 Task: Create a PowerPoint presentation on renewable energy technologies, including advancements and benefits. Use online resources to gather information and images.
Action: Key pressed <Key.shift>Rene<Key.backspace><Key.backspace><Key.backspace><Key.backspace><Key.backspace><Key.backspace><Key.backspace><Key.backspace><Key.backspace>
Screenshot: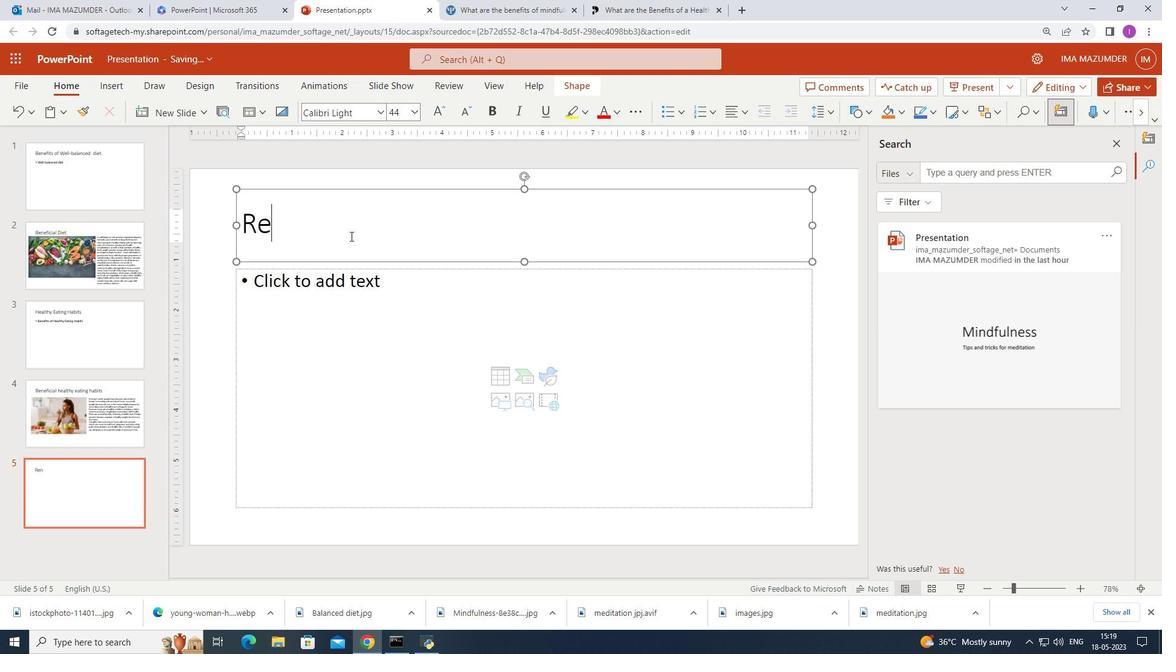 
Action: Mouse moved to (127, 186)
Screenshot: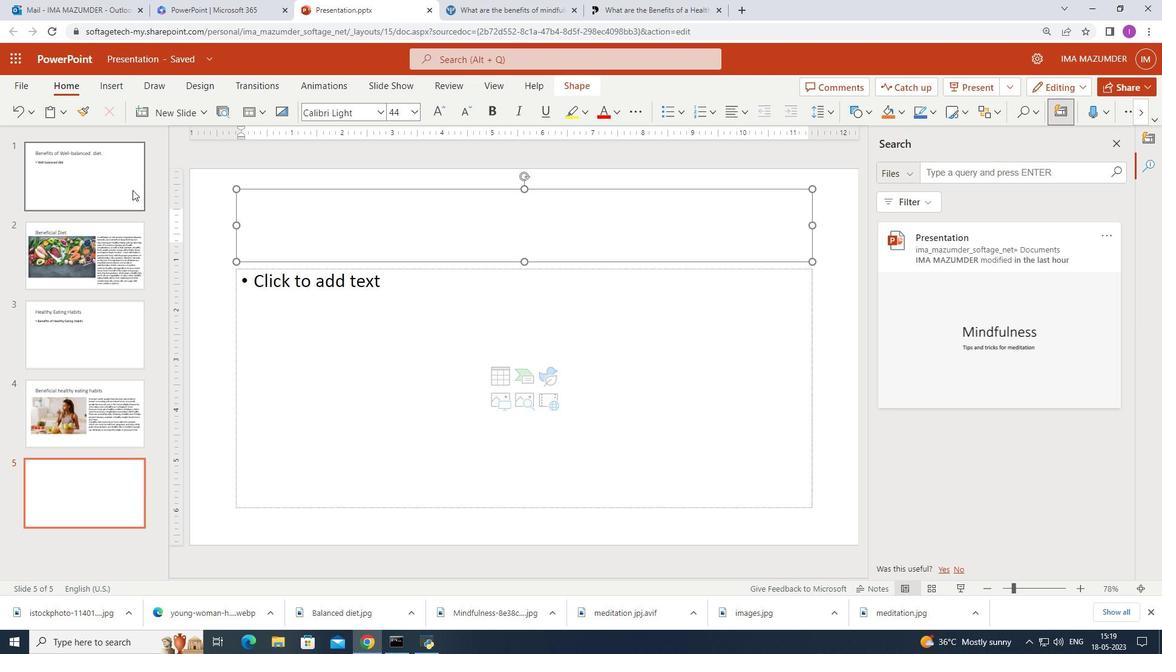 
Action: Mouse pressed right at (127, 186)
Screenshot: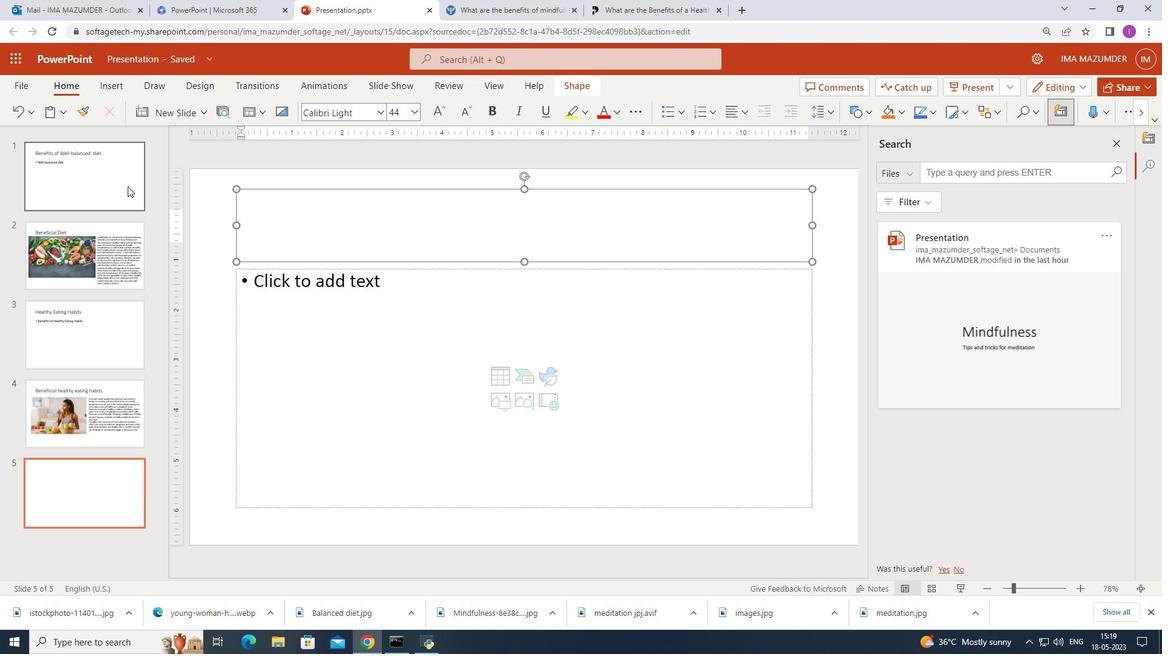 
Action: Mouse moved to (195, 362)
Screenshot: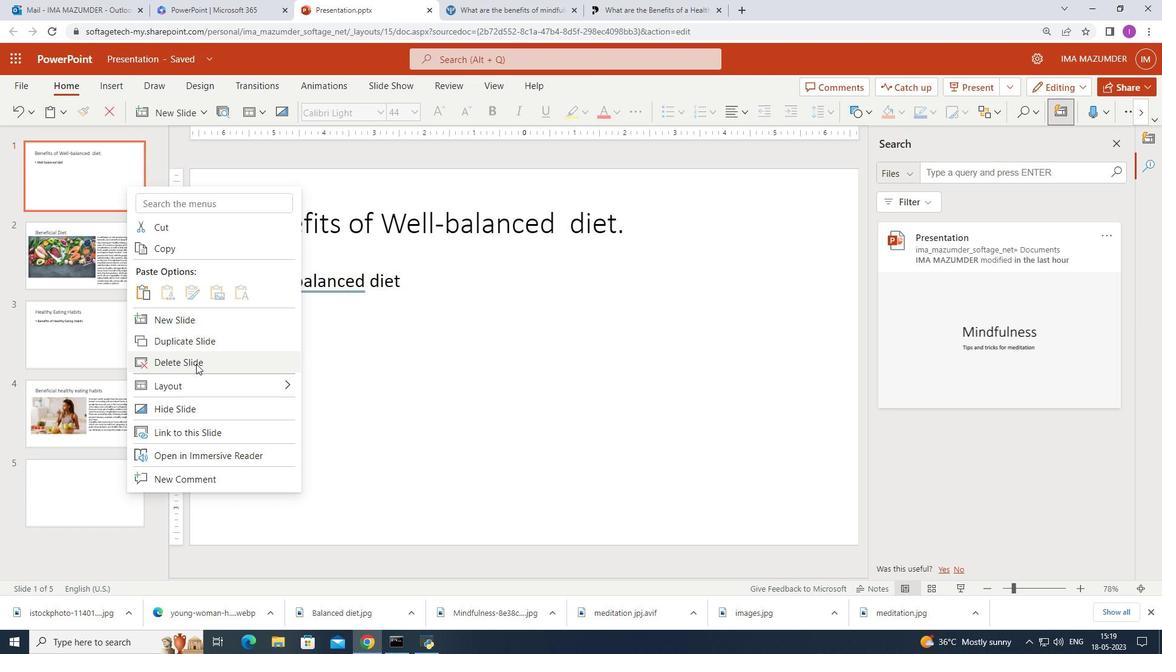 
Action: Mouse pressed left at (195, 362)
Screenshot: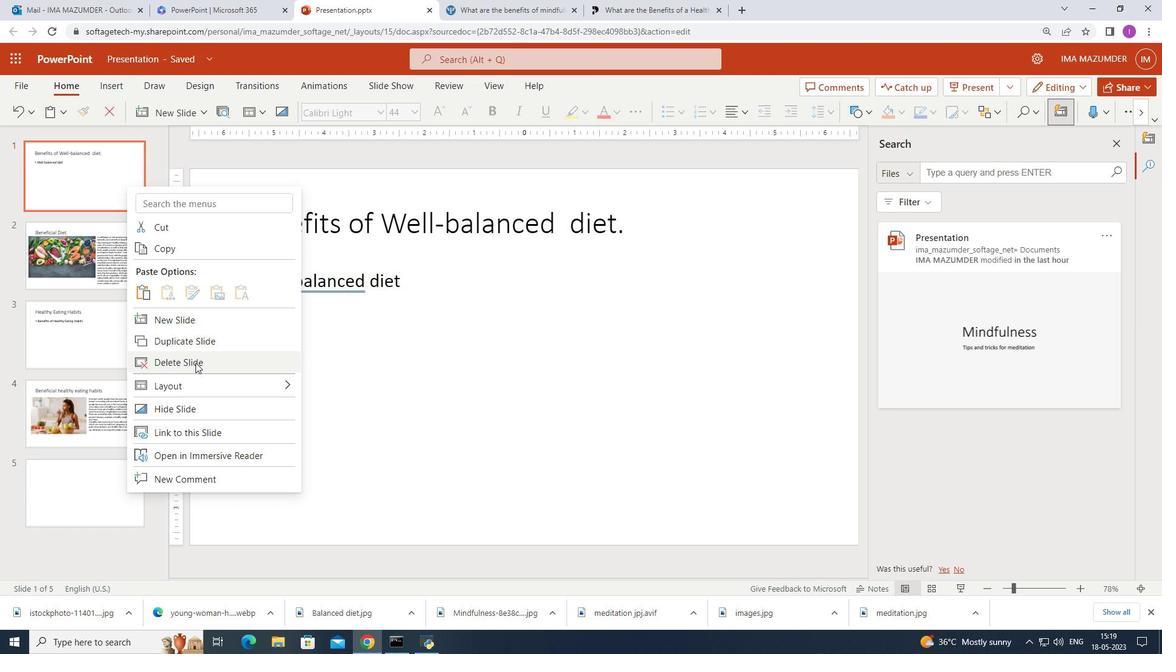 
Action: Mouse moved to (89, 193)
Screenshot: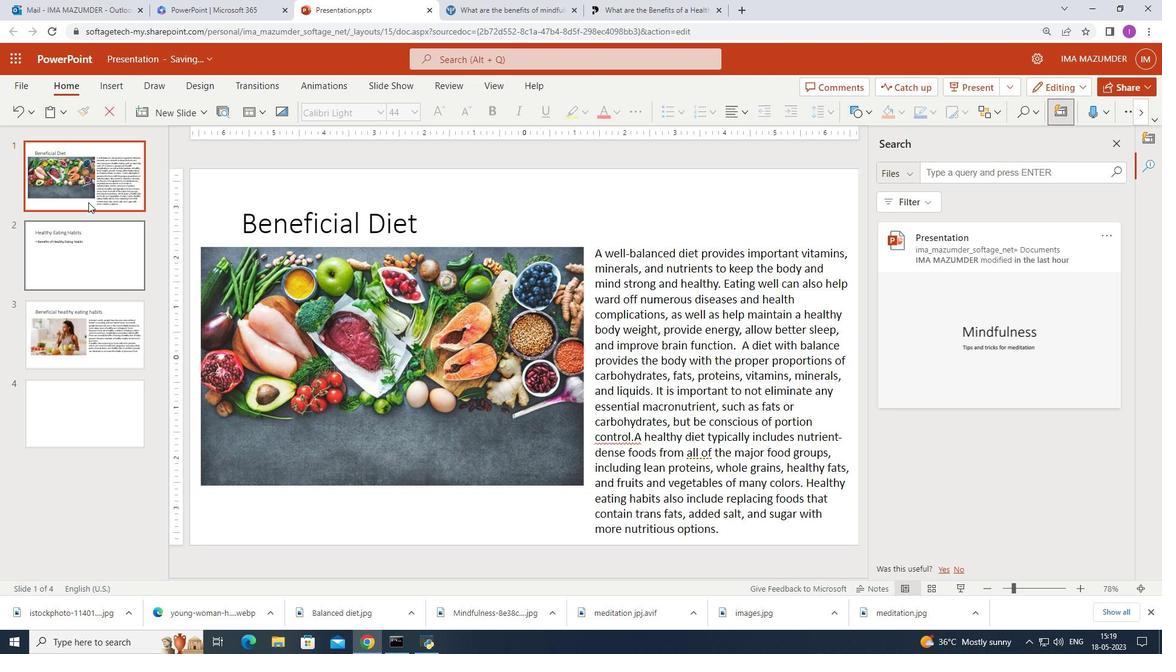 
Action: Mouse pressed left at (89, 193)
Screenshot: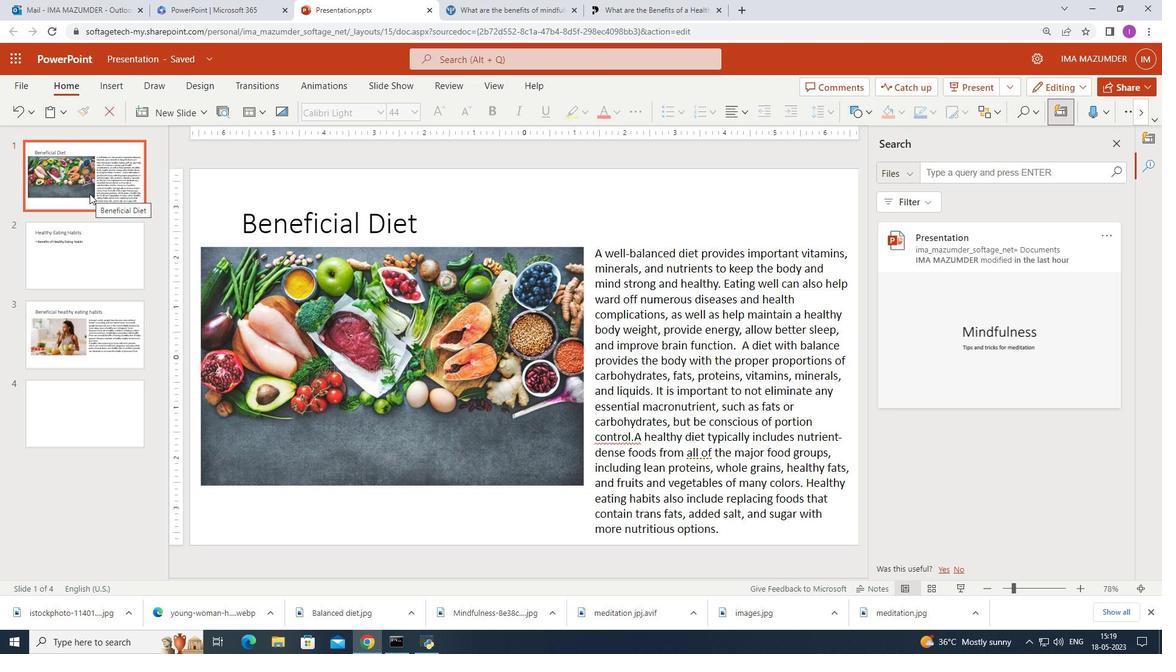 
Action: Mouse pressed right at (89, 193)
Screenshot: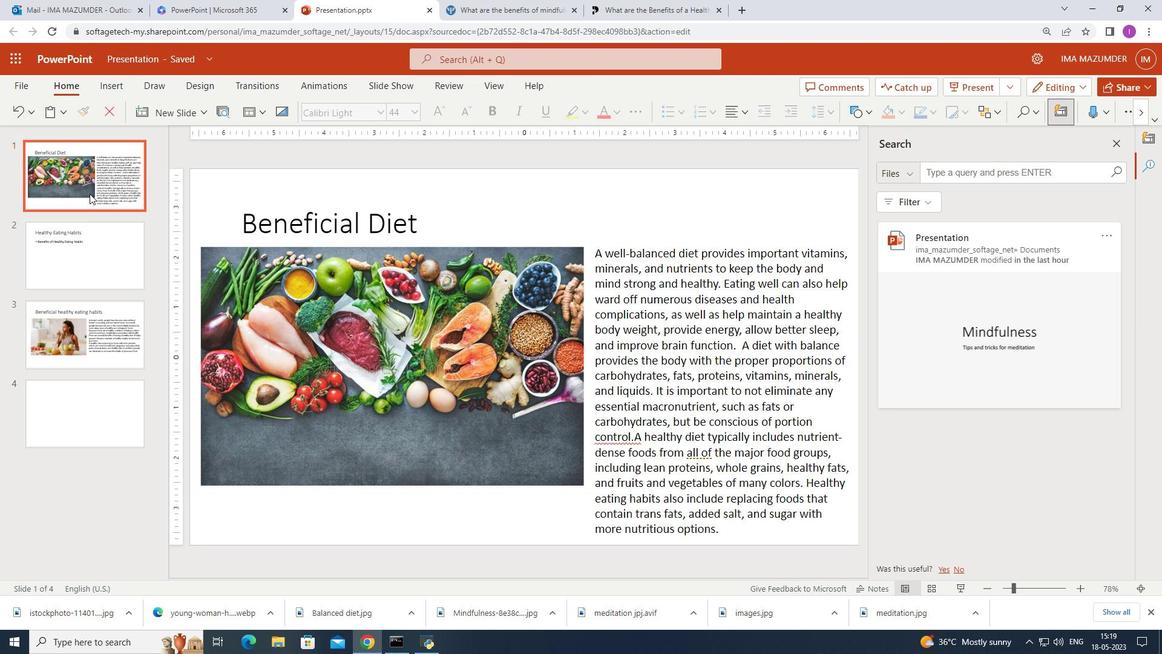 
Action: Mouse moved to (145, 371)
Screenshot: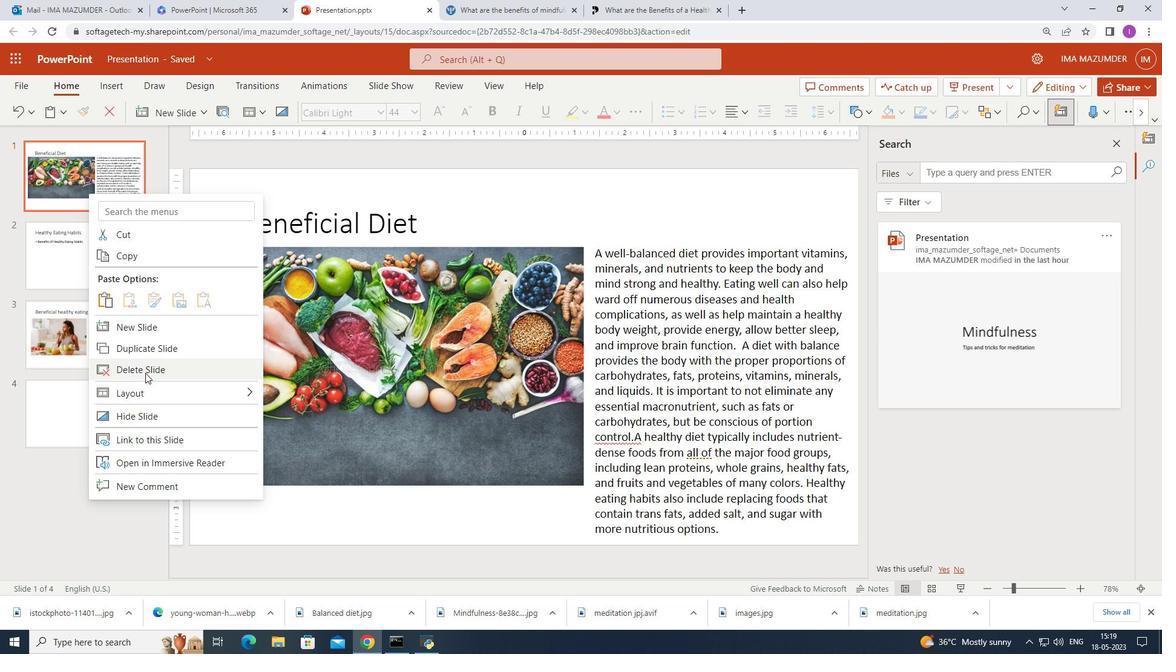 
Action: Mouse pressed left at (145, 371)
Screenshot: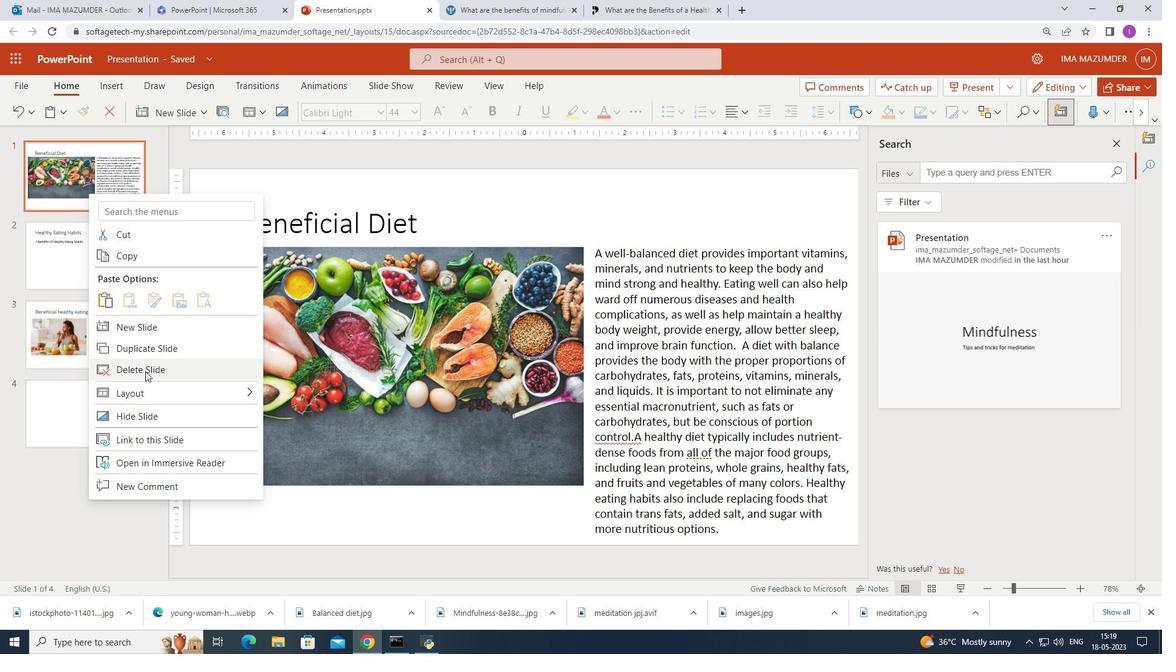 
Action: Mouse moved to (114, 196)
Screenshot: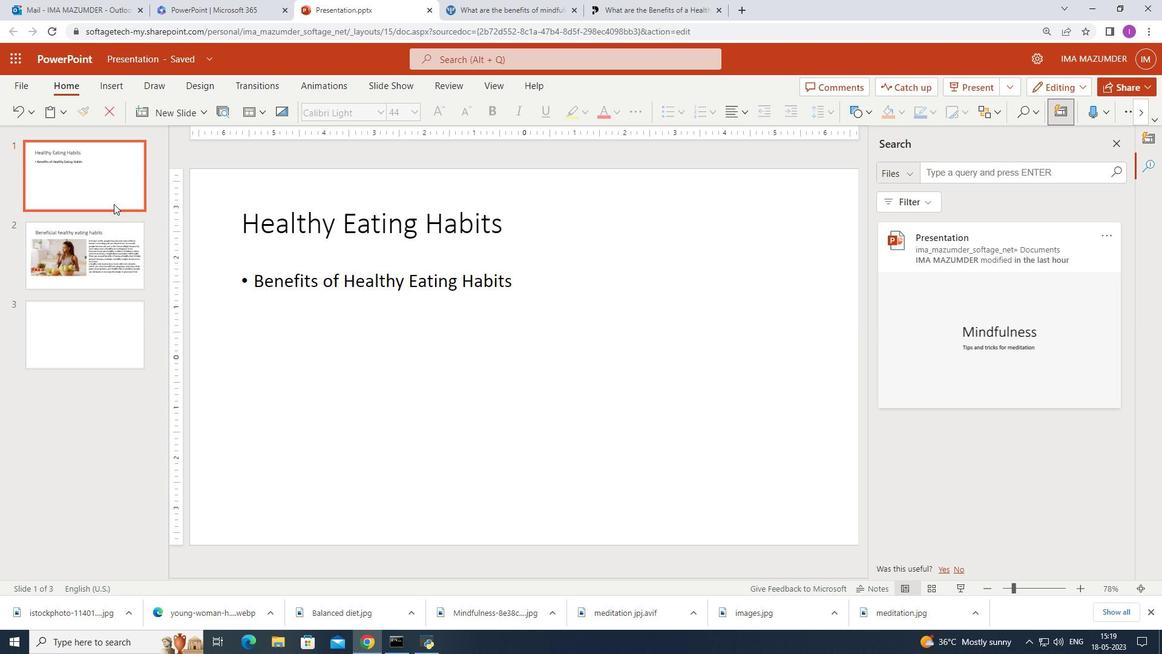 
Action: Mouse pressed right at (114, 196)
Screenshot: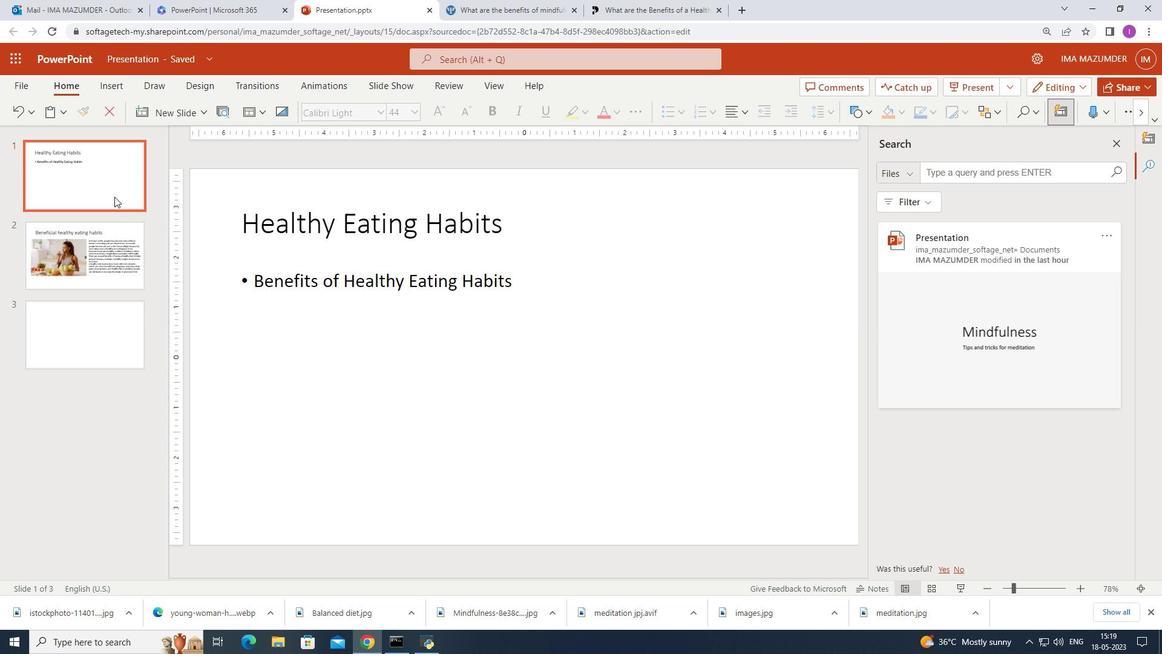 
Action: Mouse moved to (162, 366)
Screenshot: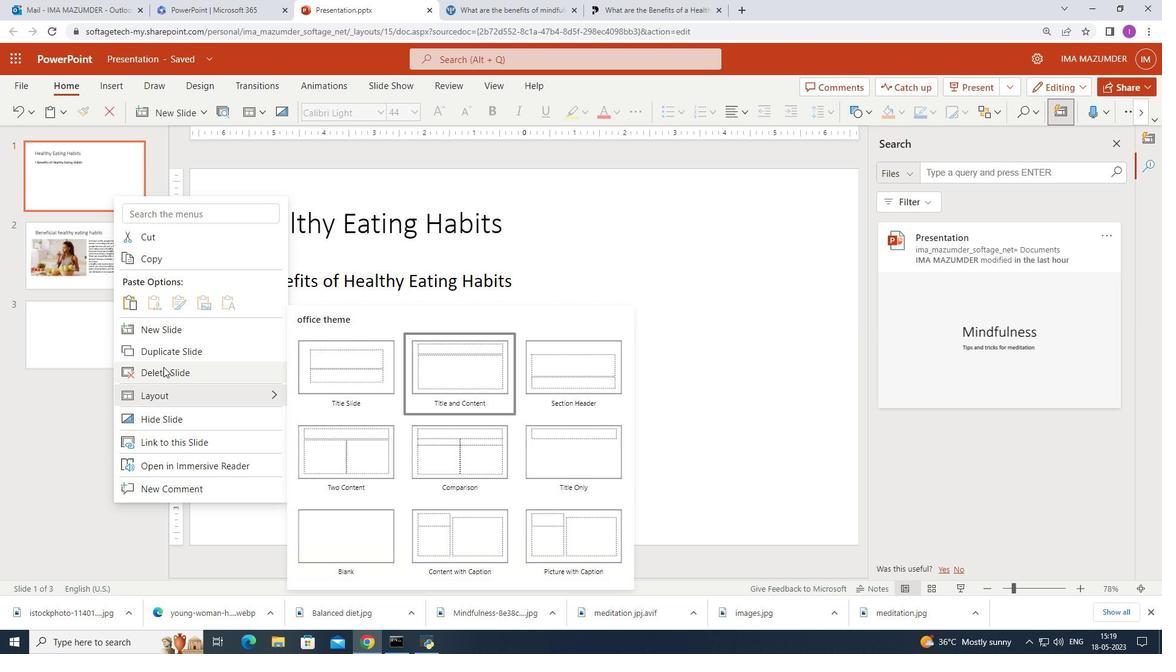 
Action: Mouse pressed left at (162, 366)
Screenshot: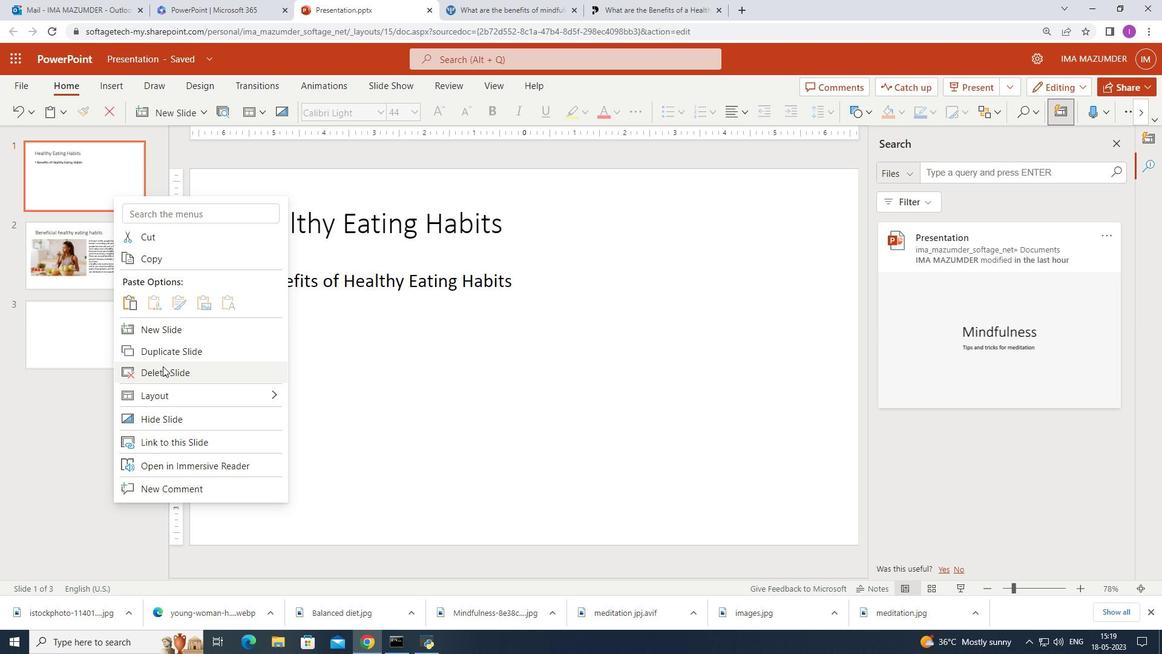 
Action: Mouse moved to (122, 201)
Screenshot: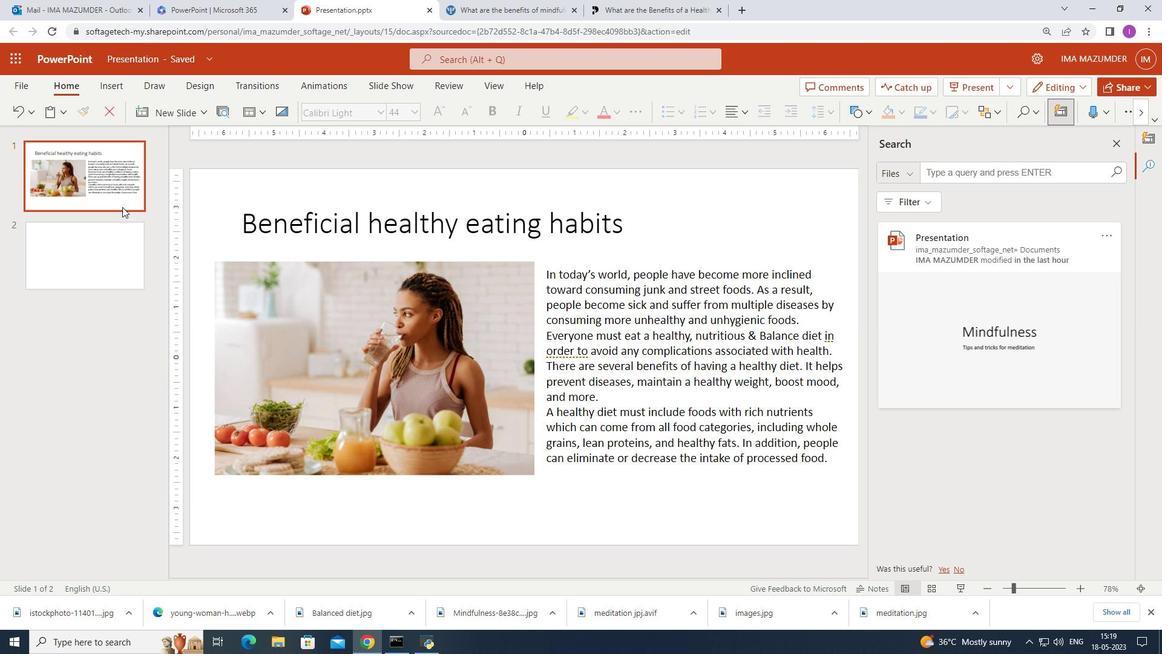 
Action: Mouse pressed right at (122, 201)
Screenshot: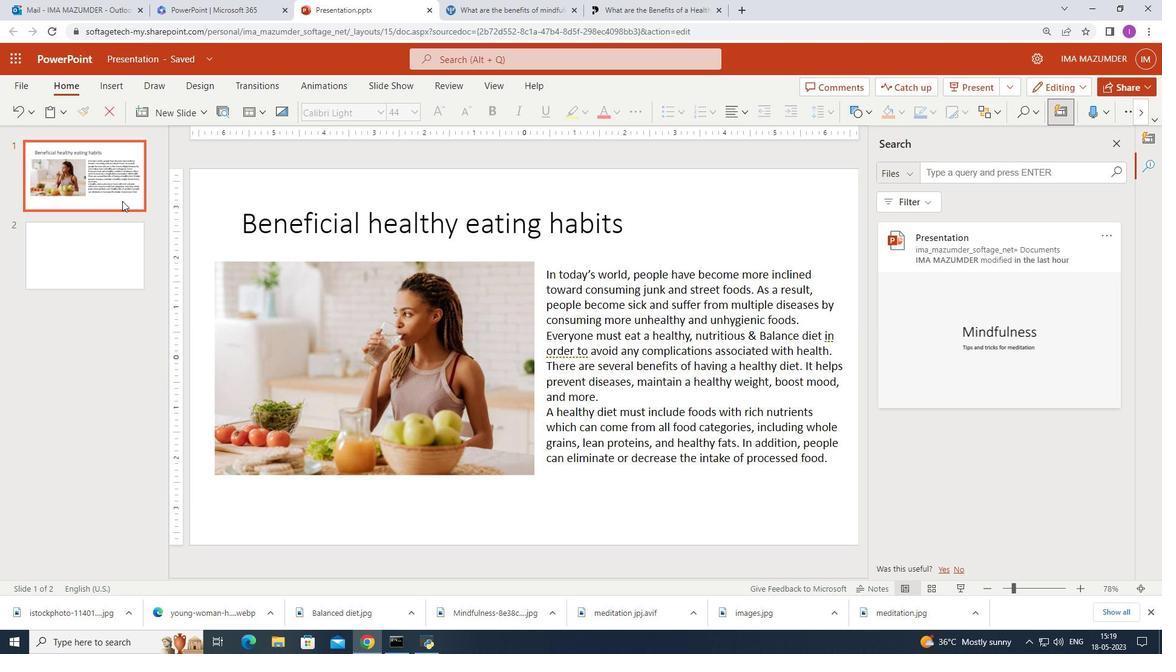 
Action: Mouse moved to (177, 376)
Screenshot: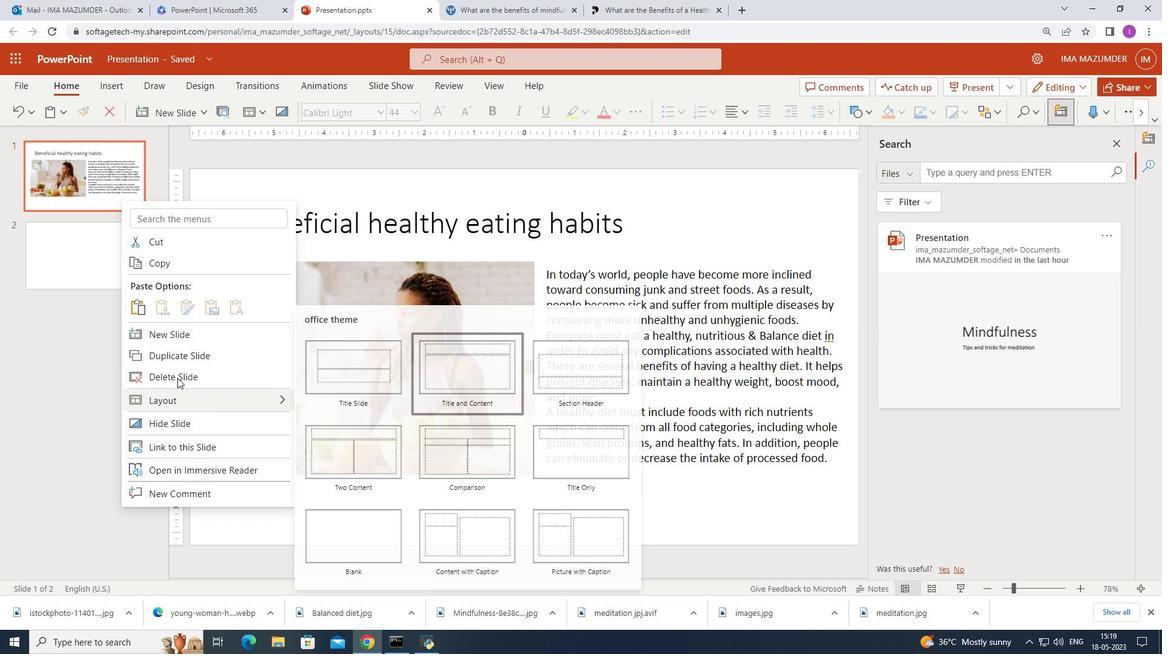 
Action: Mouse pressed left at (177, 376)
Screenshot: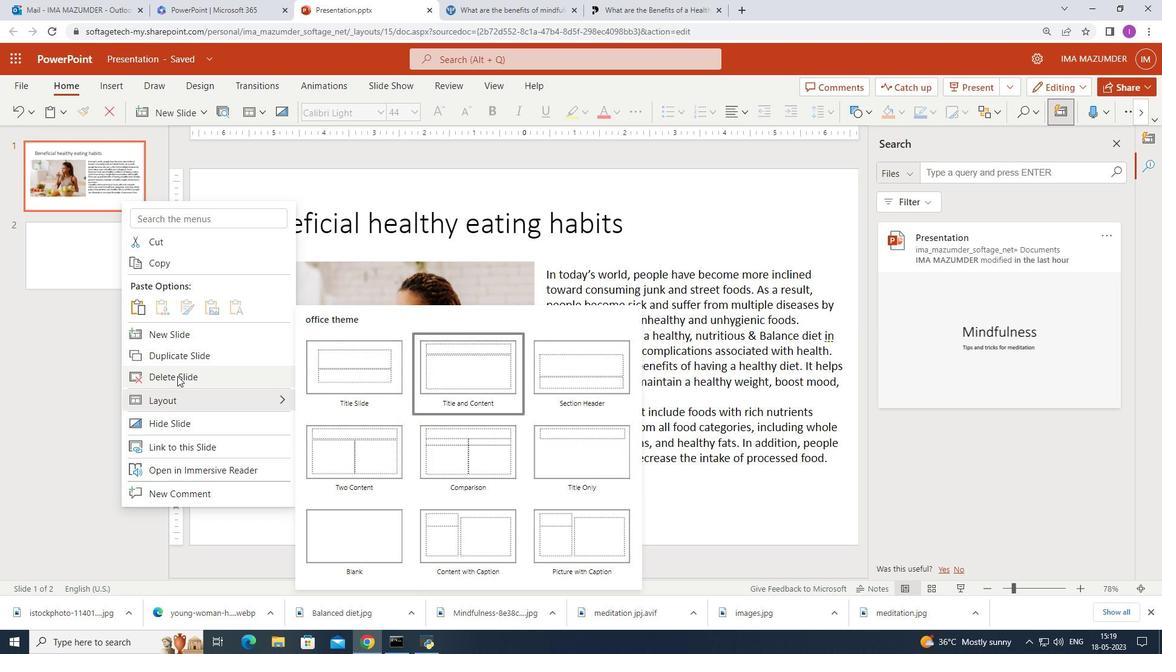 
Action: Mouse moved to (65, 85)
Screenshot: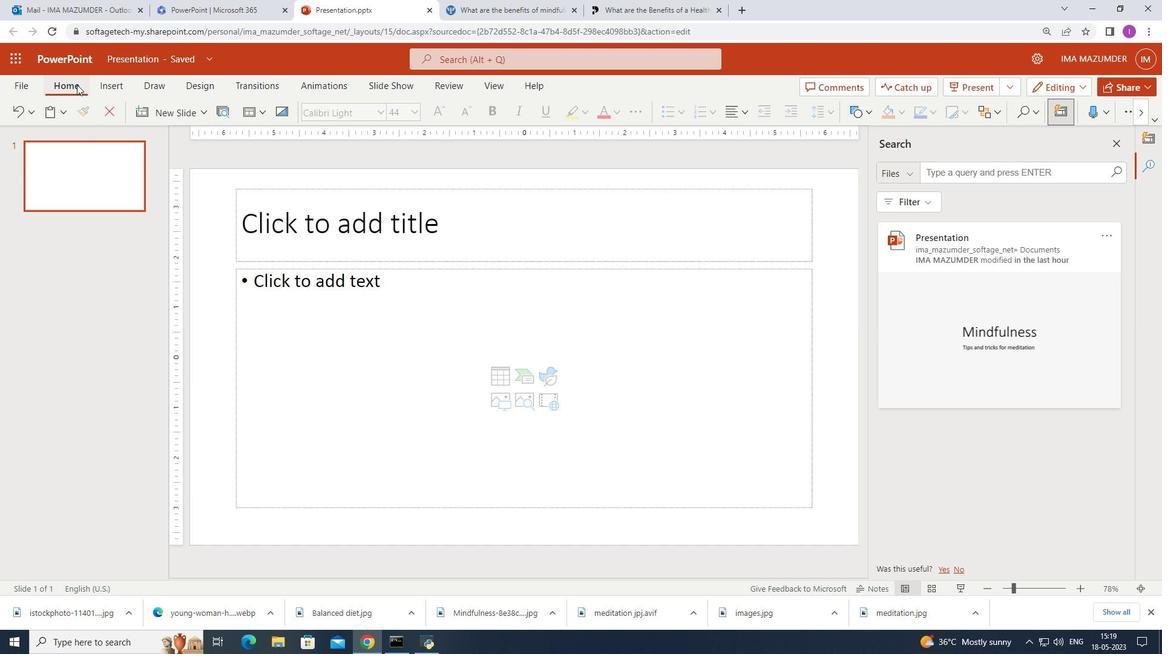 
Action: Mouse pressed left at (65, 85)
Screenshot: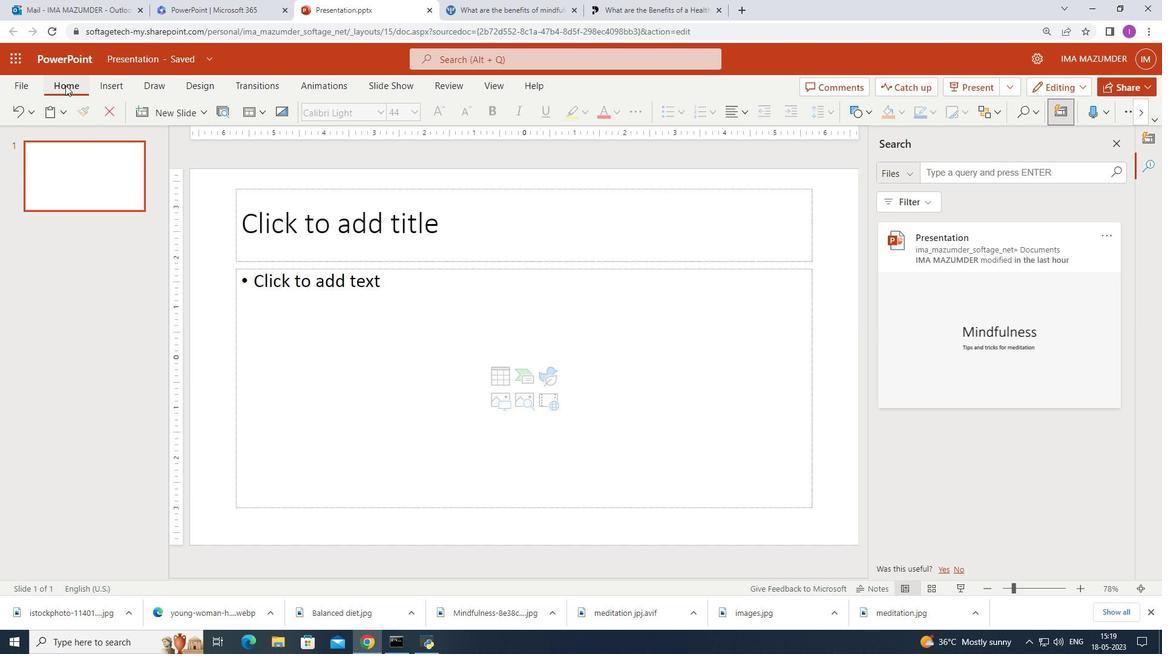 
Action: Mouse moved to (254, 228)
Screenshot: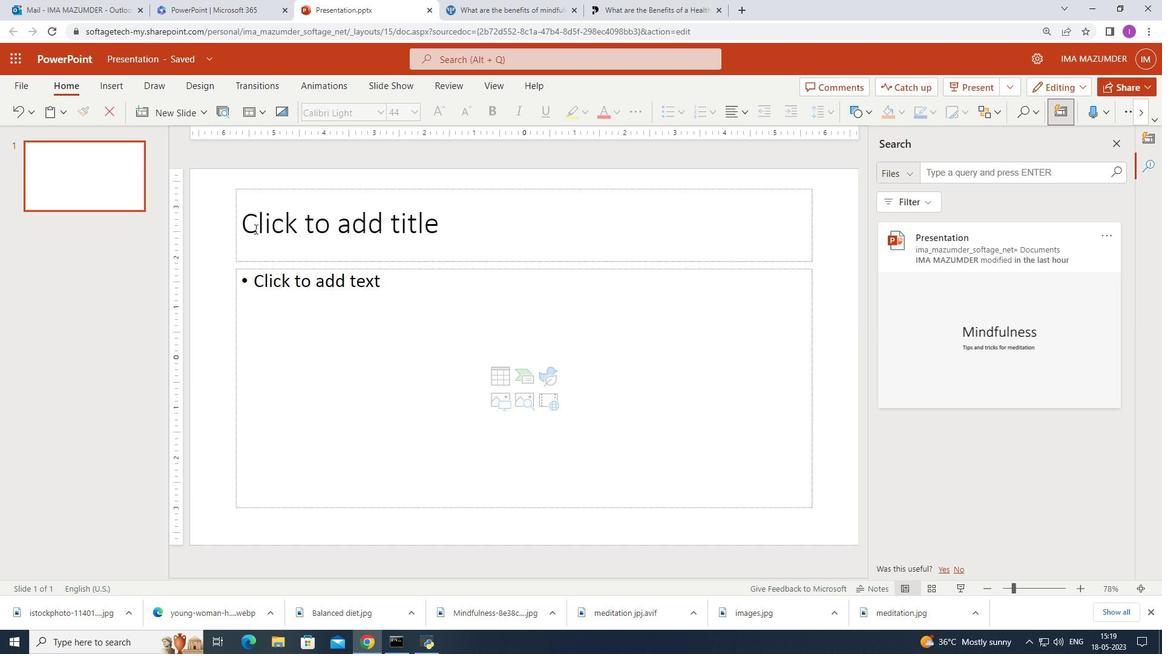 
Action: Mouse pressed left at (254, 228)
Screenshot: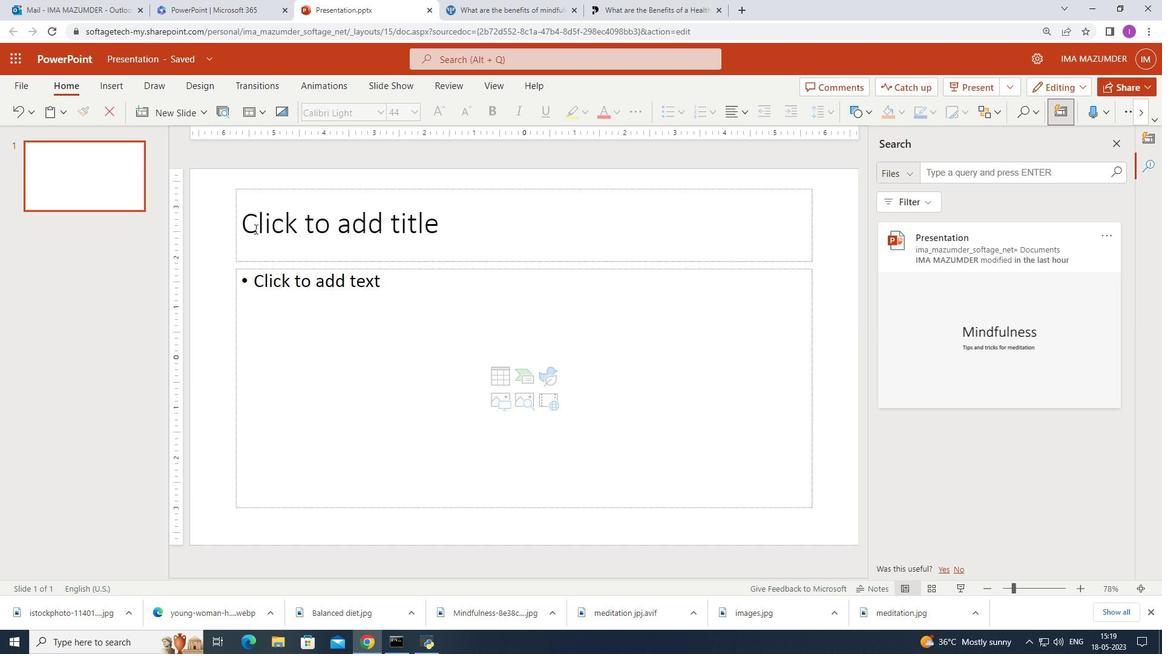 
Action: Mouse moved to (430, 220)
Screenshot: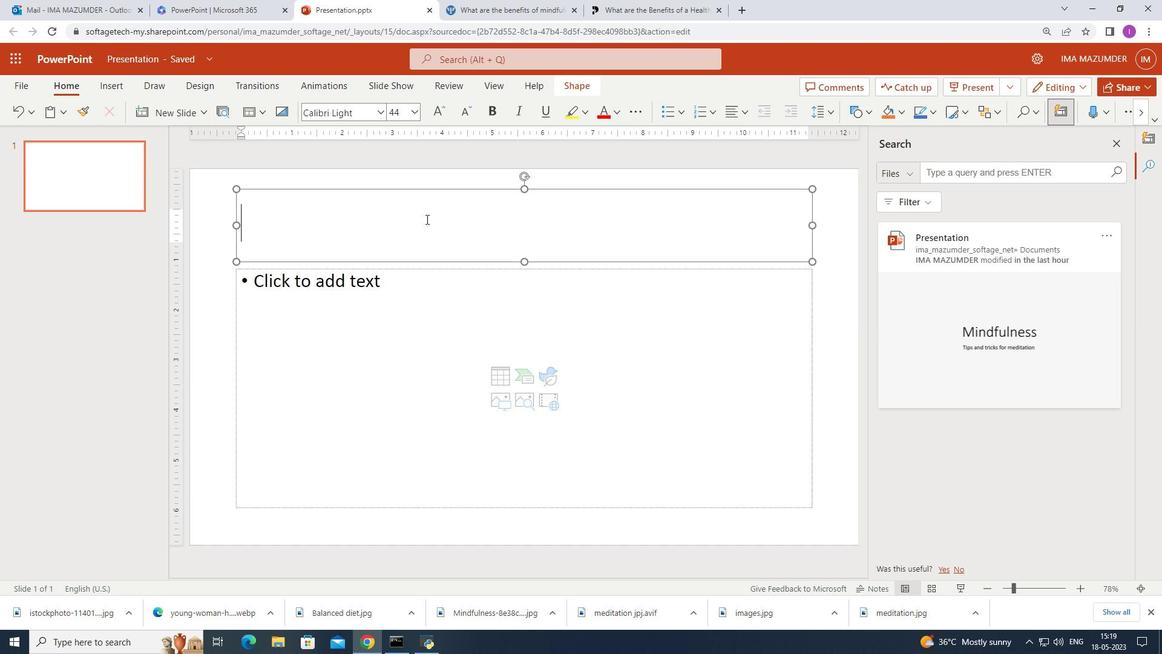 
Action: Key pressed <Key.shift>Renewable<Key.space>energy<Key.space>technologies
Screenshot: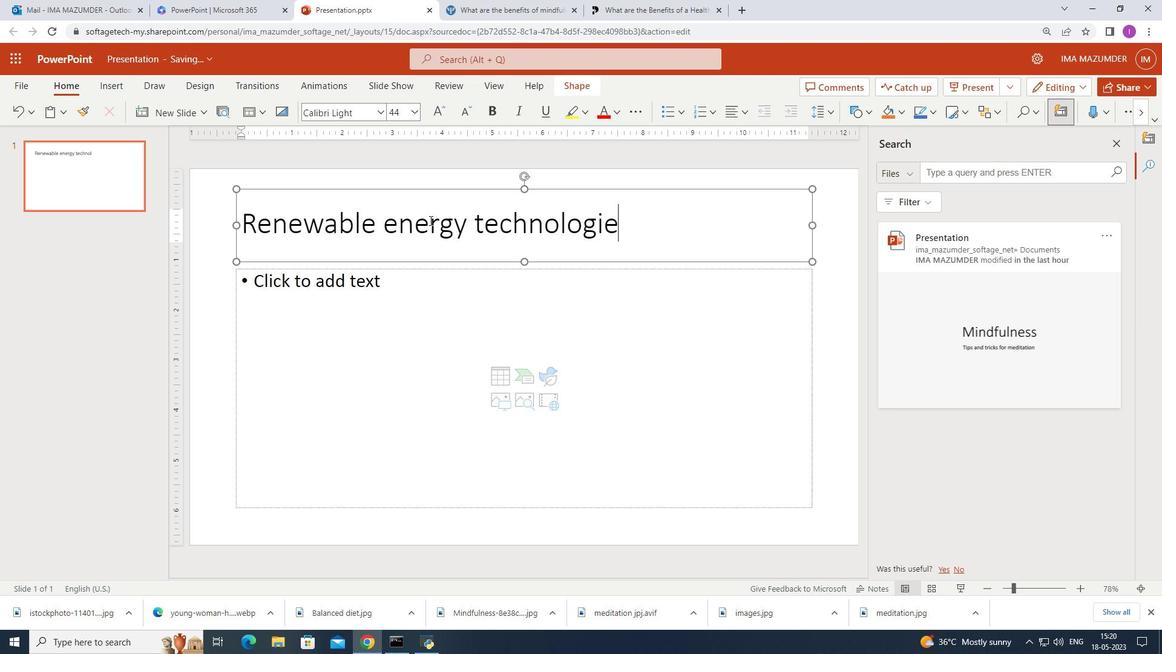 
Action: Mouse moved to (278, 294)
Screenshot: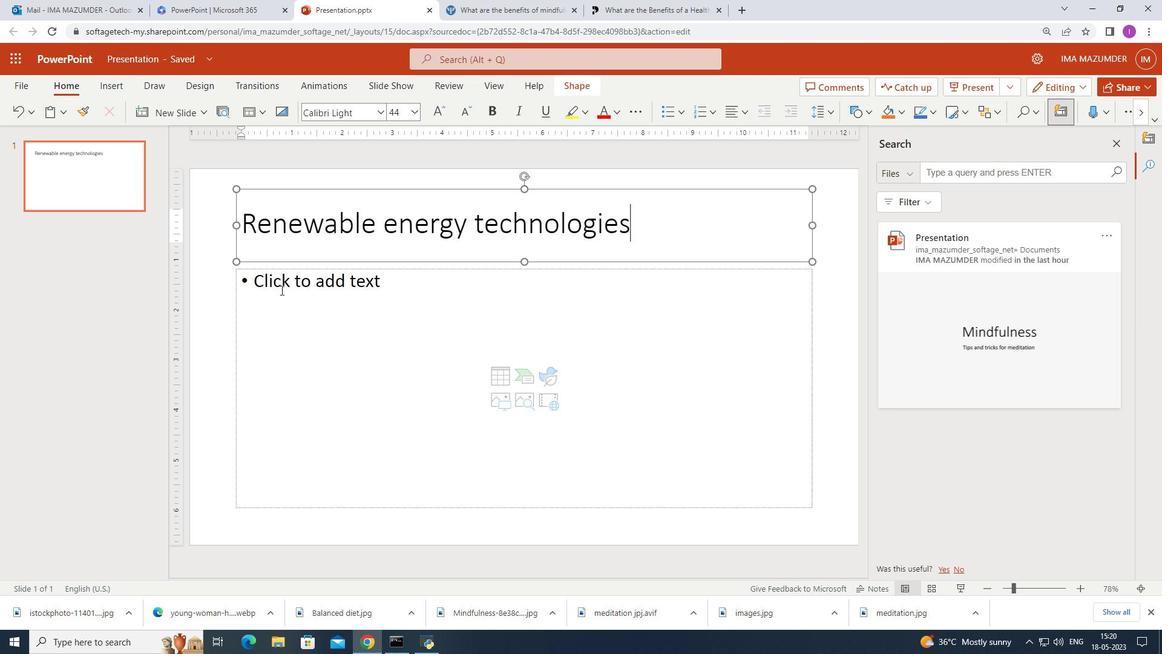 
Action: Mouse pressed left at (278, 294)
Screenshot: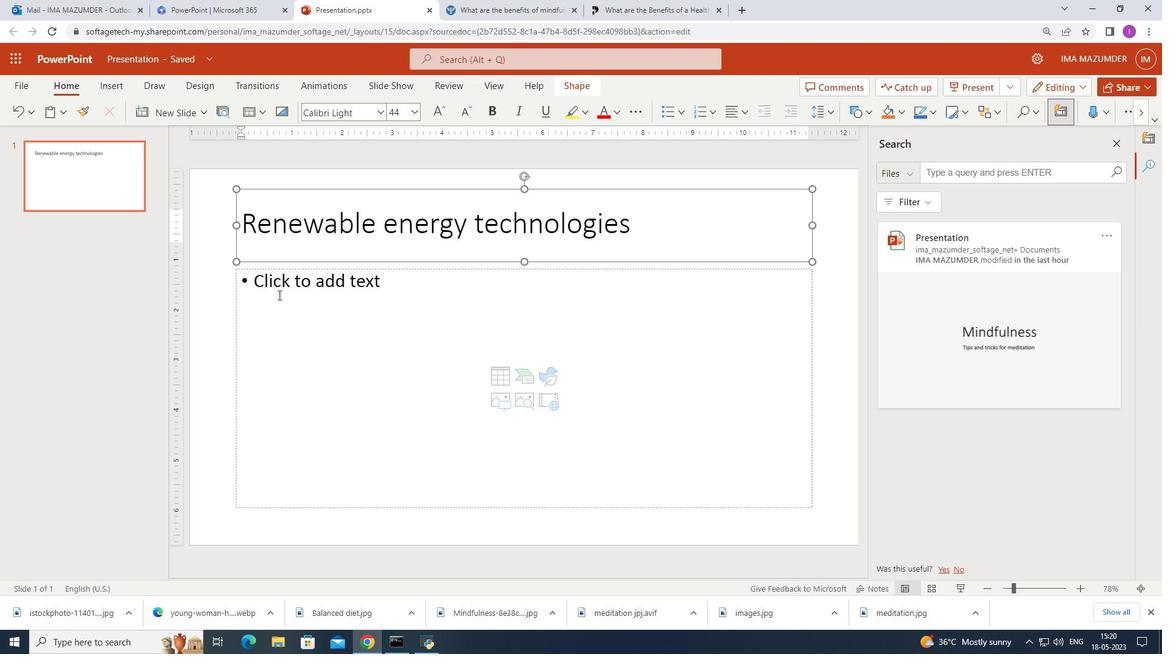 
Action: Mouse moved to (274, 285)
Screenshot: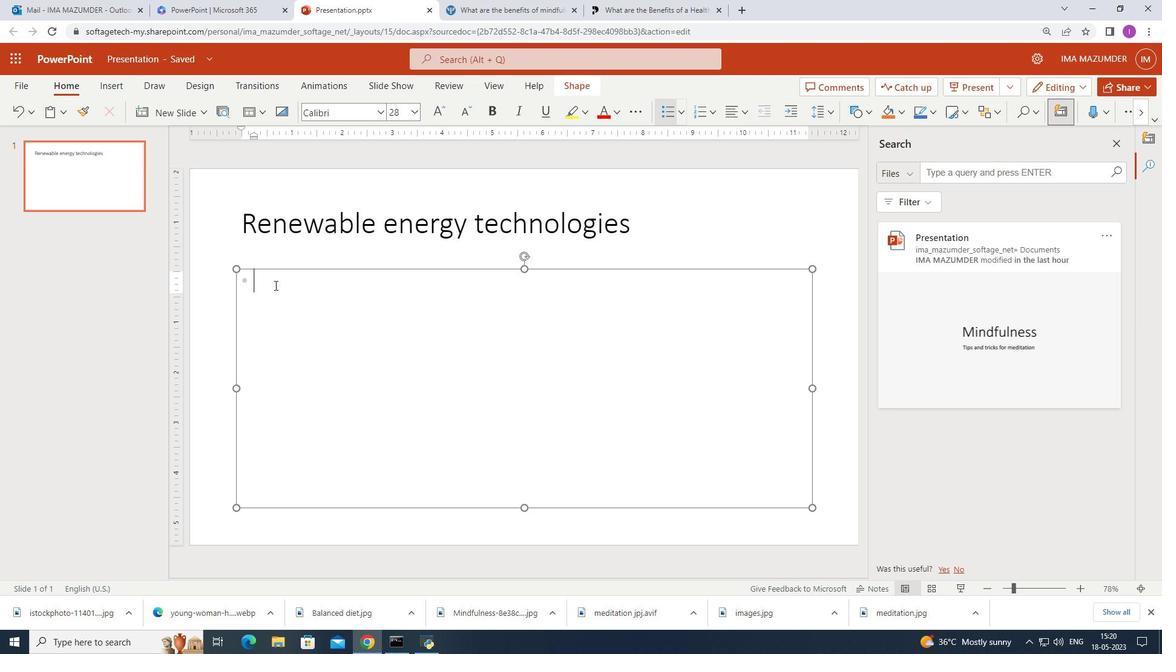 
Action: Mouse pressed left at (274, 285)
Screenshot: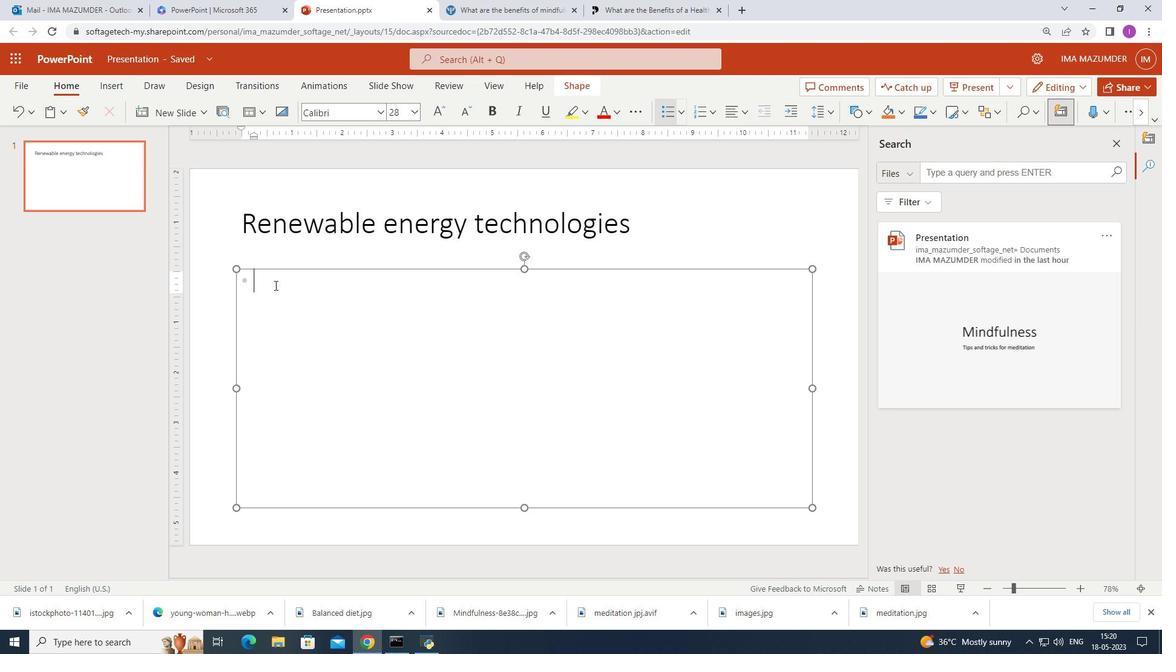 
Action: Mouse moved to (285, 282)
Screenshot: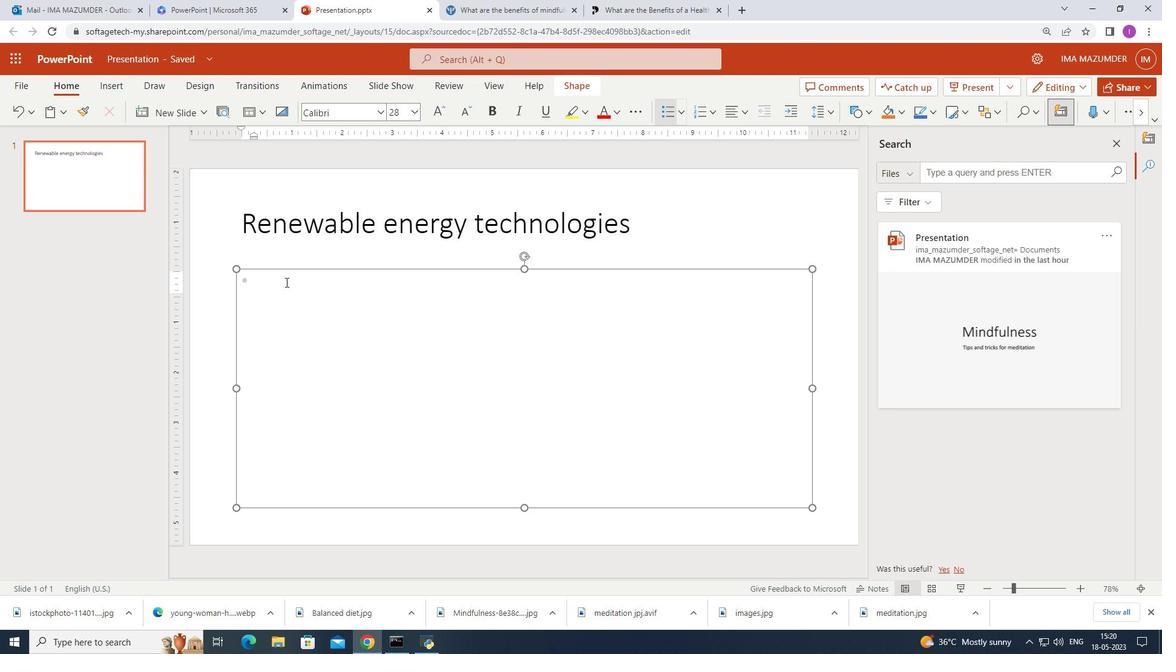 
Action: Key pressed <Key.shift><Key.shift><Key.shift><Key.shift>Advantage<Key.backspace><Key.backspace><Key.backspace><Key.backspace>cen<Key.backspace>ments<Key.space>in<Key.space>renewable<Key.space>enery<Key.backspace>gy<Key.space><Key.shift>Technologies
Screenshot: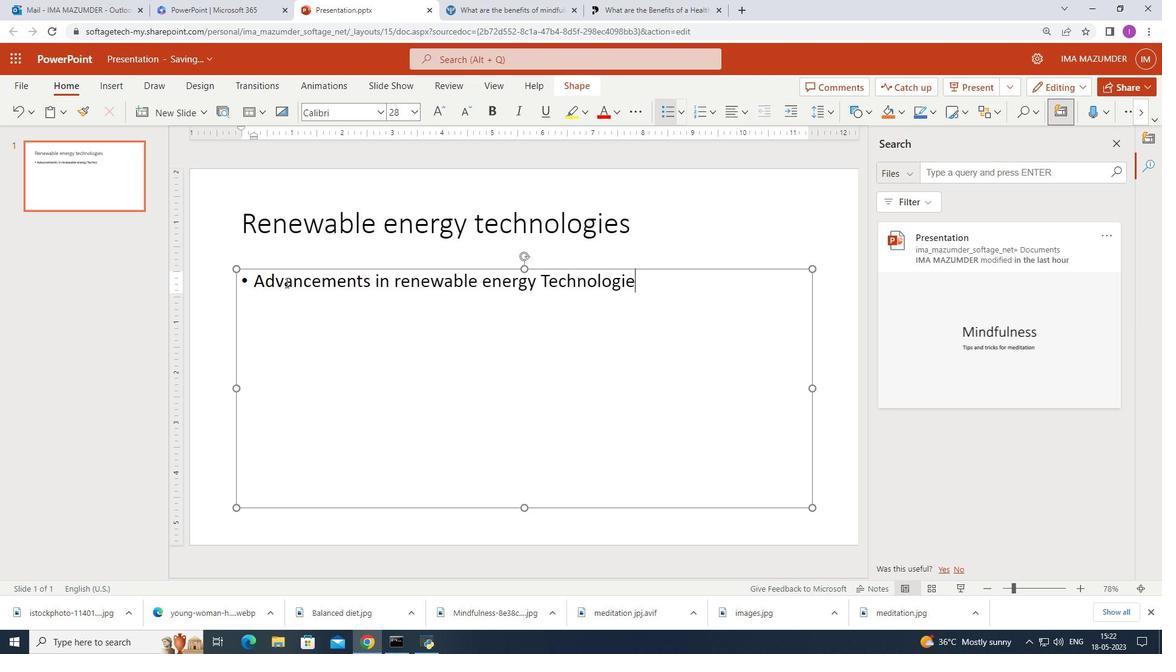 
Action: Mouse moved to (161, 118)
Screenshot: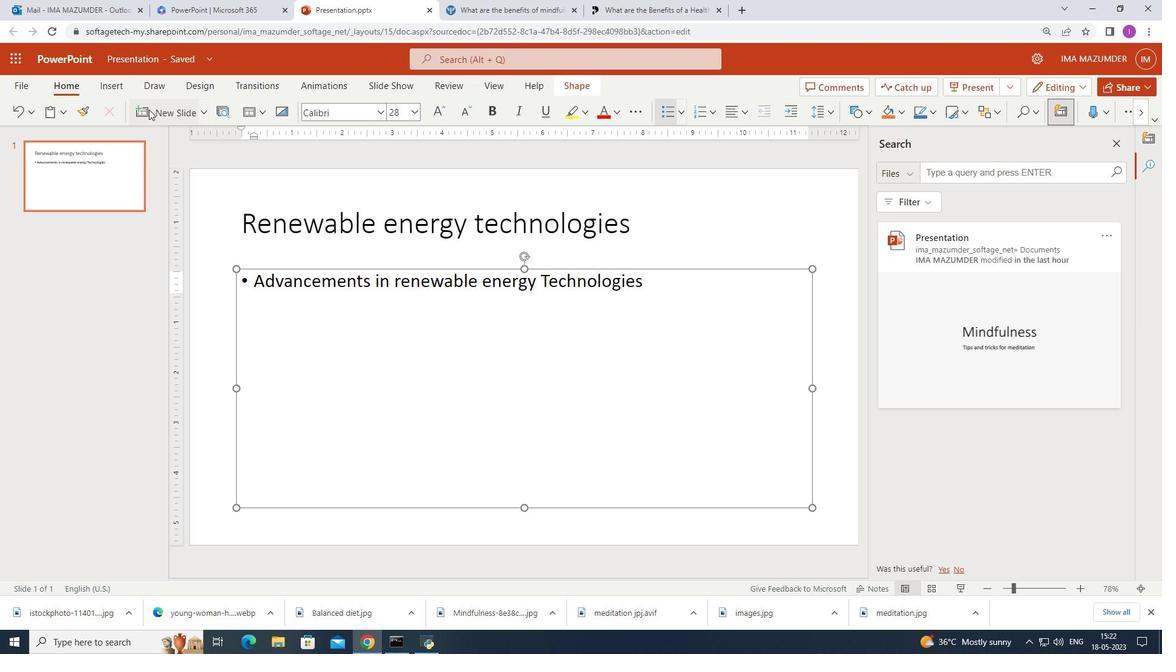 
Action: Mouse pressed left at (161, 118)
Screenshot: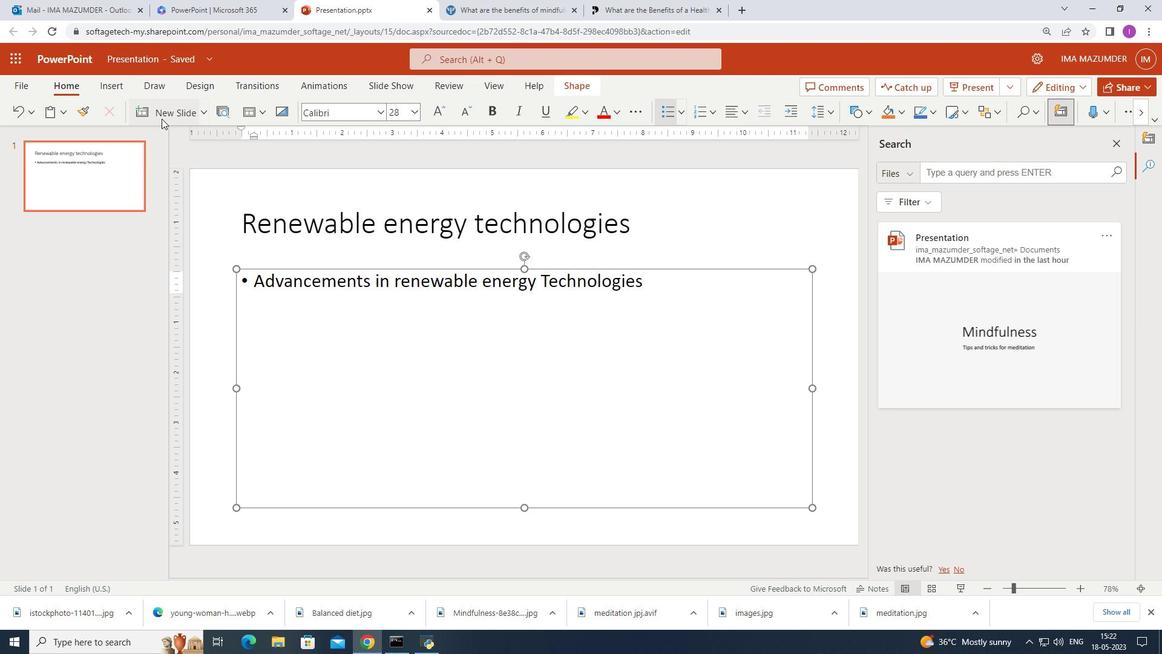 
Action: Mouse moved to (270, 235)
Screenshot: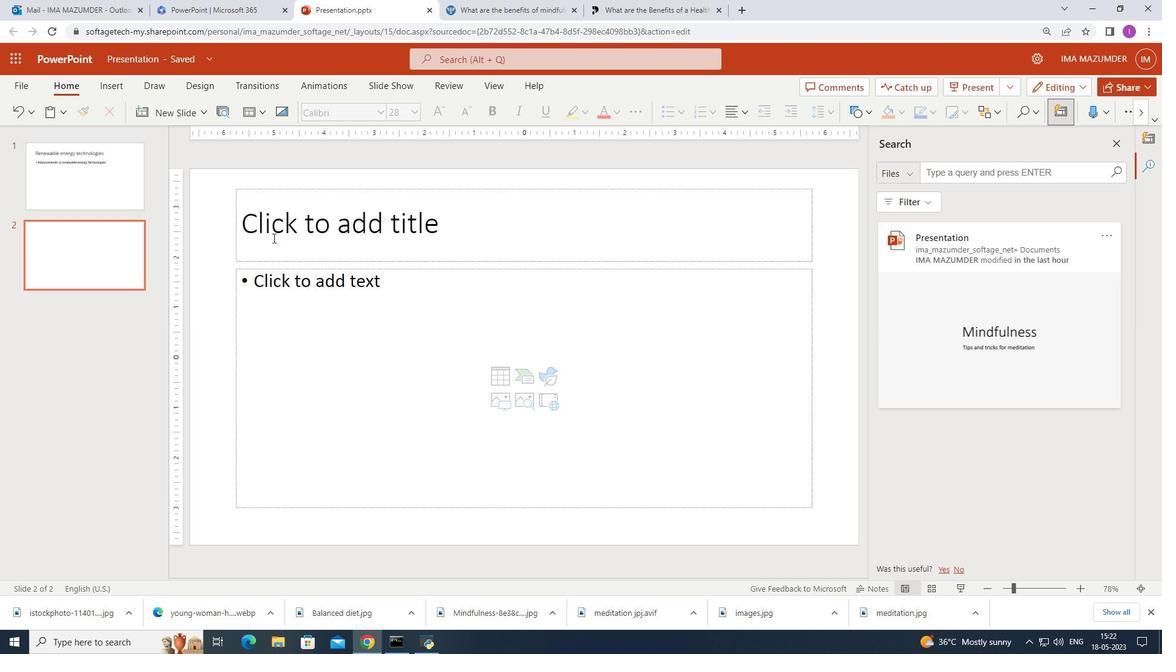 
Action: Mouse pressed left at (270, 235)
Screenshot: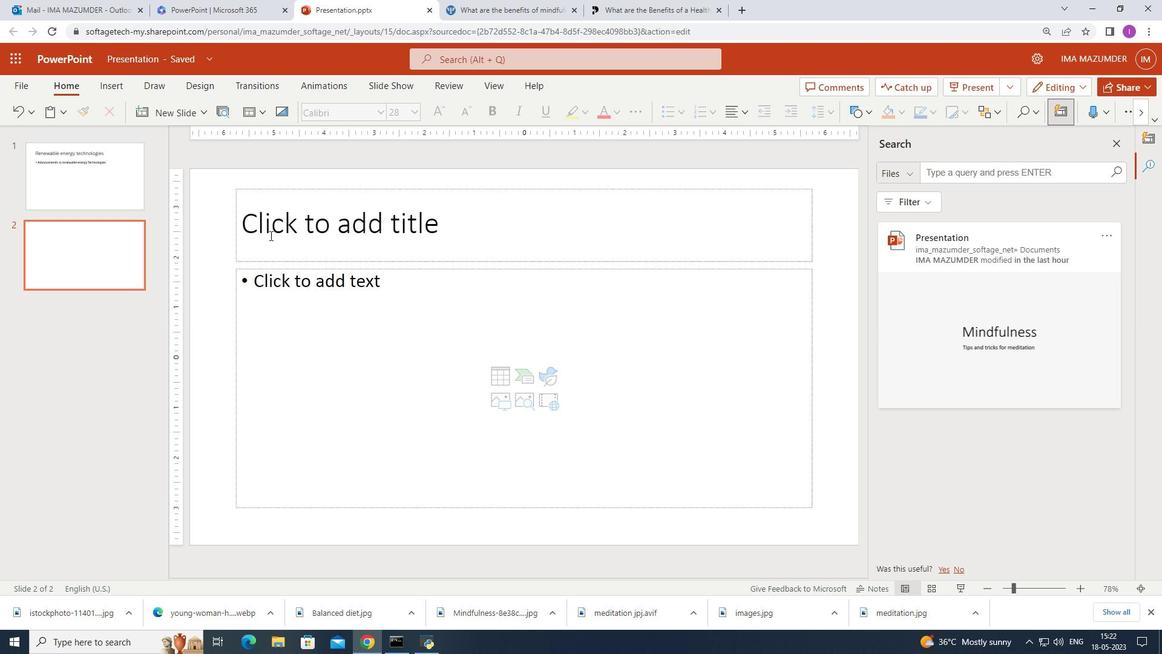 
Action: Mouse moved to (520, 213)
Screenshot: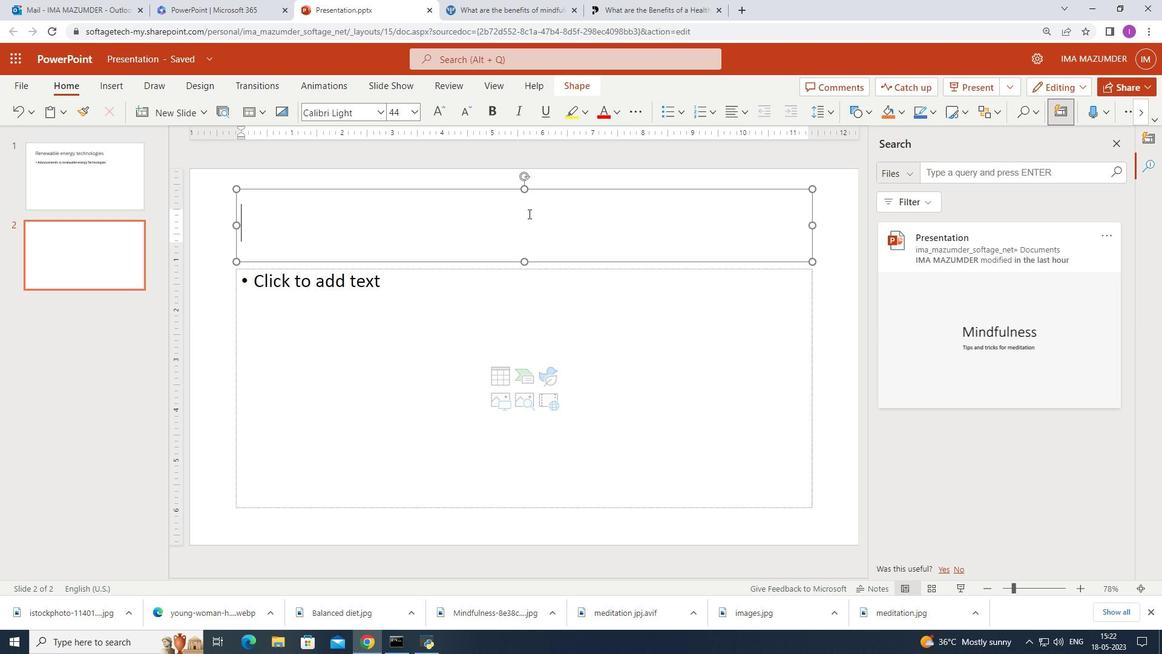 
Action: Key pressed <Key.shift><Key.shift><Key.shift><Key.shift><Key.shift><Key.shift><Key.shift><Key.shift><Key.shift><Key.shift><Key.shift><Key.shift><Key.shift><Key.shift><Key.shift><Key.shift><Key.shift>Rene<Key.backspace><Key.backspace><Key.backspace><Key.backspace><Key.backspace><Key.backspace><Key.backspace><Key.backspace><Key.backspace><Key.backspace><Key.backspace>en<Key.backspace><Key.backspace><Key.shift>Energy<Key.space>technologies
Screenshot: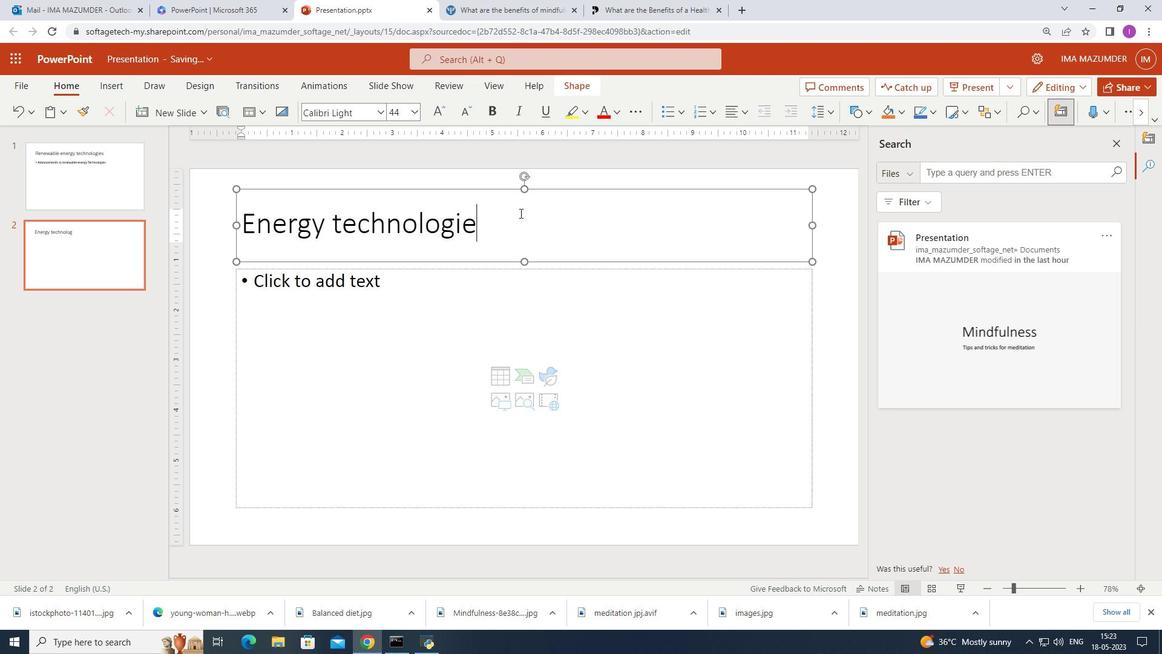 
Action: Mouse moved to (284, 311)
Screenshot: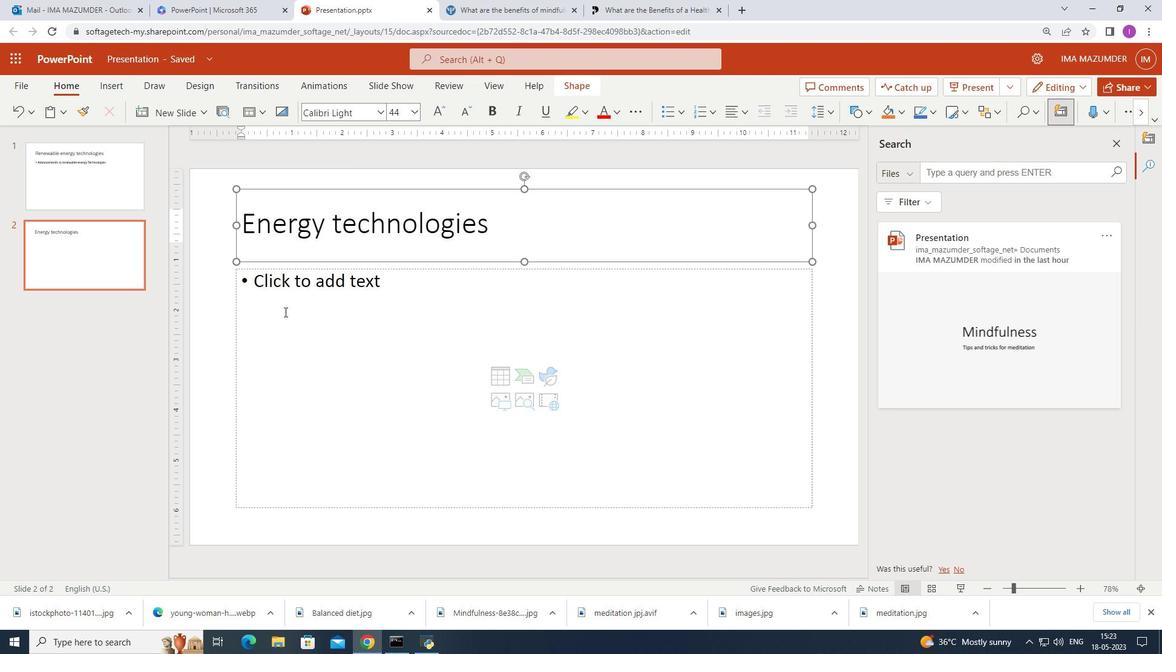 
Action: Mouse pressed left at (284, 311)
Screenshot: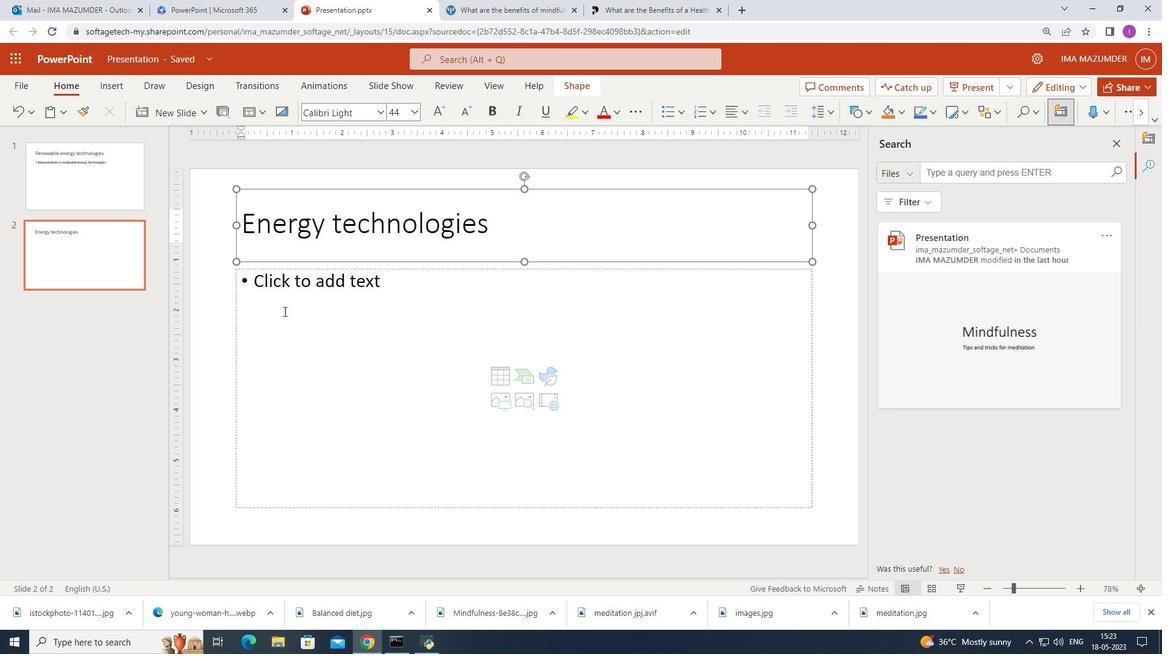 
Action: Mouse moved to (681, 3)
Screenshot: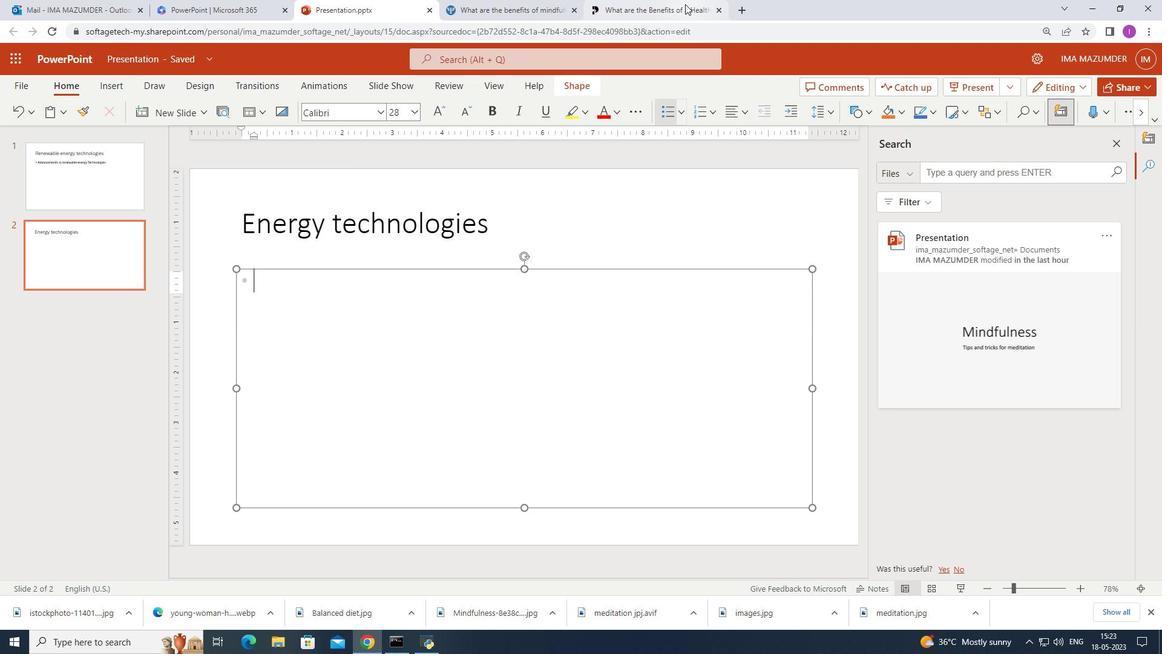 
Action: Mouse pressed left at (681, 3)
Screenshot: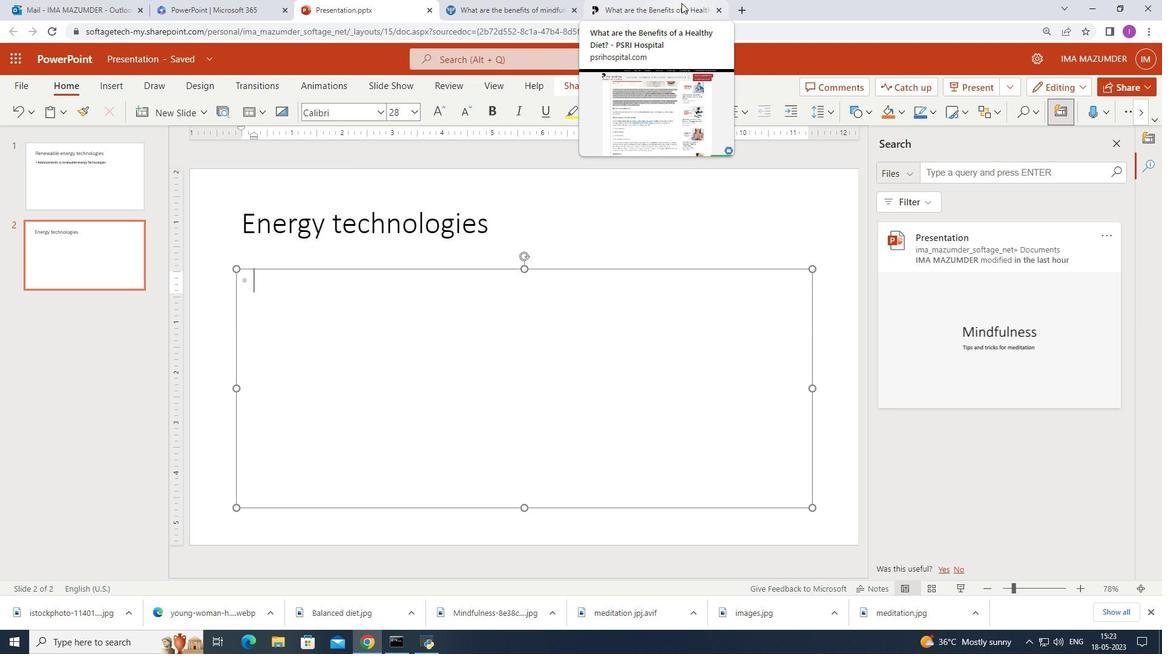 
Action: Mouse moved to (231, 113)
Screenshot: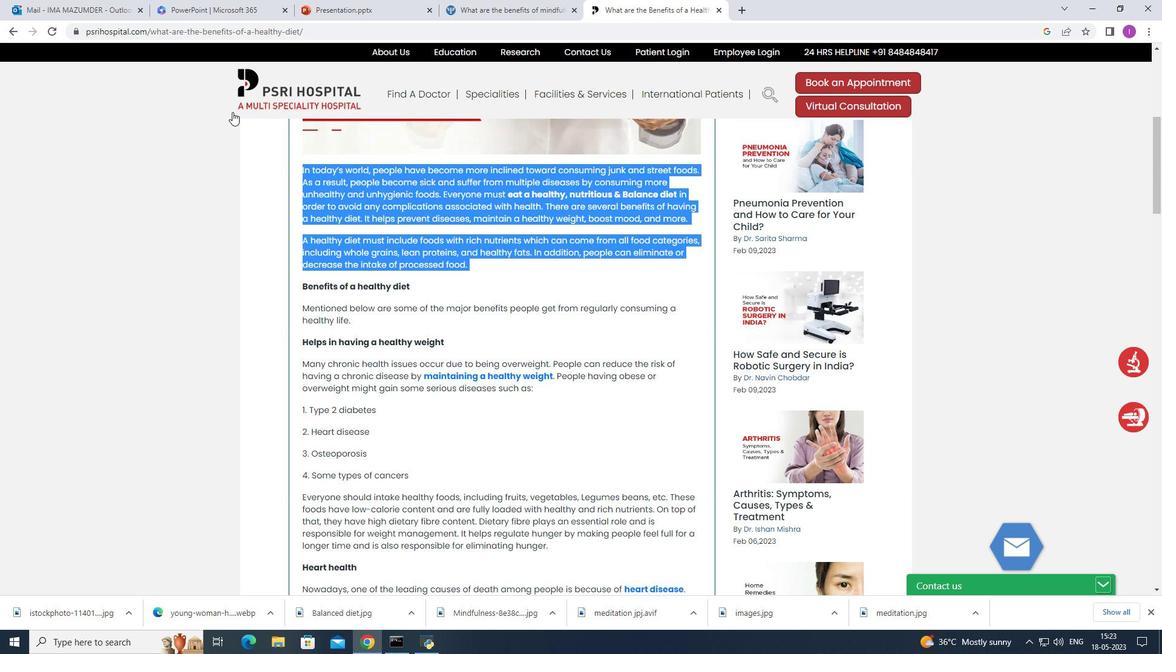 
Action: Mouse scrolled (231, 114) with delta (0, 0)
Screenshot: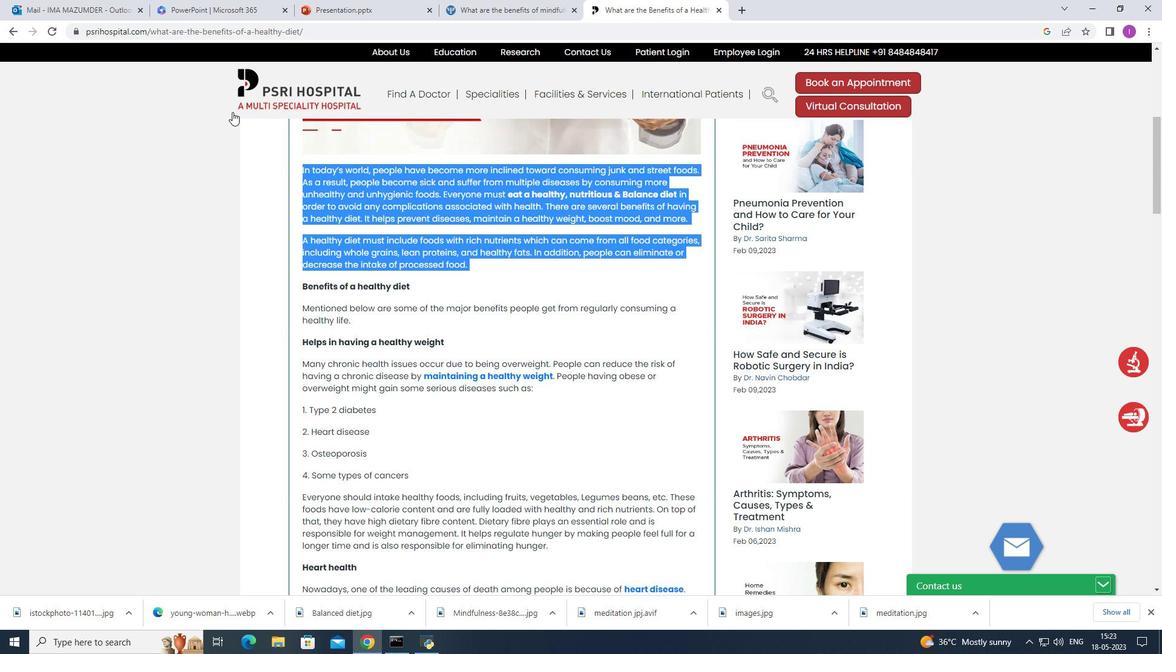 
Action: Mouse scrolled (231, 114) with delta (0, 0)
Screenshot: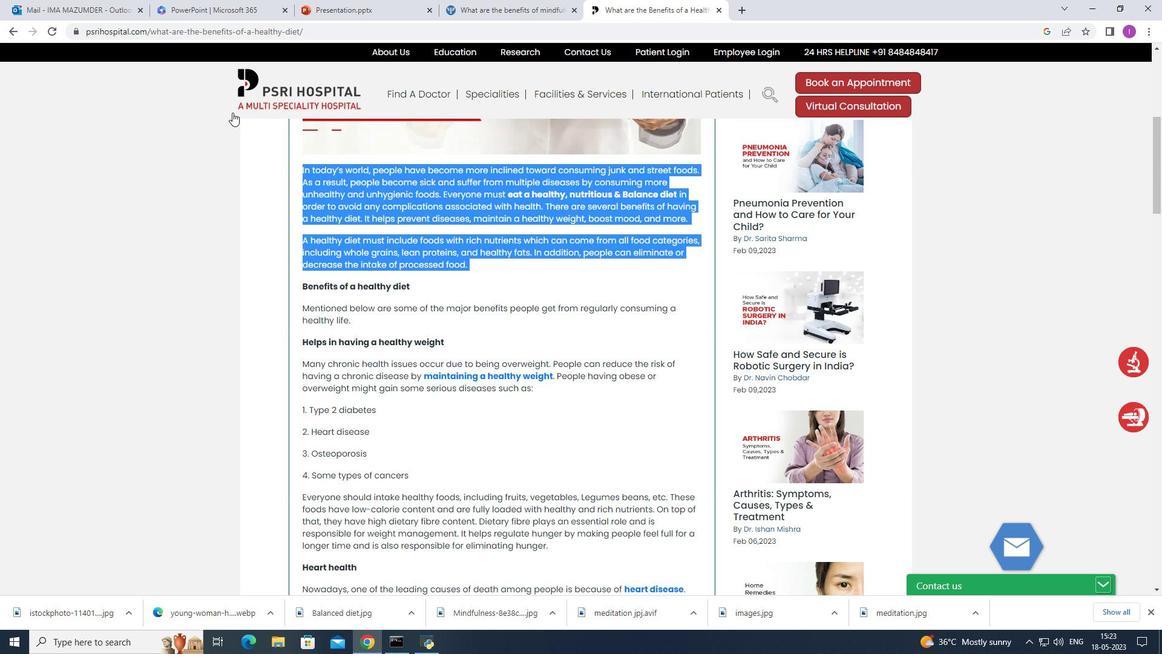 
Action: Mouse scrolled (231, 114) with delta (0, 0)
Screenshot: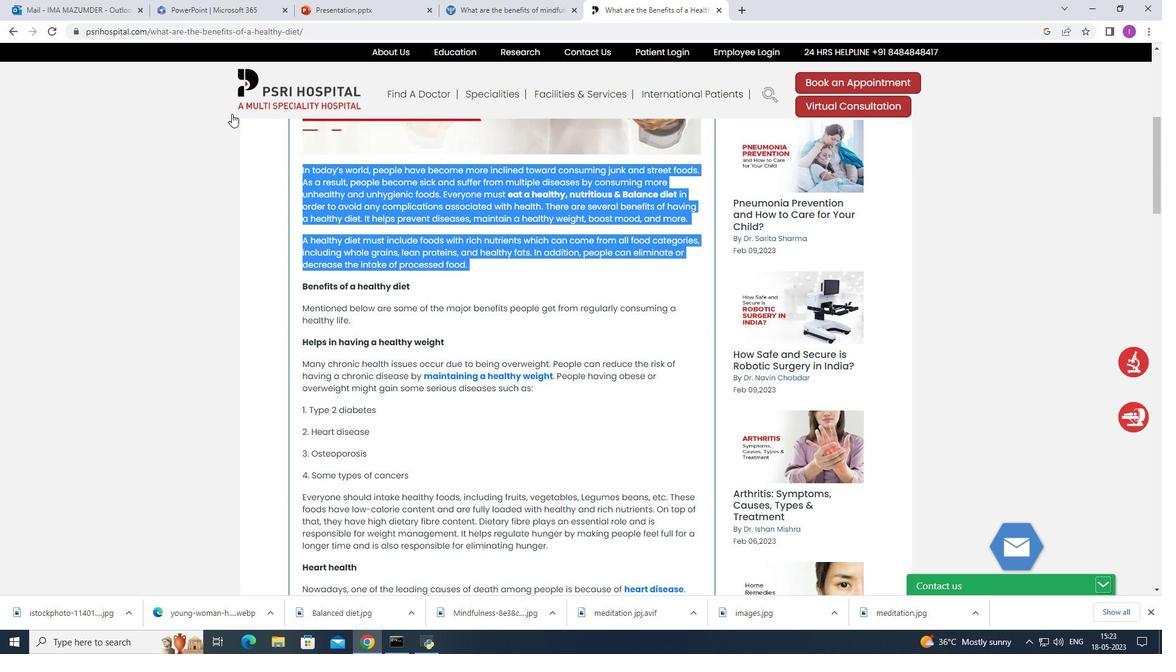 
Action: Mouse moved to (227, 102)
Screenshot: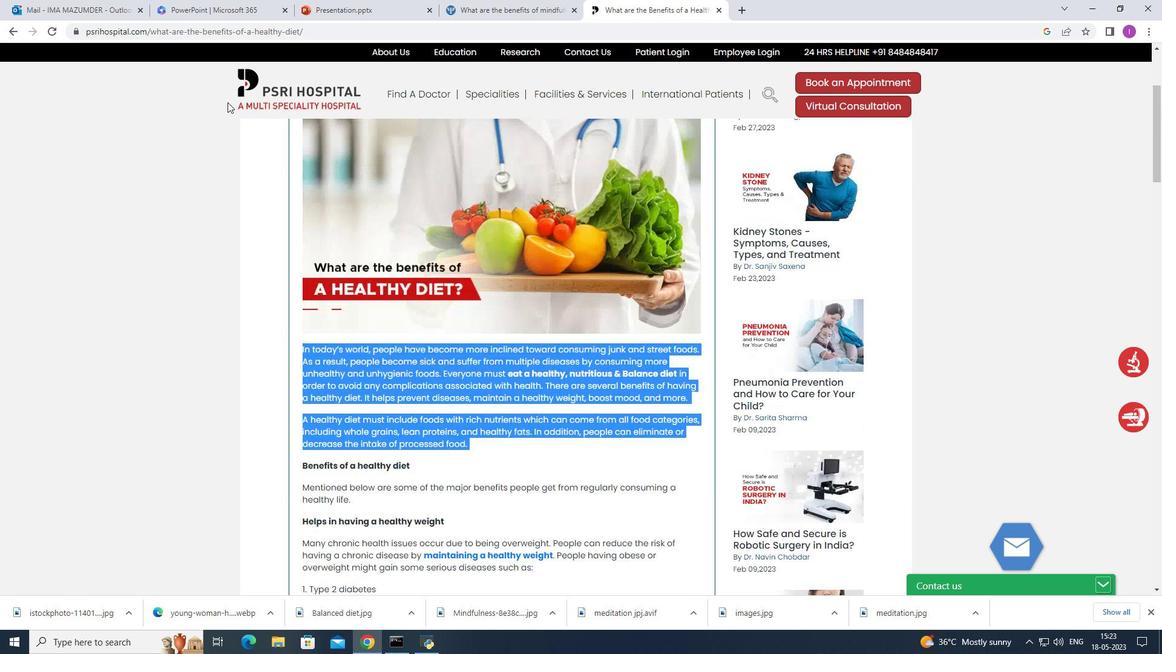 
Action: Mouse scrolled (227, 102) with delta (0, 0)
Screenshot: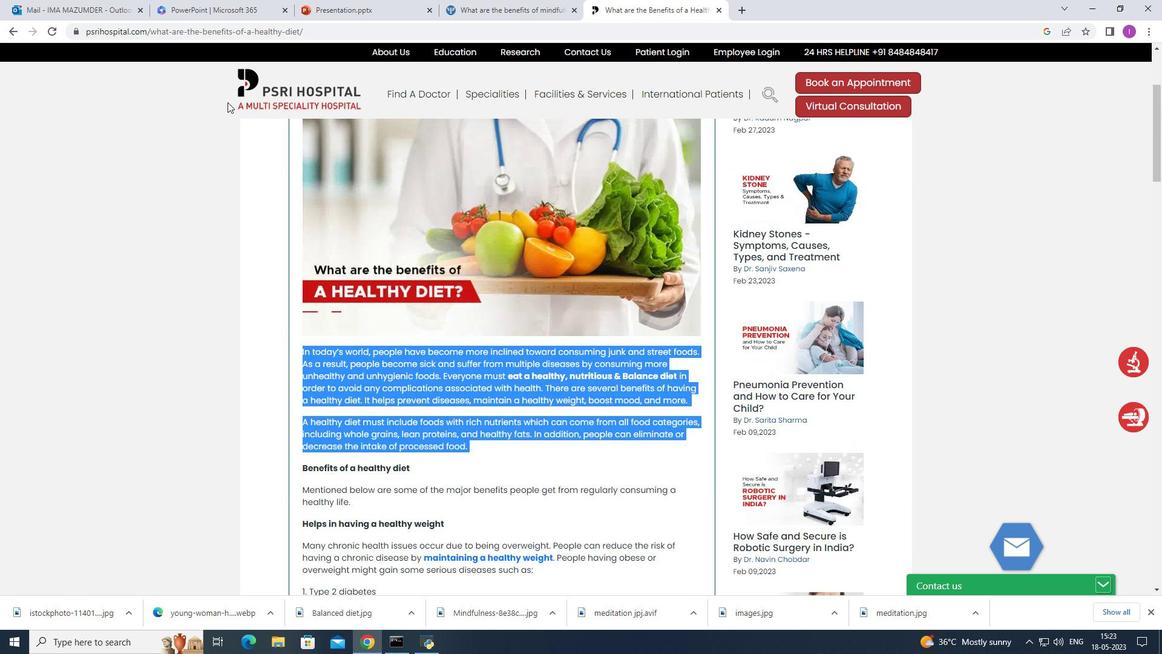 
Action: Mouse scrolled (227, 102) with delta (0, 0)
Screenshot: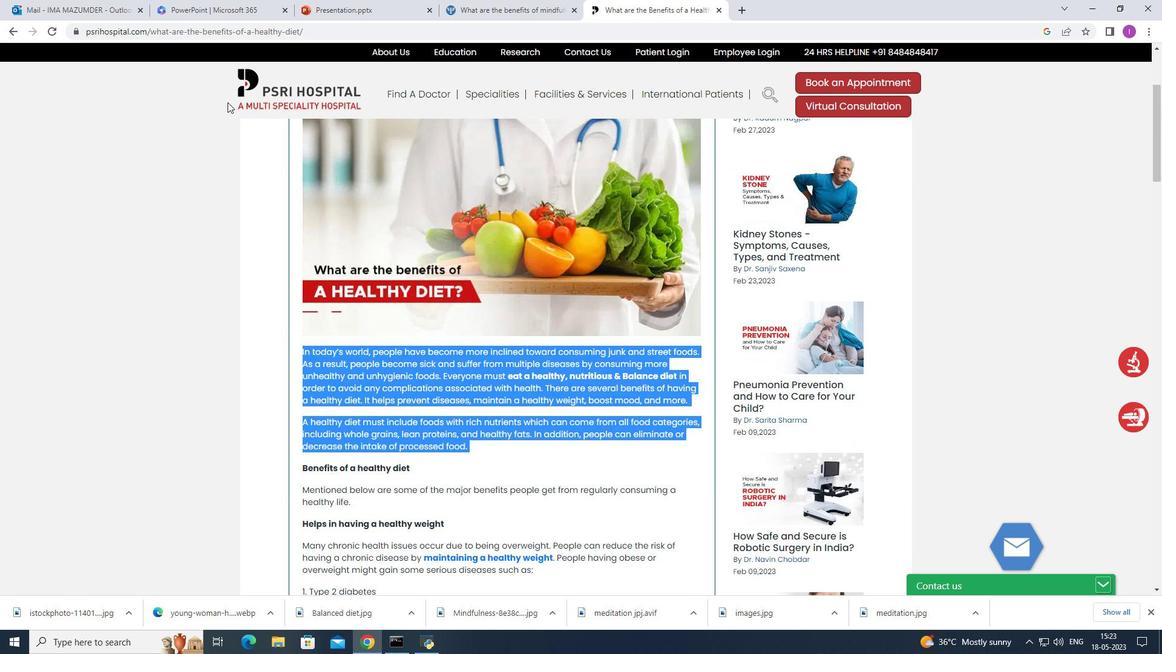 
Action: Mouse scrolled (227, 102) with delta (0, 0)
Screenshot: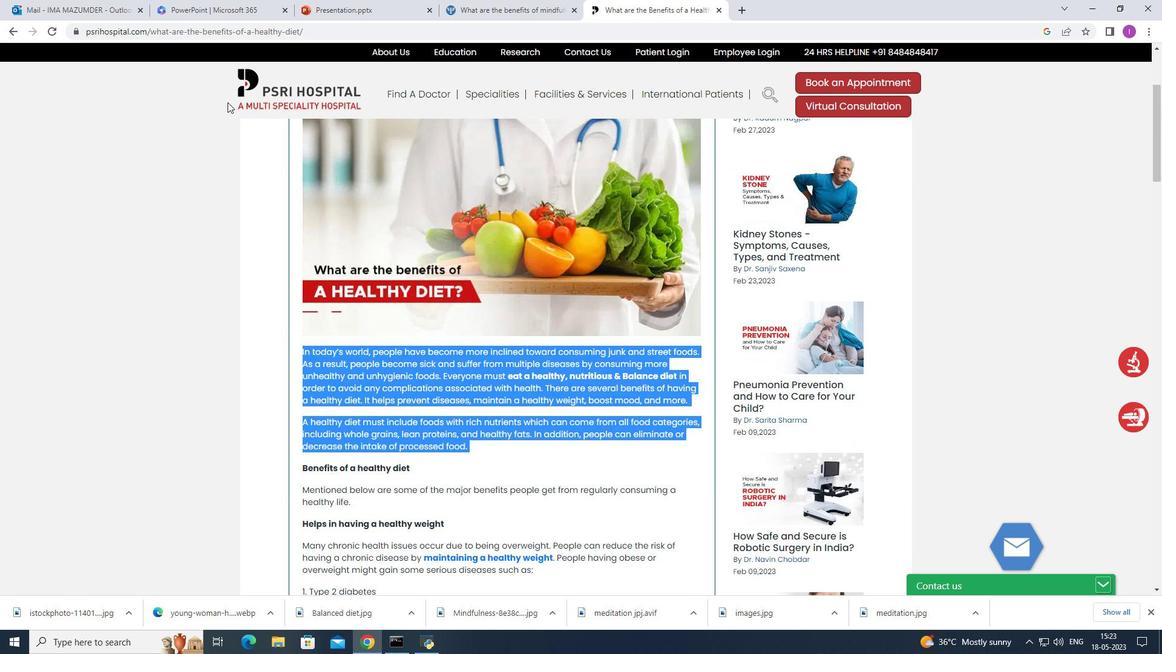 
Action: Mouse scrolled (227, 102) with delta (0, 0)
Screenshot: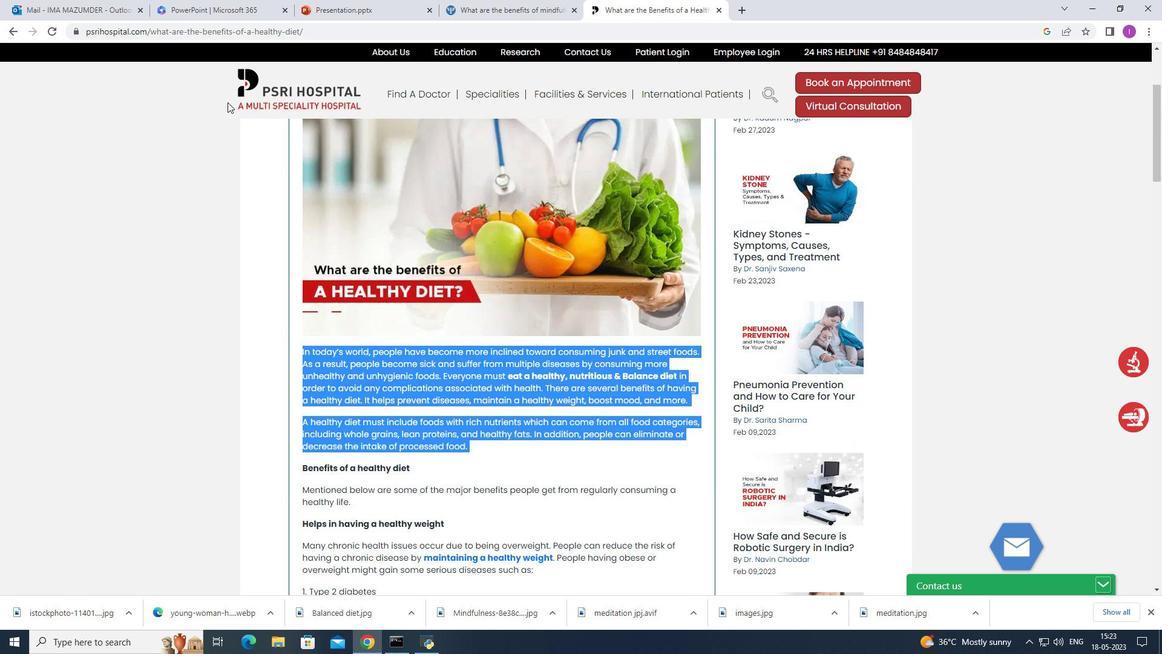
Action: Mouse scrolled (227, 102) with delta (0, 0)
Screenshot: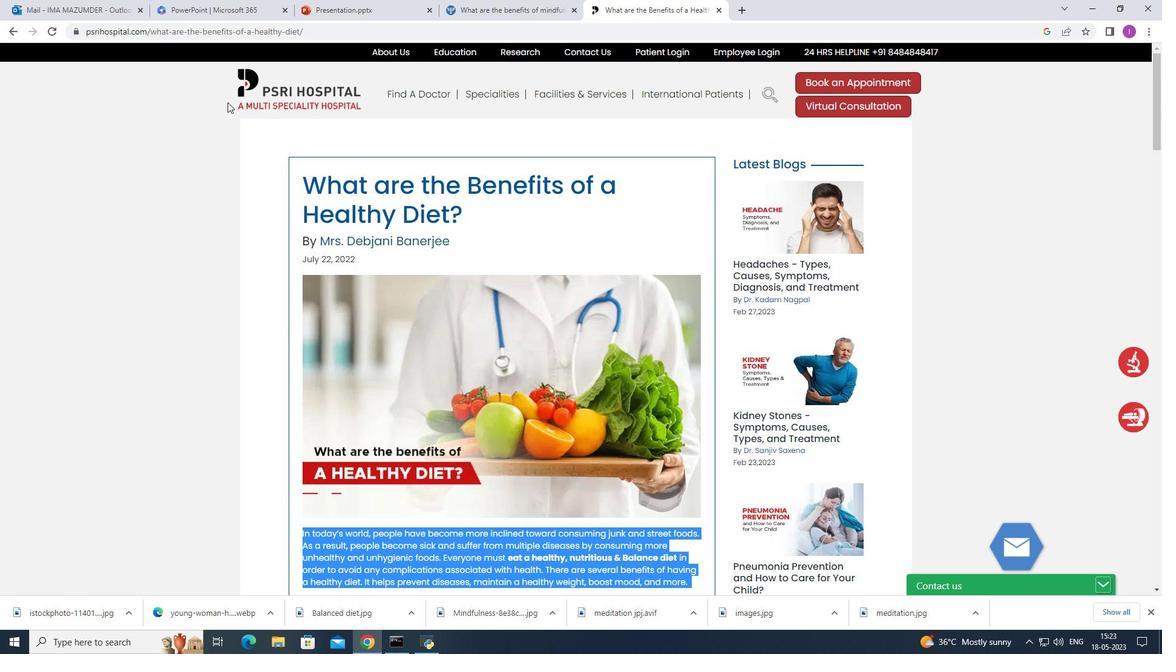 
Action: Mouse scrolled (227, 102) with delta (0, 0)
Screenshot: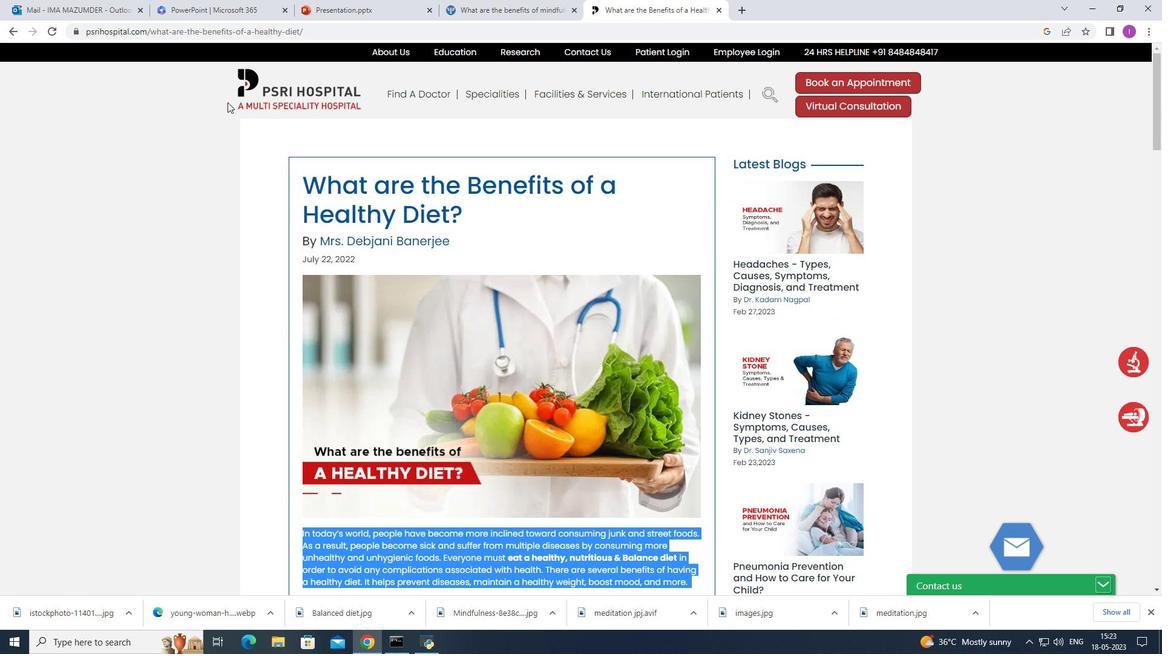 
Action: Mouse moved to (227, 102)
Screenshot: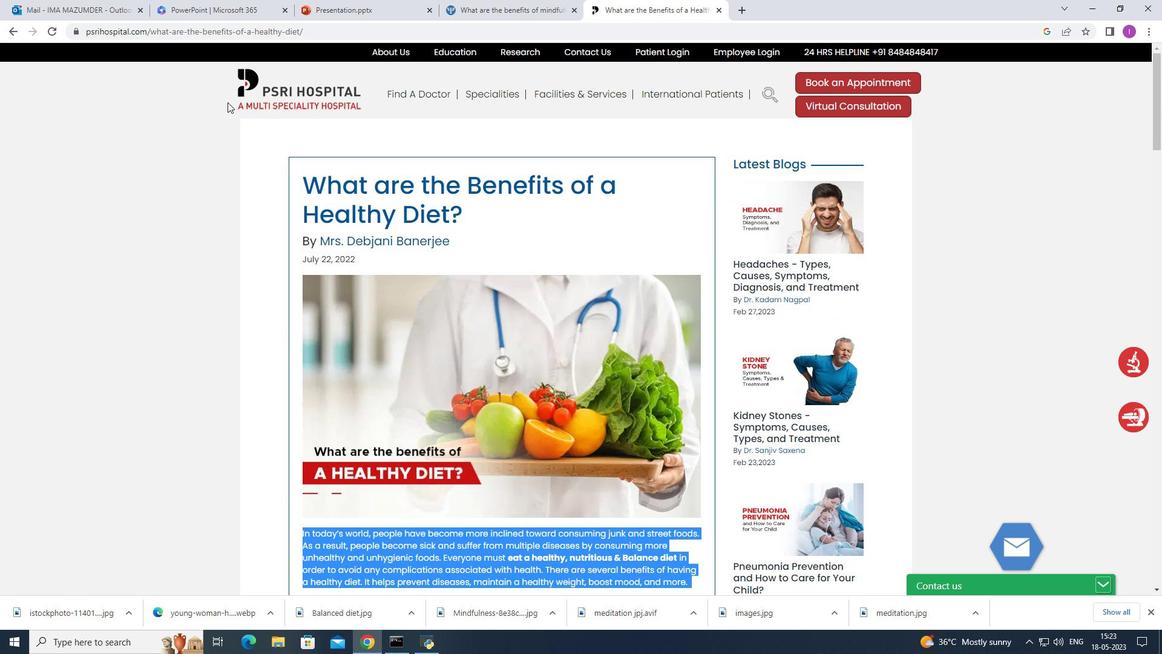 
Action: Mouse scrolled (227, 102) with delta (0, 0)
Screenshot: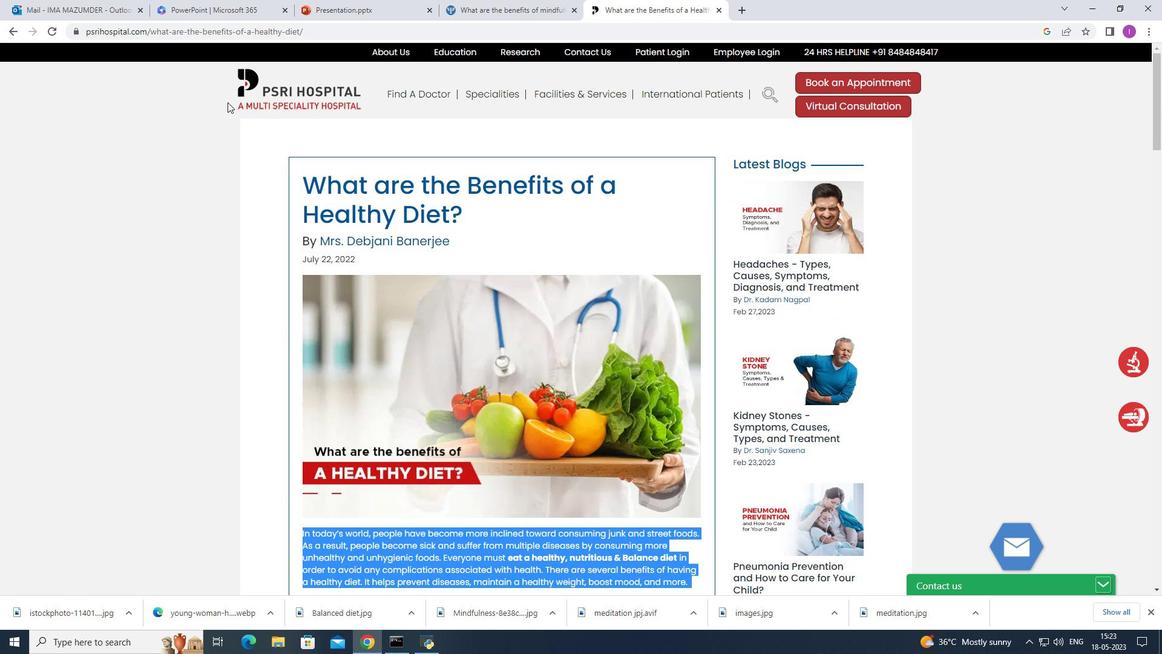 
Action: Mouse moved to (213, 105)
Screenshot: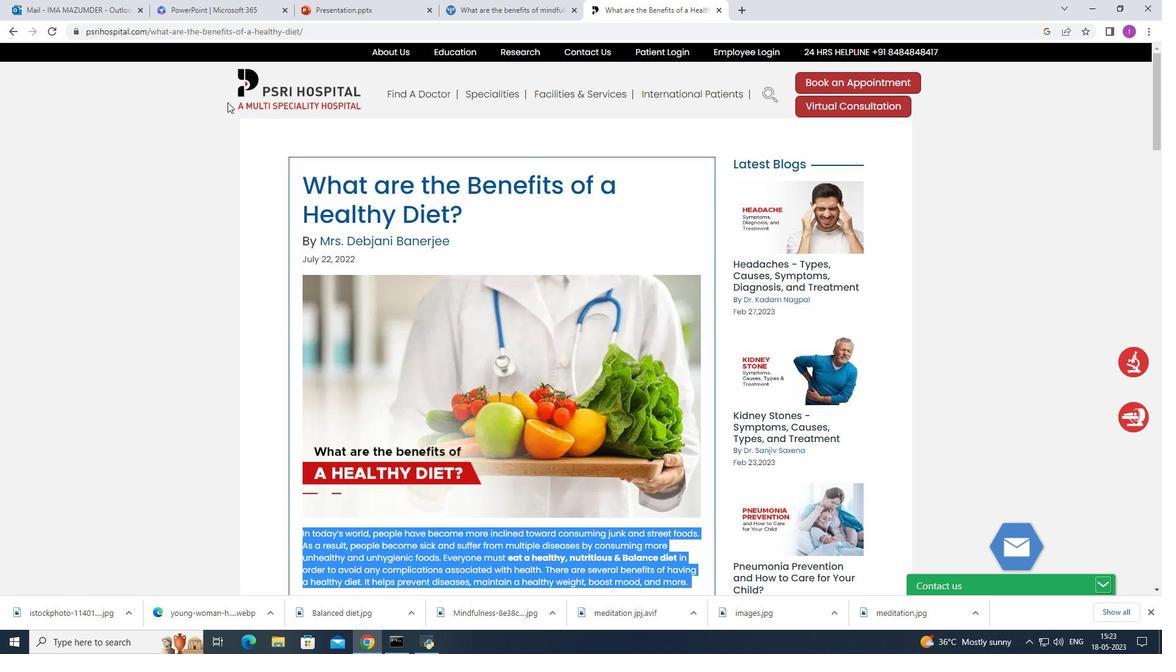 
Action: Mouse scrolled (213, 106) with delta (0, 0)
Screenshot: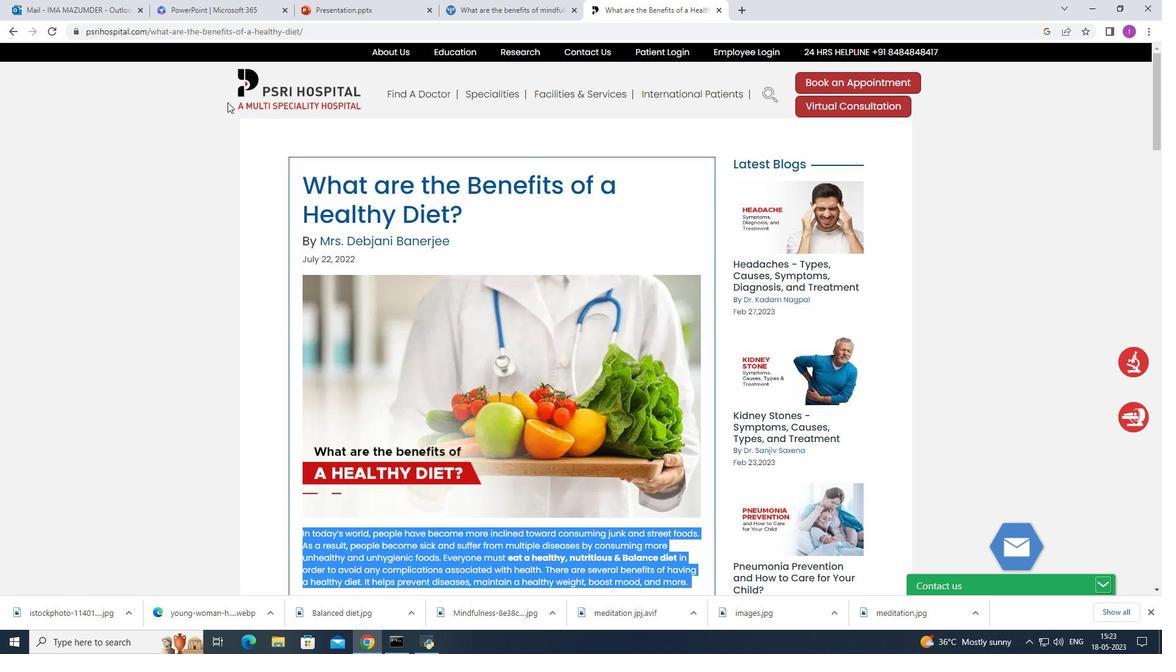 
Action: Mouse moved to (99, 154)
Screenshot: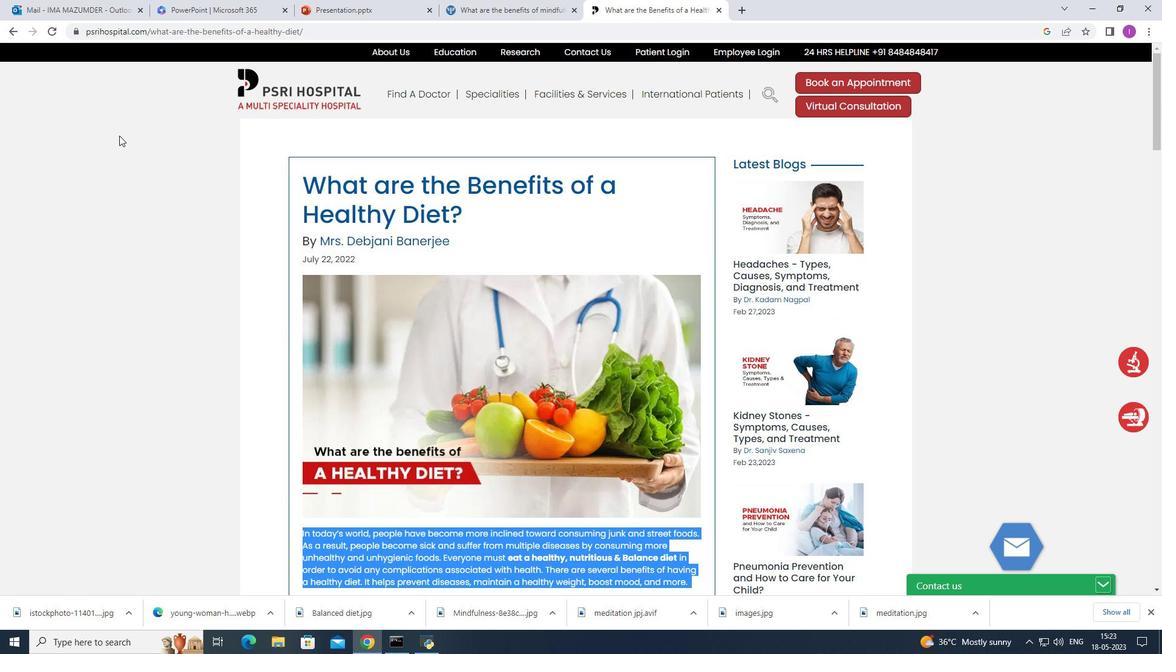 
Action: Mouse scrolled (99, 155) with delta (0, 0)
Screenshot: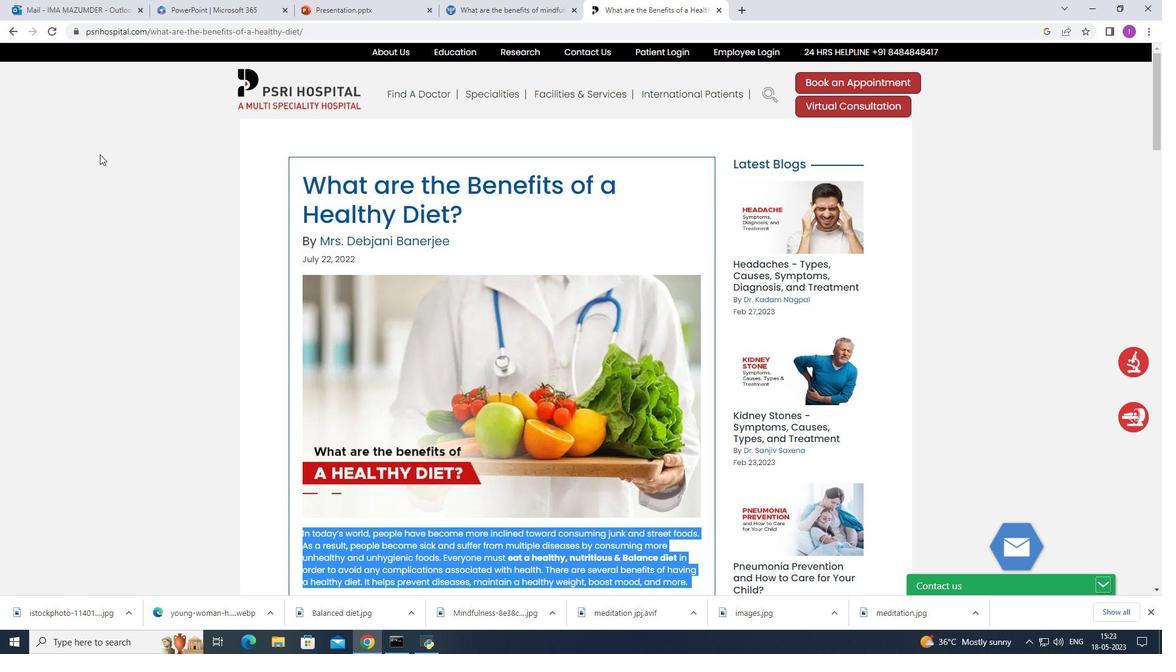 
Action: Mouse scrolled (99, 155) with delta (0, 0)
Screenshot: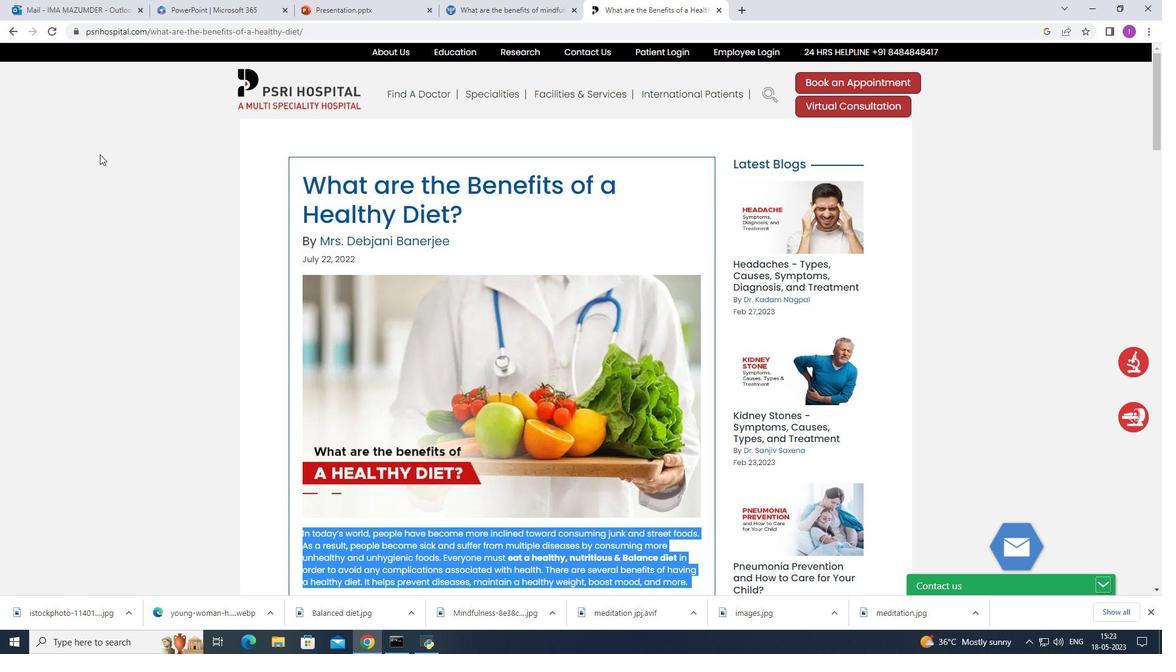 
Action: Mouse scrolled (99, 155) with delta (0, 0)
Screenshot: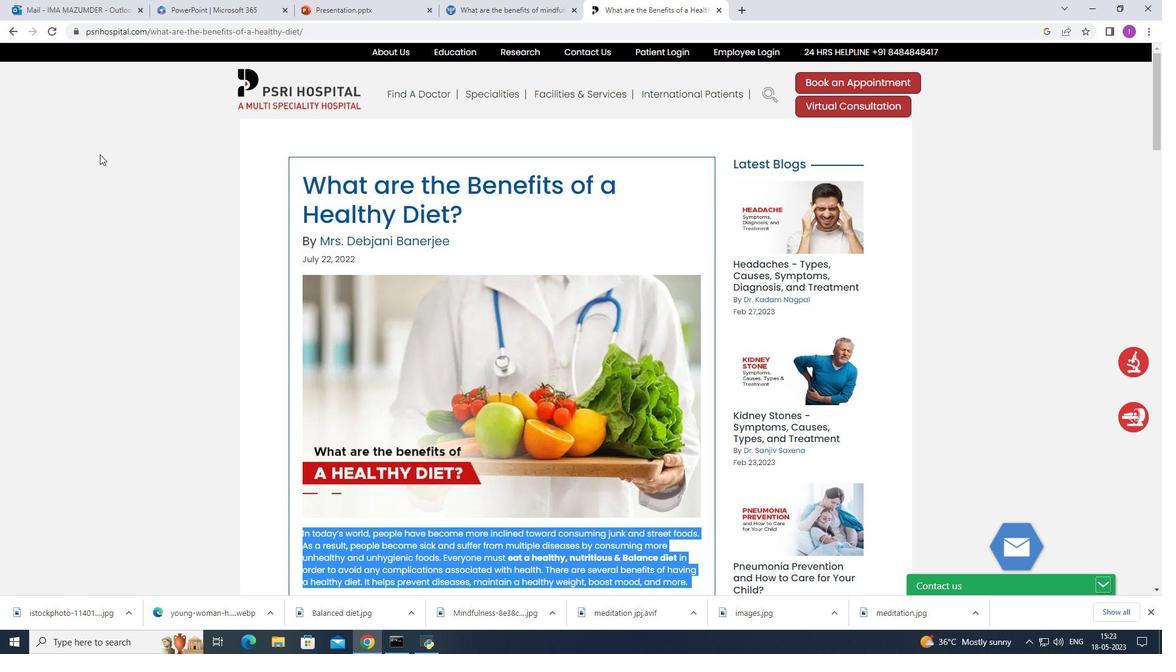 
Action: Mouse scrolled (99, 155) with delta (0, 0)
Screenshot: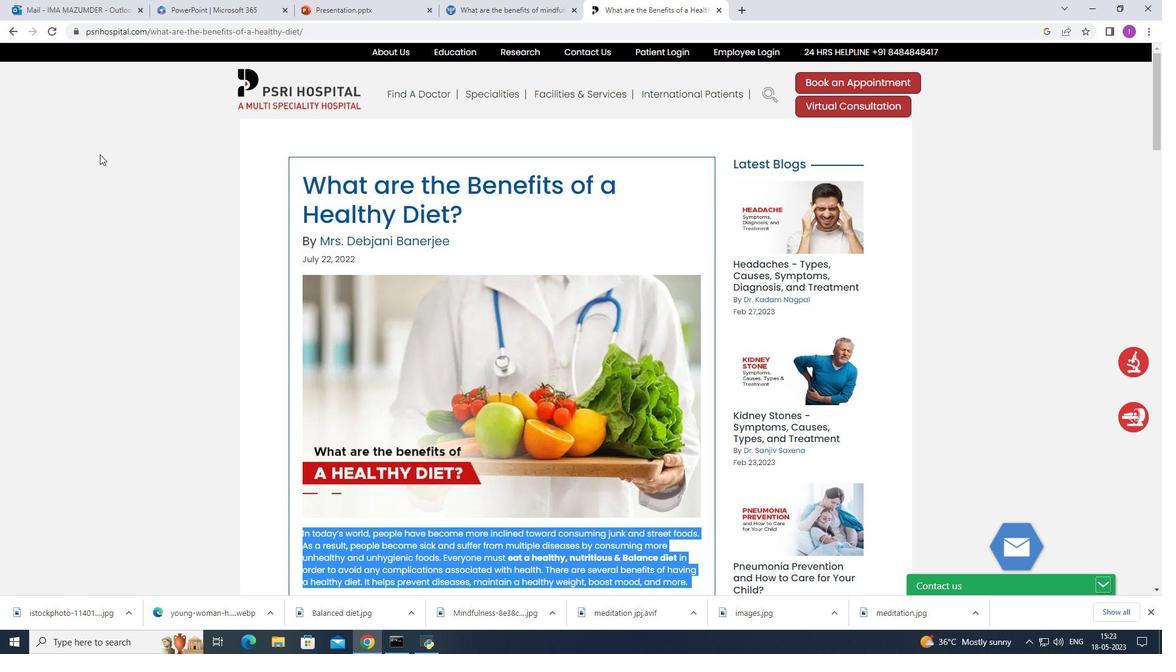 
Action: Mouse moved to (102, 146)
Screenshot: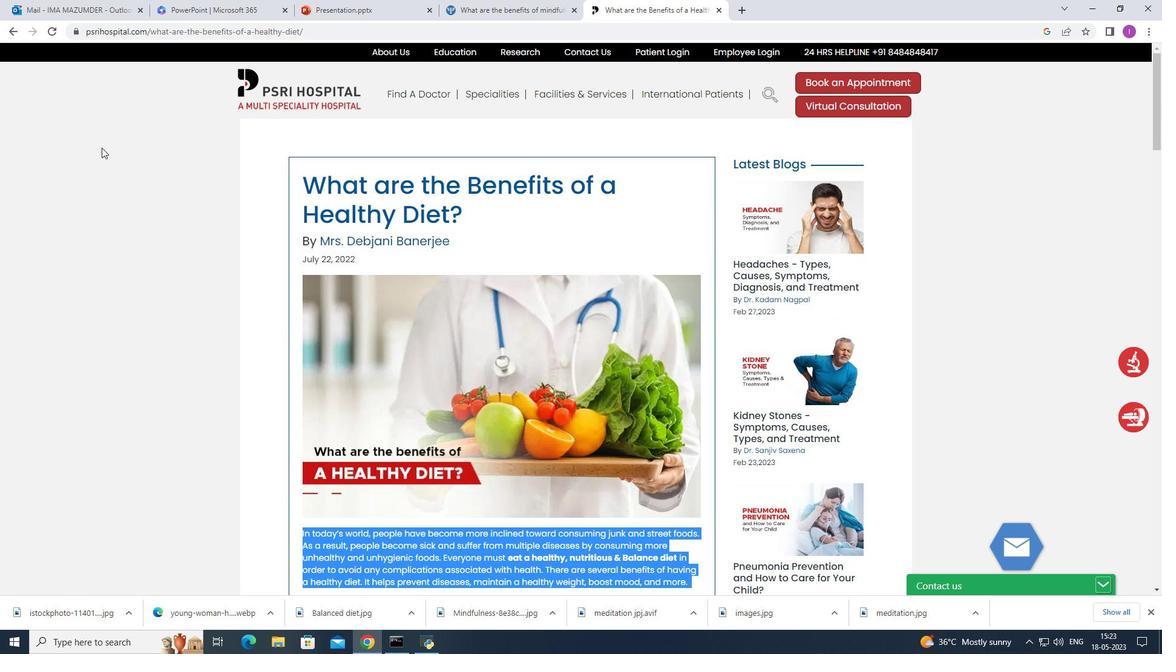 
Action: Mouse scrolled (102, 147) with delta (0, 0)
Screenshot: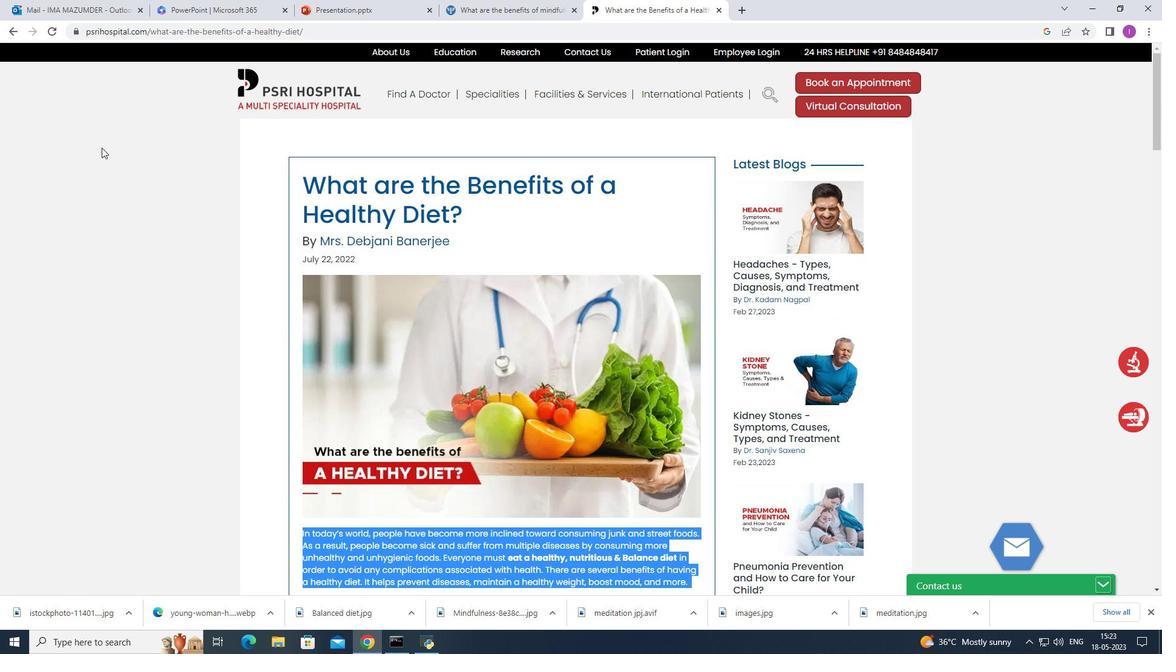 
Action: Mouse scrolled (102, 147) with delta (0, 0)
Screenshot: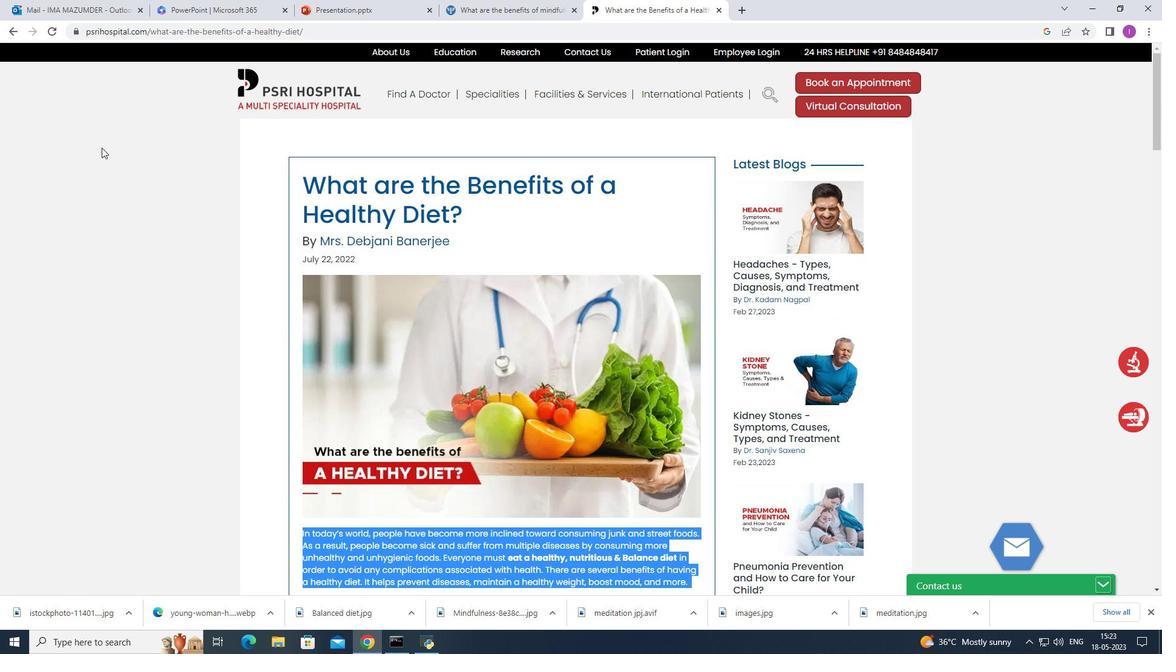 
Action: Mouse moved to (103, 146)
Screenshot: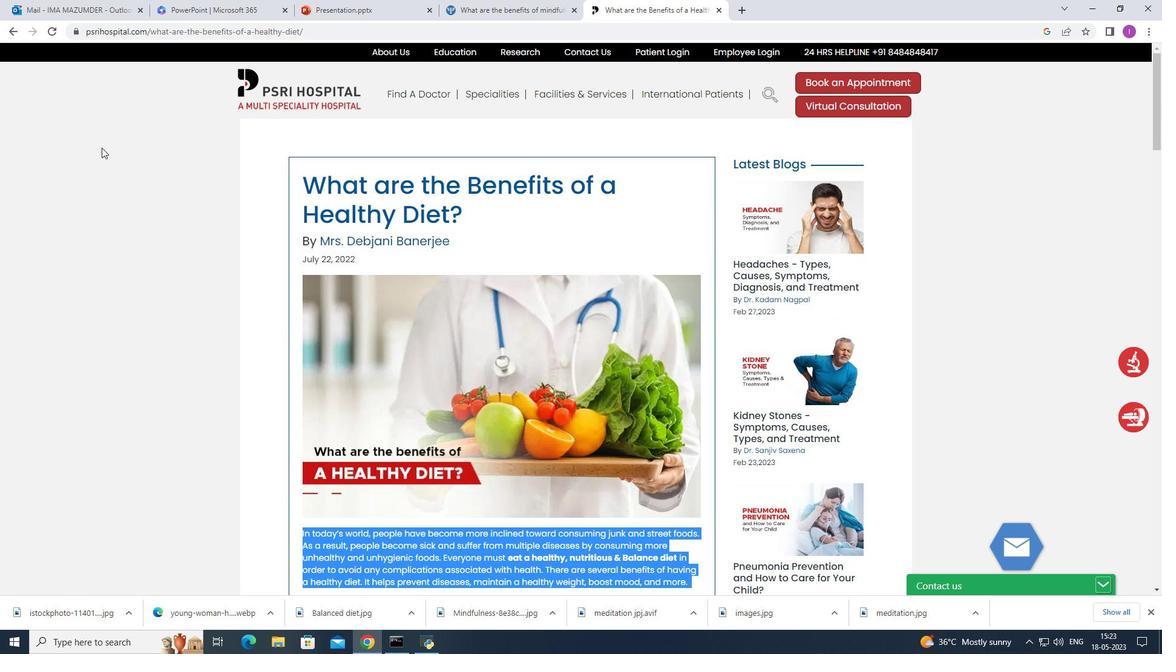 
Action: Mouse scrolled (103, 147) with delta (0, 0)
Screenshot: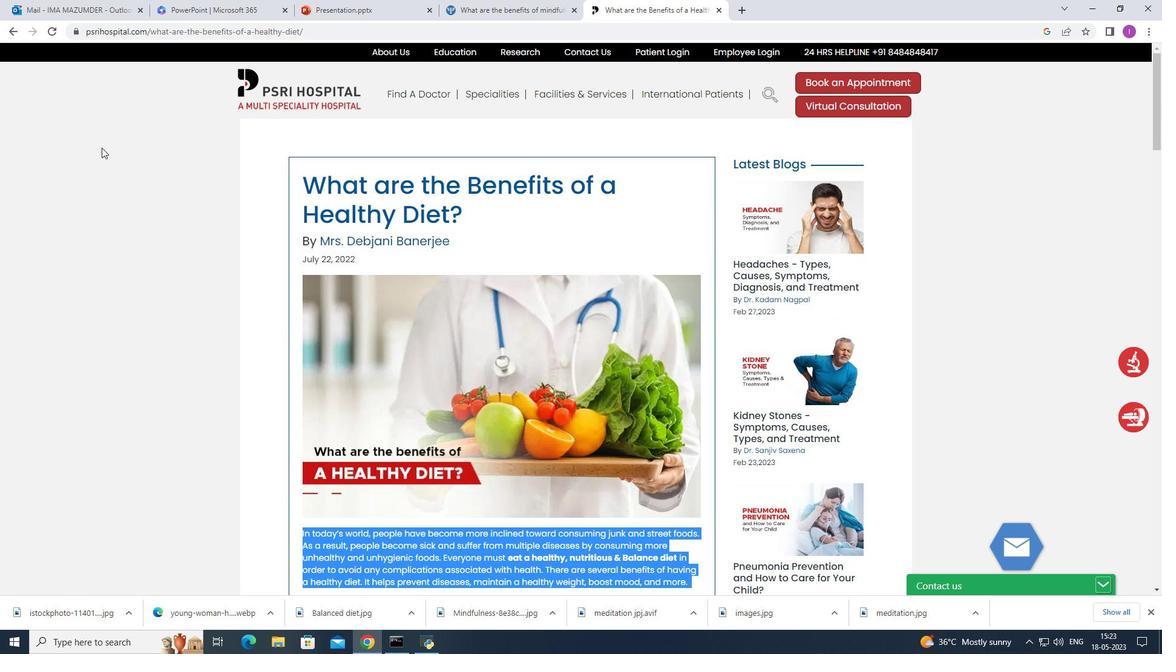 
Action: Mouse moved to (314, 27)
Screenshot: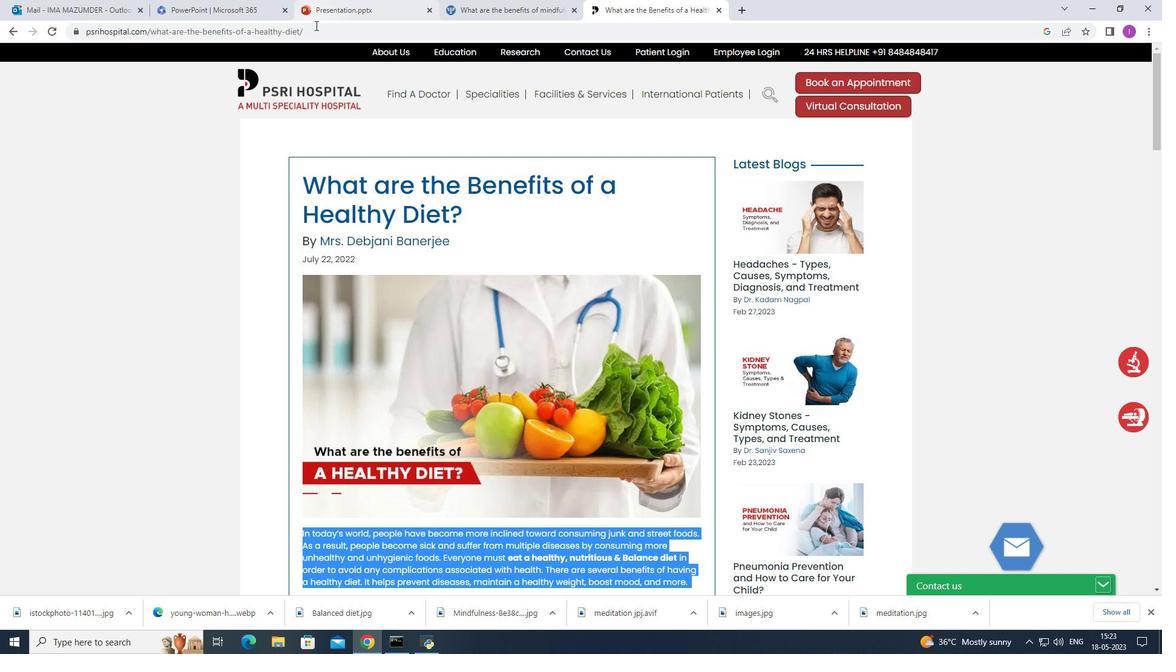 
Action: Mouse pressed left at (314, 27)
Screenshot: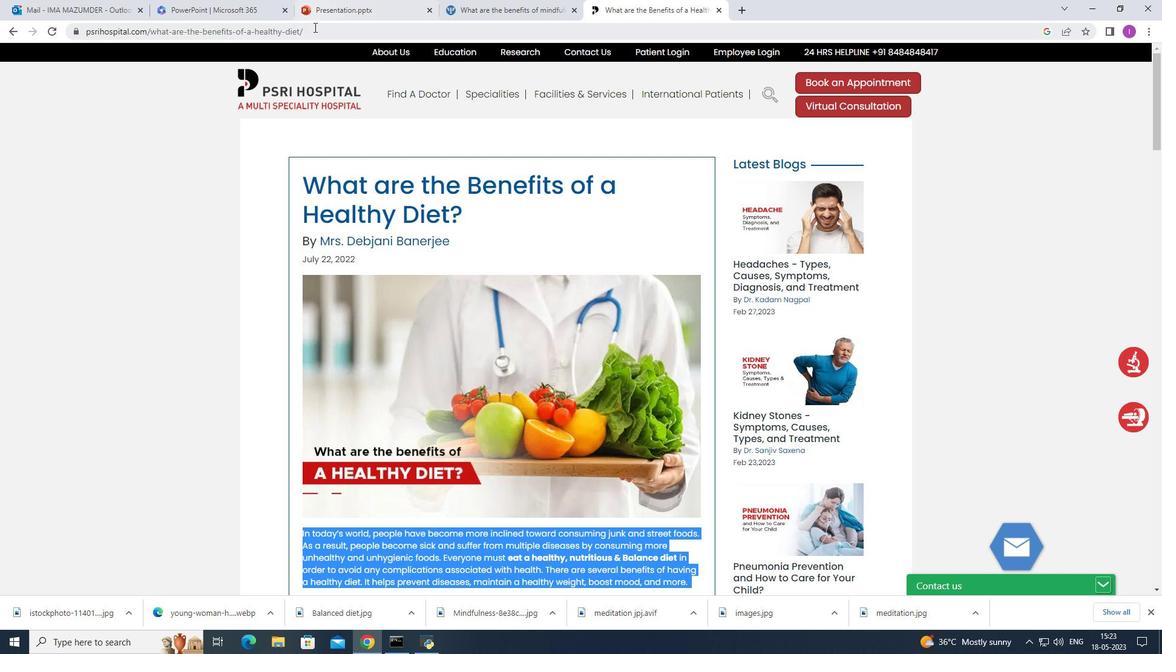 
Action: Mouse moved to (531, 13)
Screenshot: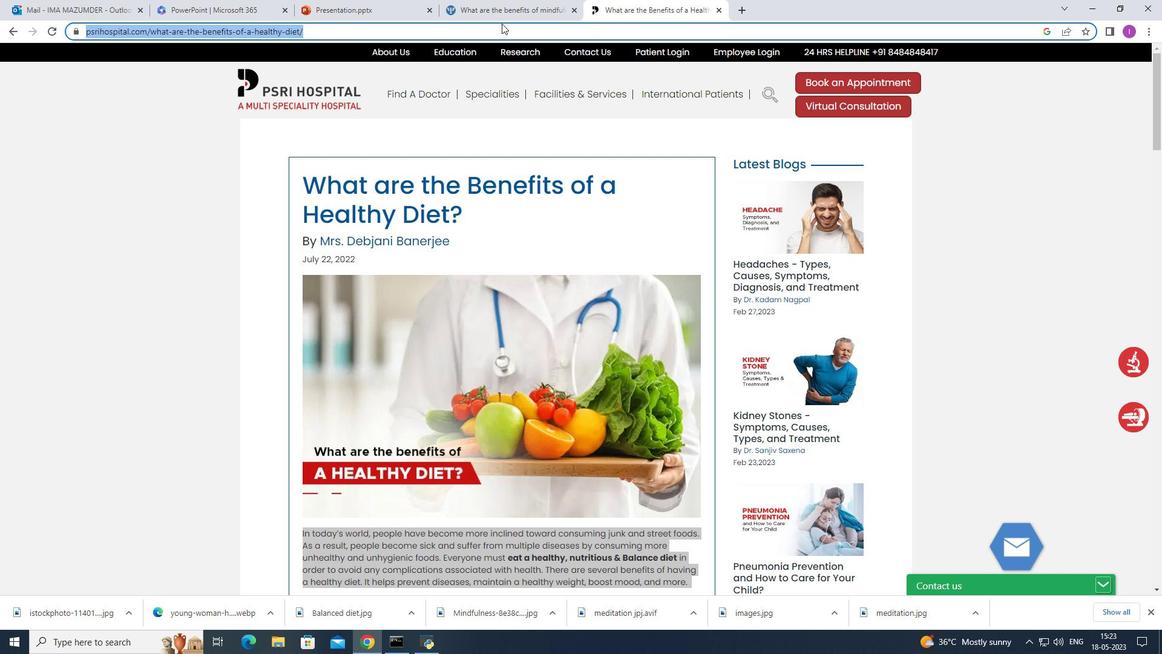 
Action: Key pressed images<Key.space>ofrenewable<Key.space>energyntech<Key.backspace><Key.backspace><Key.backspace><Key.backspace><Key.backspace><Key.space>technologies<Key.enter>
Screenshot: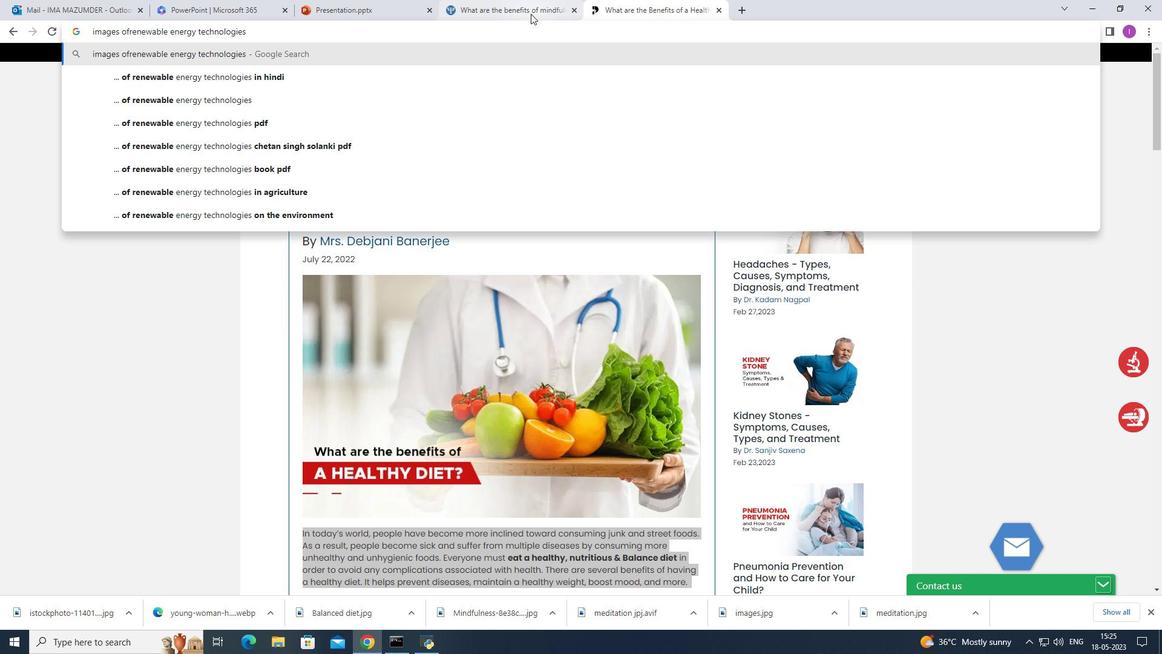 
Action: Mouse moved to (218, 272)
Screenshot: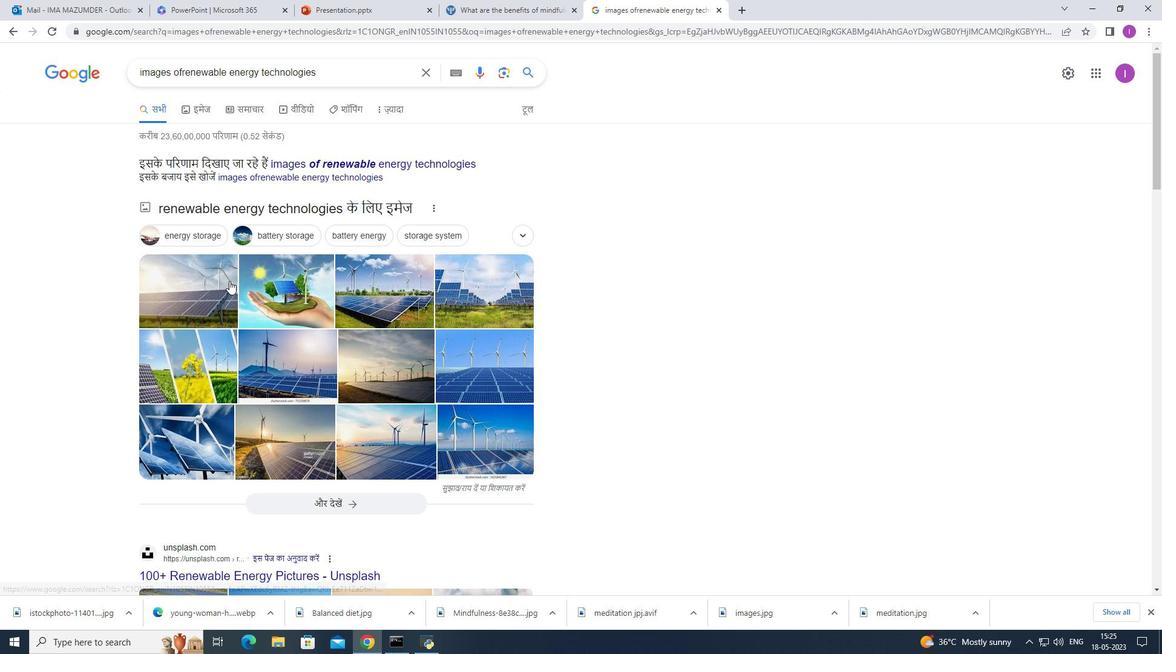 
Action: Mouse scrolled (218, 271) with delta (0, 0)
Screenshot: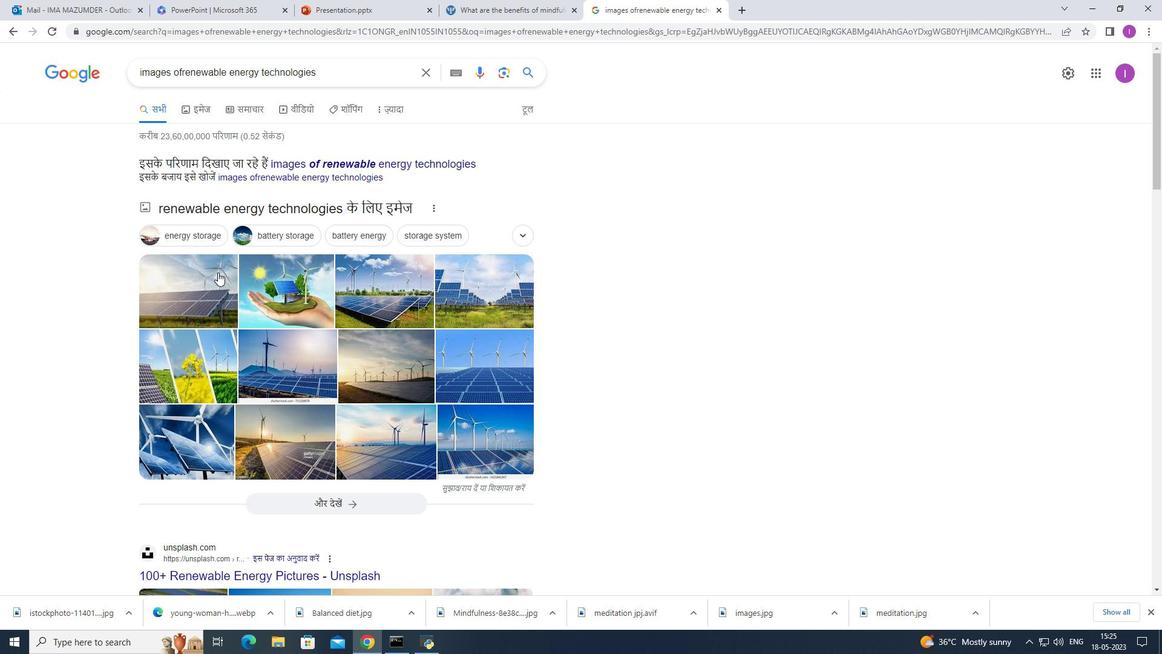 
Action: Mouse scrolled (218, 271) with delta (0, 0)
Screenshot: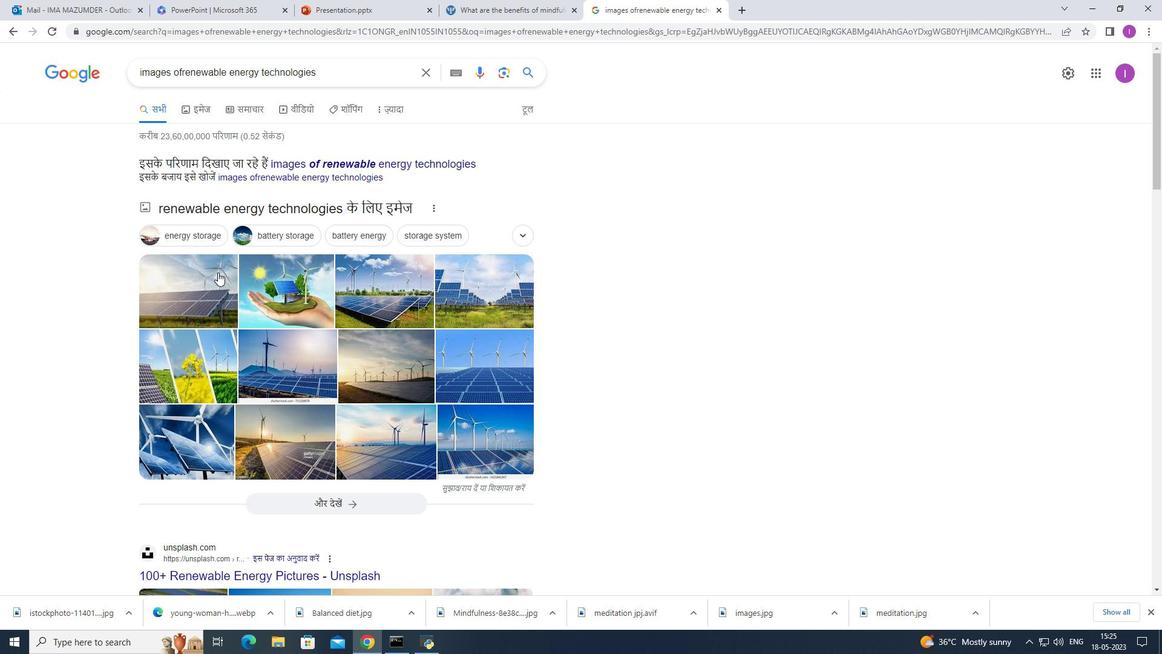 
Action: Mouse scrolled (218, 273) with delta (0, 0)
Screenshot: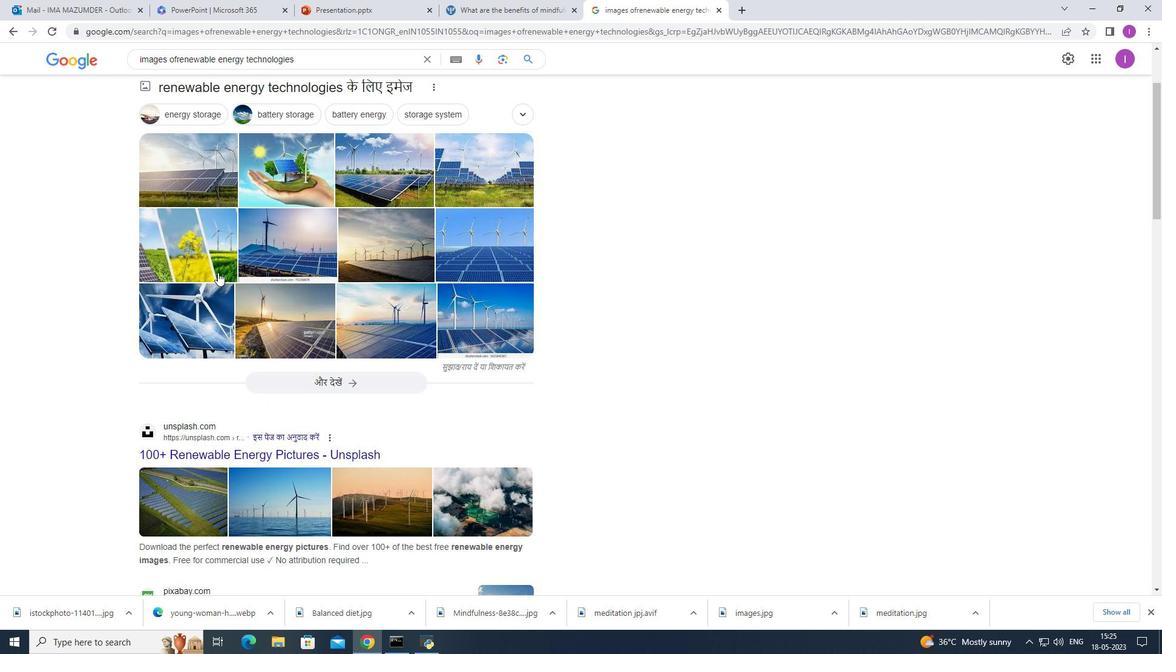 
Action: Mouse scrolled (218, 273) with delta (0, 0)
Screenshot: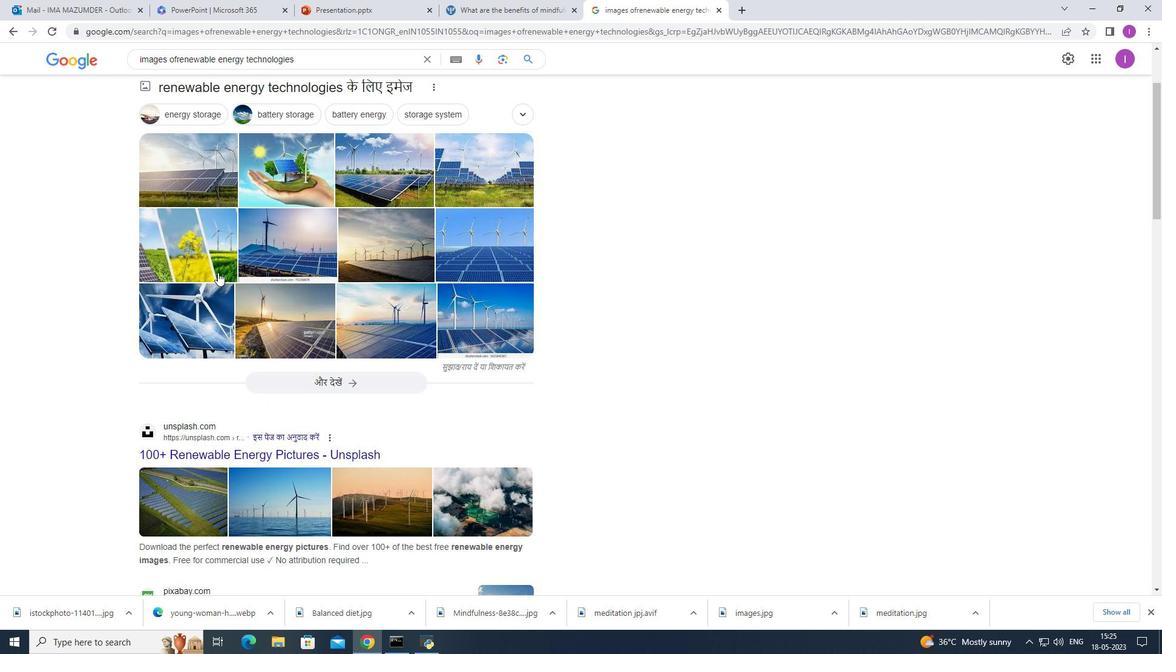 
Action: Mouse scrolled (218, 273) with delta (0, 0)
Screenshot: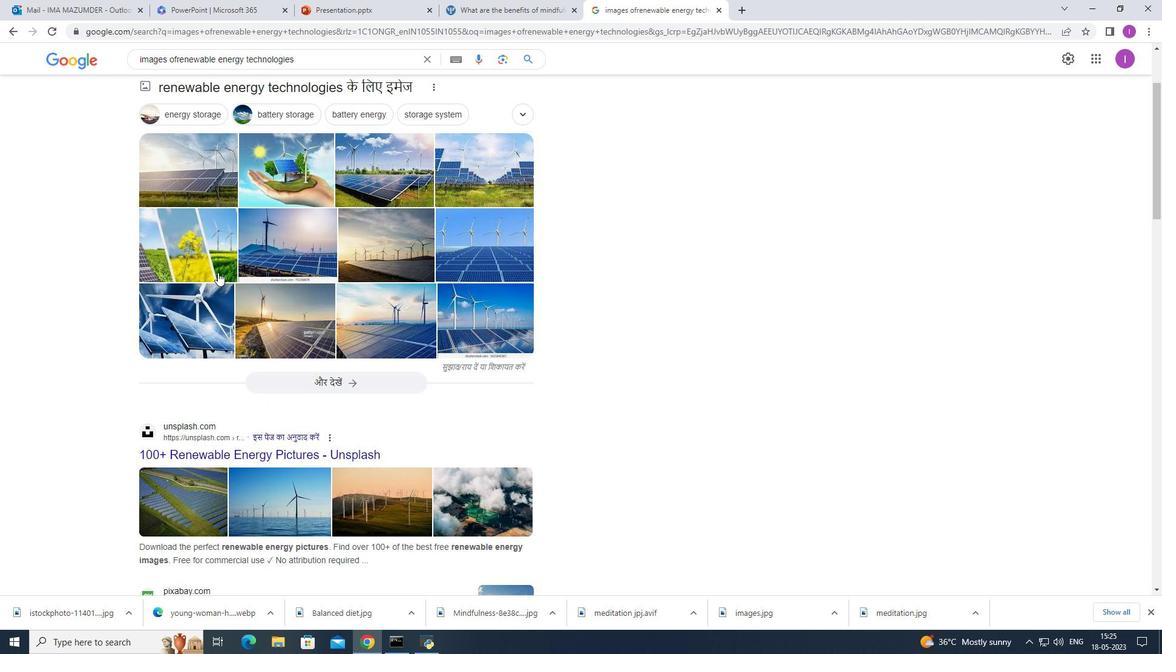 
Action: Mouse moved to (219, 267)
Screenshot: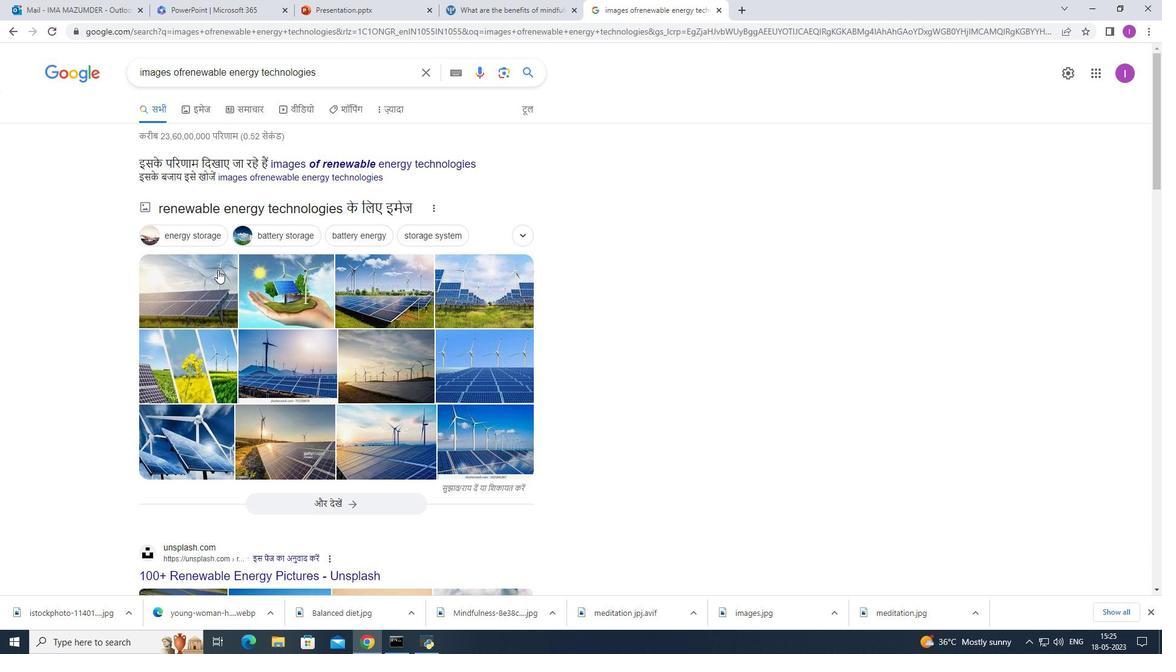 
Action: Mouse scrolled (219, 268) with delta (0, 0)
Screenshot: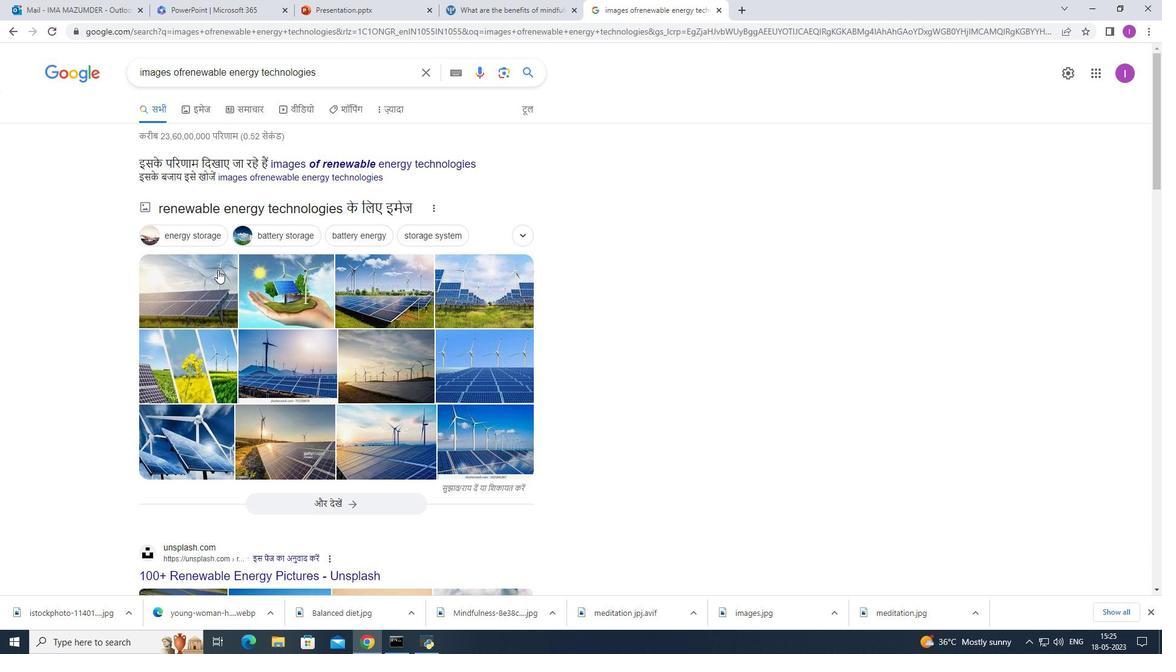 
Action: Mouse moved to (220, 265)
Screenshot: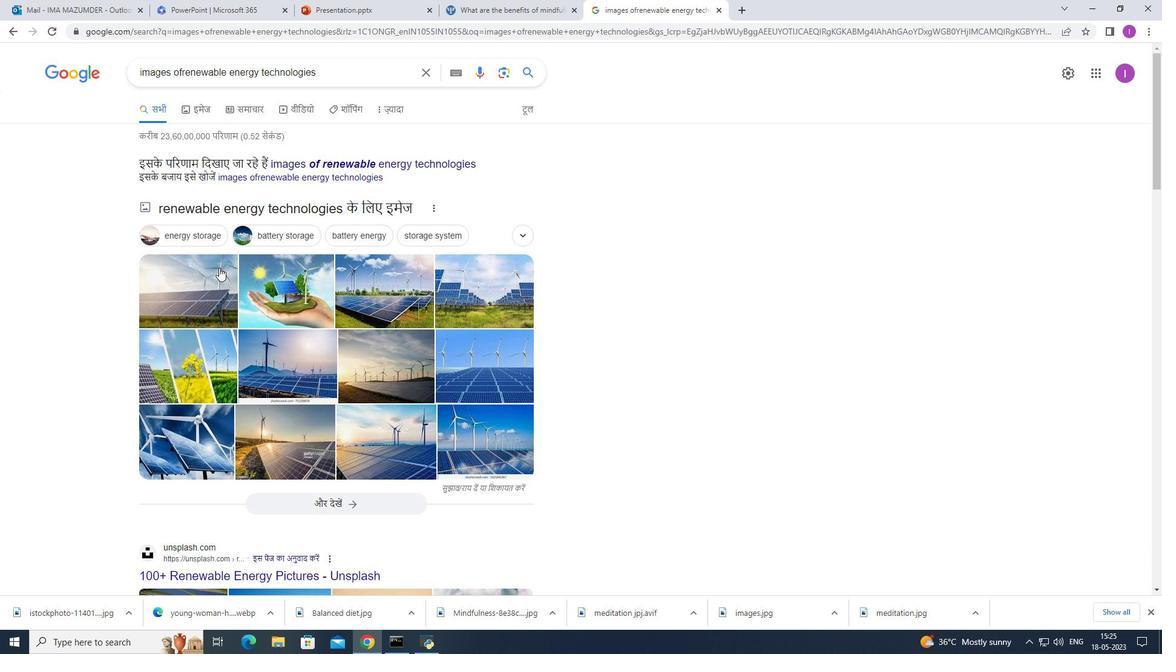 
Action: Mouse scrolled (220, 266) with delta (0, 0)
Screenshot: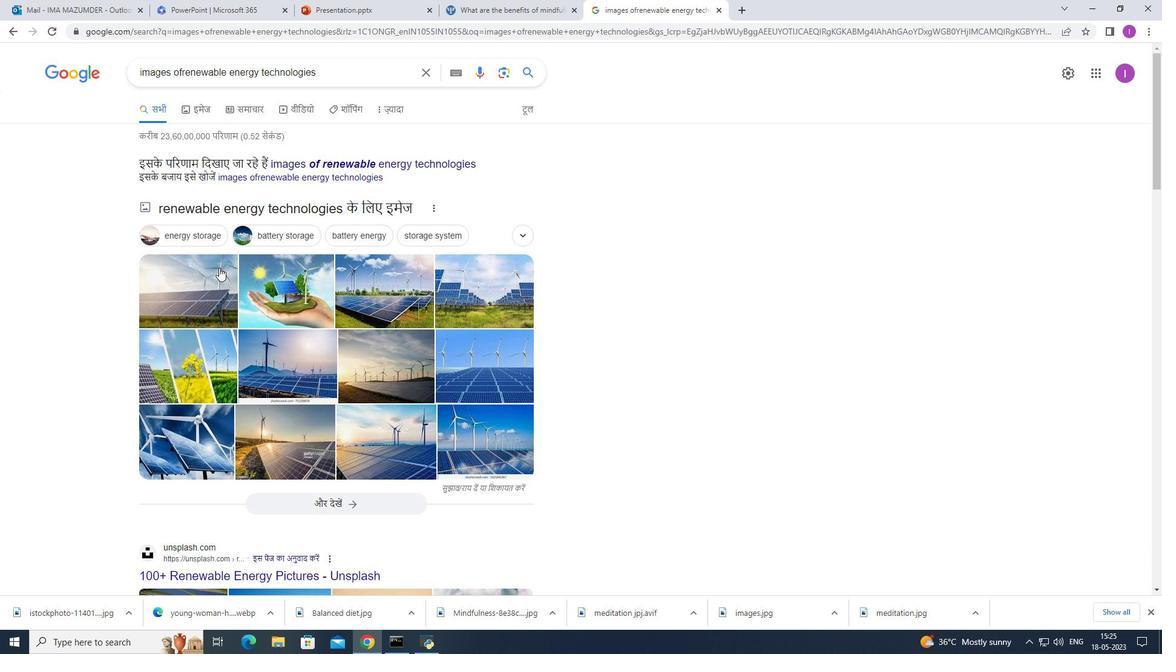 
Action: Mouse moved to (195, 102)
Screenshot: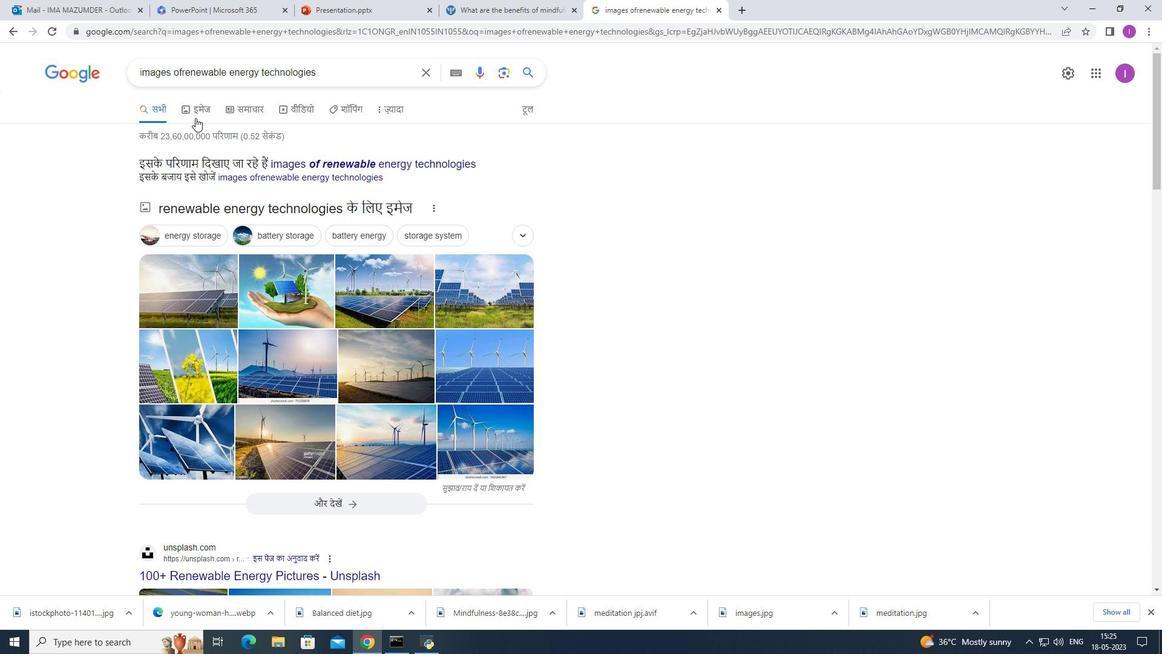 
Action: Mouse pressed left at (195, 102)
Screenshot: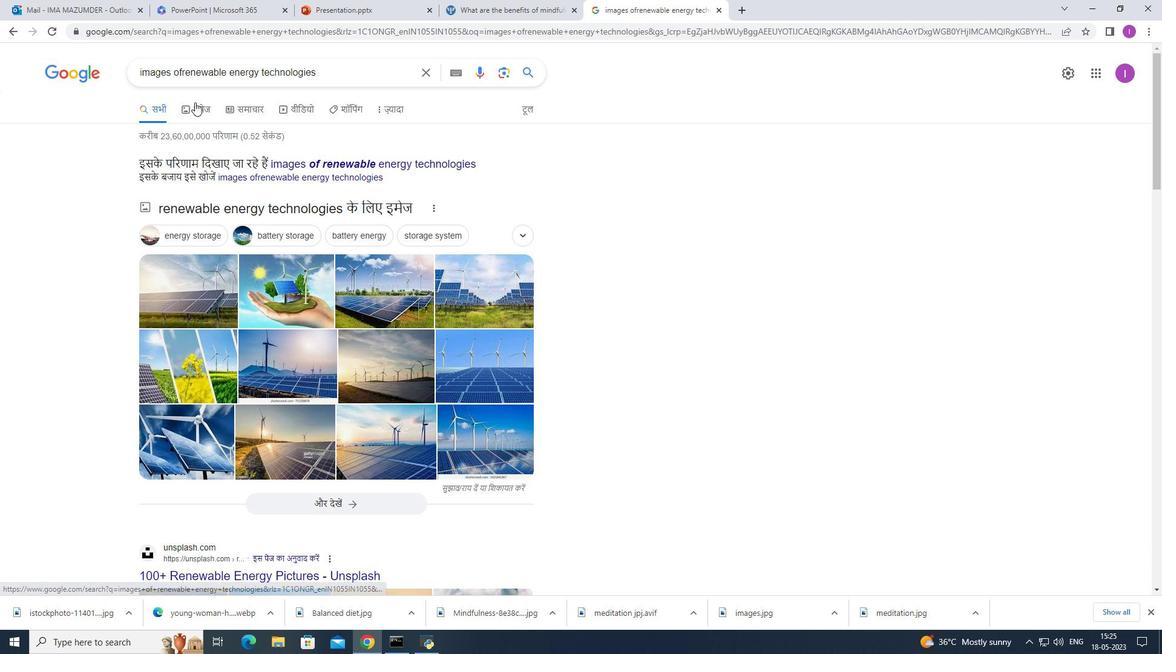 
Action: Mouse moved to (550, 236)
Screenshot: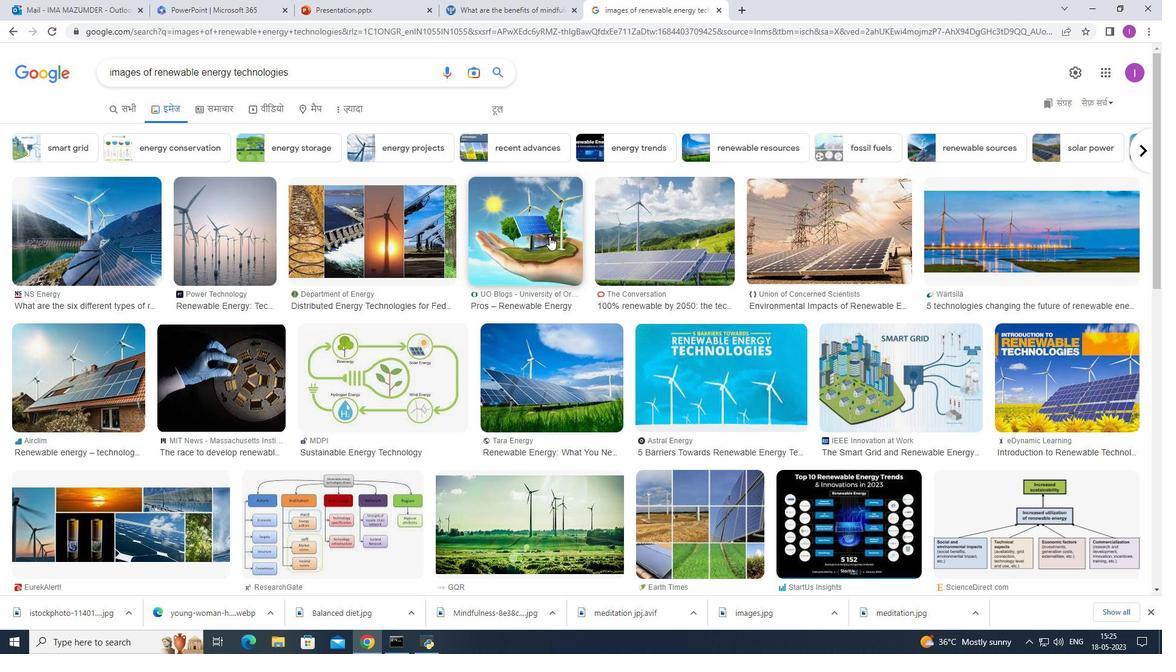 
Action: Mouse scrolled (550, 236) with delta (0, 0)
Screenshot: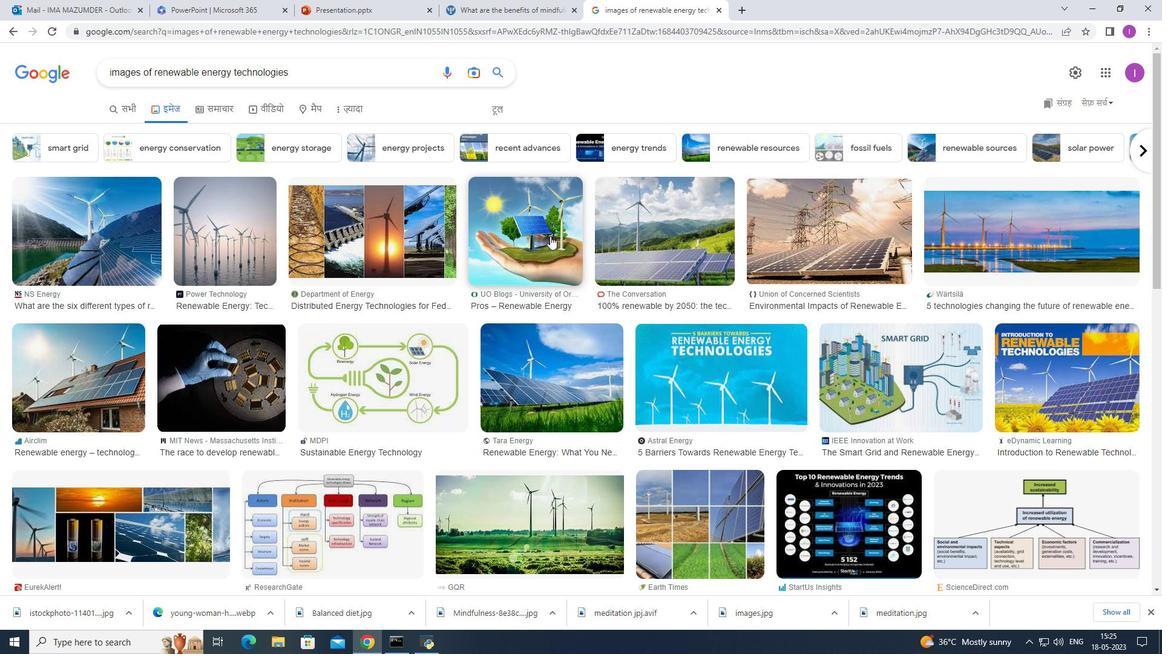 
Action: Mouse moved to (554, 231)
Screenshot: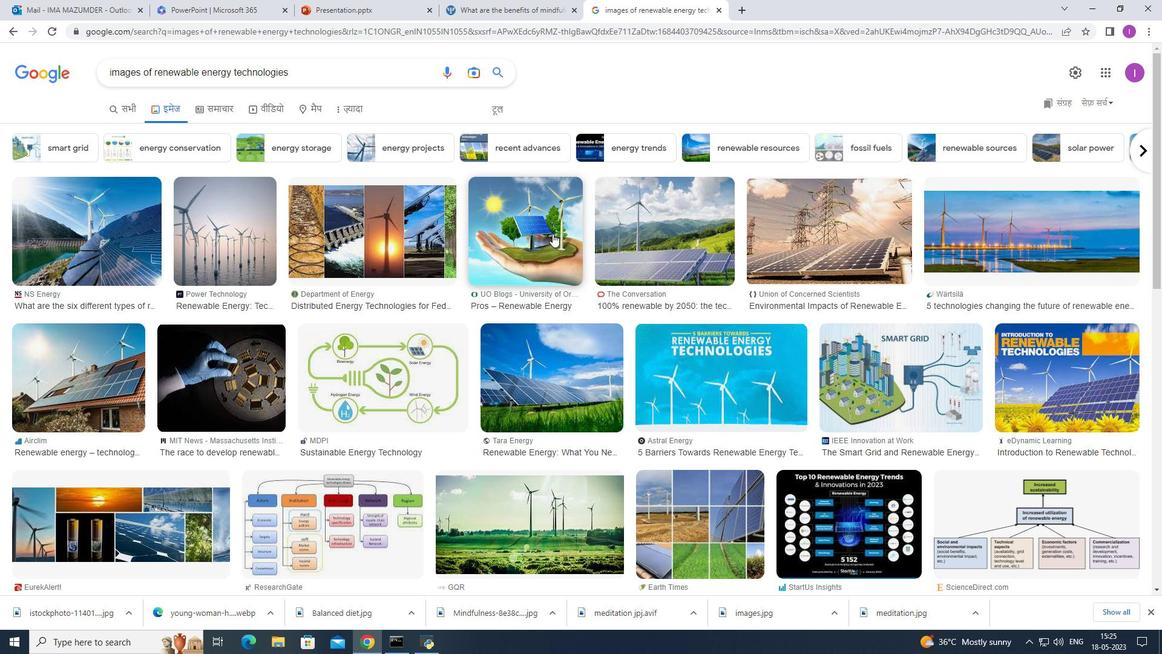 
Action: Mouse scrolled (554, 230) with delta (0, 0)
Screenshot: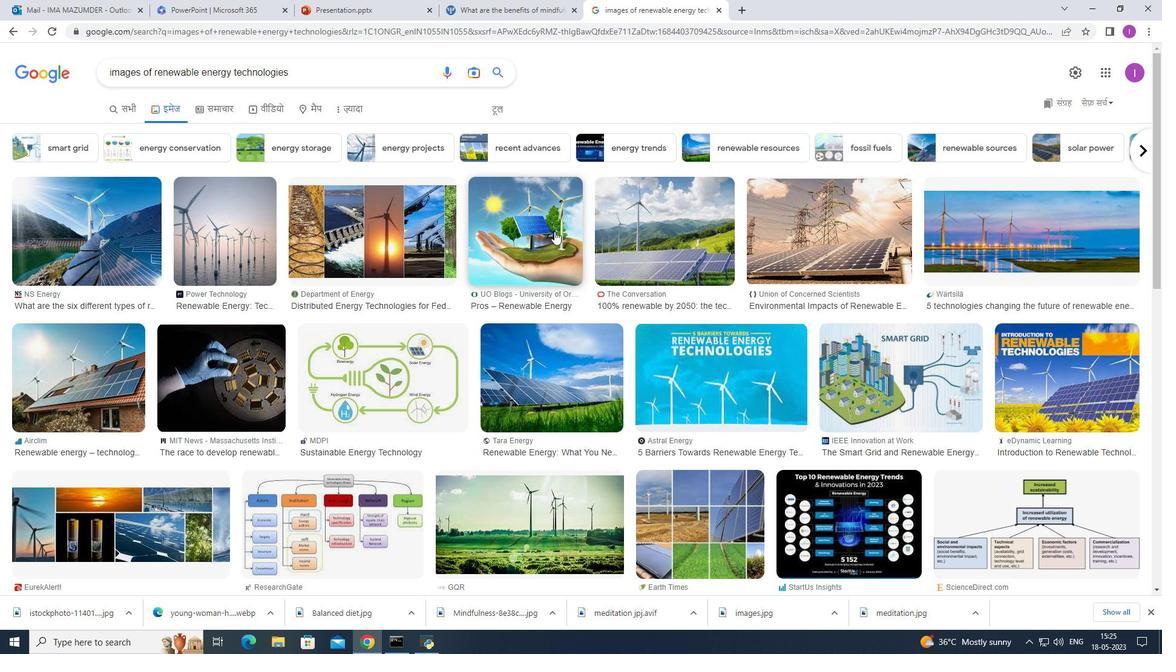 
Action: Mouse moved to (555, 231)
Screenshot: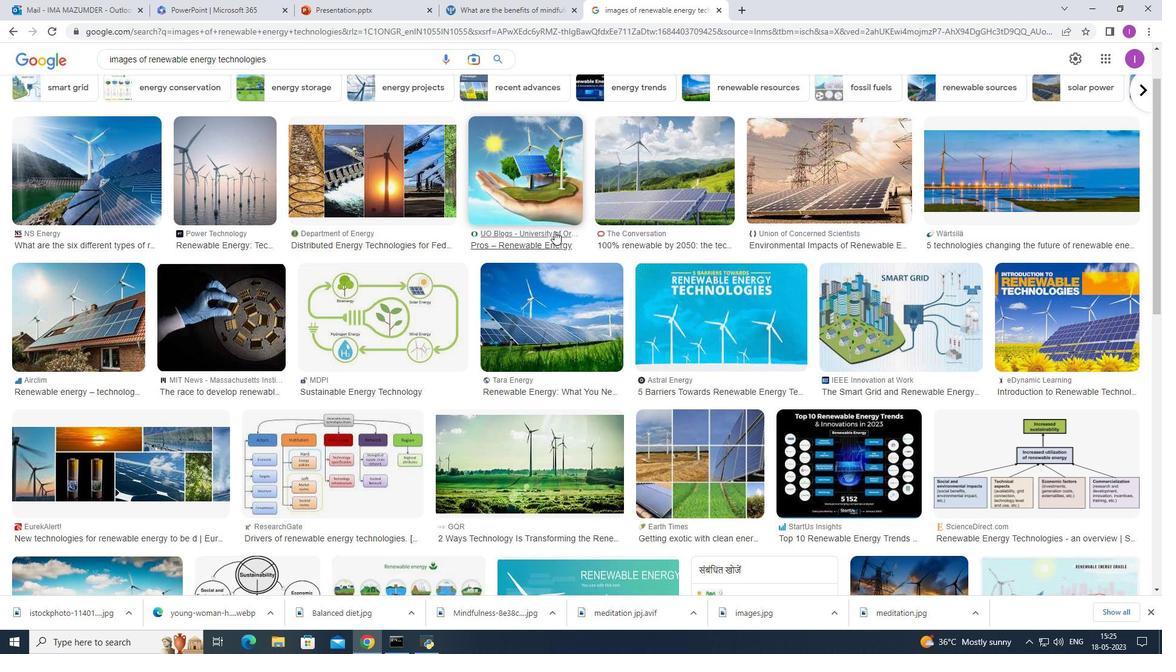 
Action: Mouse scrolled (555, 231) with delta (0, 0)
Screenshot: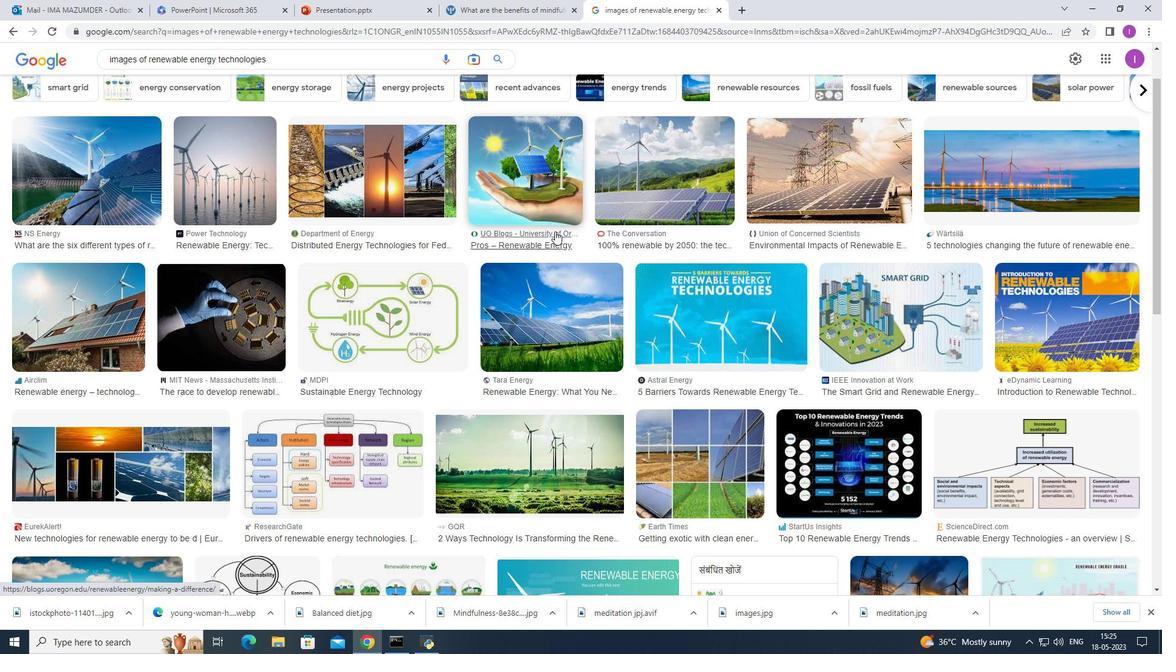 
Action: Mouse moved to (550, 238)
Screenshot: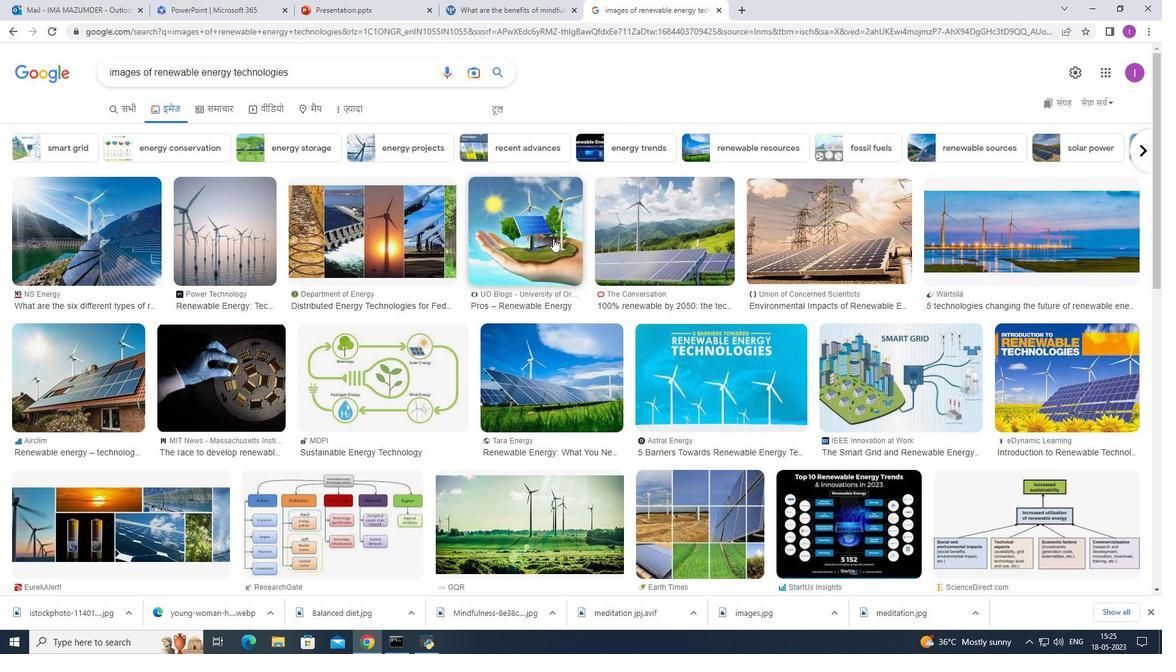 
Action: Mouse pressed left at (550, 238)
Screenshot: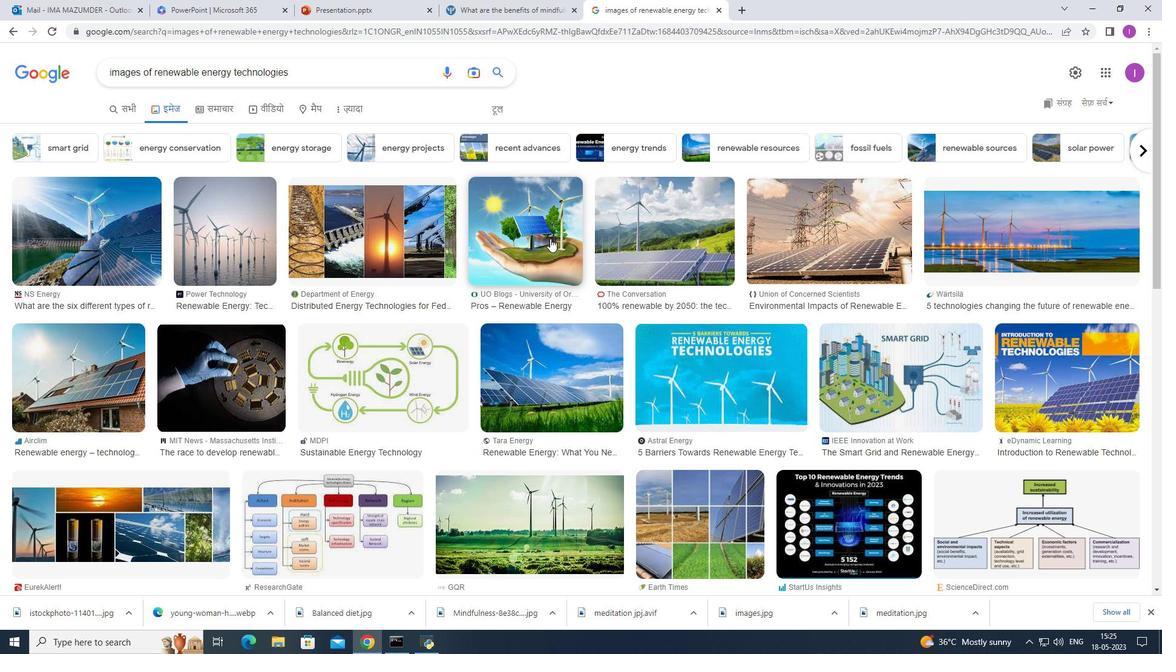 
Action: Mouse moved to (792, 253)
Screenshot: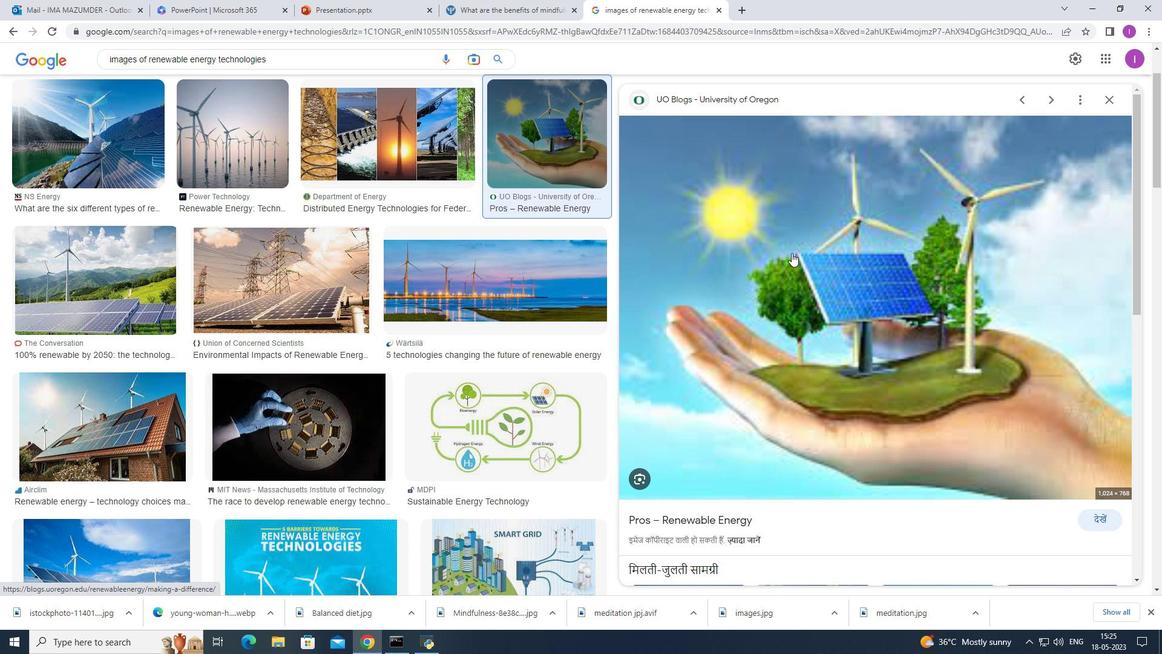 
Action: Mouse pressed right at (792, 253)
Screenshot: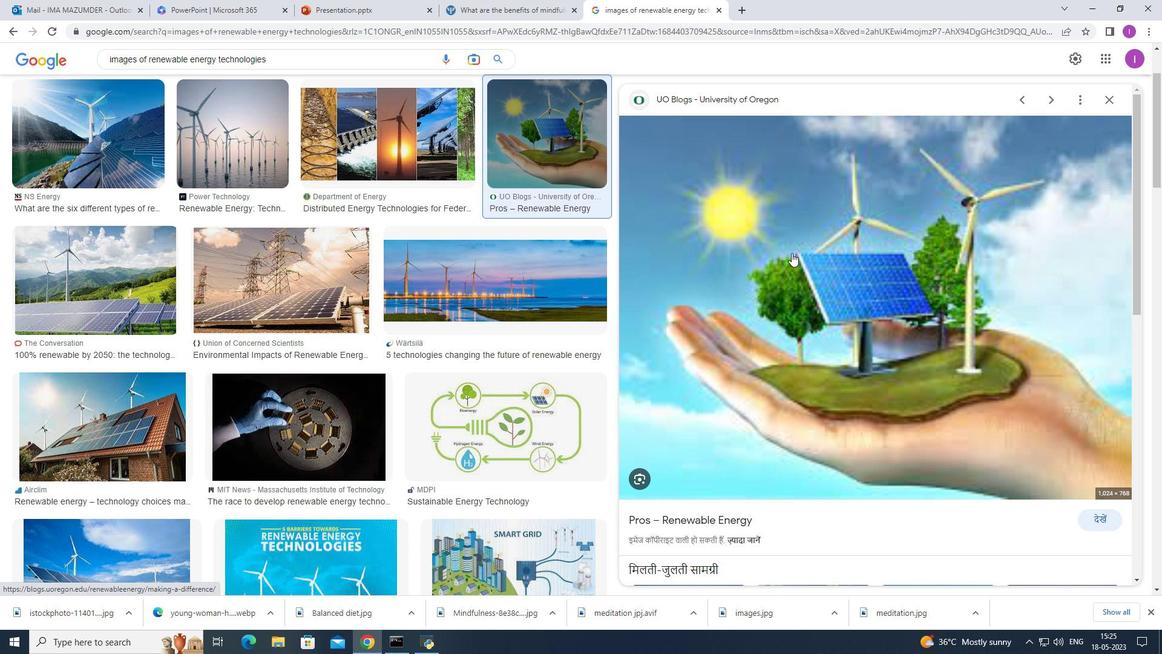 
Action: Mouse moved to (848, 365)
Screenshot: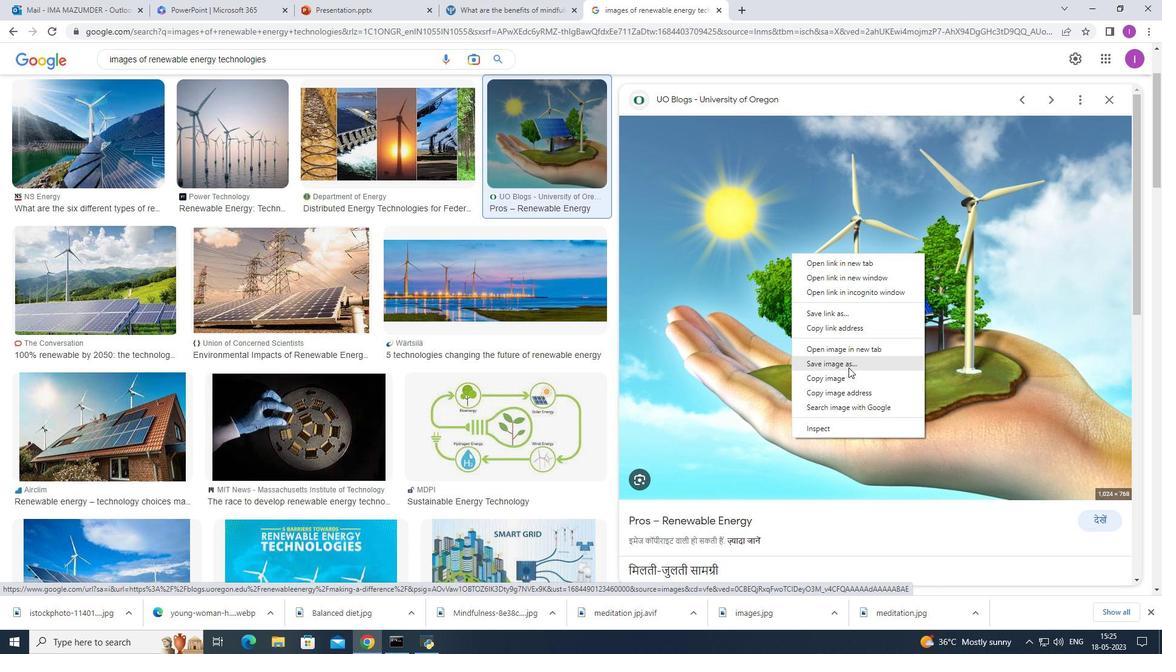 
Action: Mouse pressed left at (848, 365)
Screenshot: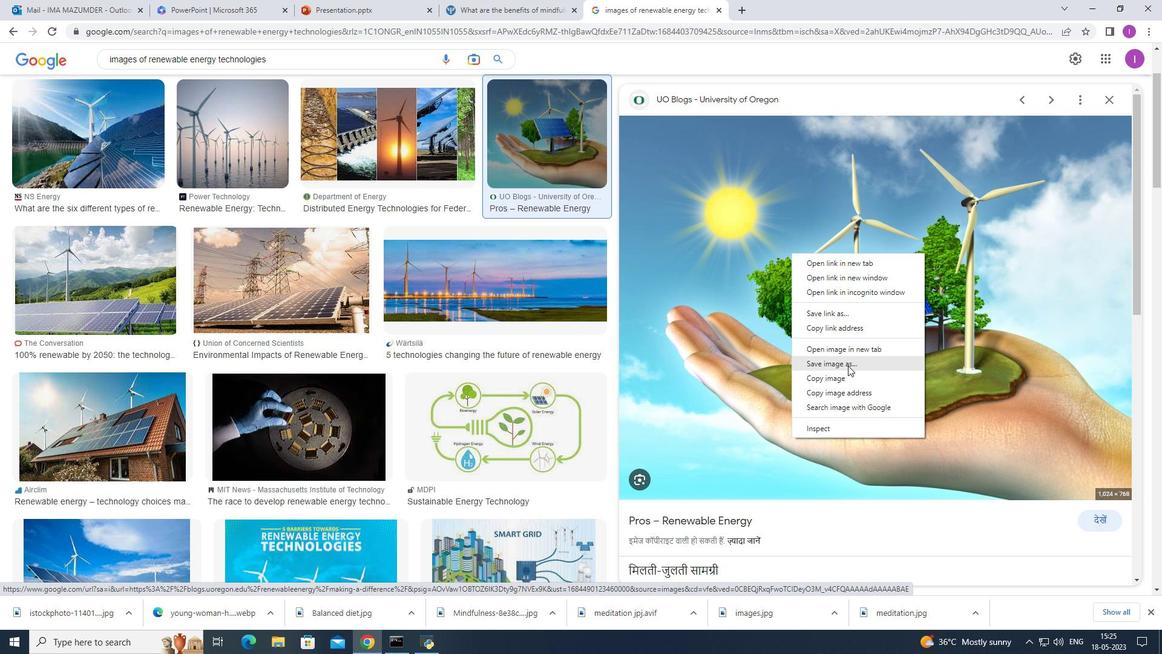 
Action: Mouse moved to (482, 305)
Screenshot: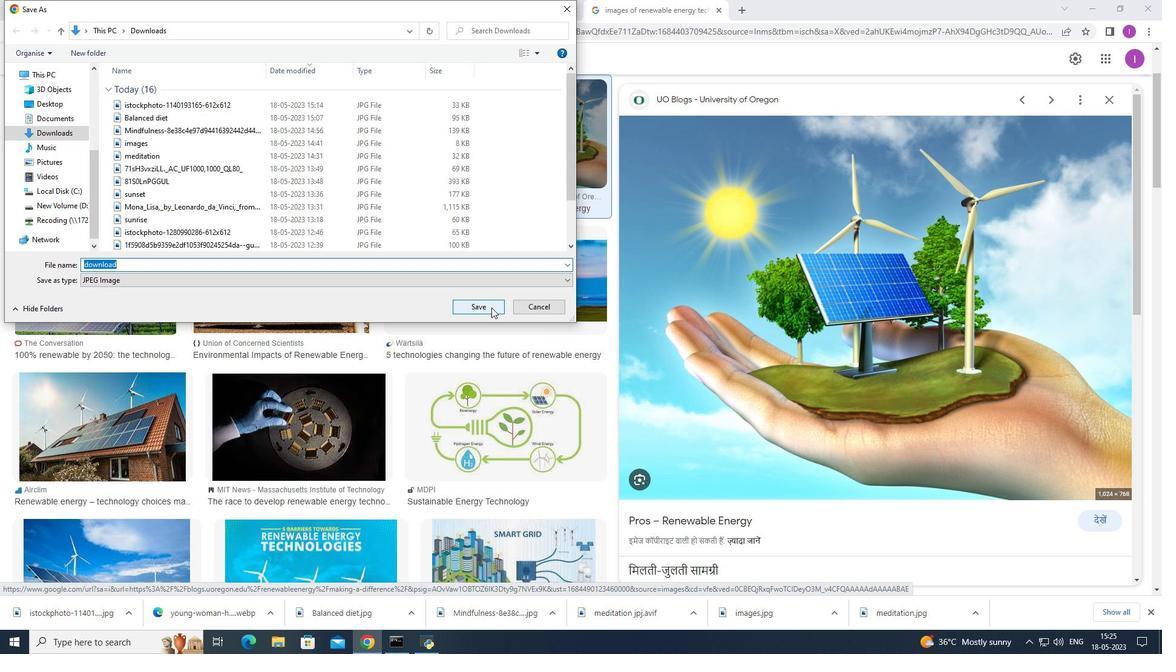
Action: Mouse pressed left at (482, 305)
Screenshot: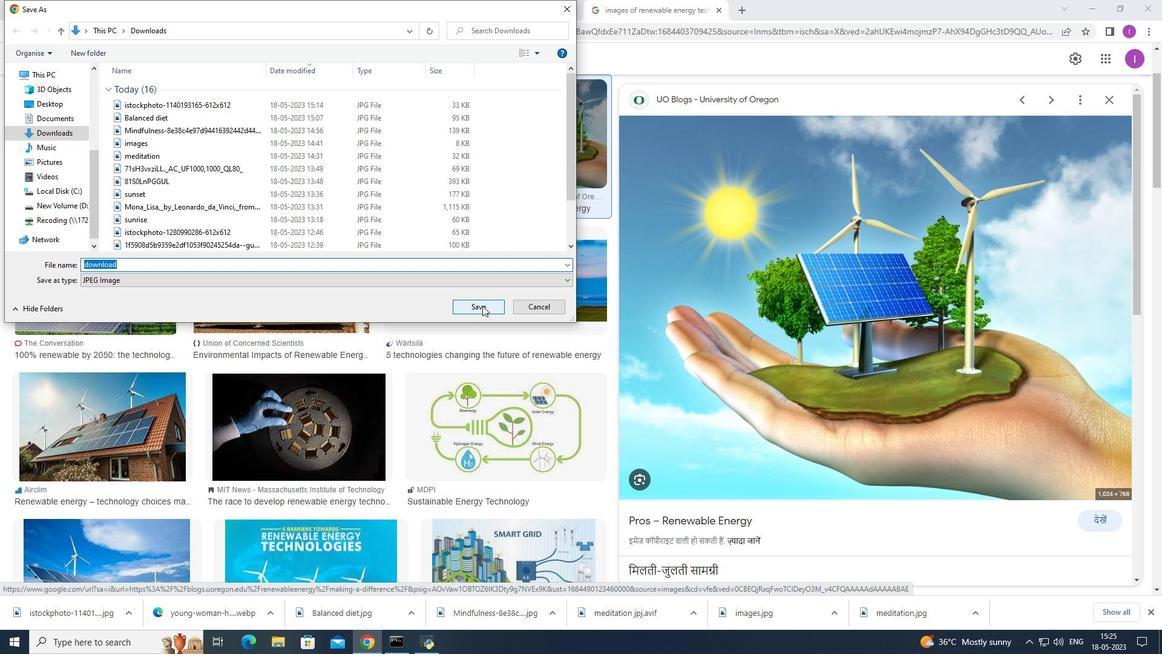 
Action: Mouse moved to (344, 4)
Screenshot: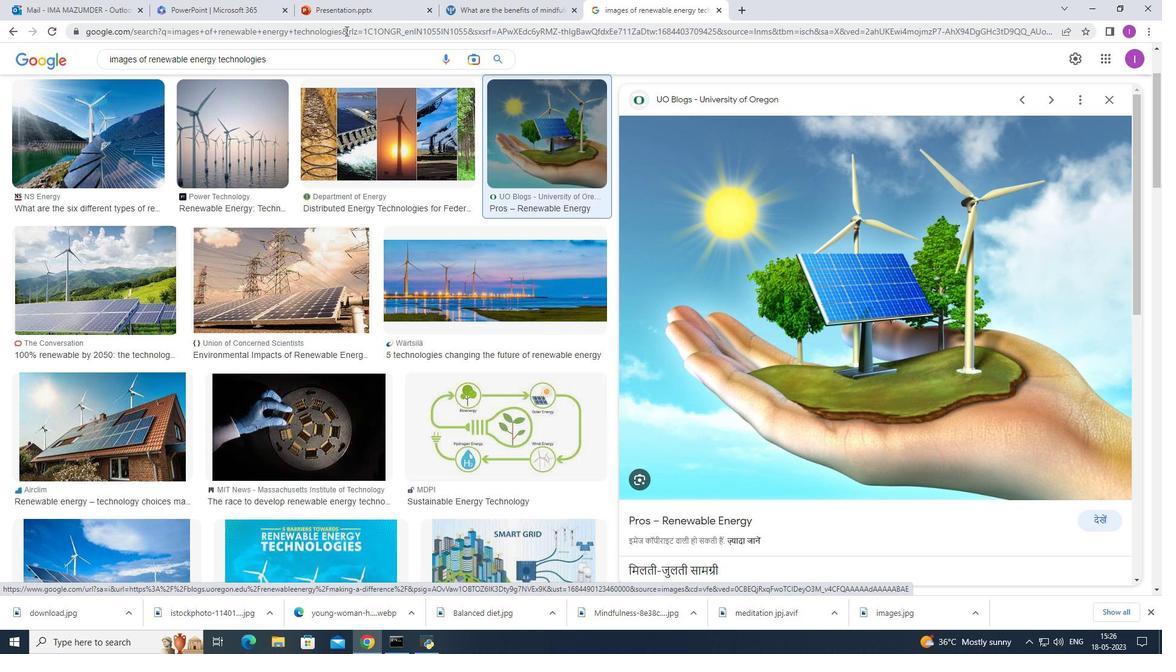 
Action: Mouse pressed left at (344, 4)
Screenshot: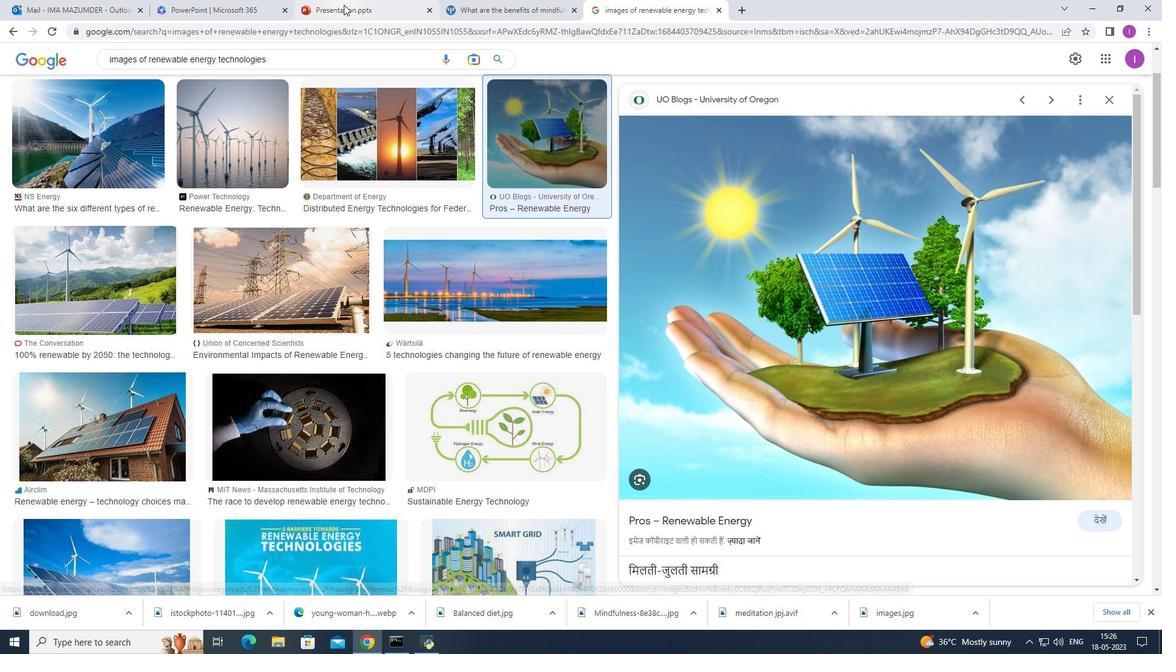 
Action: Mouse moved to (110, 84)
Screenshot: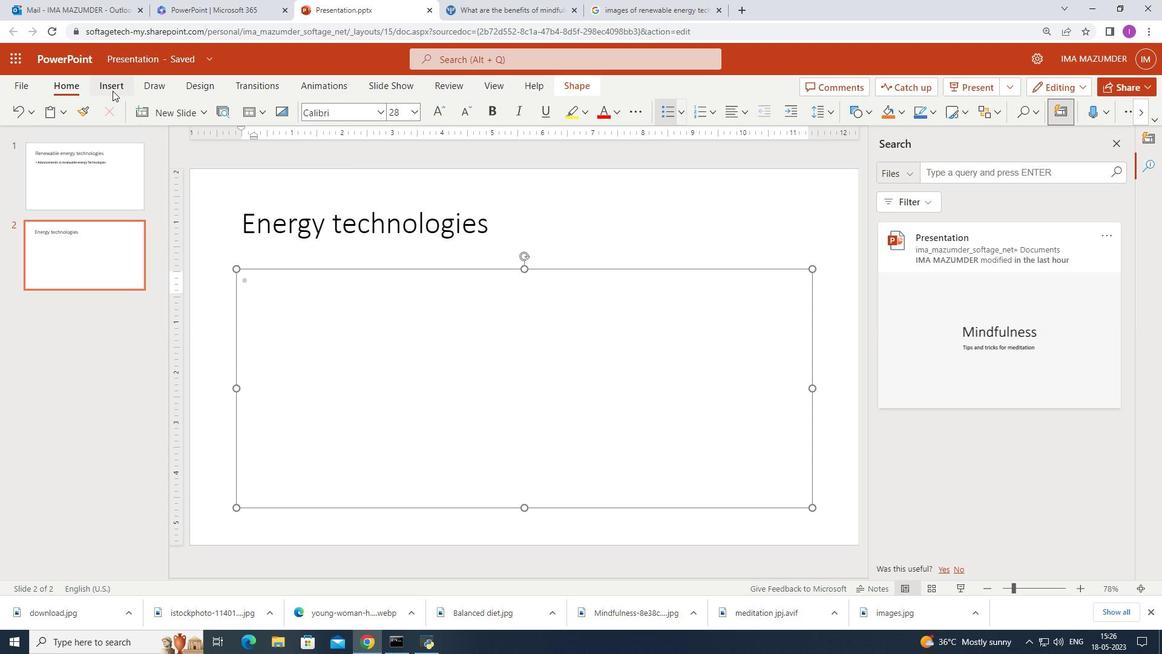 
Action: Mouse pressed left at (110, 84)
Screenshot: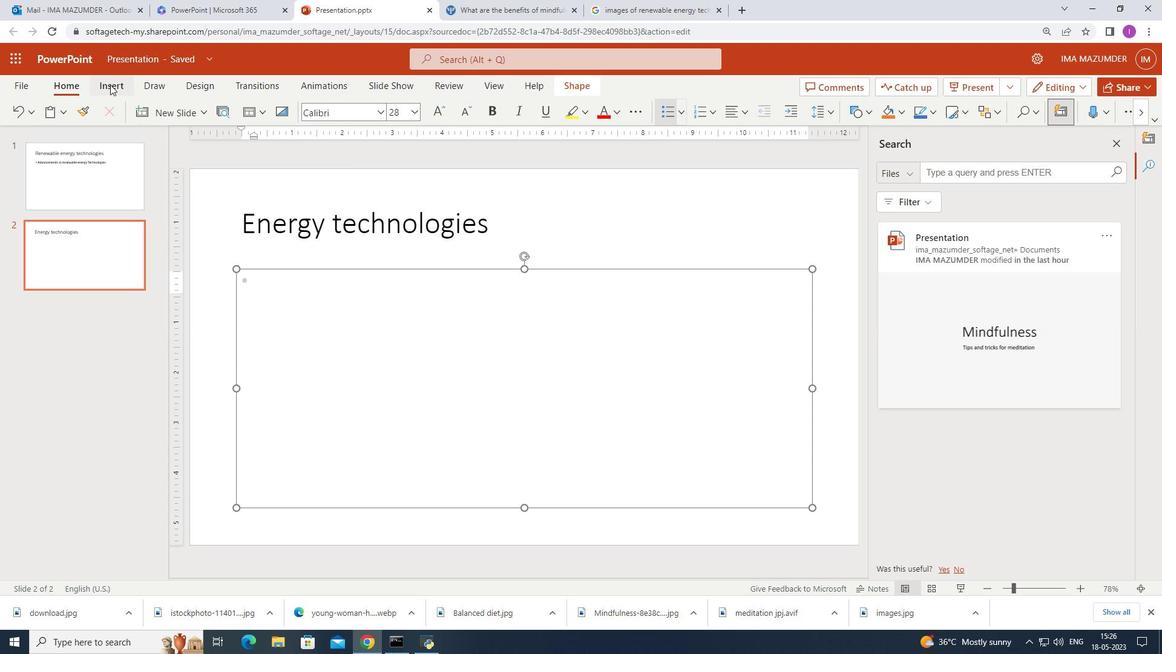 
Action: Mouse moved to (279, 114)
Screenshot: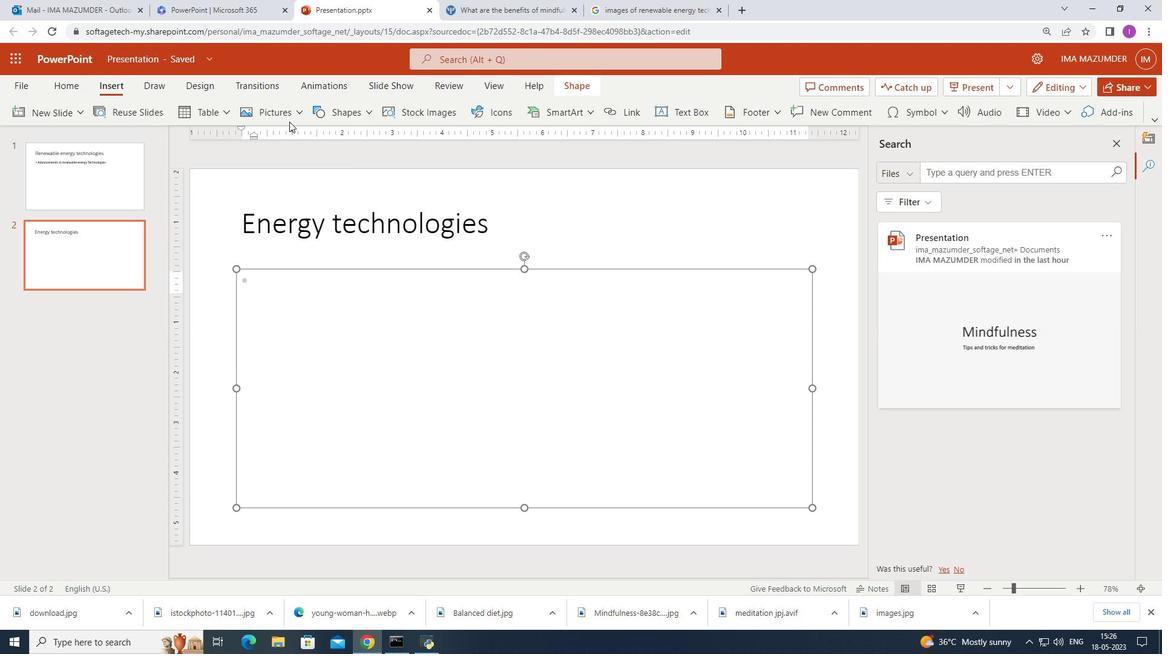 
Action: Mouse pressed left at (279, 114)
Screenshot: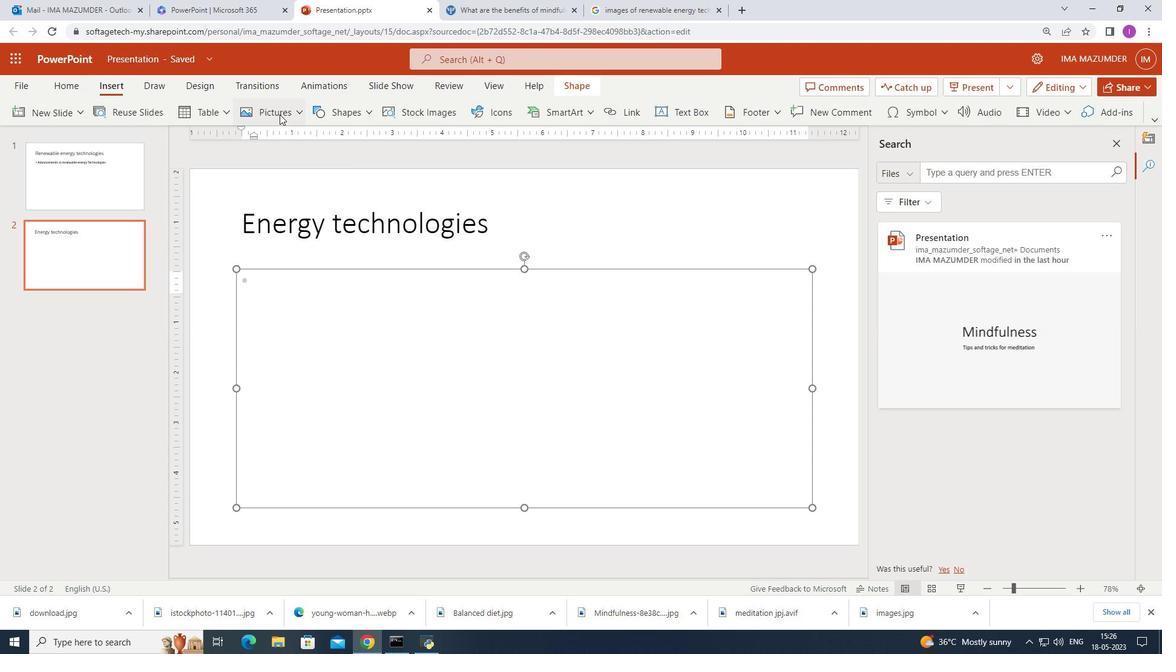 
Action: Mouse moved to (293, 182)
Screenshot: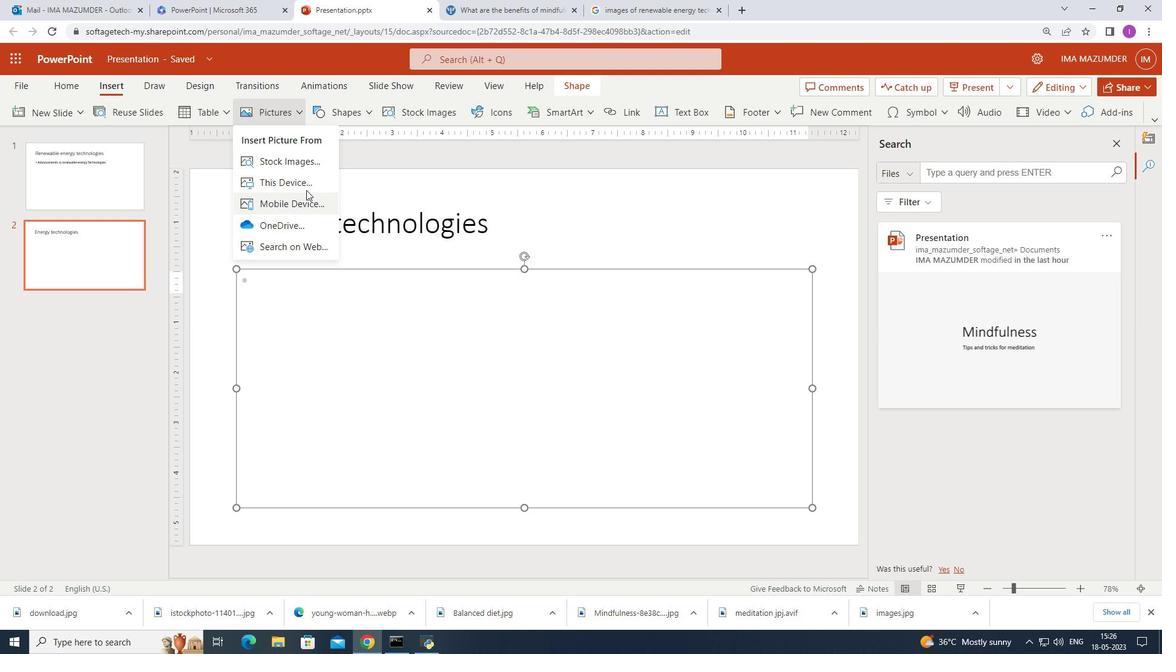 
Action: Mouse pressed left at (293, 182)
Screenshot: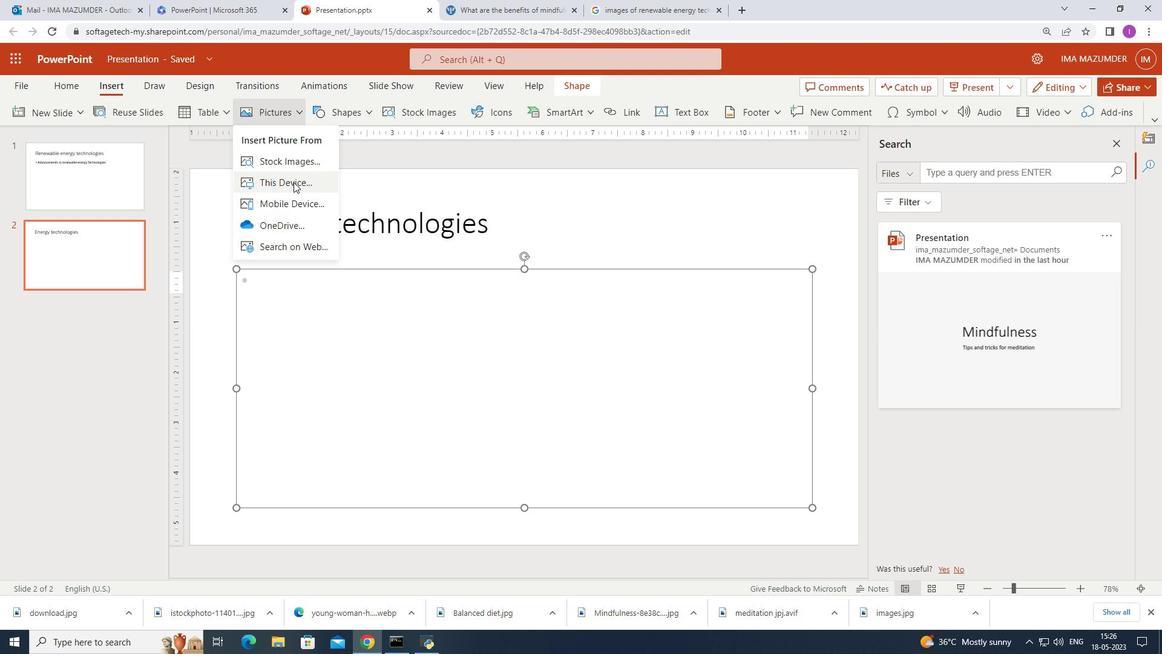 
Action: Mouse moved to (198, 105)
Screenshot: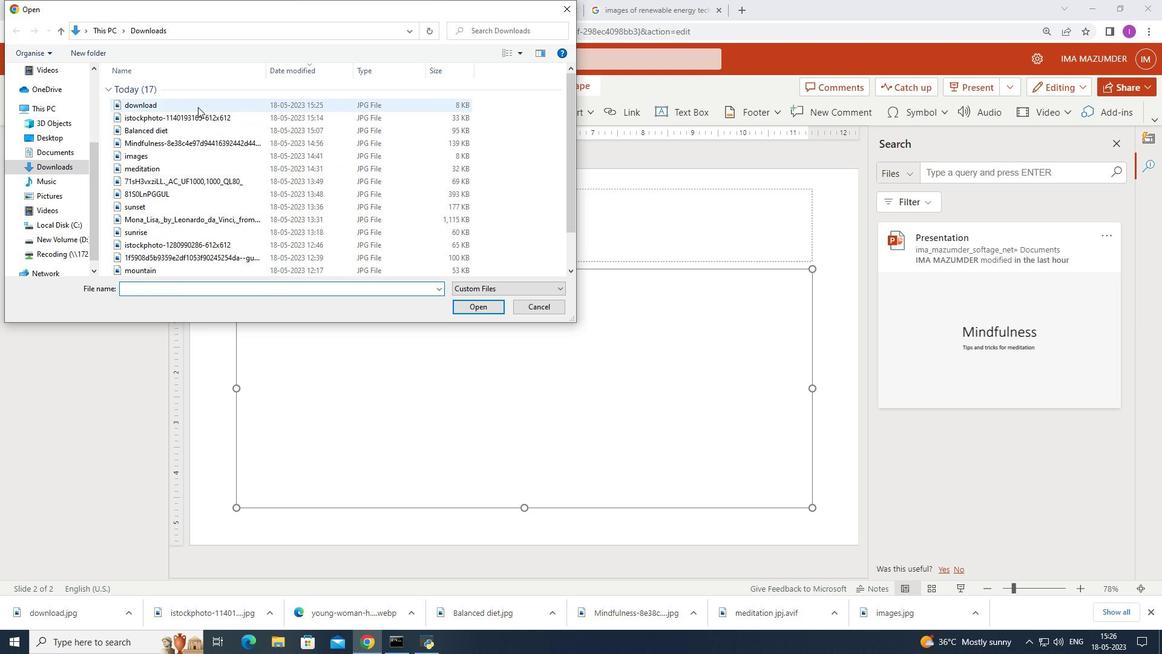 
Action: Mouse pressed left at (198, 105)
Screenshot: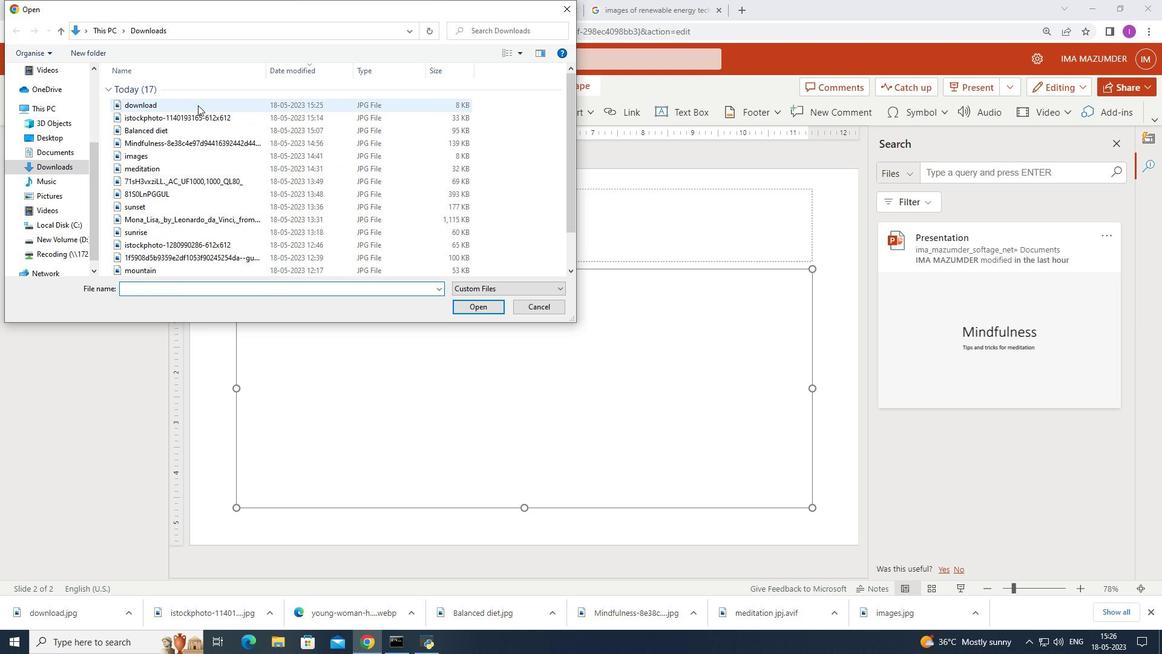 
Action: Mouse moved to (483, 308)
Screenshot: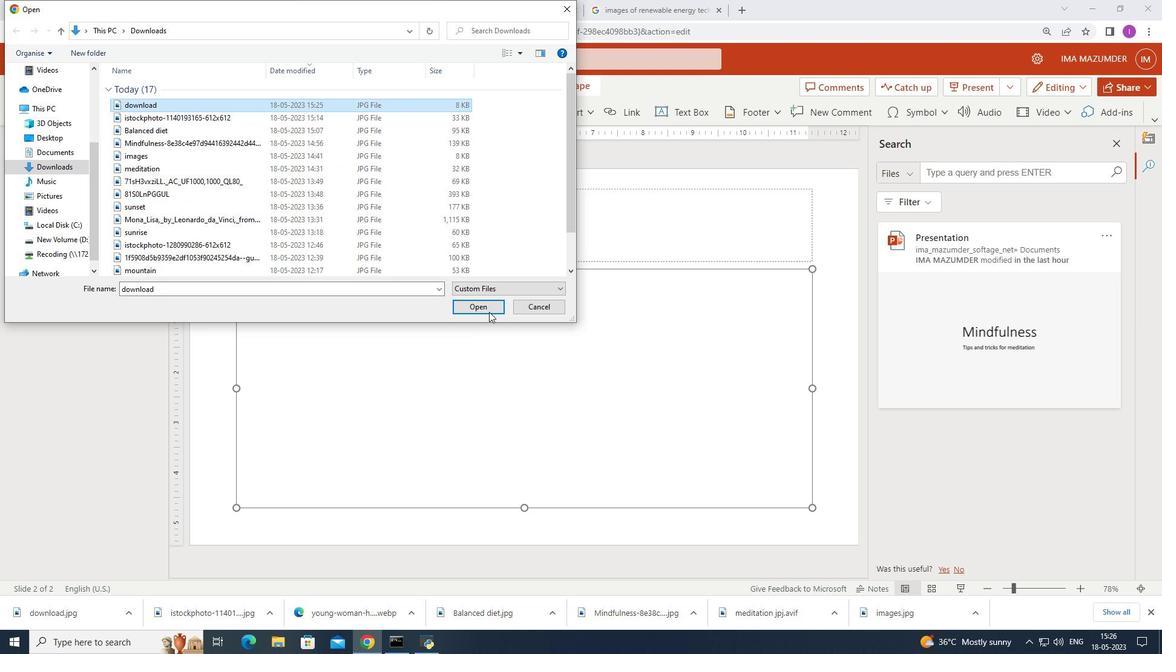 
Action: Mouse pressed left at (483, 308)
Screenshot: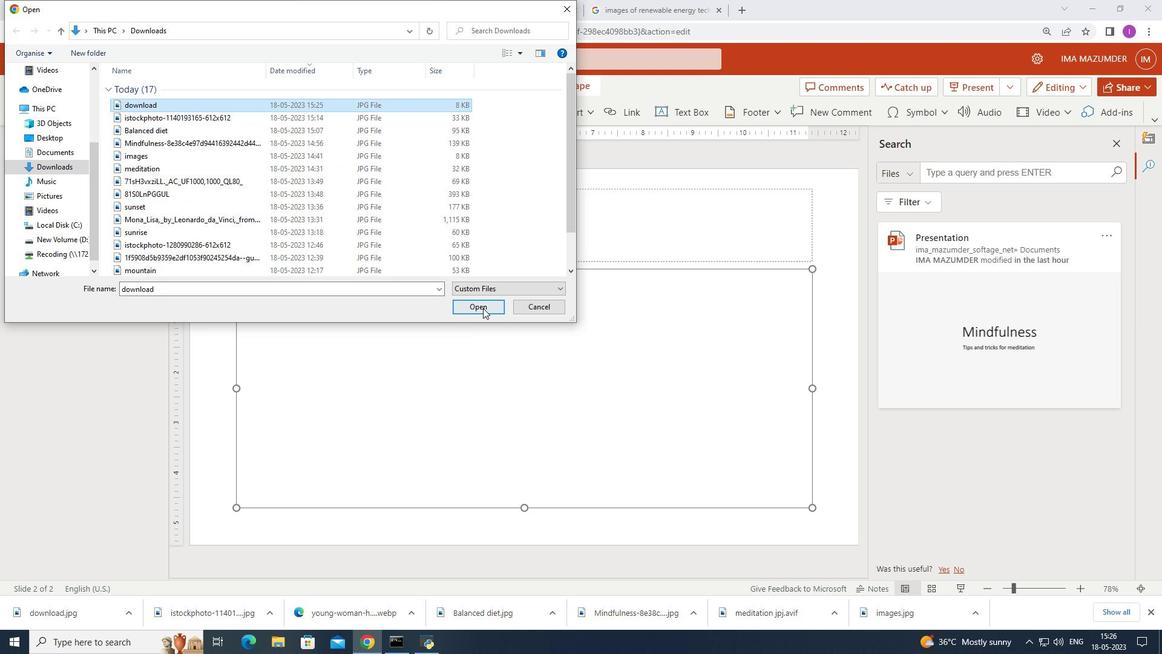 
Action: Mouse moved to (468, 345)
Screenshot: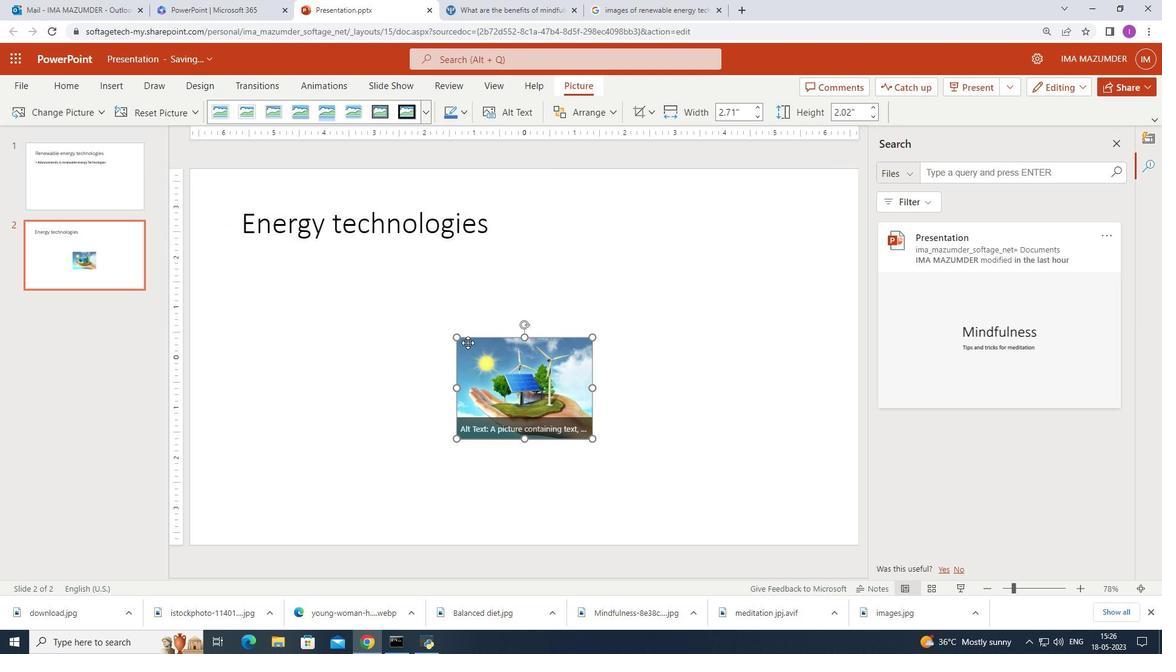 
Action: Mouse pressed left at (468, 345)
Screenshot: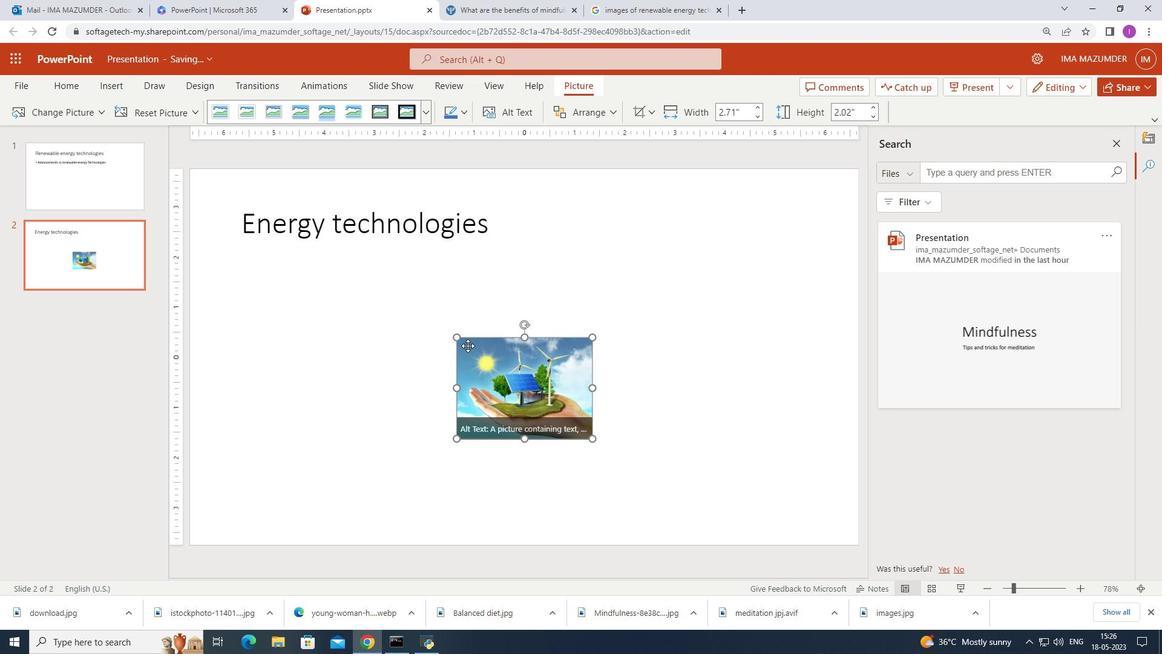 
Action: Mouse moved to (227, 268)
Screenshot: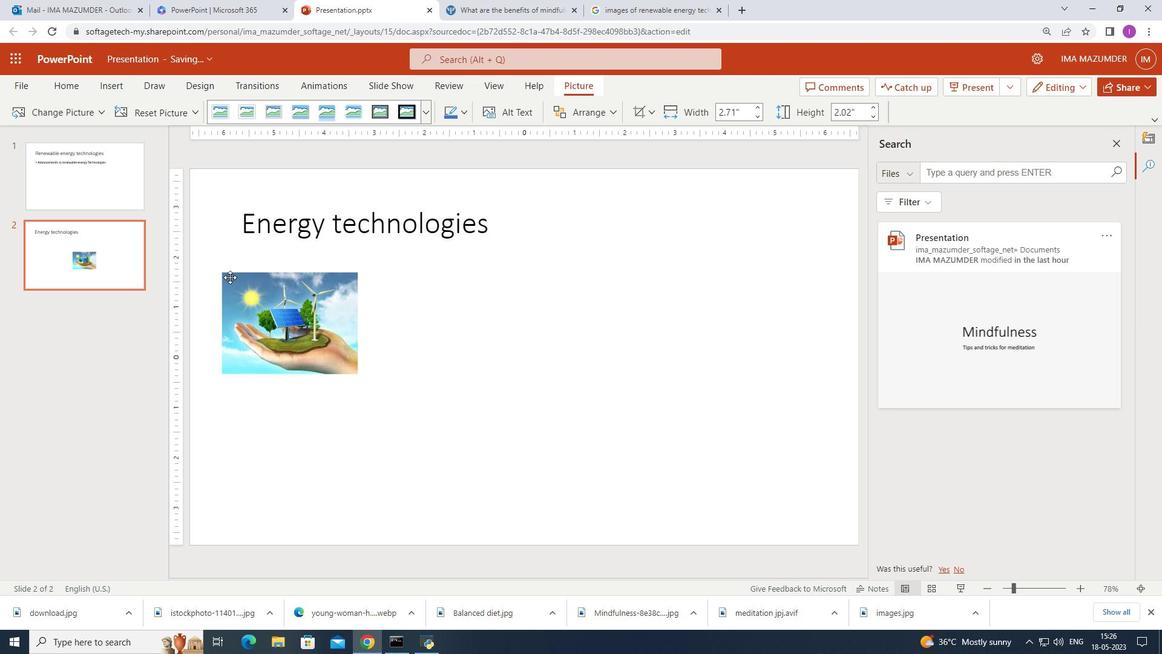 
Action: Mouse pressed left at (227, 268)
Screenshot: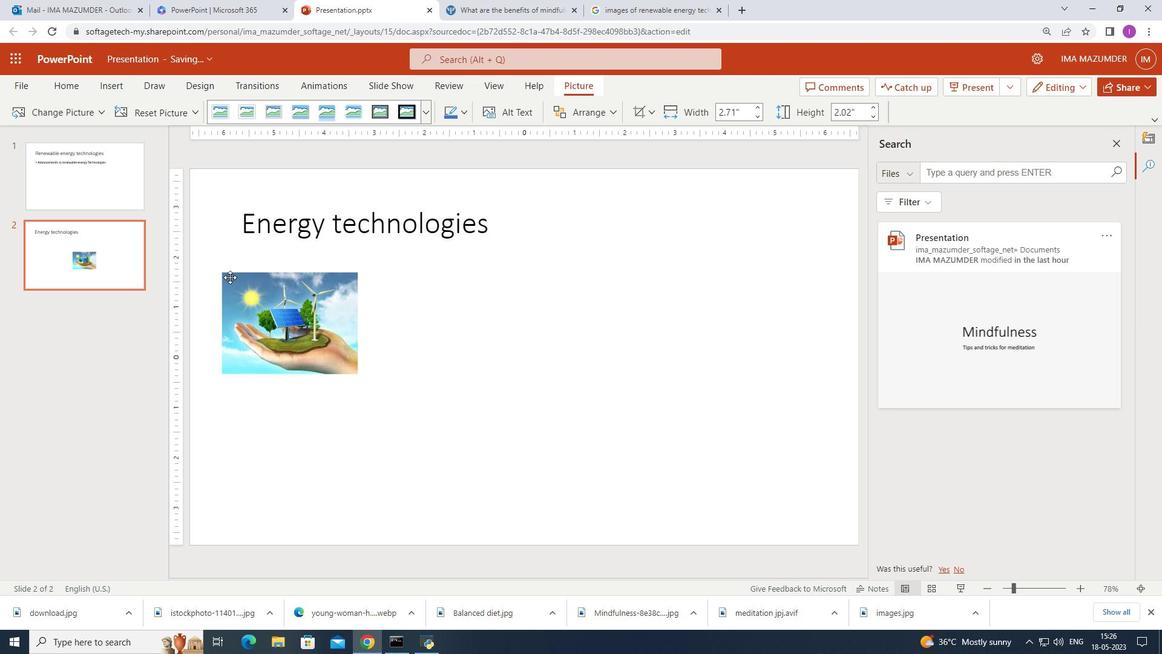 
Action: Mouse moved to (227, 267)
Screenshot: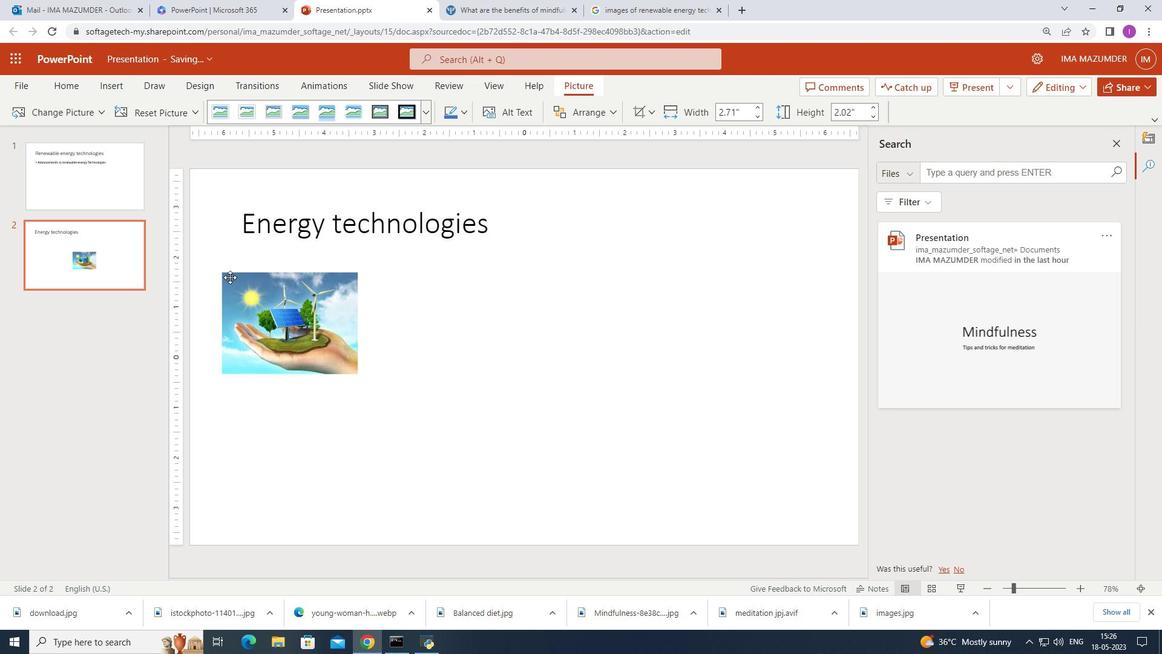 
Action: Mouse pressed left at (227, 267)
Screenshot: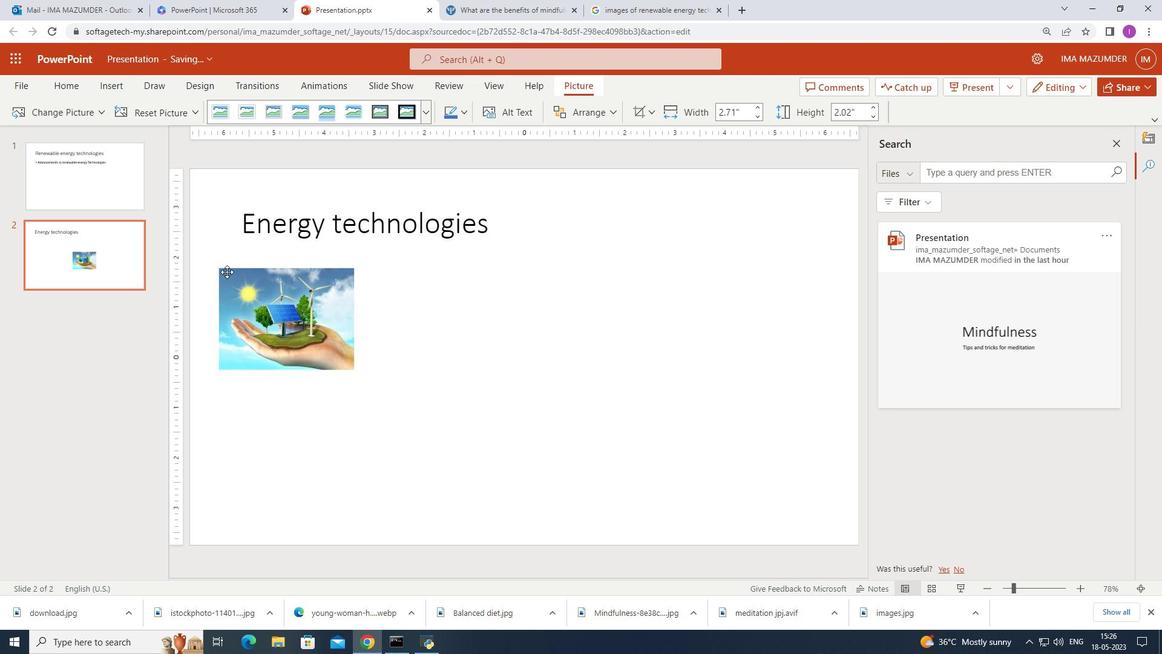 
Action: Mouse moved to (343, 350)
Screenshot: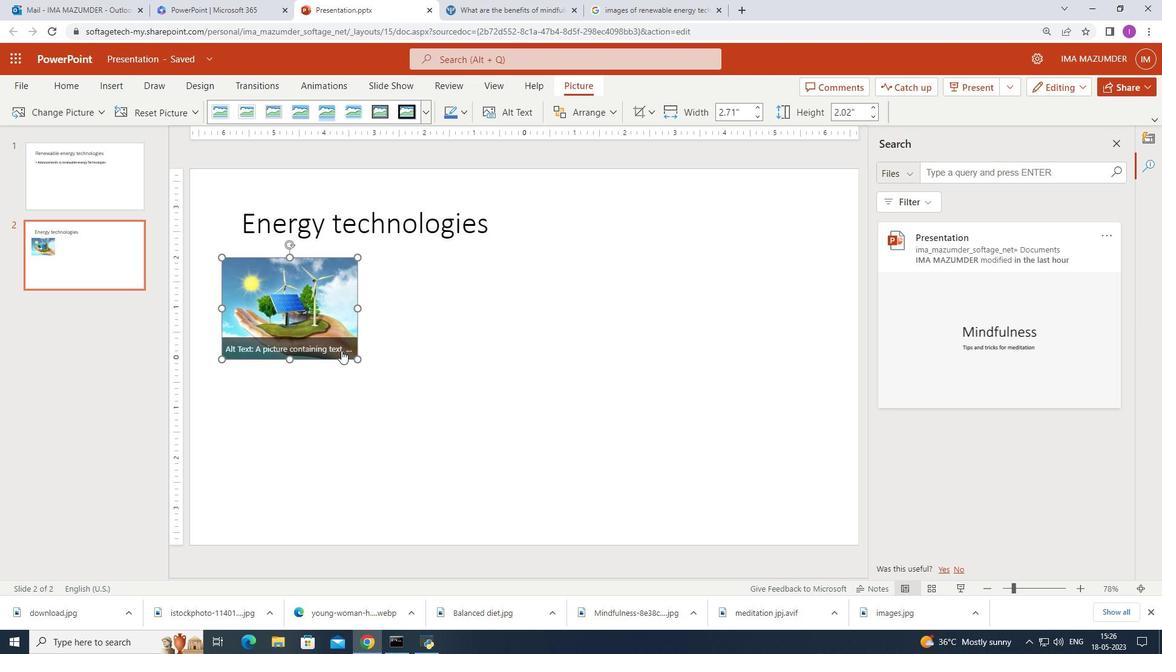 
Action: Mouse pressed left at (343, 350)
Screenshot: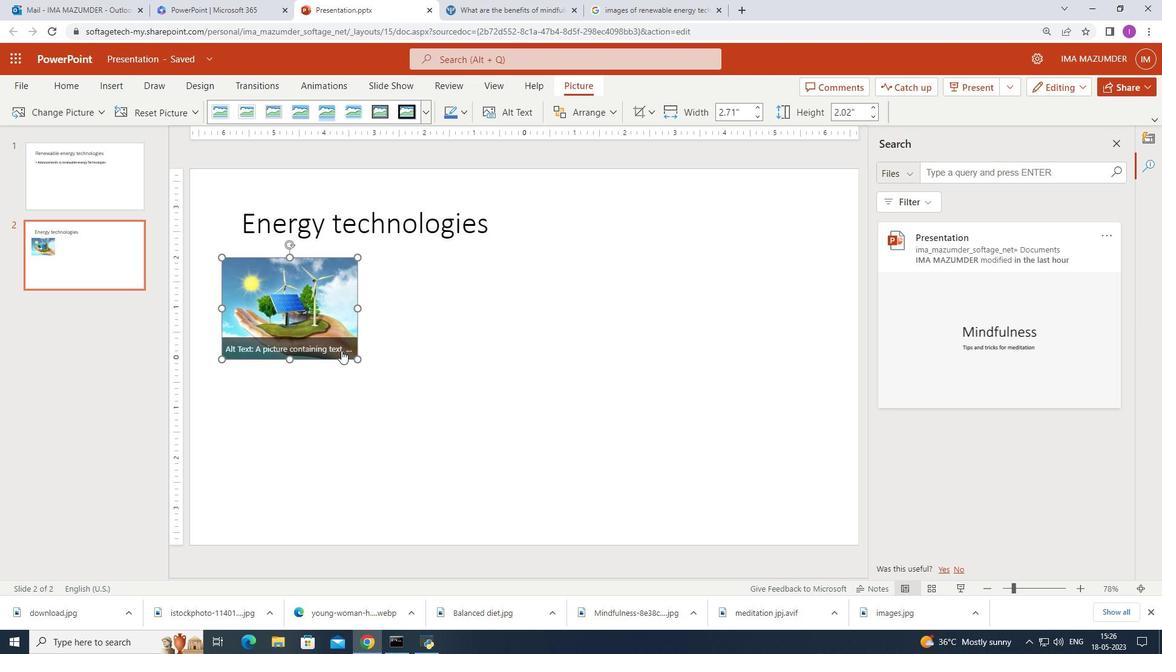 
Action: Mouse moved to (354, 344)
Screenshot: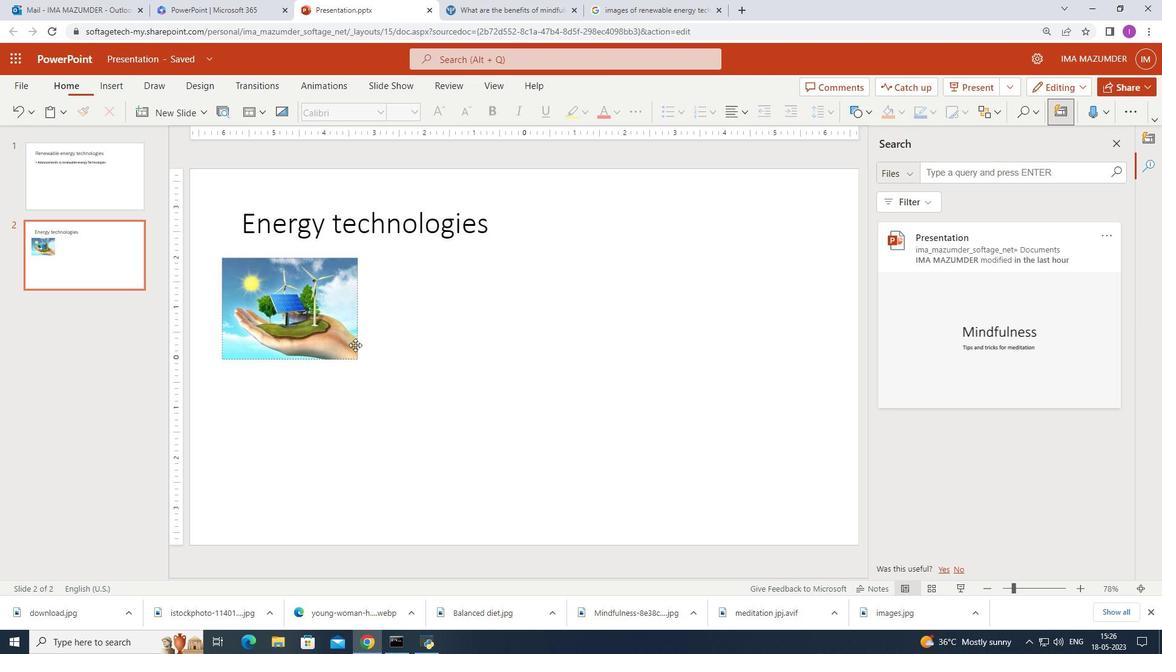 
Action: Mouse pressed left at (354, 344)
Screenshot: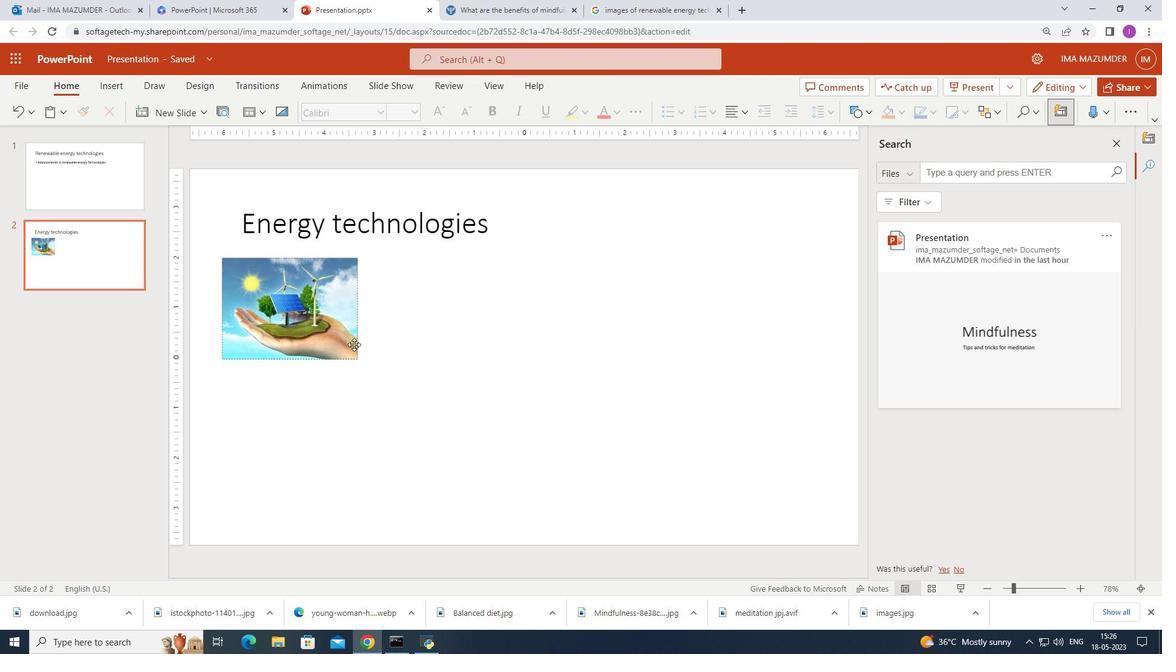 
Action: Mouse moved to (249, 278)
Screenshot: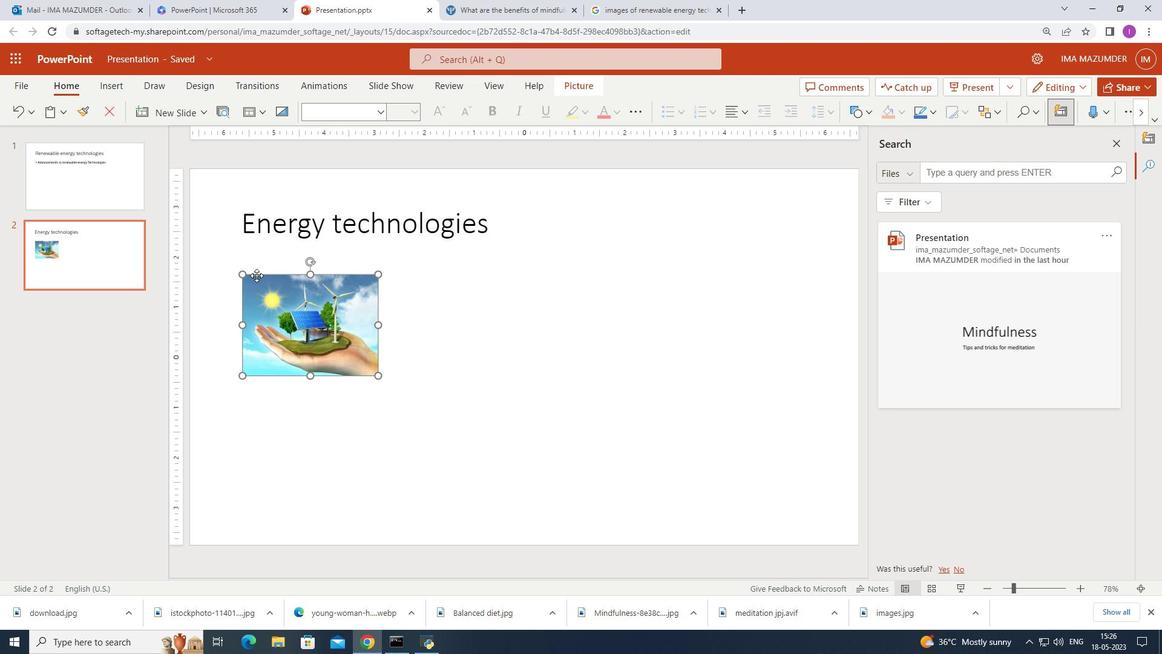 
Action: Mouse pressed left at (249, 278)
Screenshot: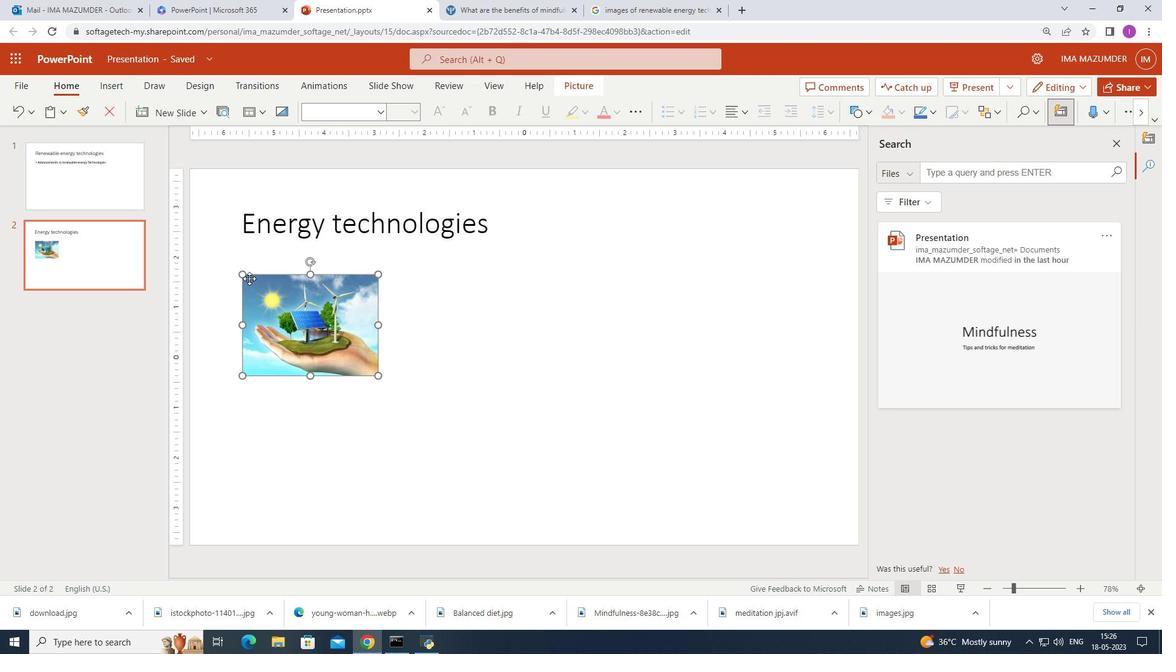 
Action: Mouse moved to (343, 352)
Screenshot: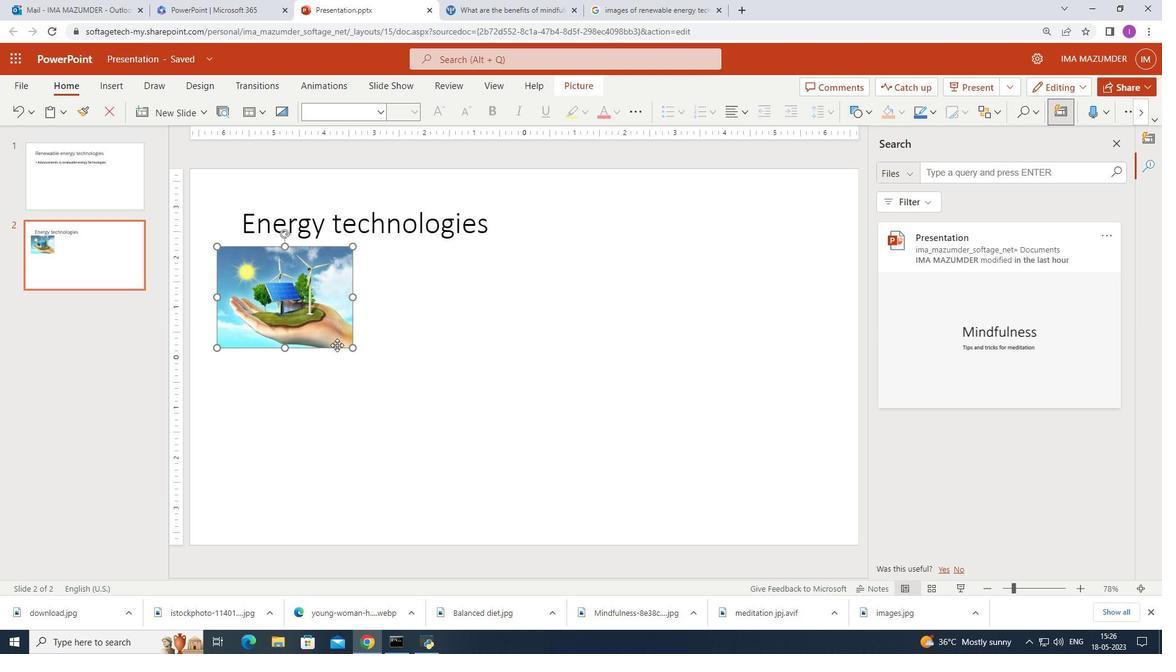 
Action: Mouse pressed left at (343, 352)
Screenshot: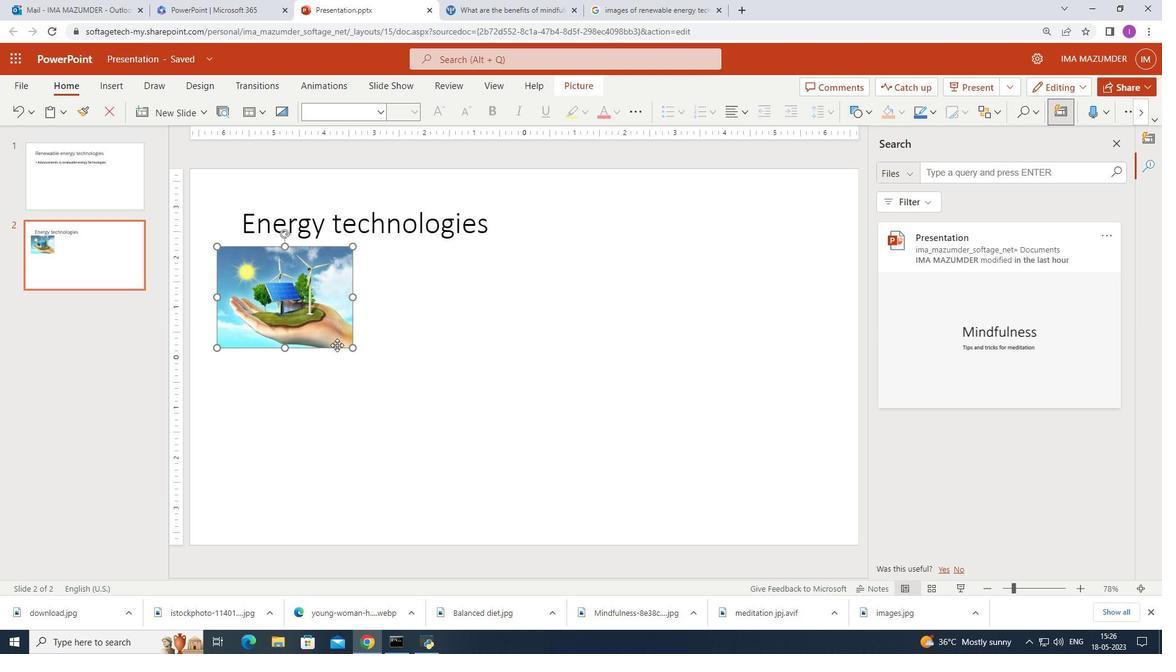 
Action: Mouse moved to (353, 331)
Screenshot: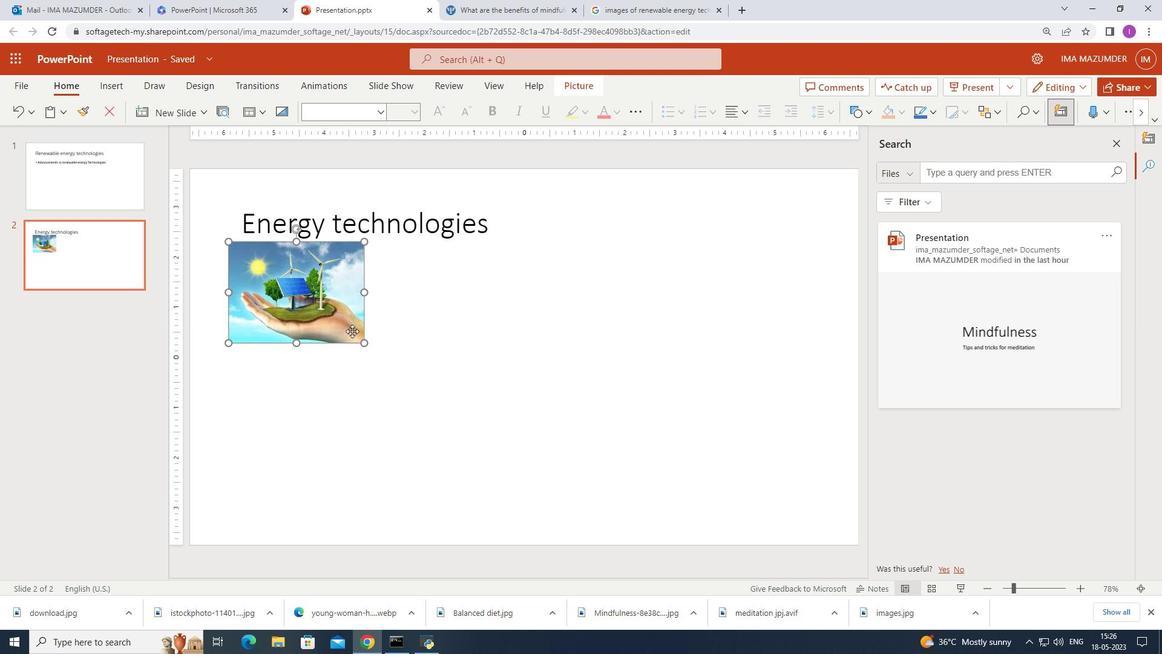 
Action: Mouse pressed left at (353, 331)
Screenshot: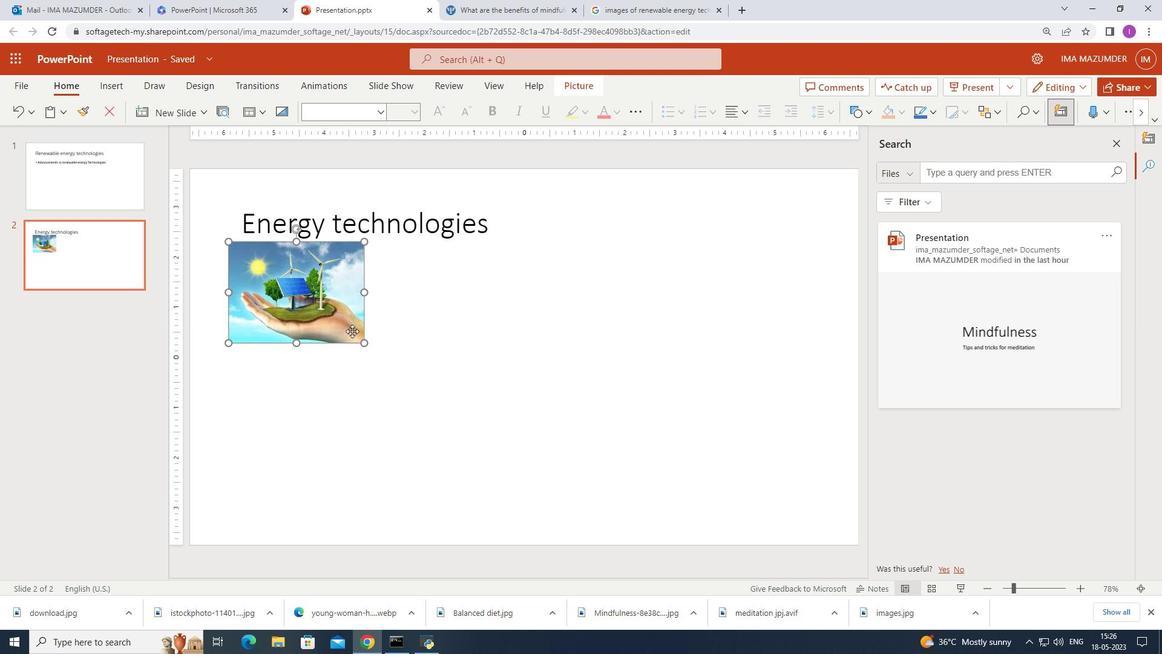 
Action: Mouse moved to (360, 344)
Screenshot: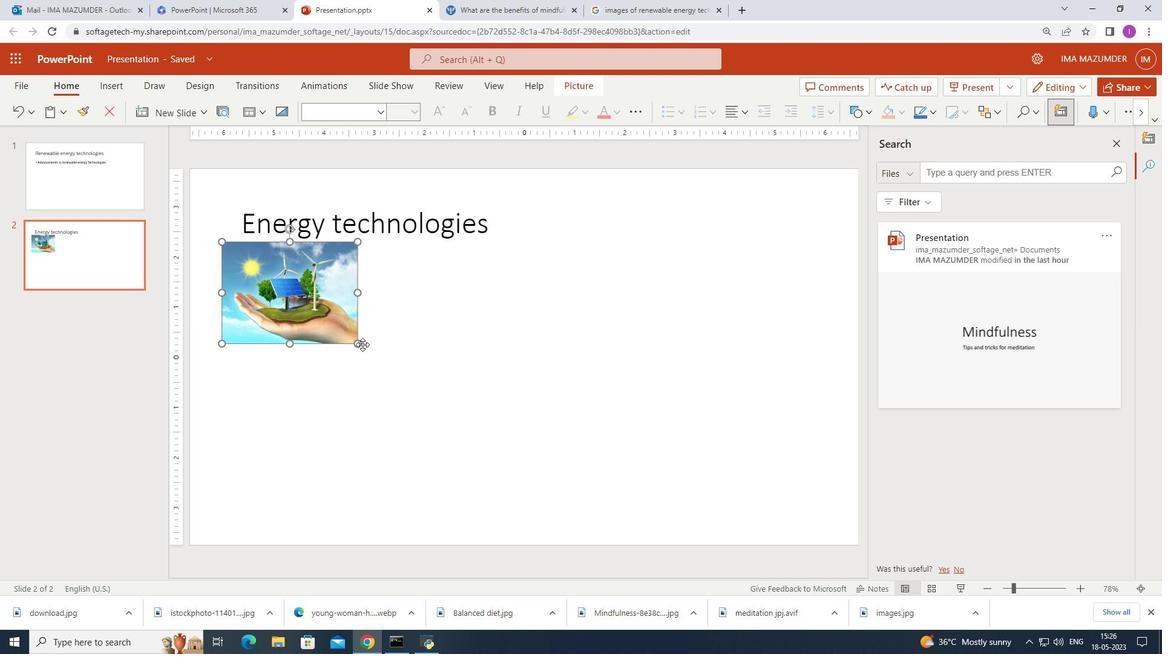 
Action: Mouse pressed left at (360, 344)
Screenshot: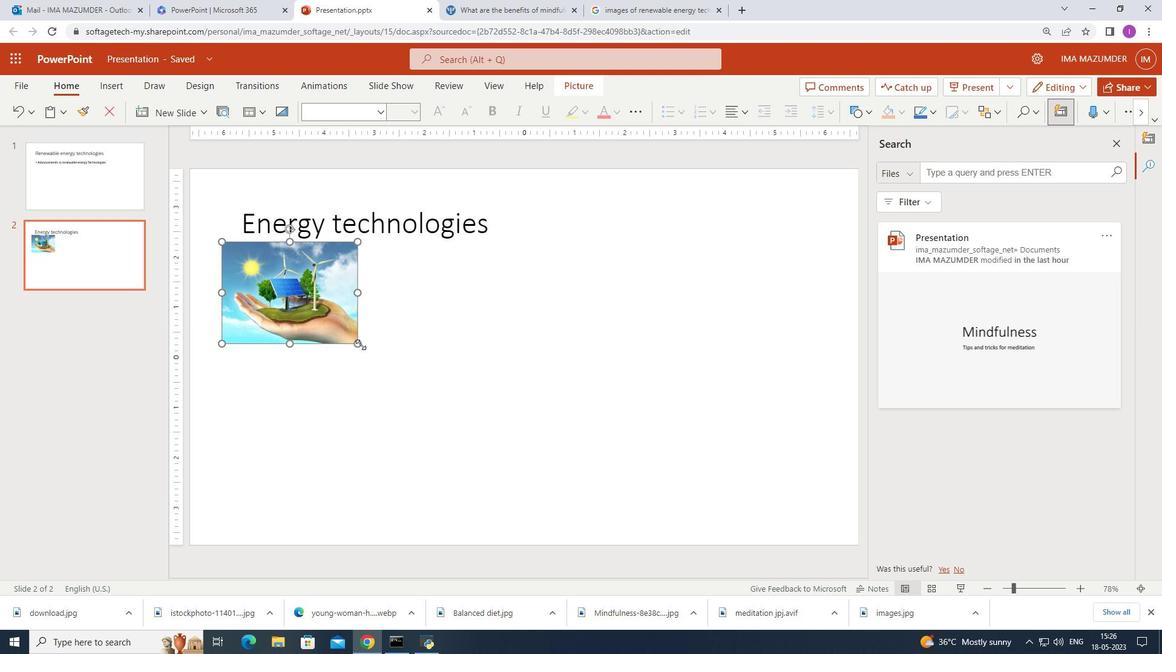 
Action: Mouse moved to (628, 7)
Screenshot: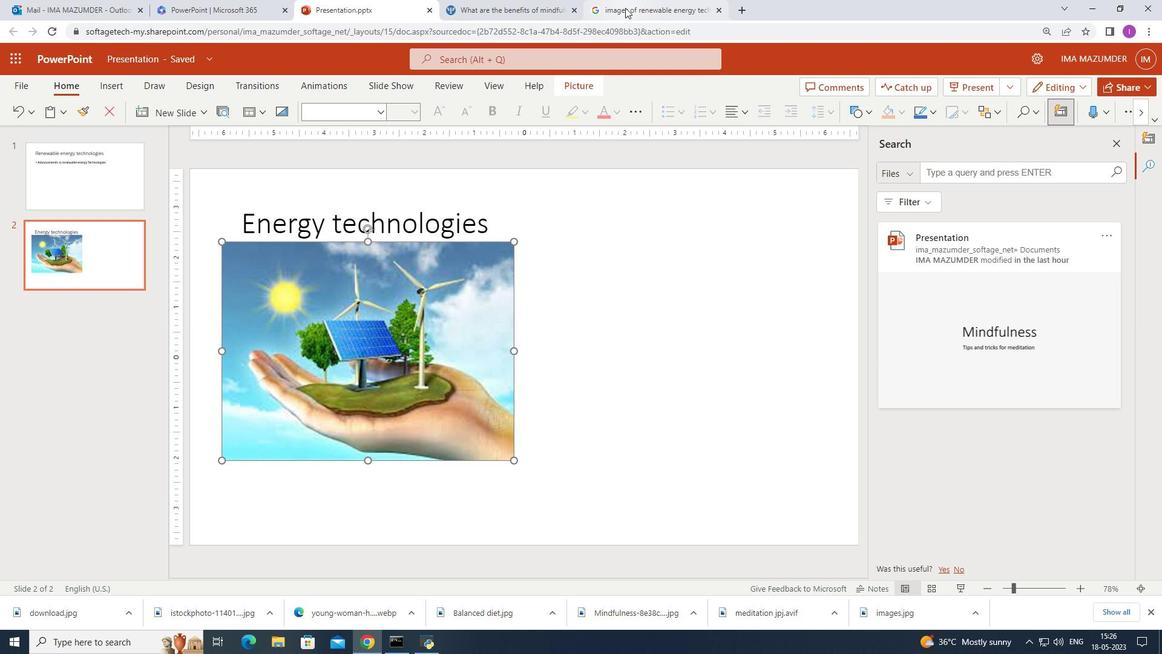 
Action: Mouse pressed left at (628, 7)
Screenshot: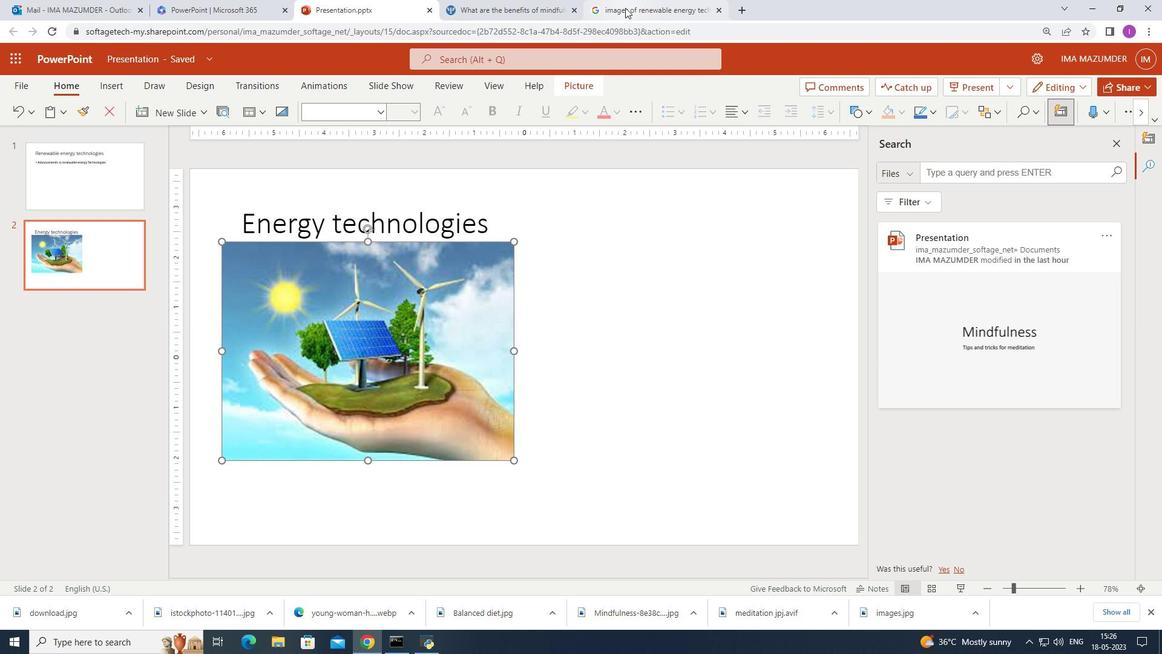 
Action: Mouse moved to (138, 61)
Screenshot: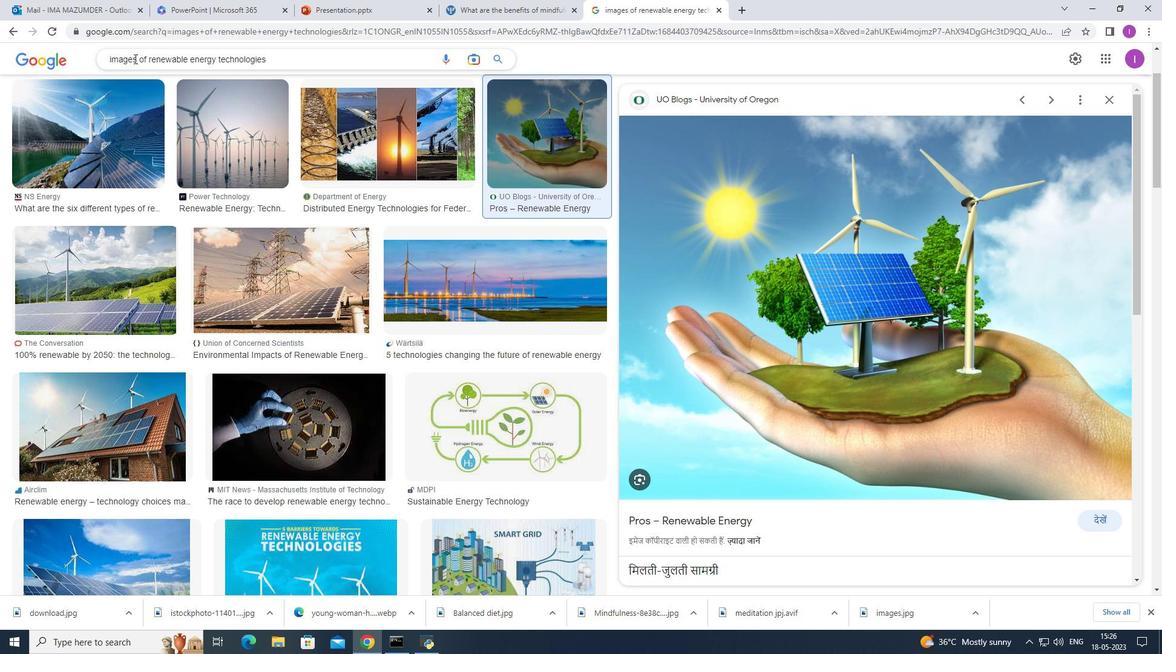 
Action: Mouse pressed left at (138, 61)
Screenshot: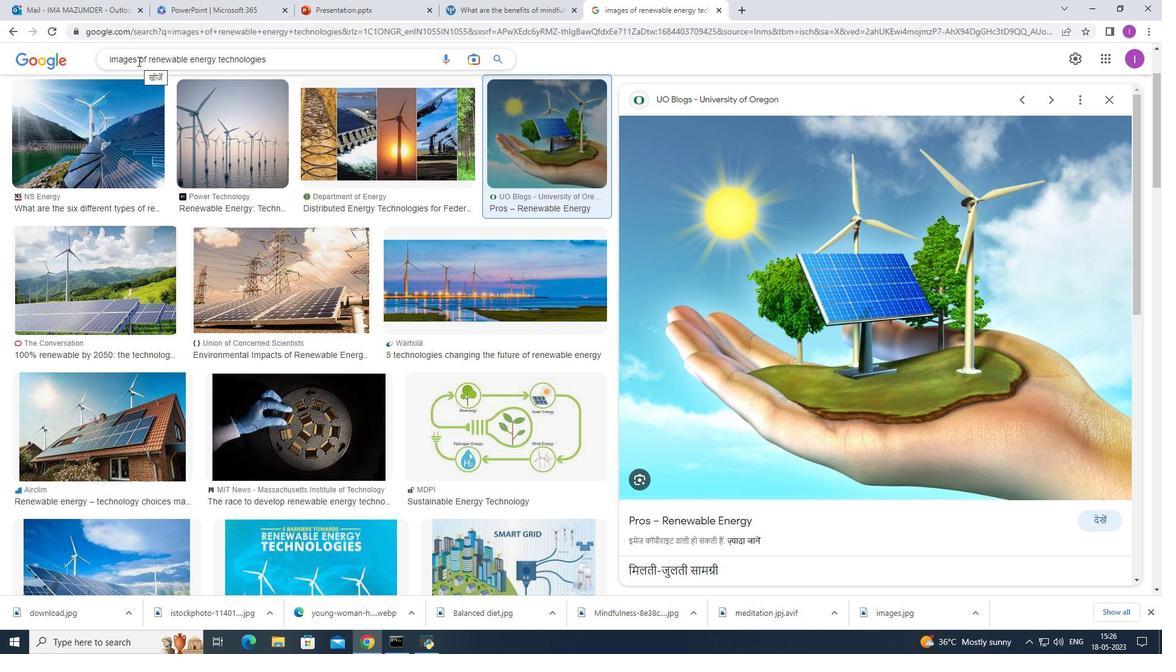 
Action: Mouse moved to (113, 72)
Screenshot: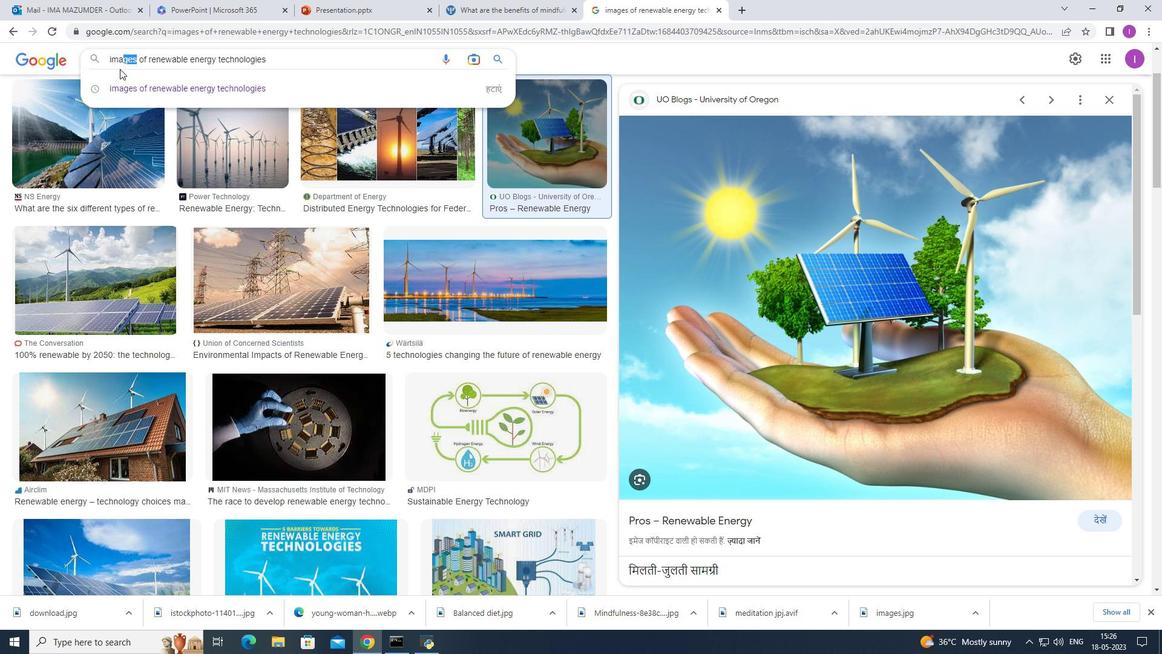 
Action: Mouse pressed left at (113, 72)
Screenshot: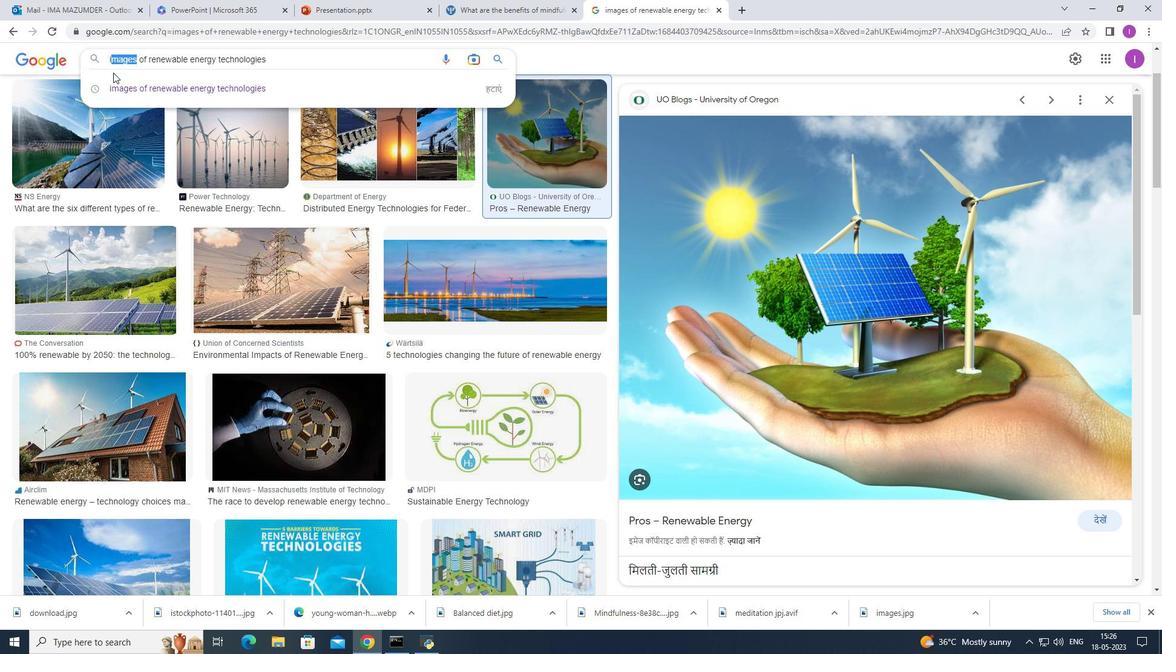 
Action: Mouse moved to (139, 61)
Screenshot: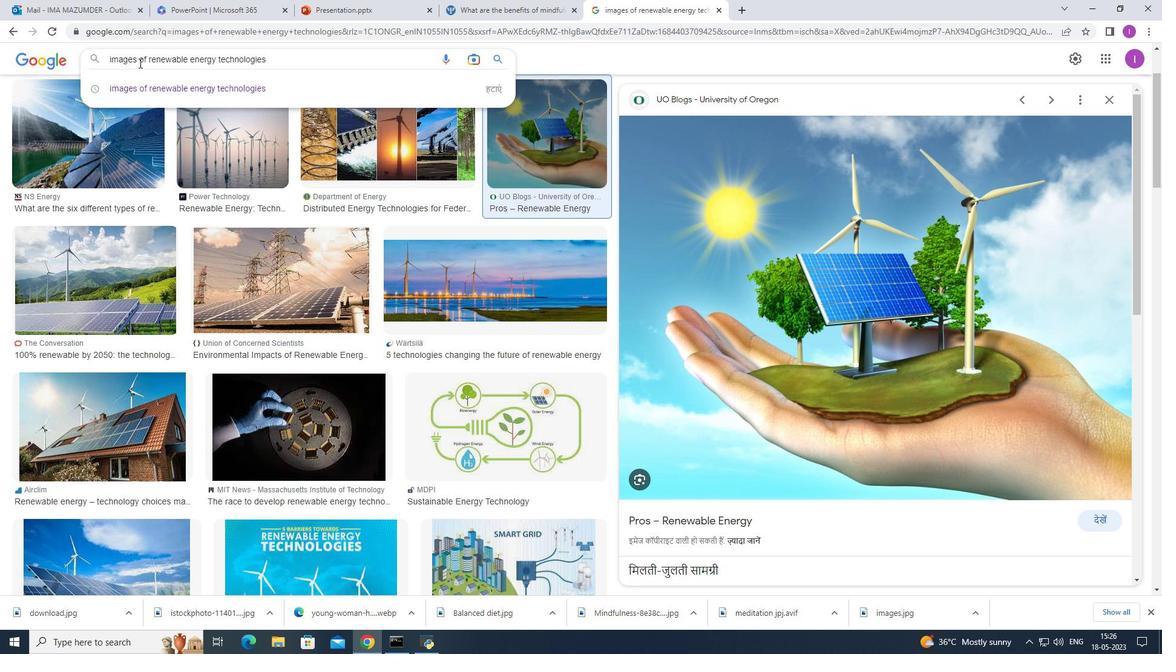 
Action: Mouse pressed left at (139, 61)
Screenshot: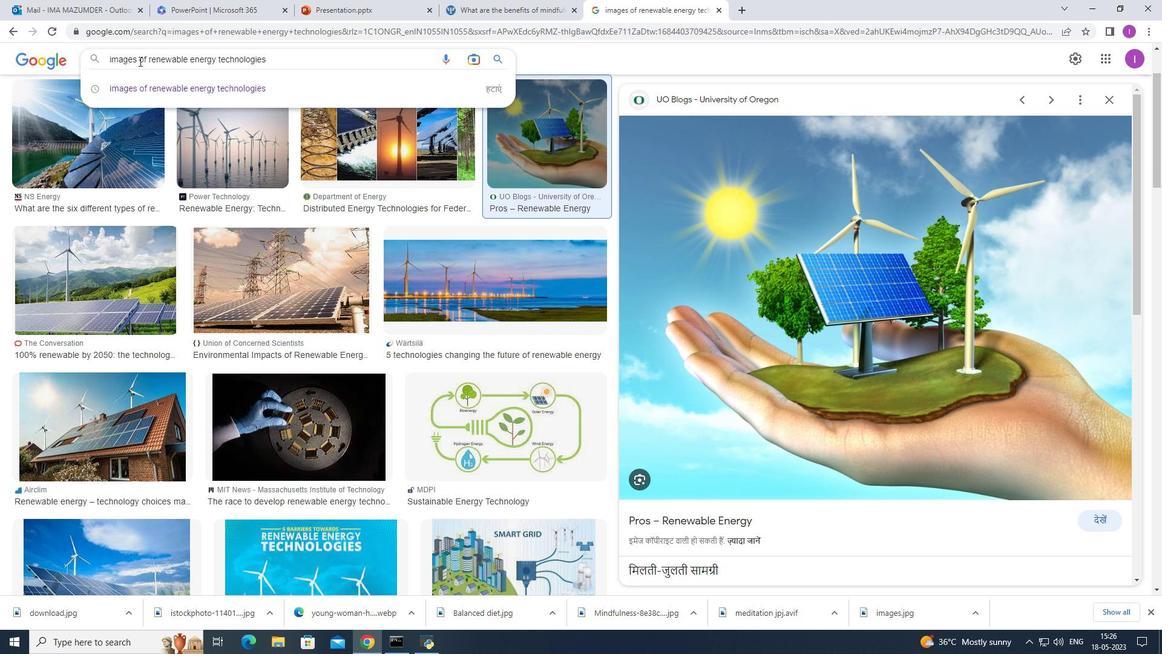 
Action: Mouse moved to (416, 28)
Screenshot: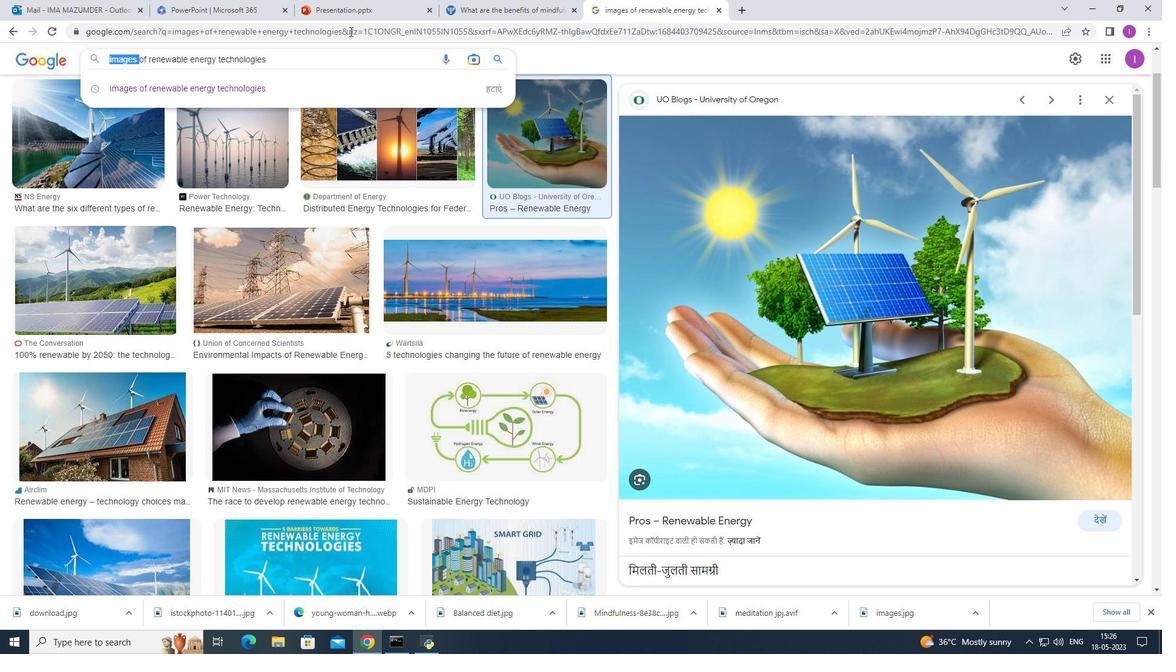 
Action: Key pressed <Key.shift>Advancements<Key.space><Key.enter>
Screenshot: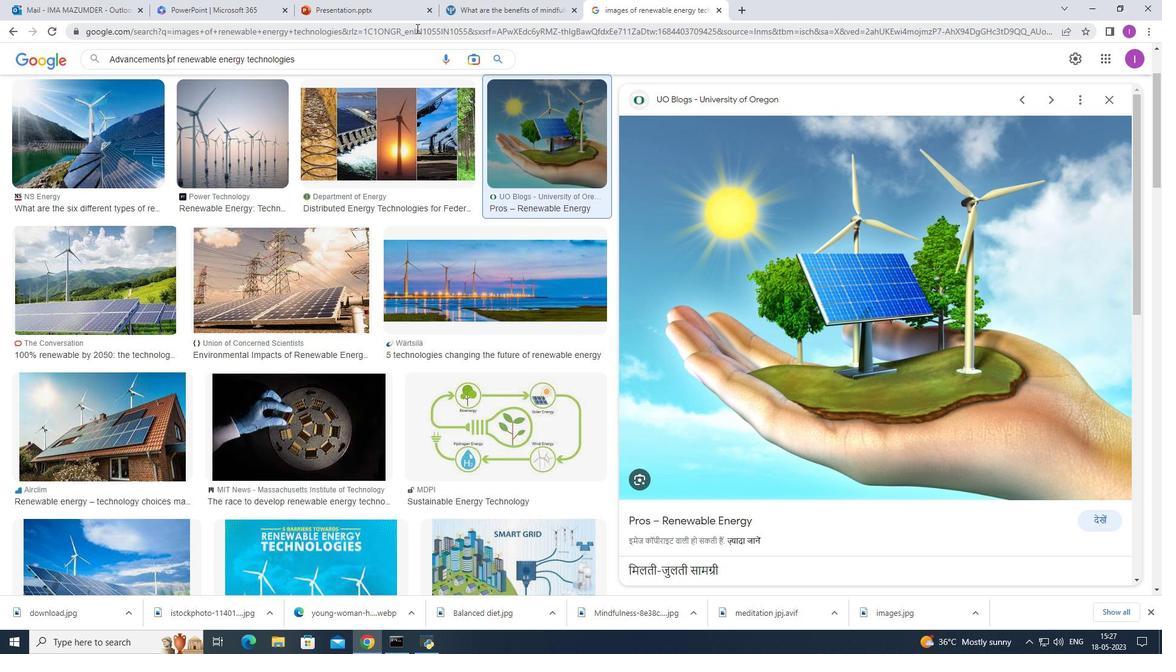 
Action: Mouse moved to (119, 105)
Screenshot: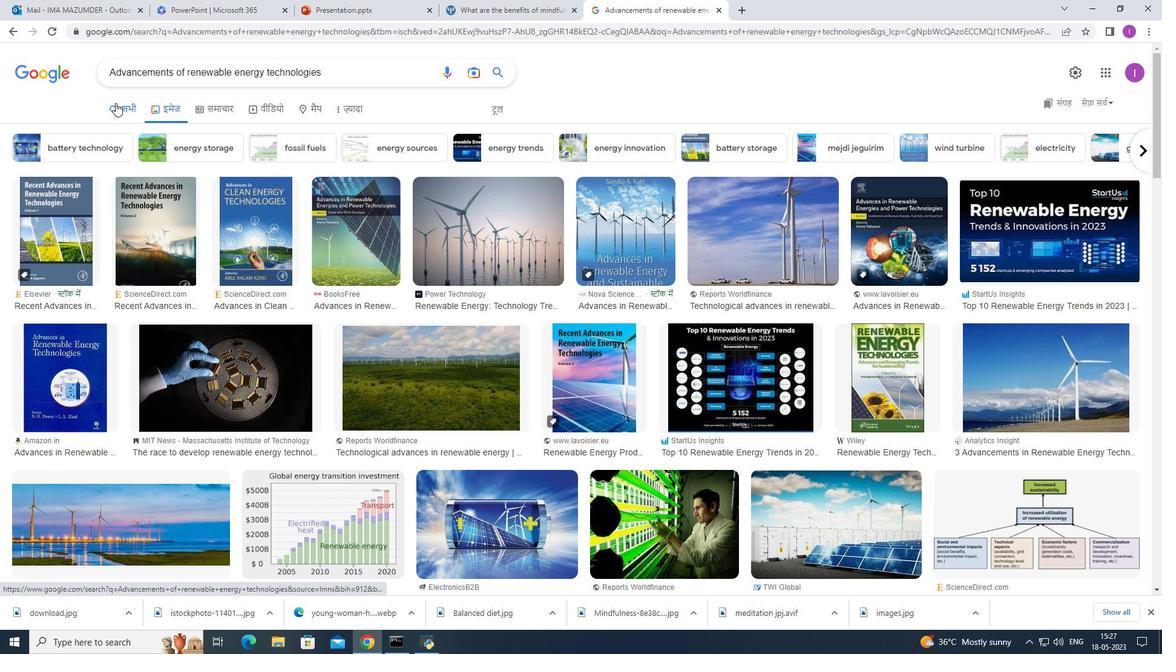 
Action: Mouse pressed left at (119, 105)
Screenshot: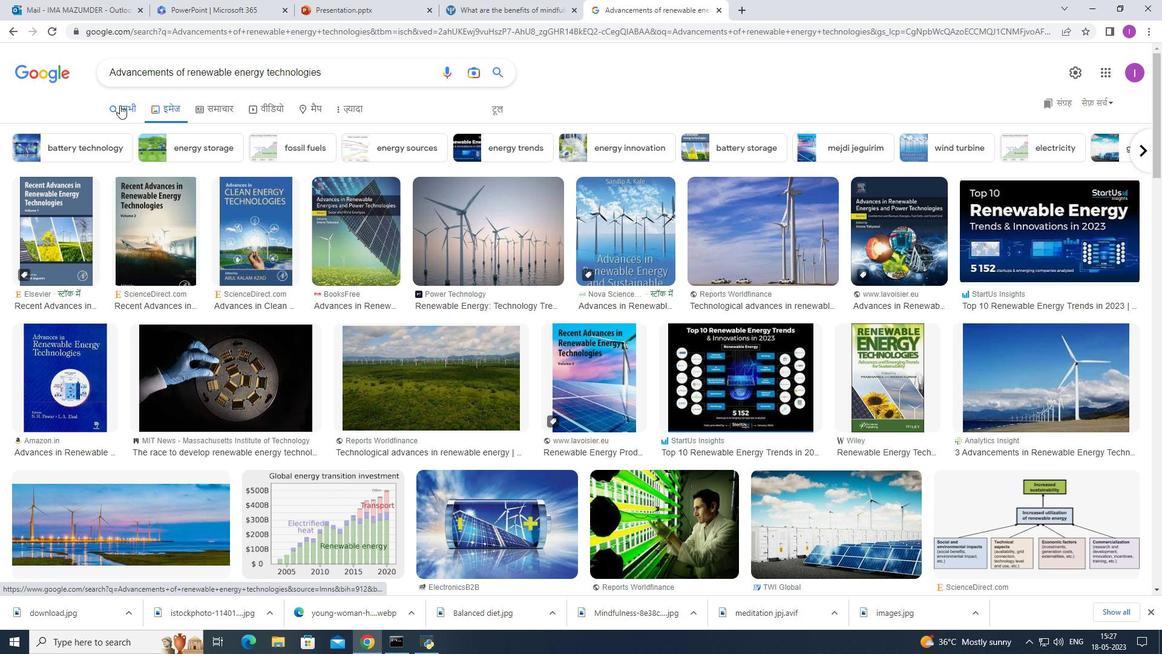 
Action: Mouse moved to (253, 201)
Screenshot: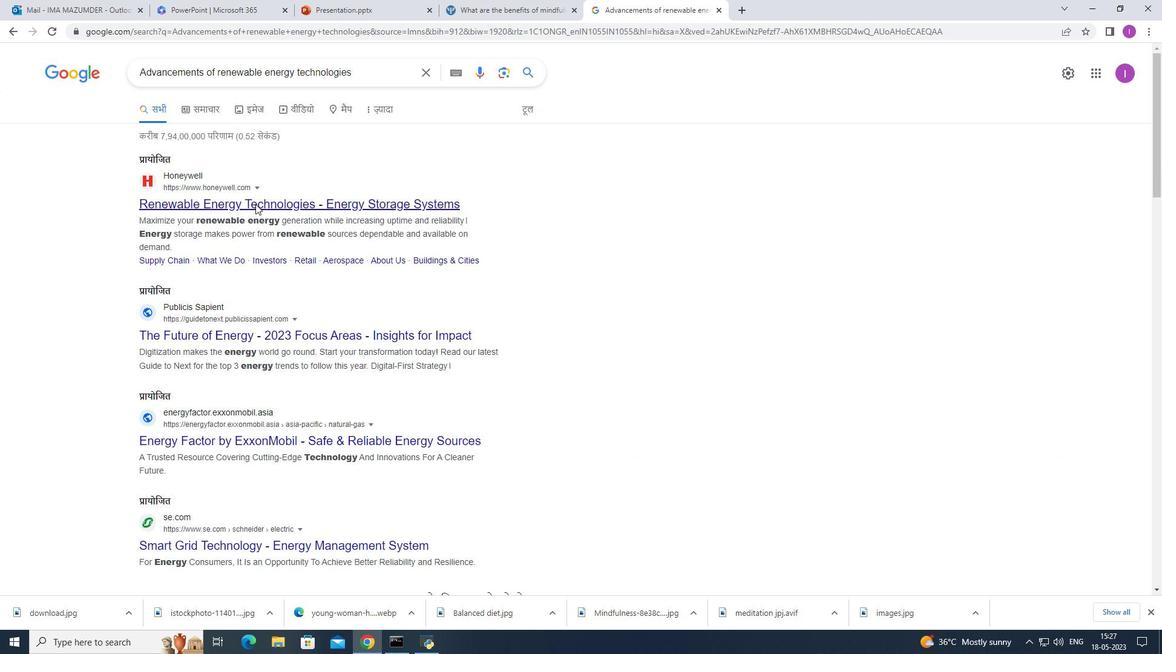 
Action: Mouse pressed left at (253, 201)
Screenshot: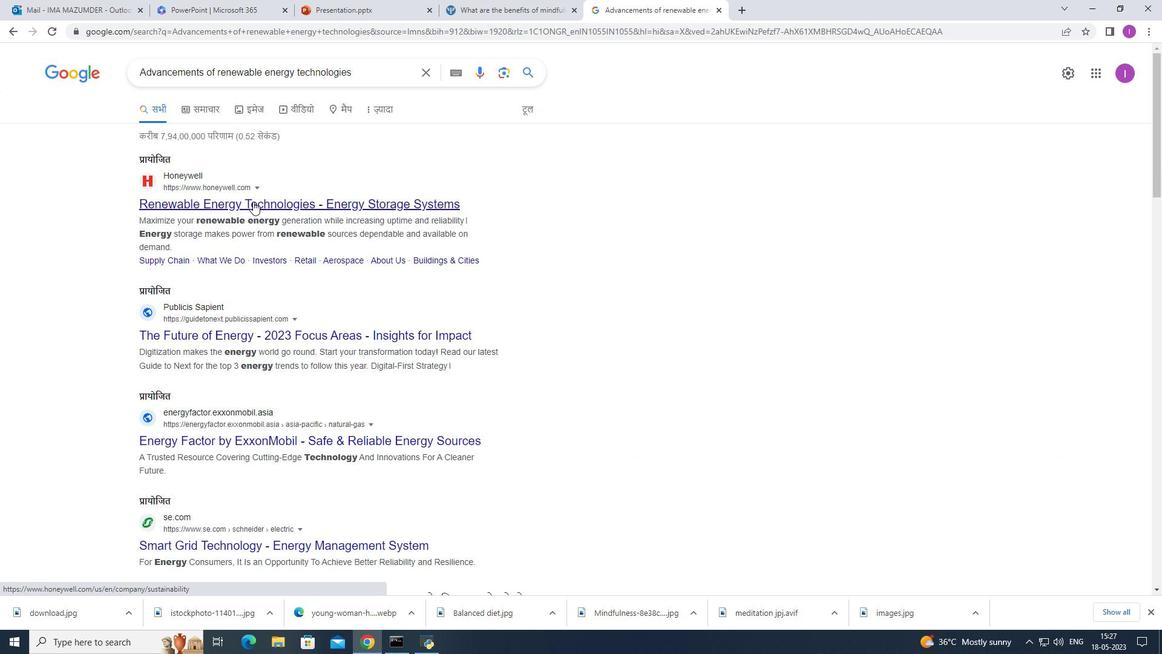 
Action: Mouse pressed left at (253, 201)
Screenshot: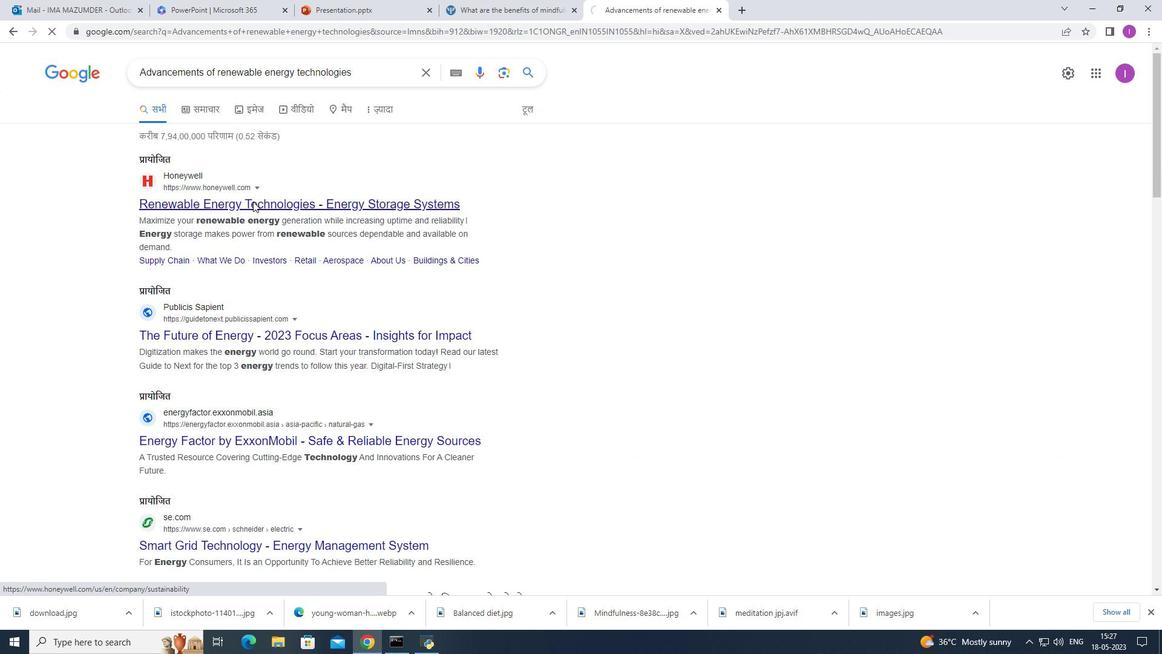 
Action: Mouse pressed left at (253, 201)
Screenshot: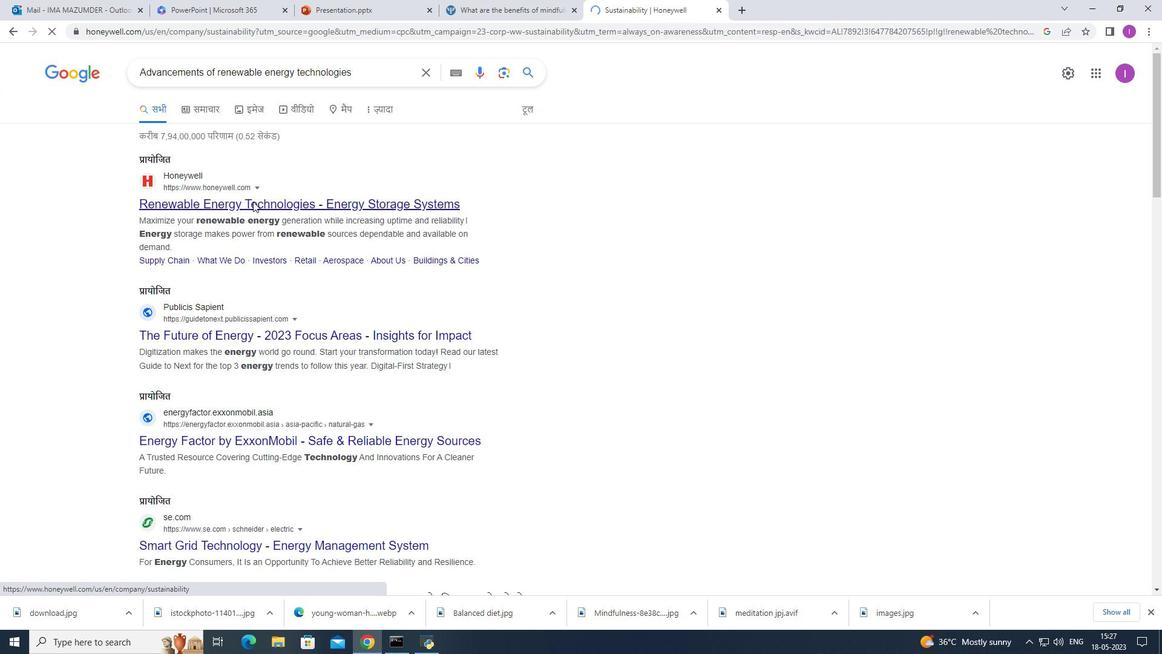 
Action: Mouse moved to (272, 189)
Screenshot: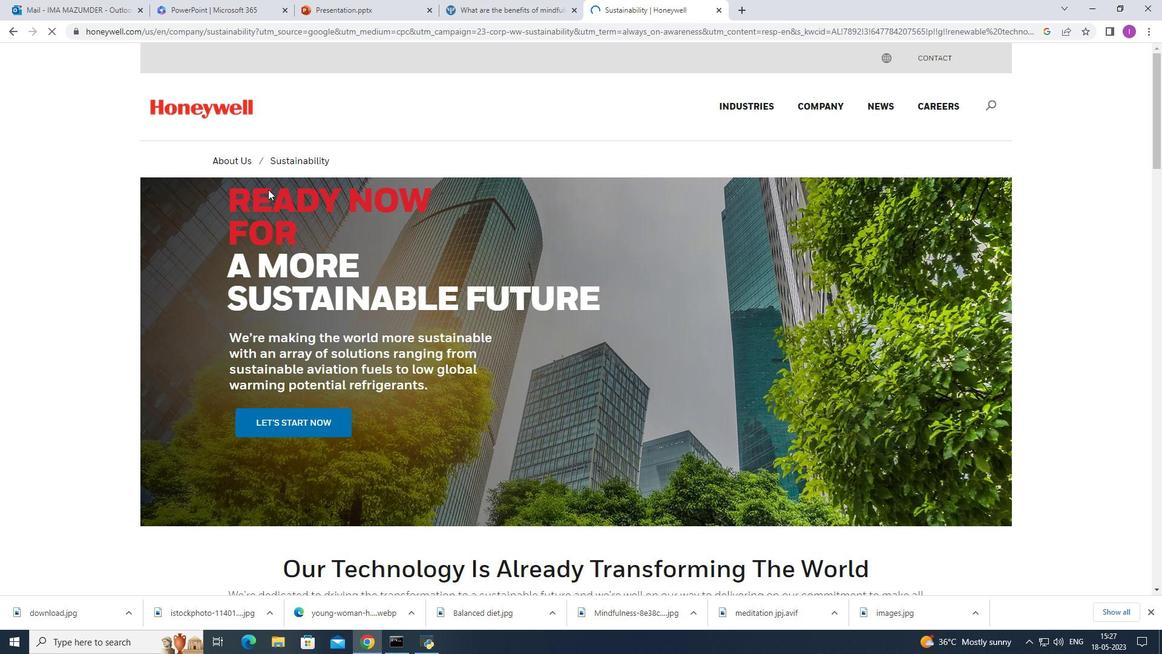 
Action: Mouse scrolled (272, 188) with delta (0, 0)
Screenshot: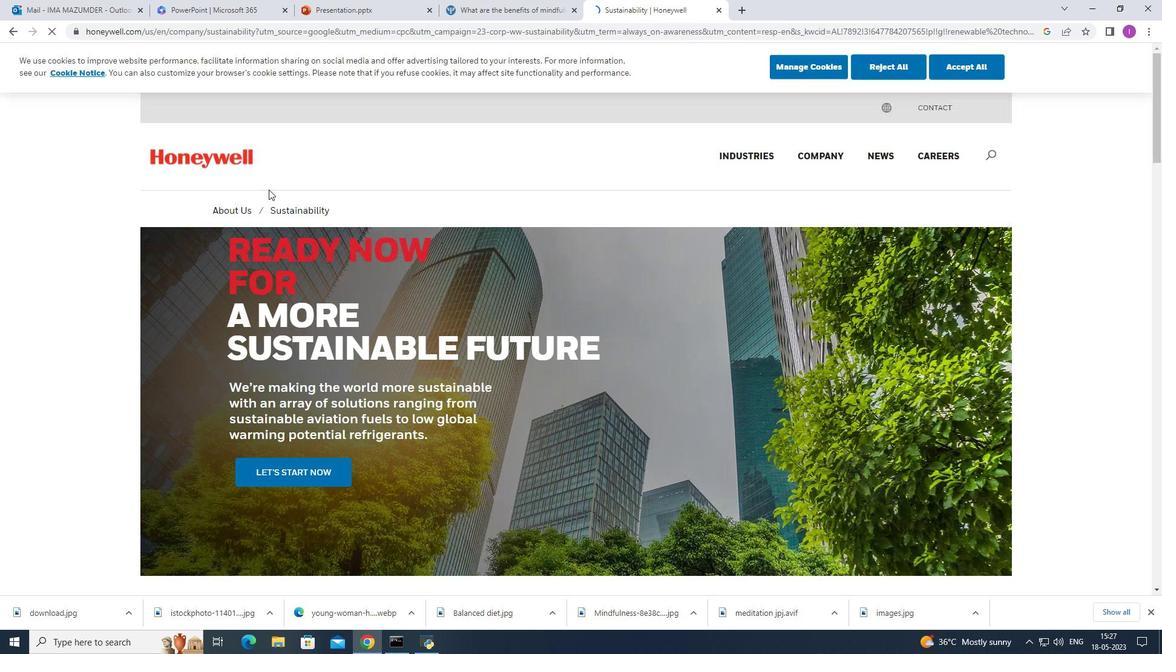 
Action: Mouse moved to (272, 190)
Screenshot: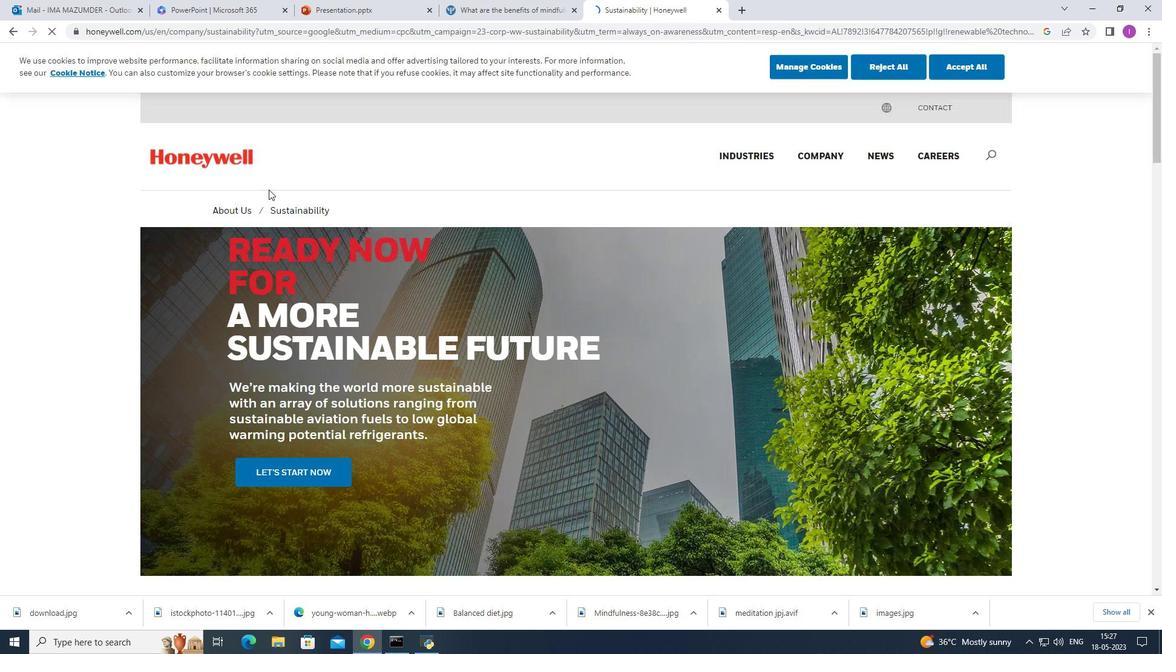 
Action: Mouse scrolled (272, 189) with delta (0, 0)
Screenshot: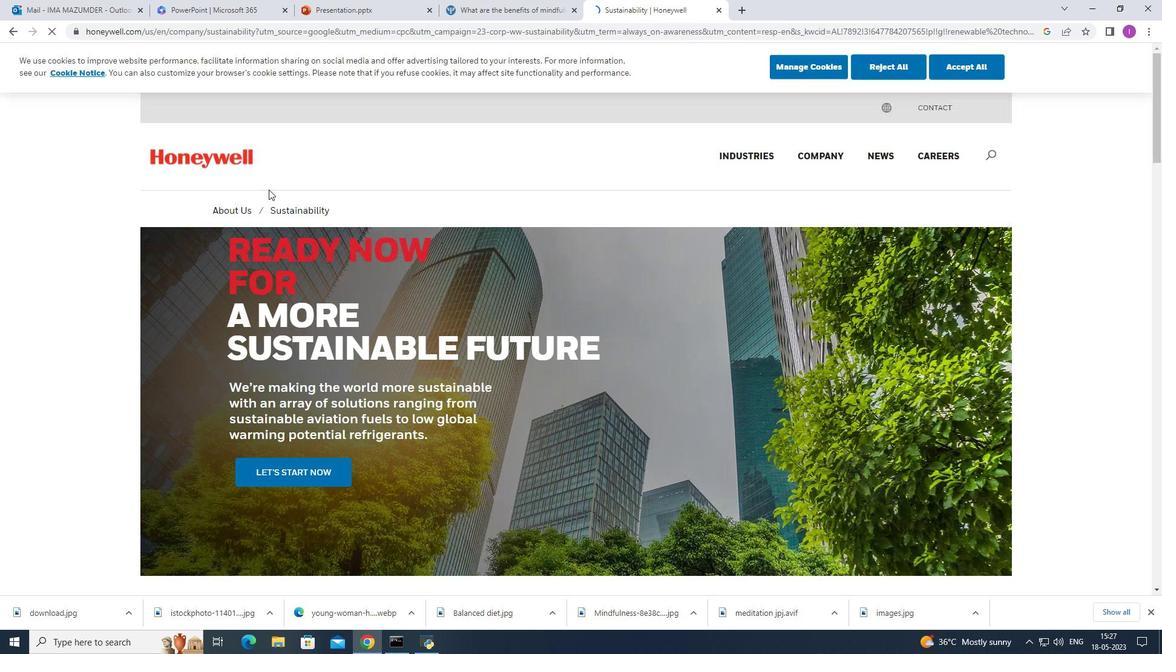 
Action: Mouse moved to (276, 193)
Screenshot: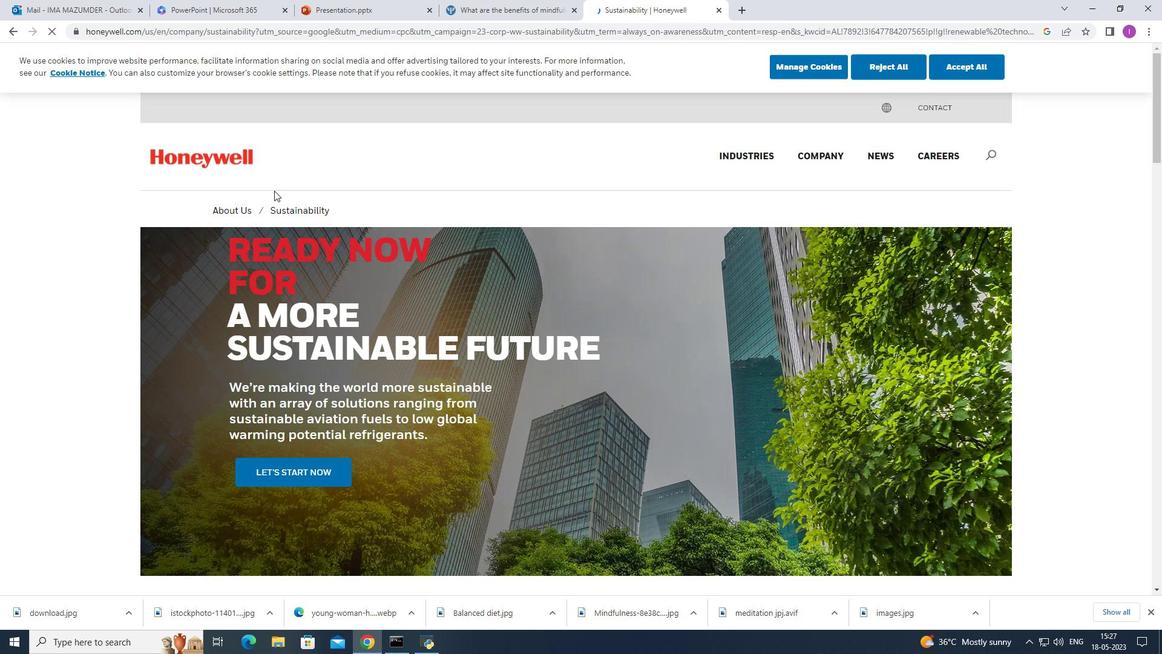 
Action: Mouse scrolled (276, 193) with delta (0, 0)
Screenshot: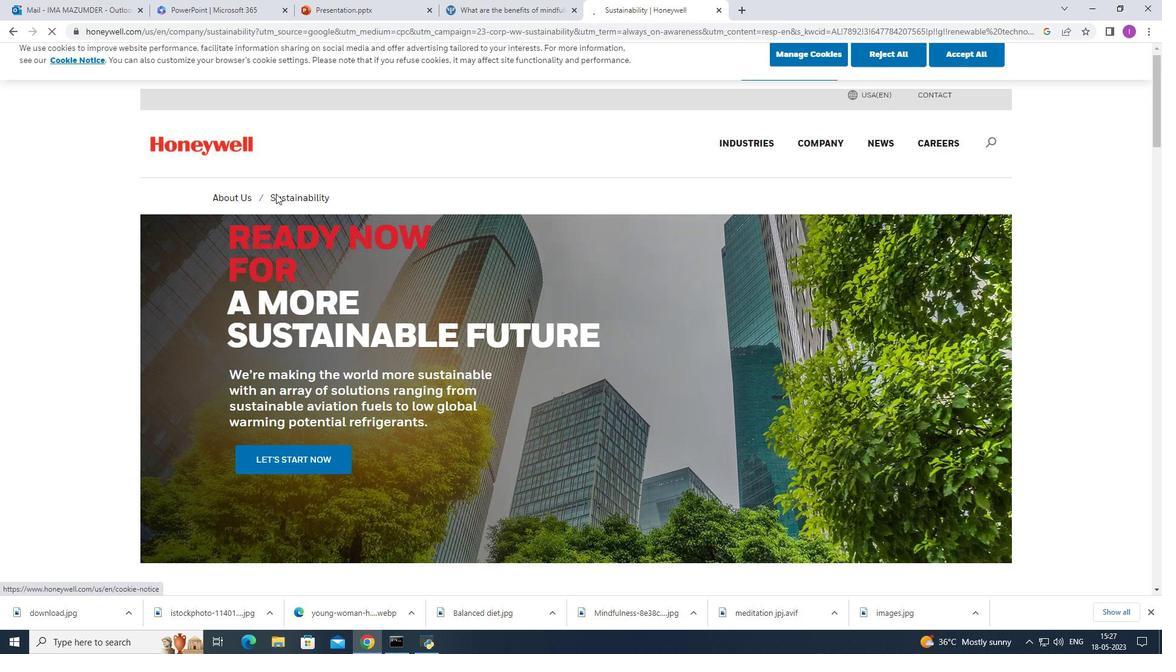 
Action: Mouse moved to (278, 193)
Screenshot: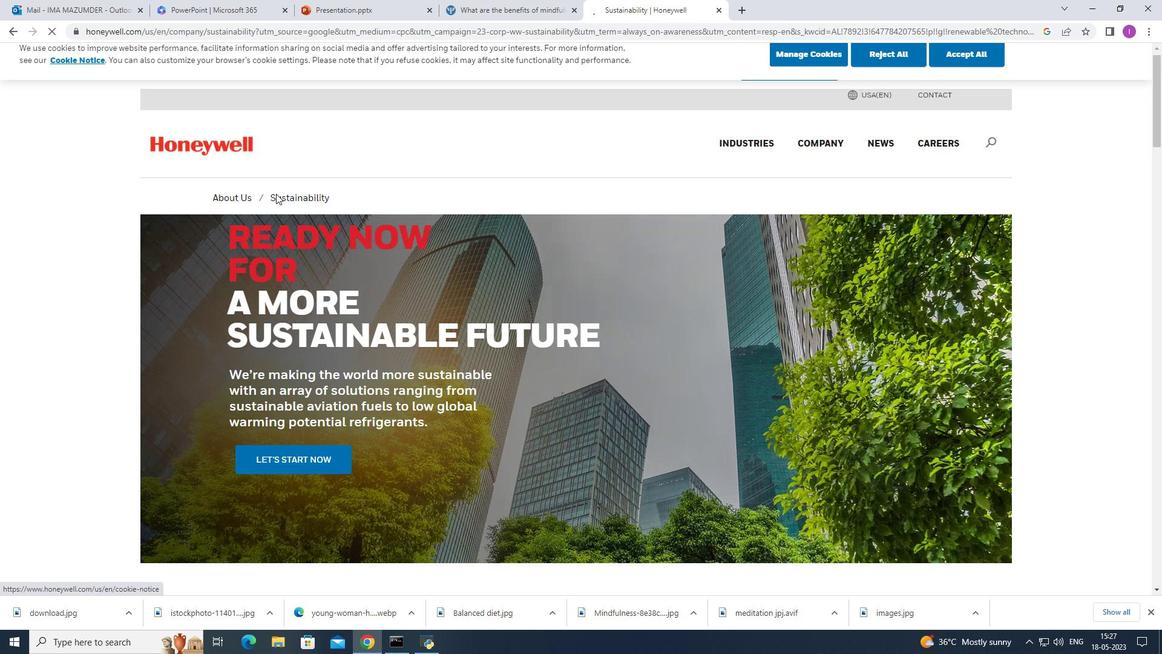 
Action: Mouse scrolled (278, 193) with delta (0, 0)
Screenshot: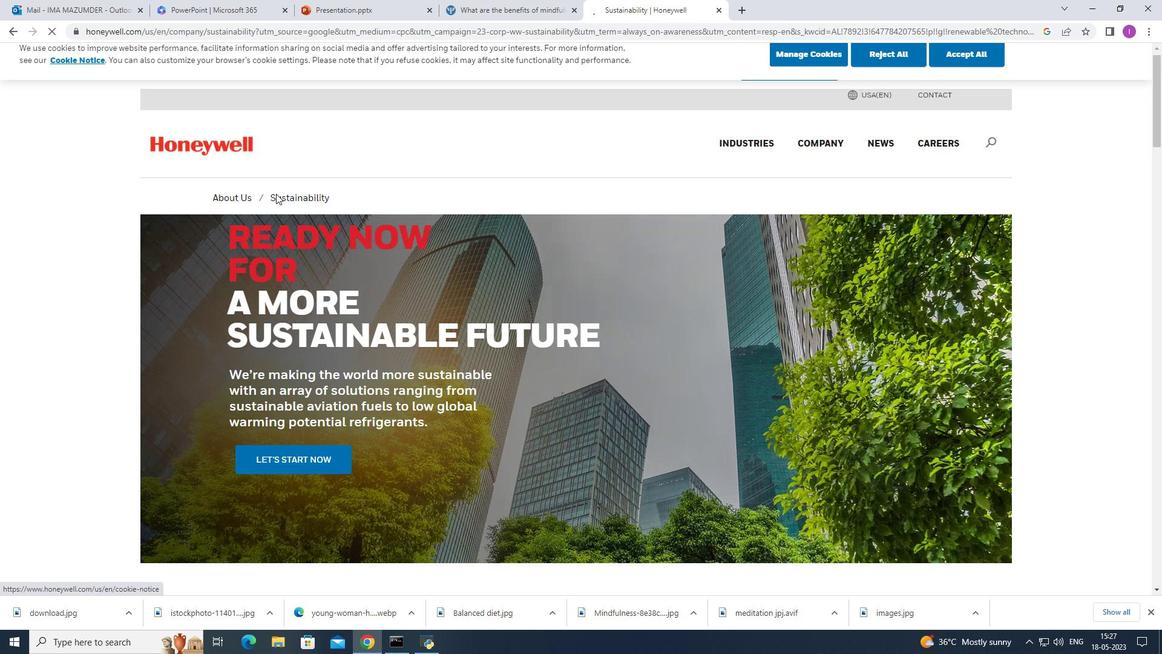 
Action: Mouse moved to (281, 194)
Screenshot: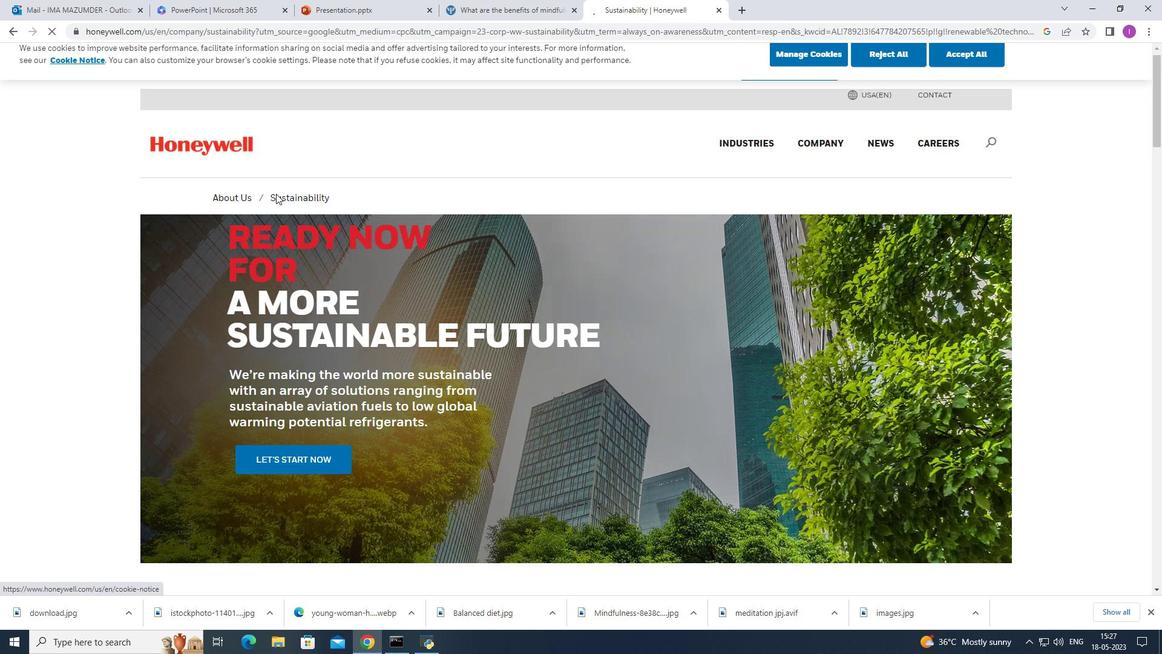 
Action: Mouse scrolled (279, 193) with delta (0, 0)
Screenshot: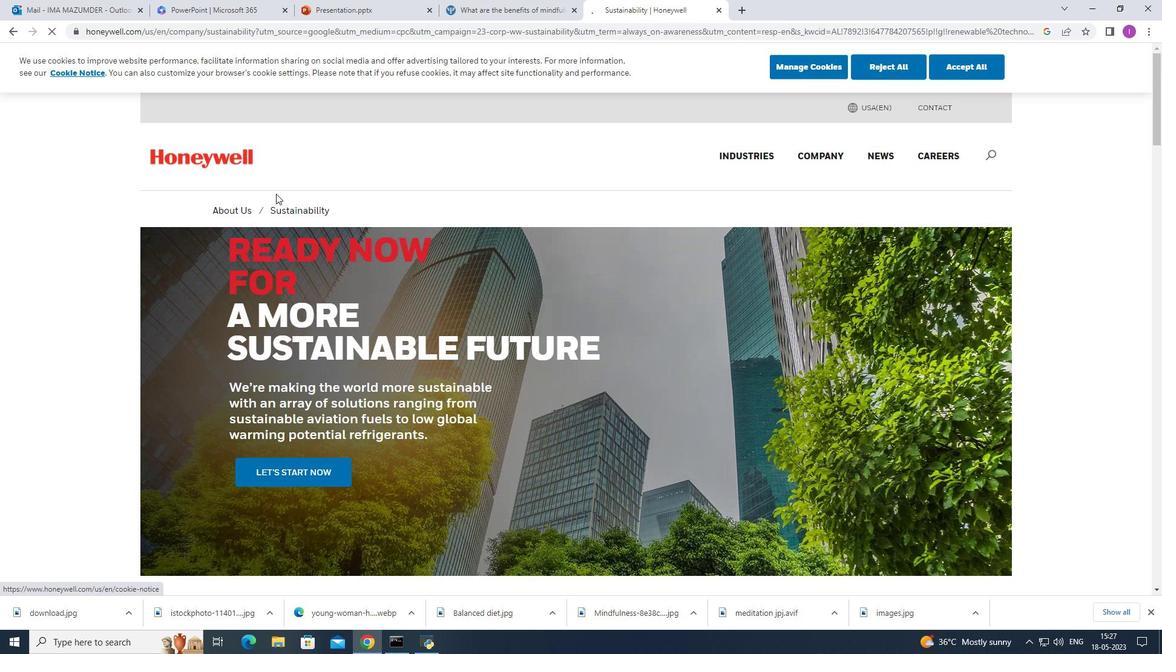 
Action: Mouse moved to (252, 209)
Screenshot: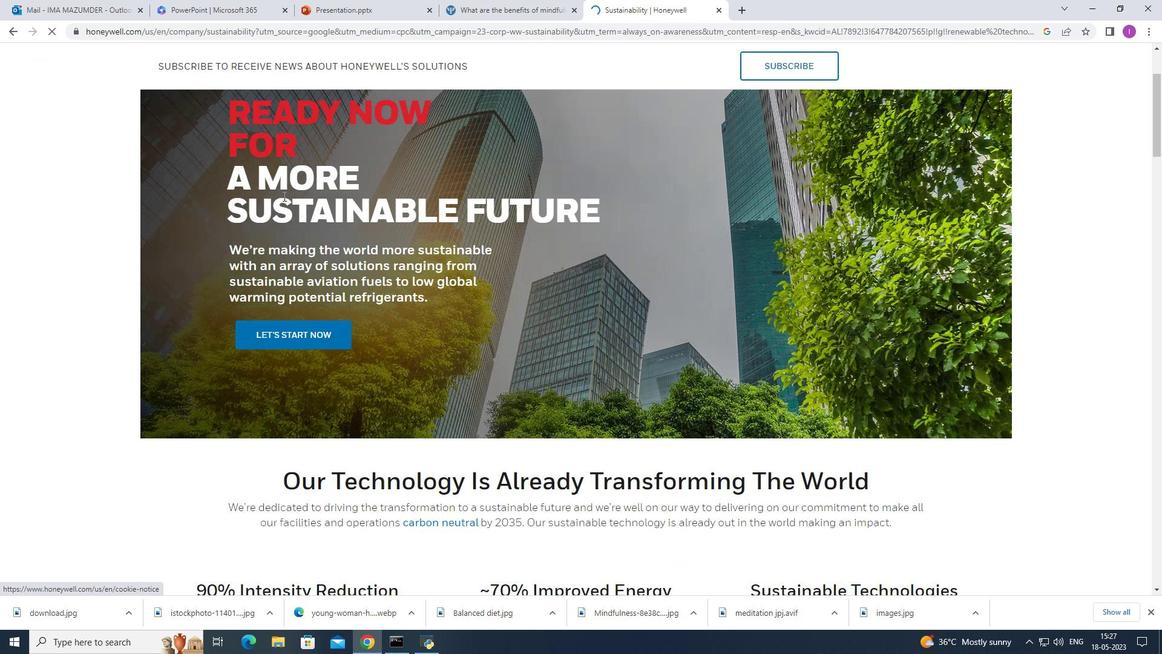 
Action: Mouse scrolled (253, 207) with delta (0, 0)
Screenshot: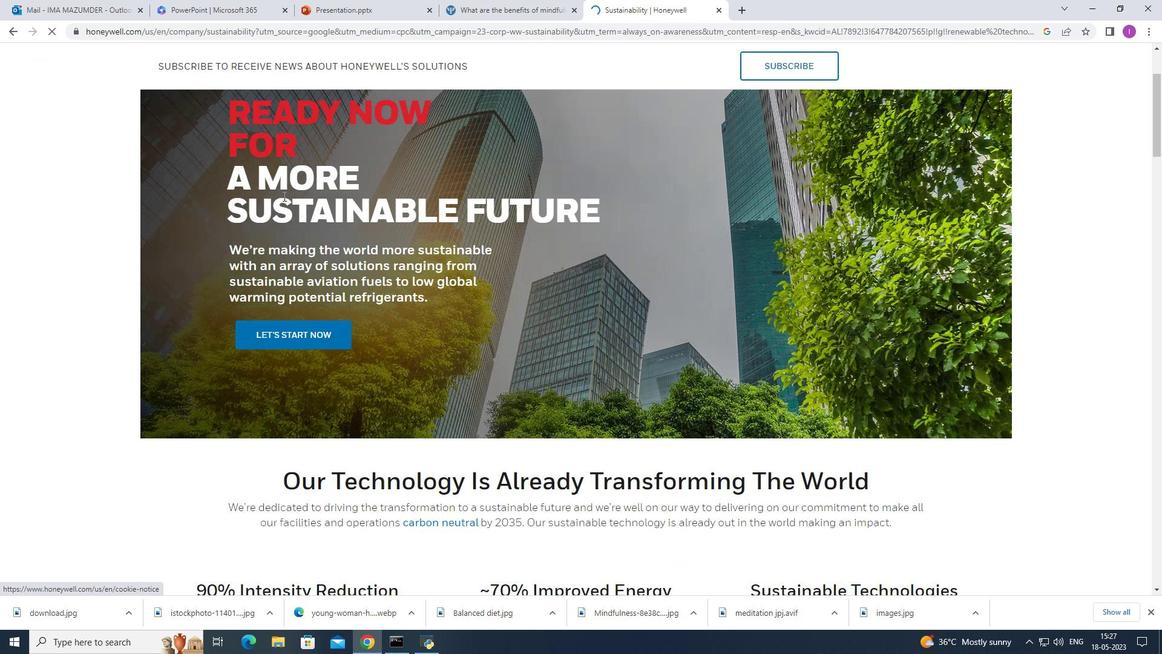 
Action: Mouse moved to (252, 211)
Screenshot: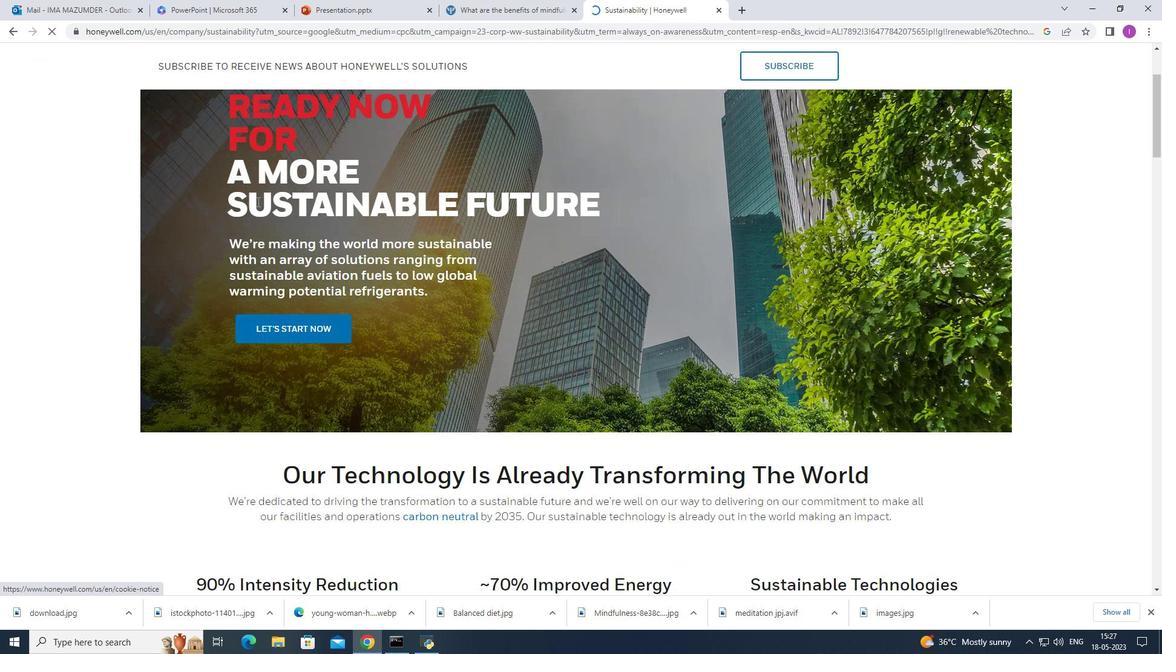 
Action: Mouse scrolled (252, 210) with delta (0, 0)
Screenshot: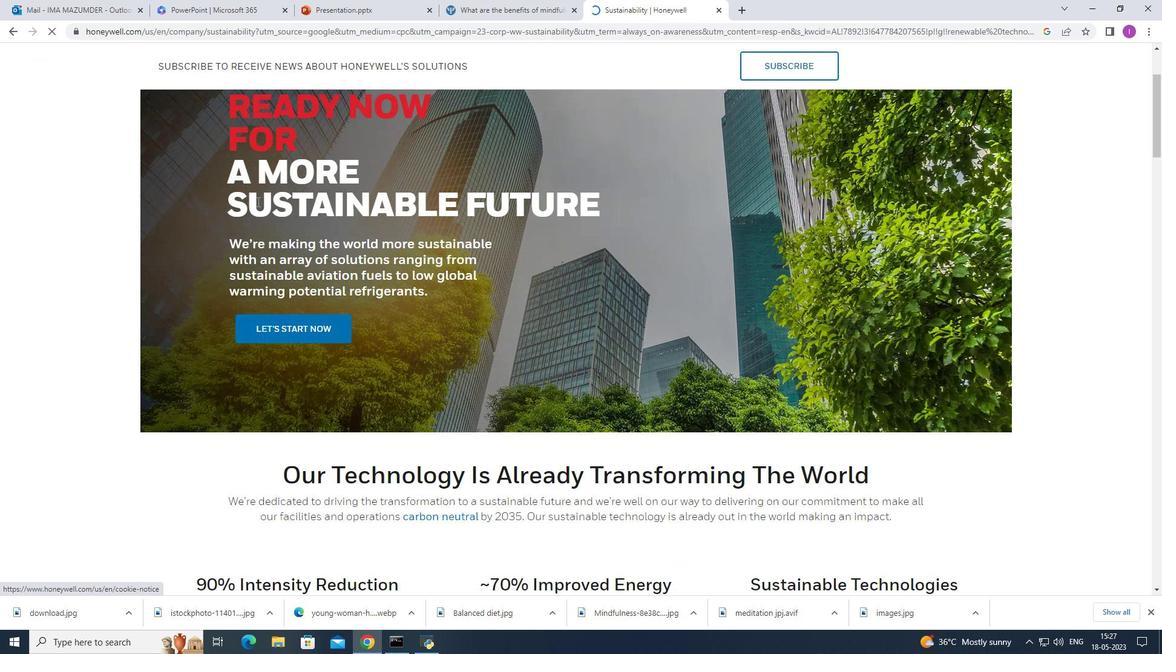 
Action: Mouse scrolled (252, 210) with delta (0, 0)
Screenshot: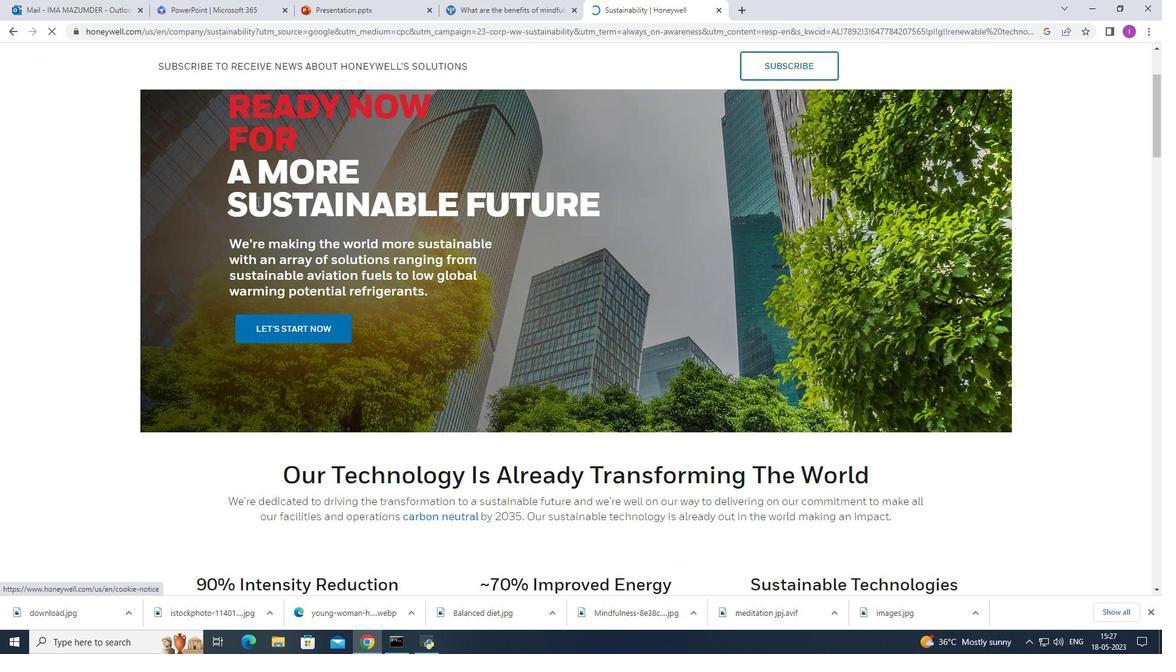 
Action: Mouse moved to (252, 211)
Screenshot: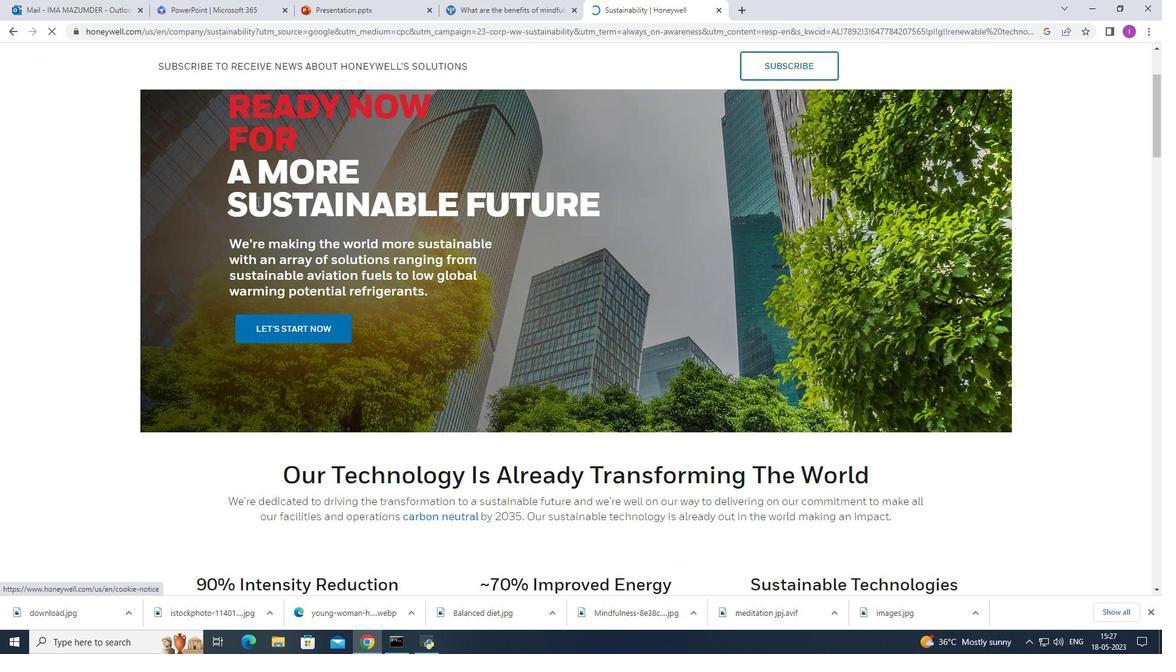 
Action: Mouse scrolled (252, 210) with delta (0, 0)
Screenshot: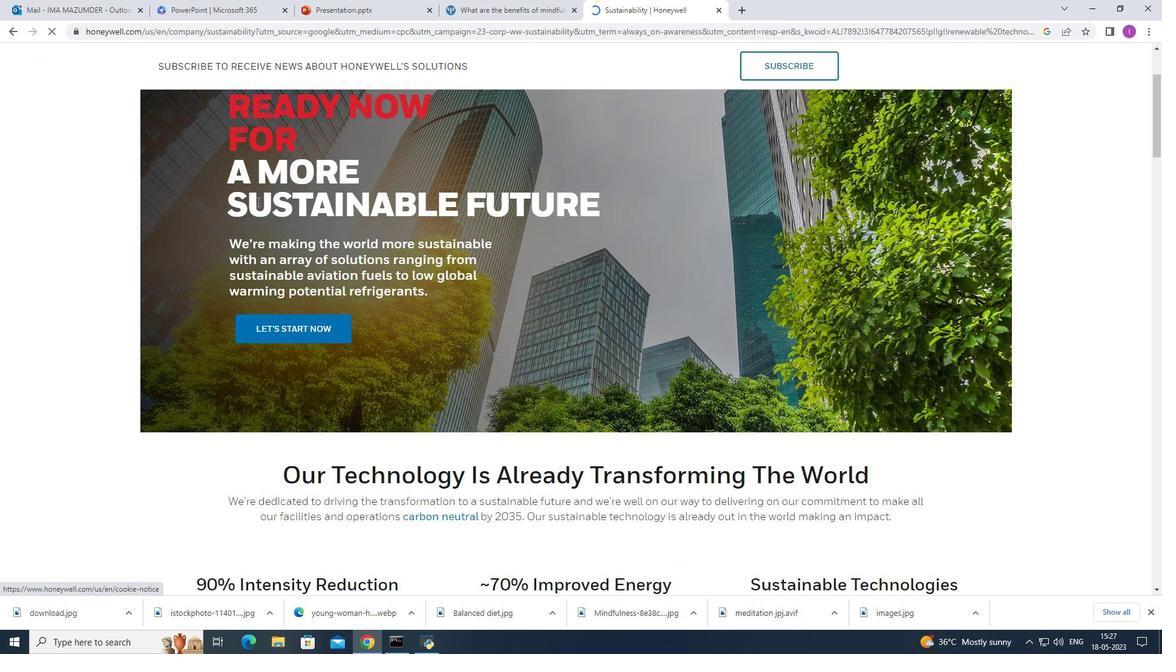 
Action: Mouse moved to (260, 217)
Screenshot: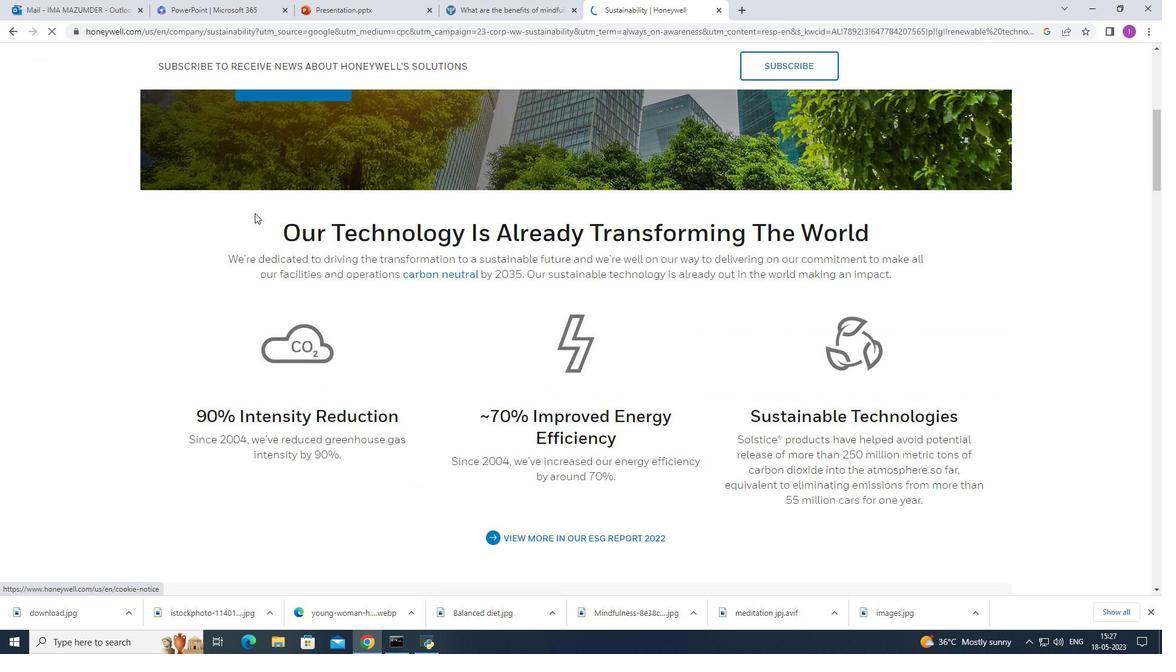 
Action: Mouse scrolled (258, 215) with delta (0, 0)
Screenshot: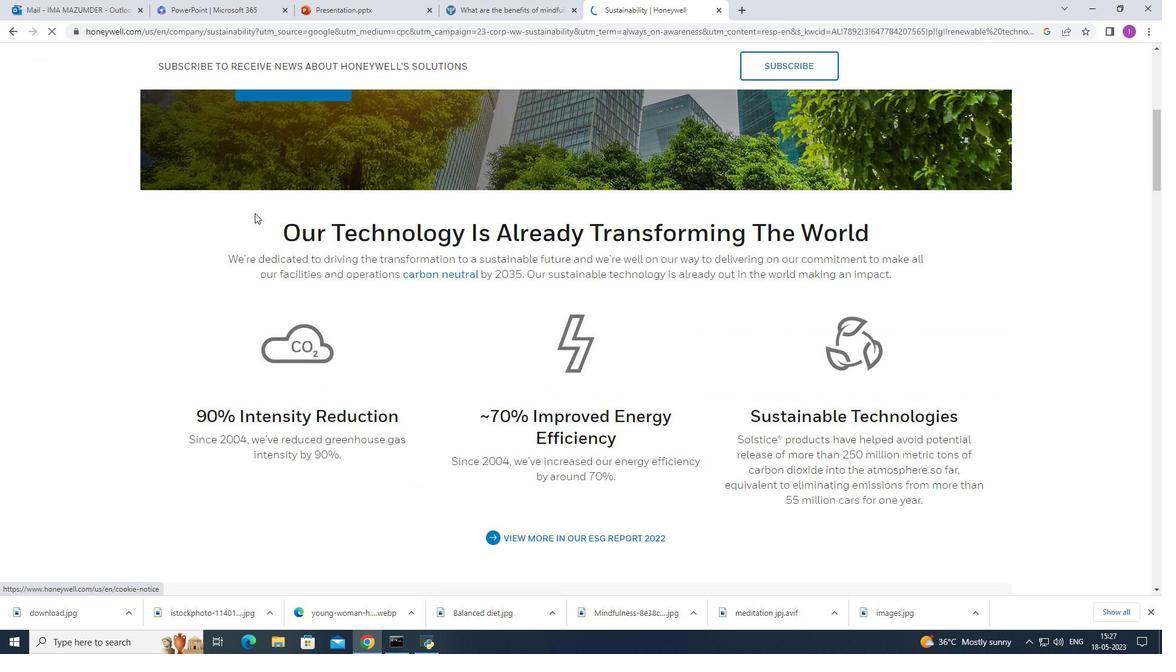 
Action: Mouse moved to (262, 219)
Screenshot: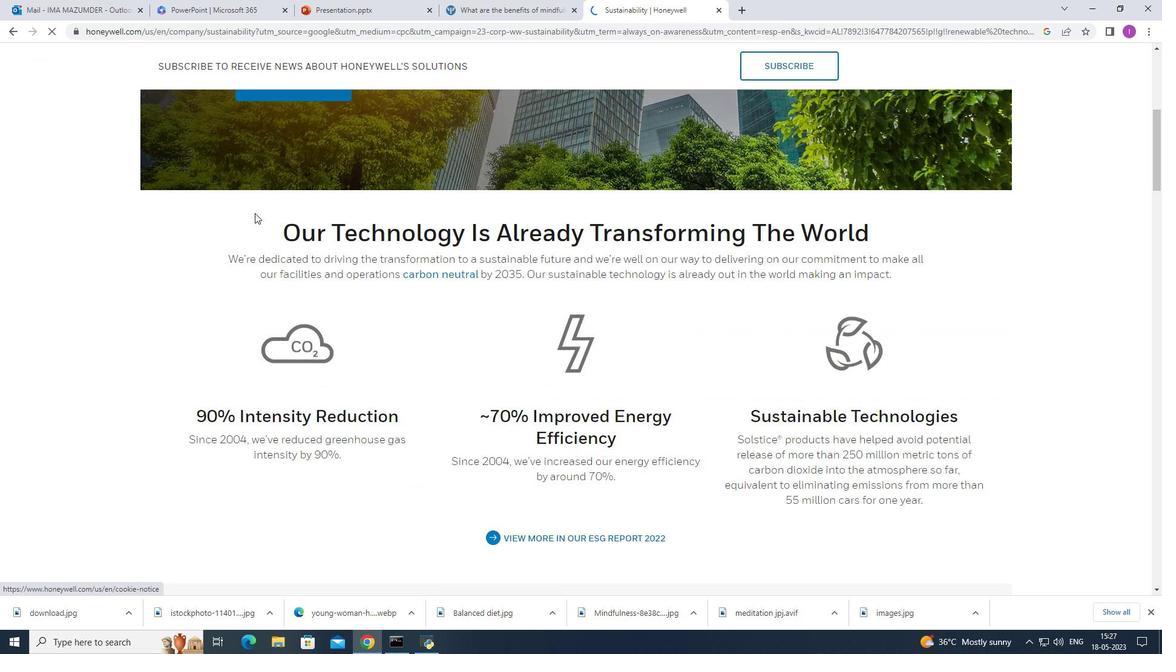 
Action: Mouse scrolled (260, 217) with delta (0, 0)
Screenshot: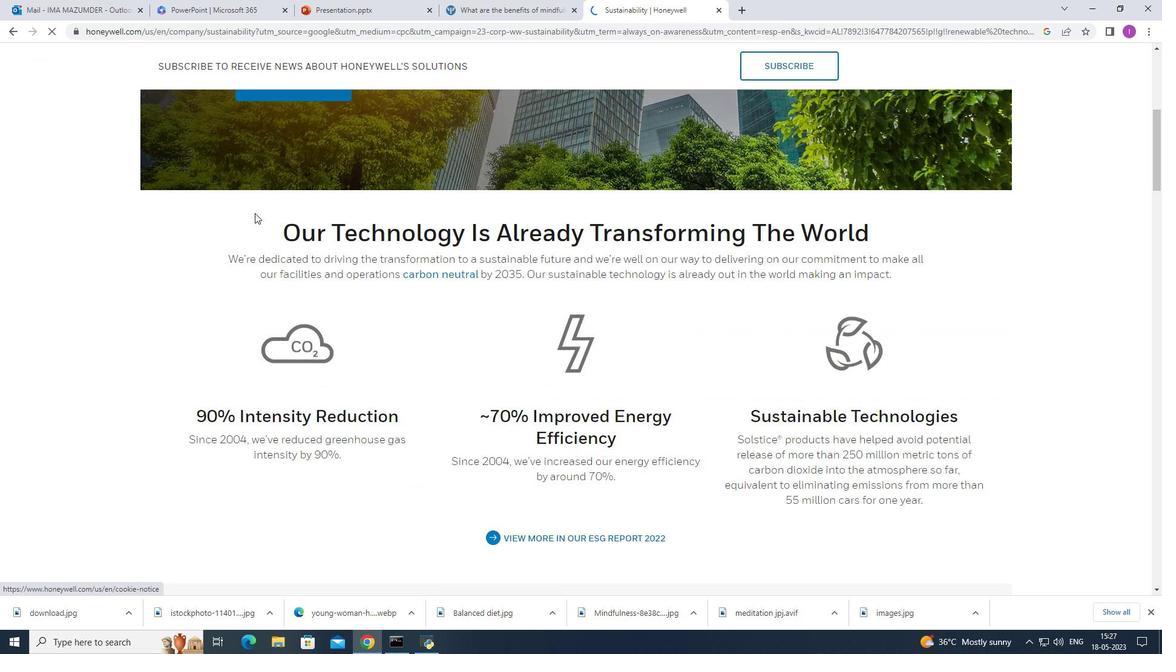 
Action: Mouse moved to (262, 219)
Screenshot: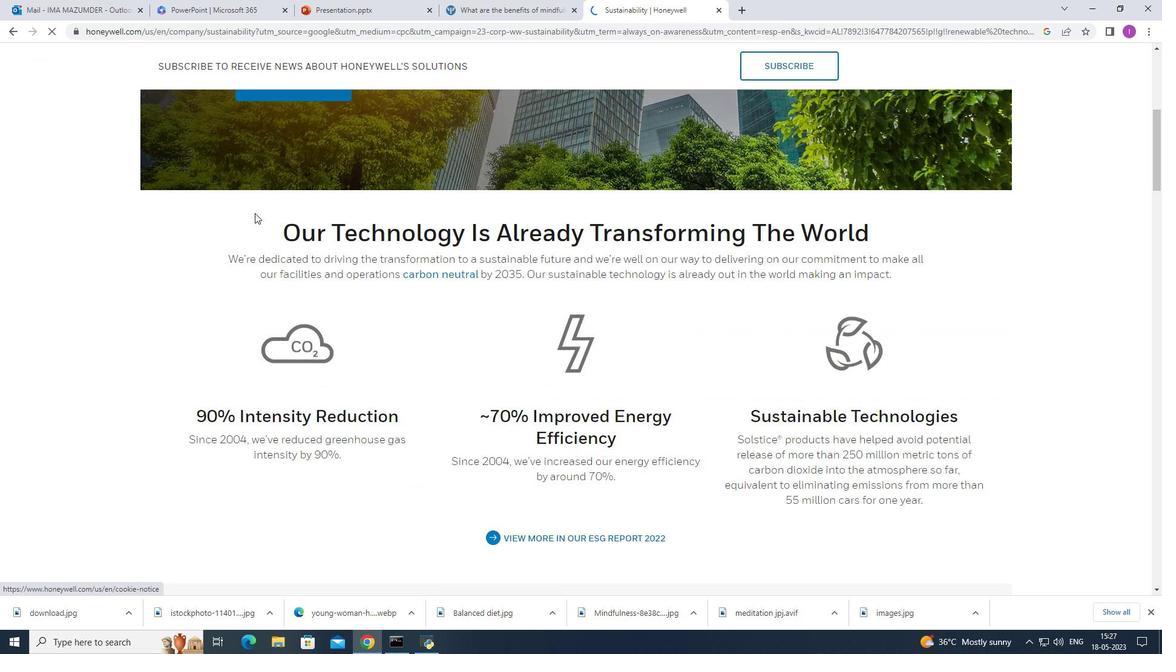 
Action: Mouse scrolled (262, 219) with delta (0, 0)
Screenshot: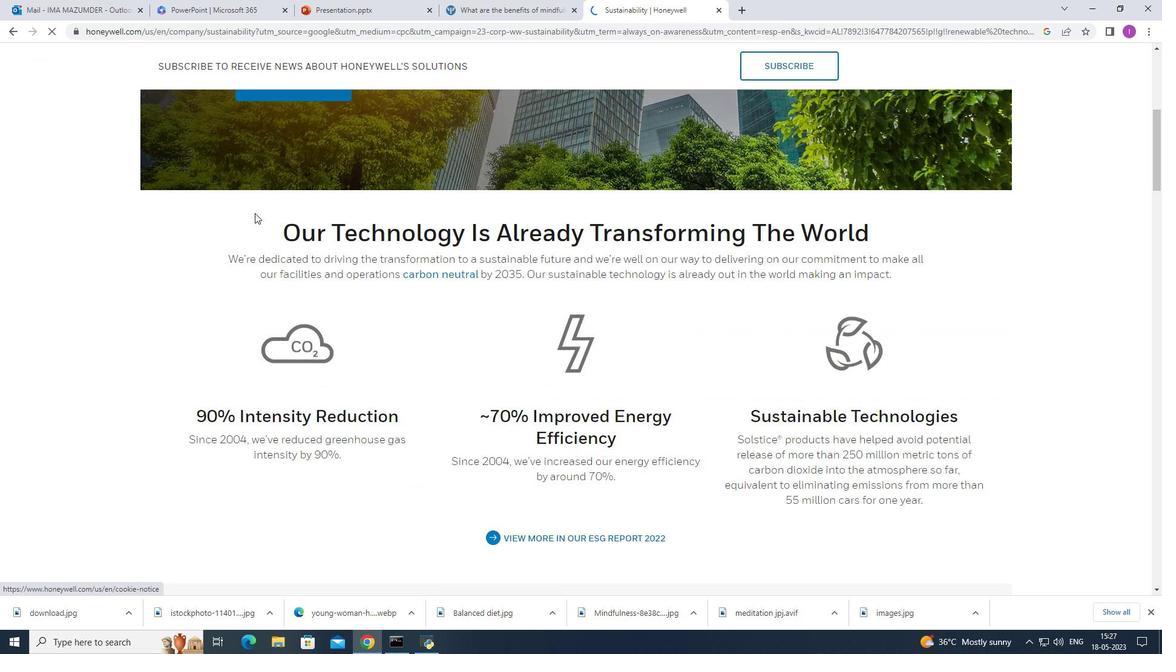 
Action: Mouse moved to (262, 224)
Screenshot: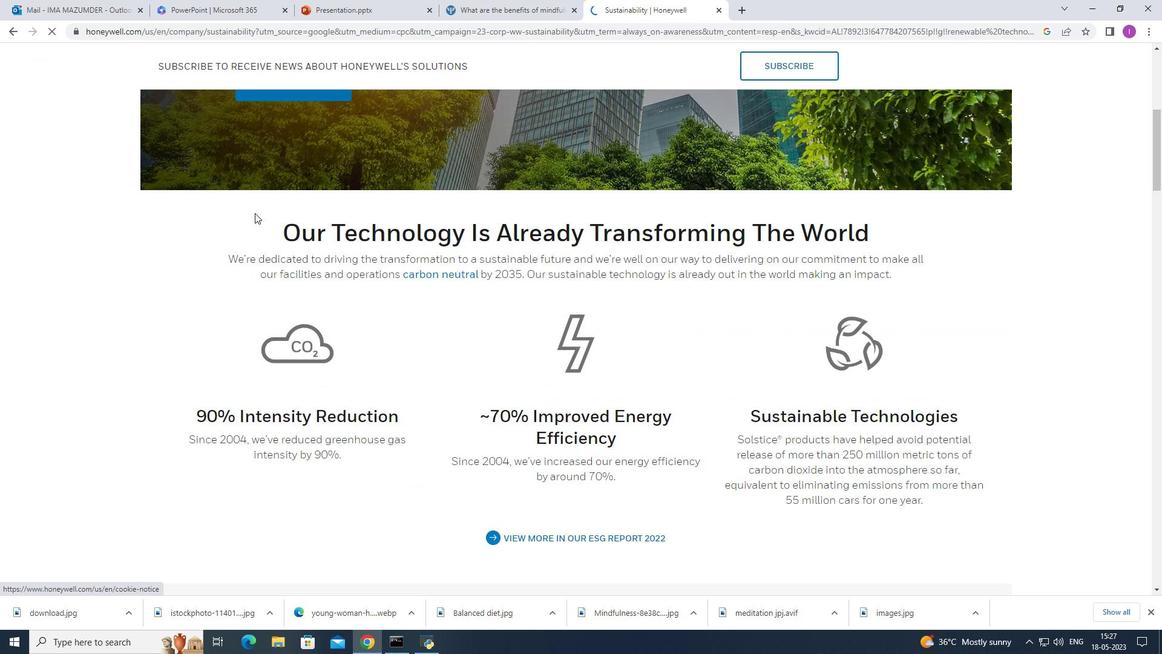 
Action: Mouse scrolled (262, 223) with delta (0, 0)
Screenshot: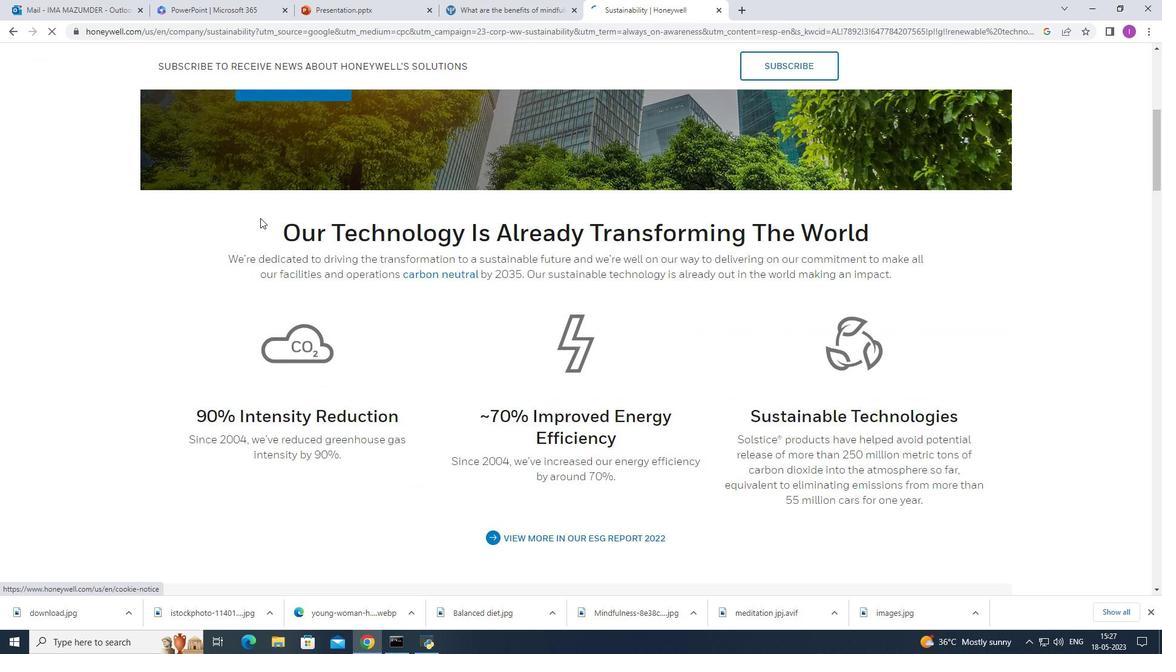 
Action: Mouse moved to (266, 223)
Screenshot: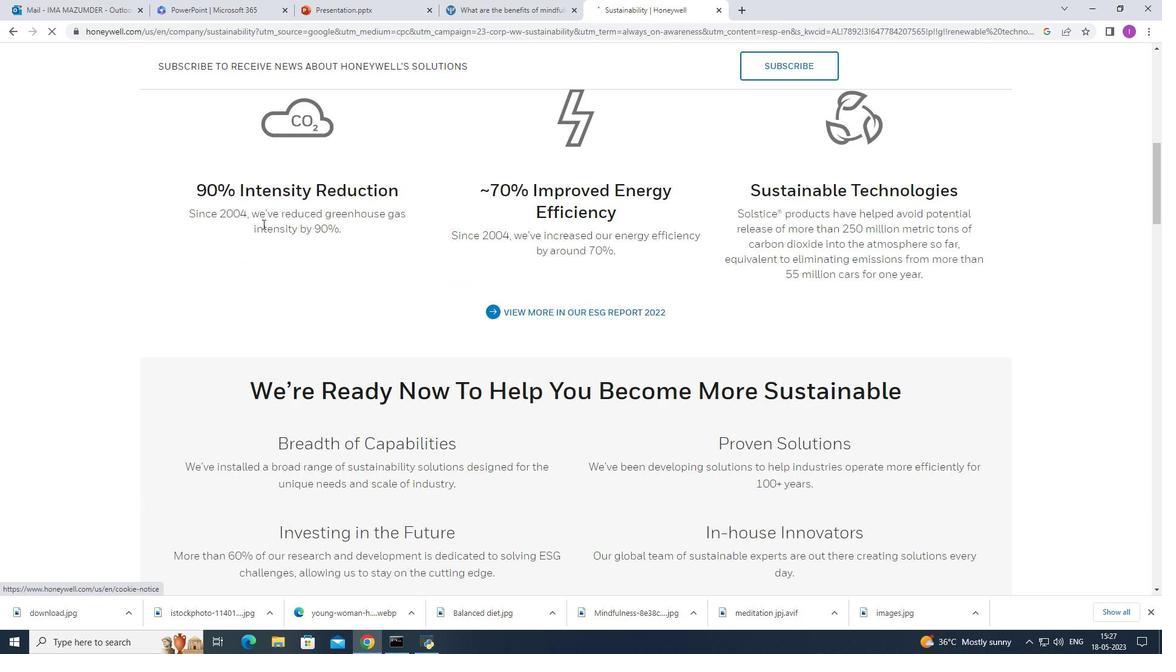 
Action: Mouse scrolled (266, 222) with delta (0, 0)
Screenshot: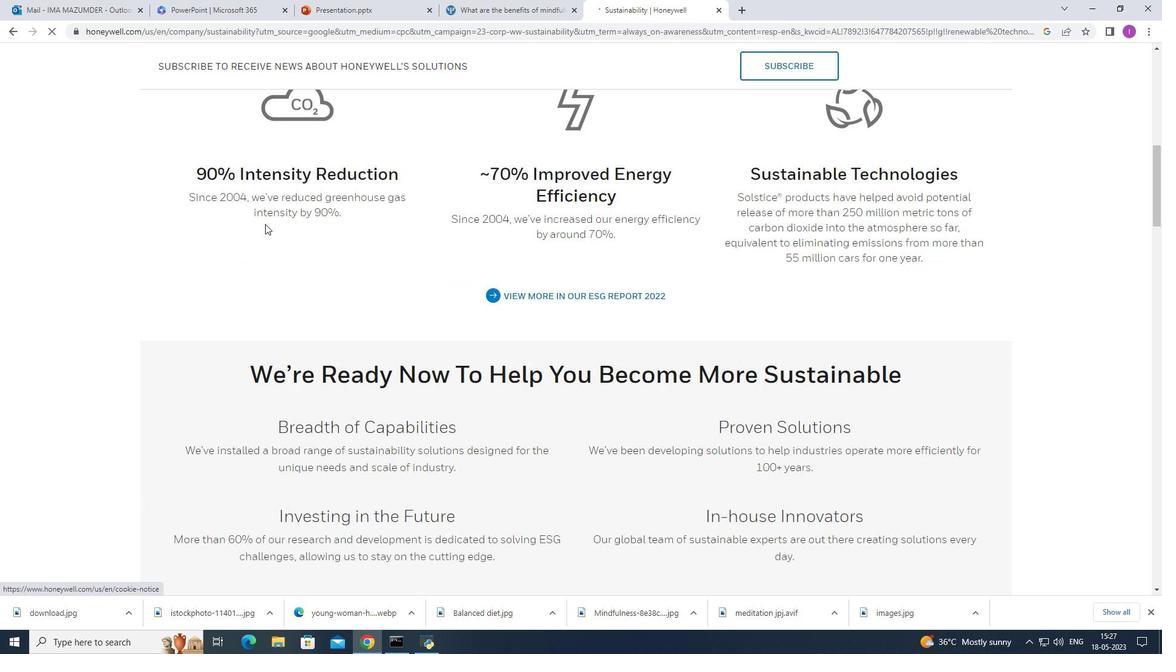 
Action: Mouse moved to (266, 223)
Screenshot: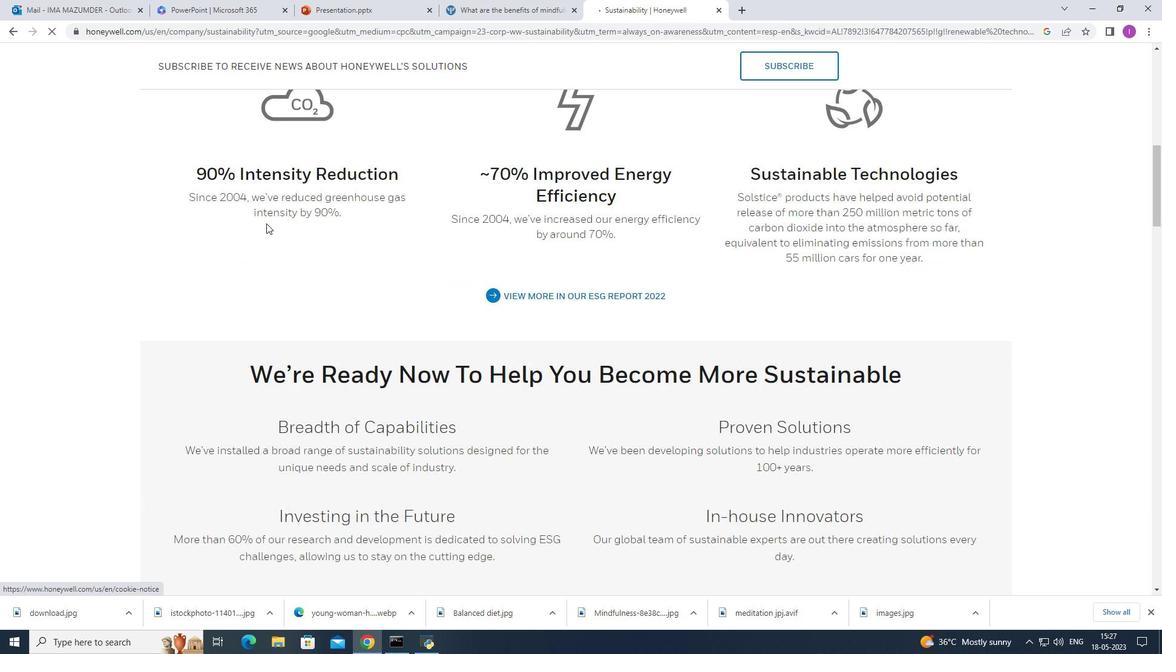 
Action: Mouse scrolled (266, 222) with delta (0, 0)
Screenshot: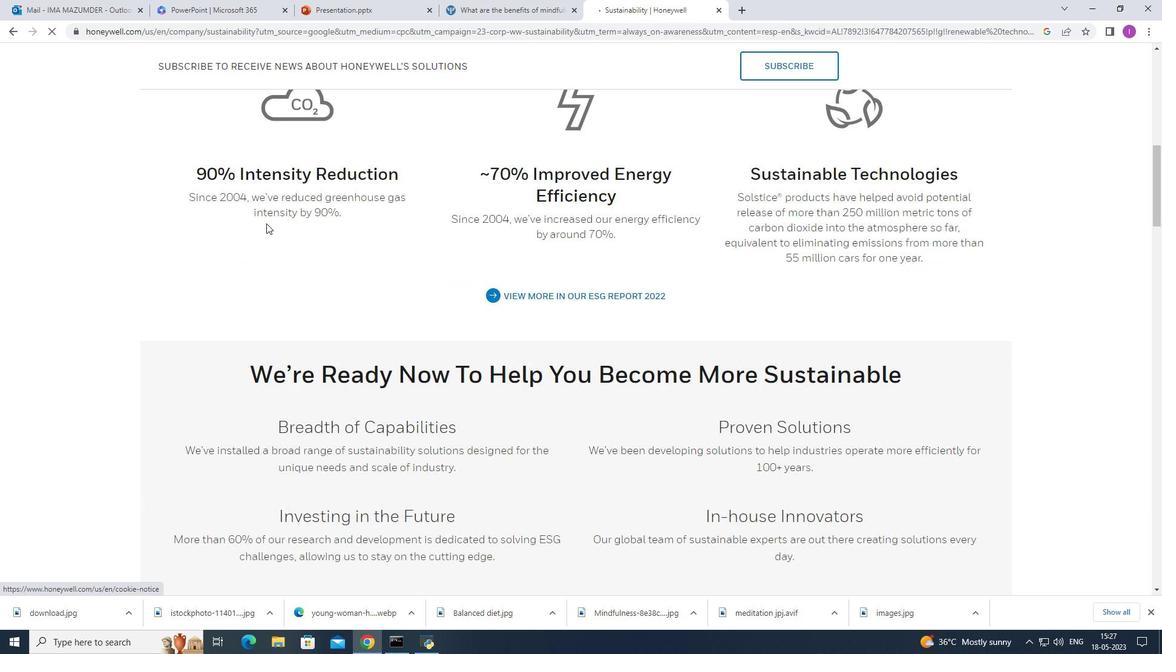 
Action: Mouse scrolled (266, 222) with delta (0, 0)
Screenshot: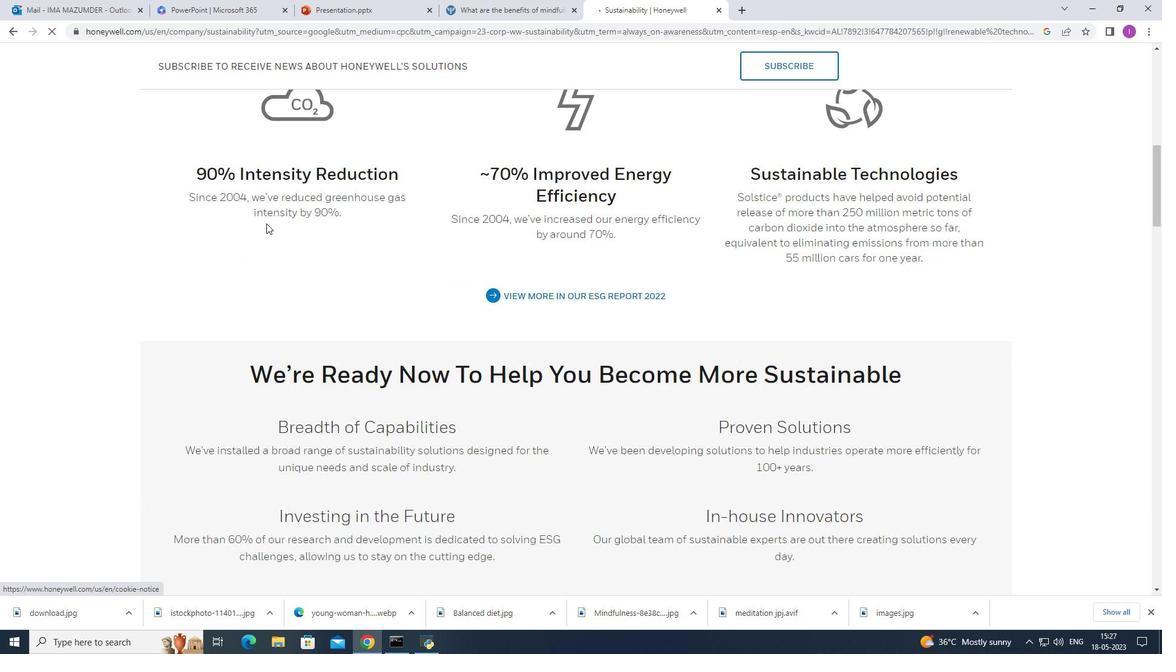 
Action: Mouse moved to (267, 223)
Screenshot: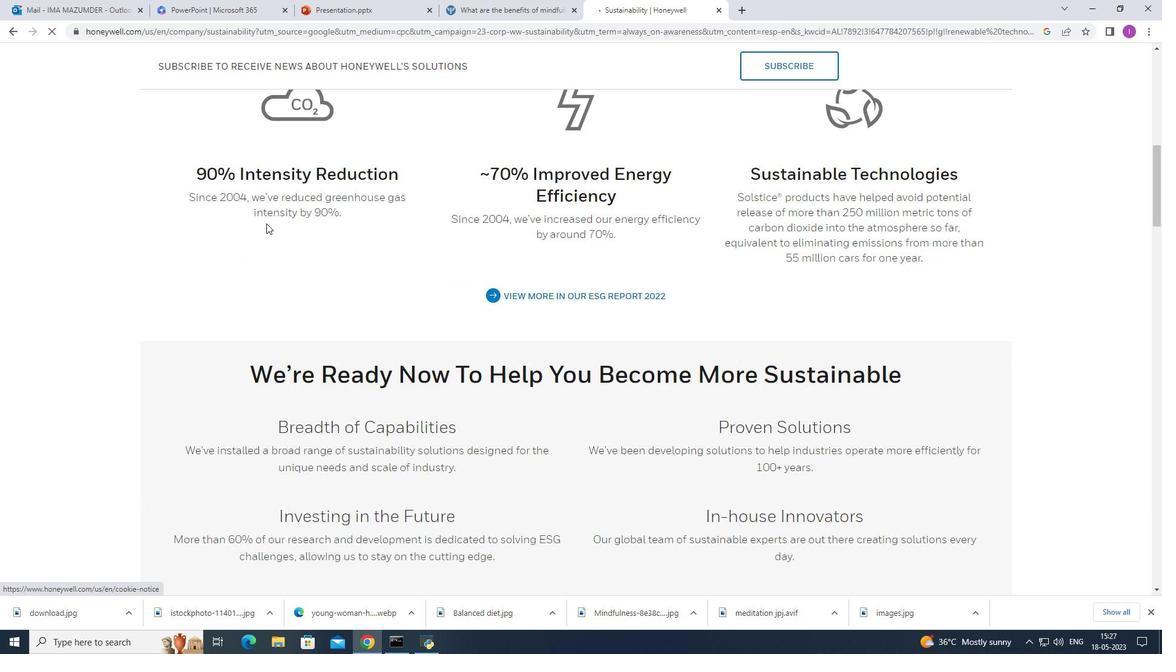 
Action: Mouse scrolled (267, 222) with delta (0, 0)
Screenshot: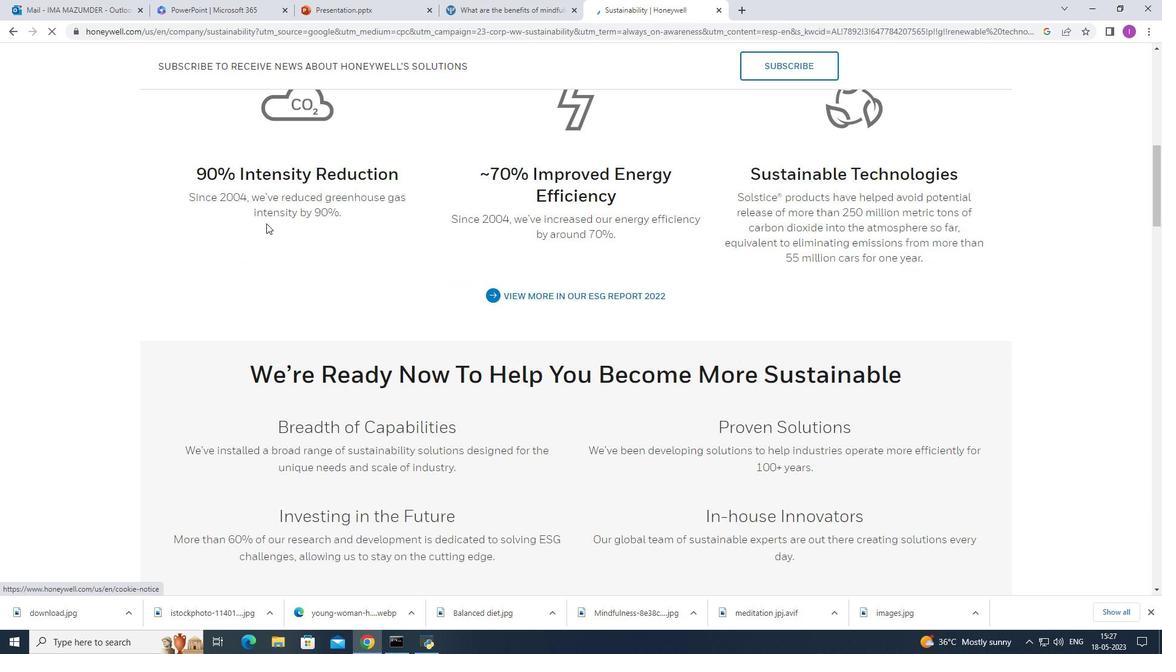 
Action: Mouse moved to (267, 223)
Screenshot: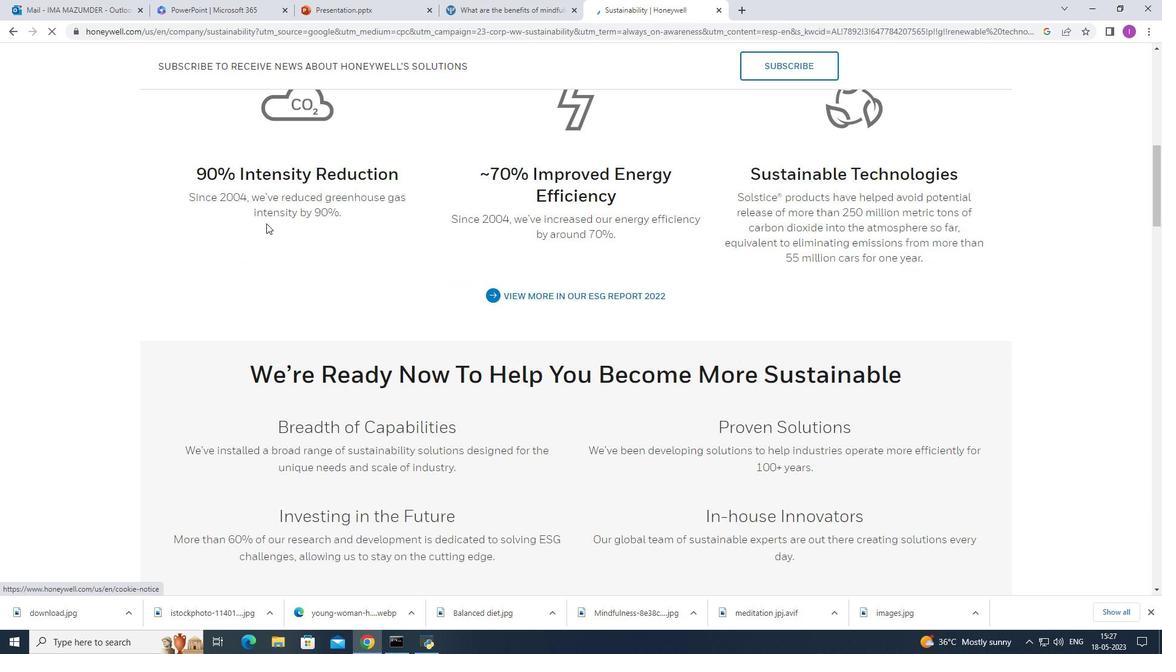 
Action: Mouse scrolled (267, 222) with delta (0, 0)
Screenshot: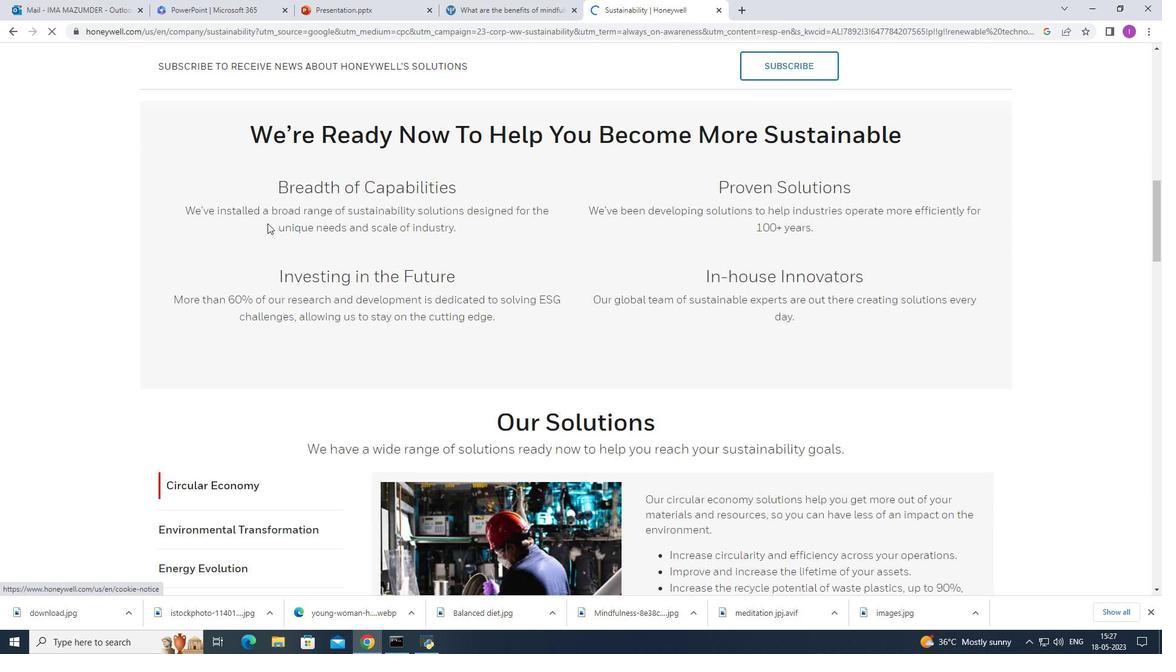 
Action: Mouse scrolled (267, 222) with delta (0, 0)
Screenshot: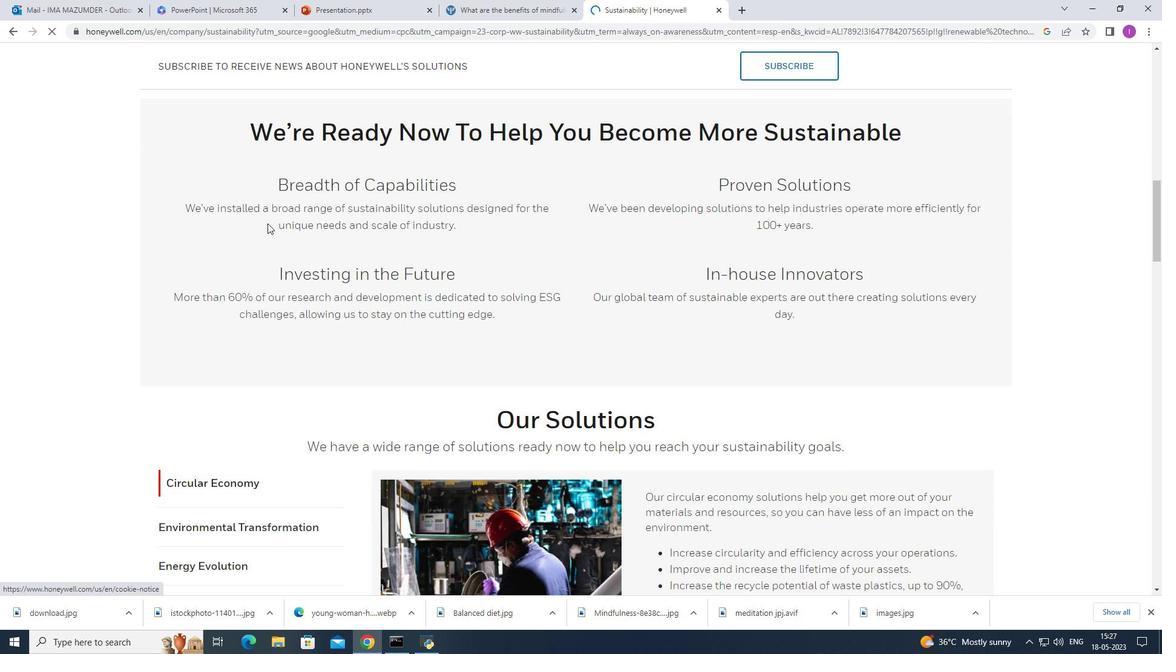 
Action: Mouse scrolled (267, 222) with delta (0, 0)
Screenshot: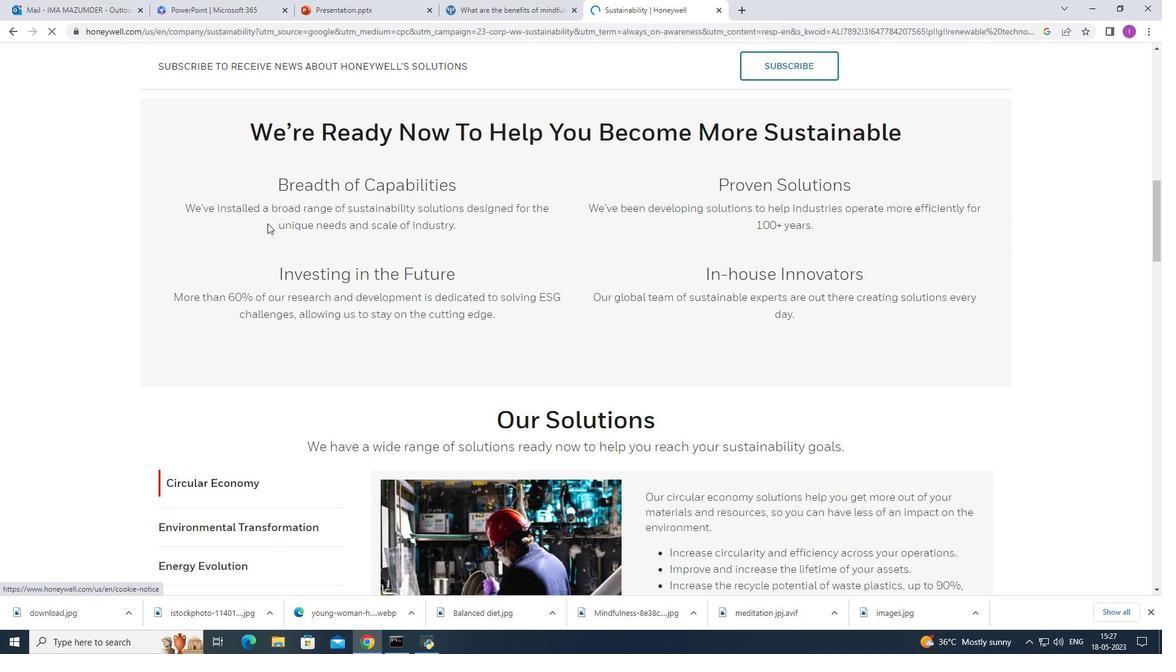 
Action: Mouse moved to (268, 223)
Screenshot: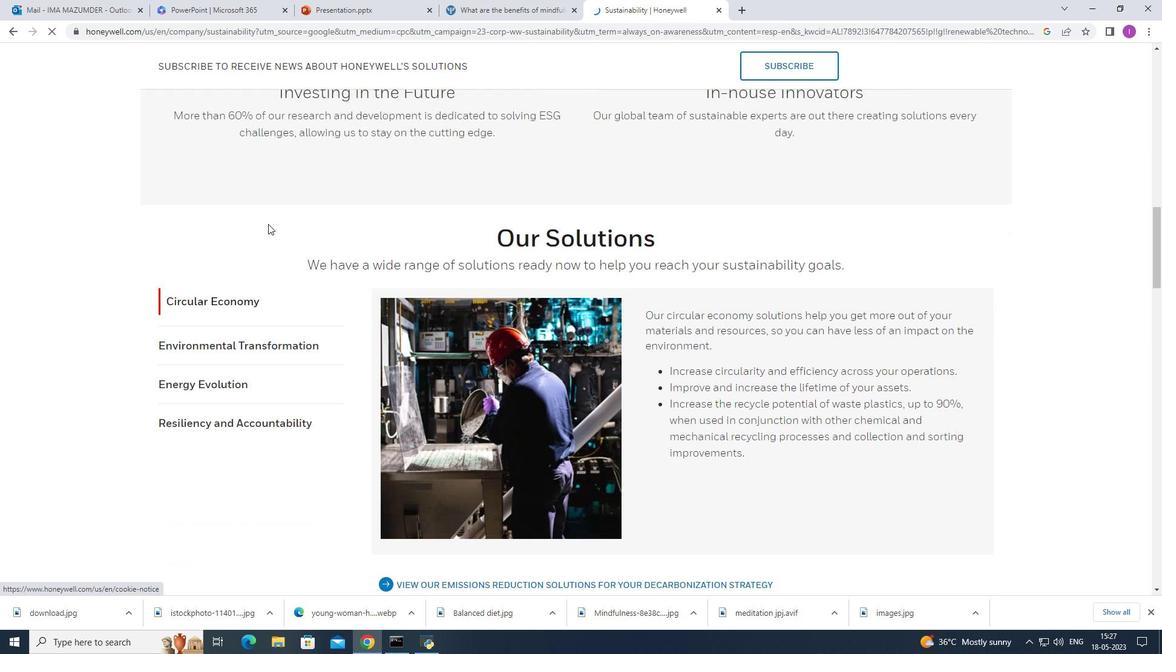 
Action: Mouse scrolled (268, 222) with delta (0, 0)
Screenshot: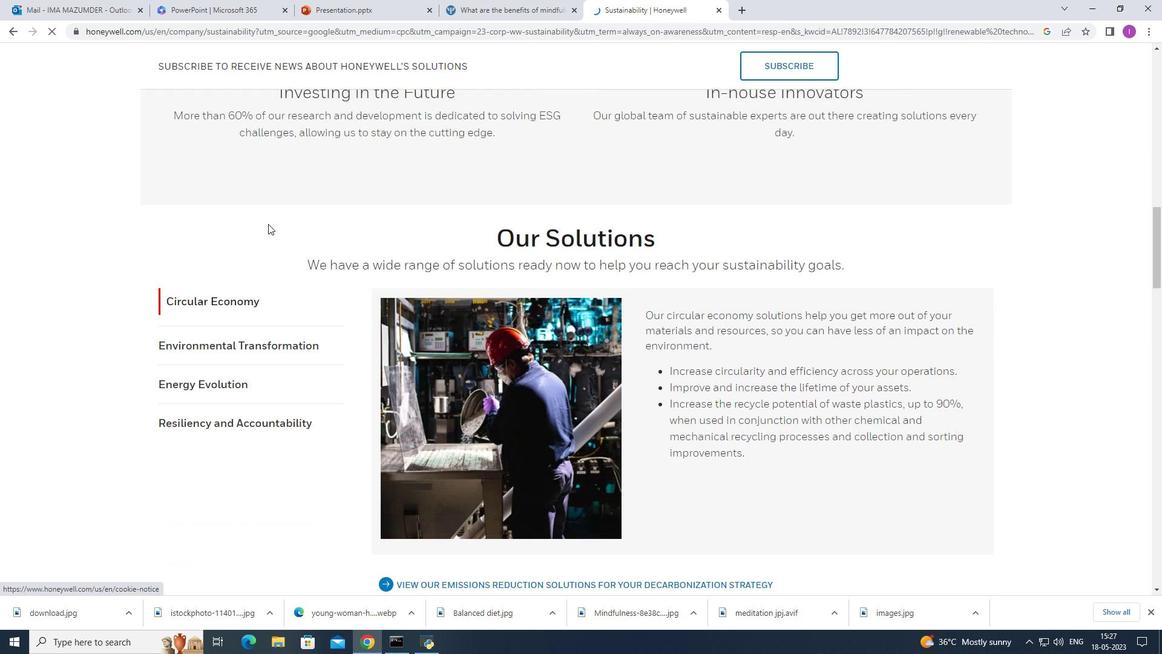
Action: Mouse scrolled (268, 222) with delta (0, 0)
Screenshot: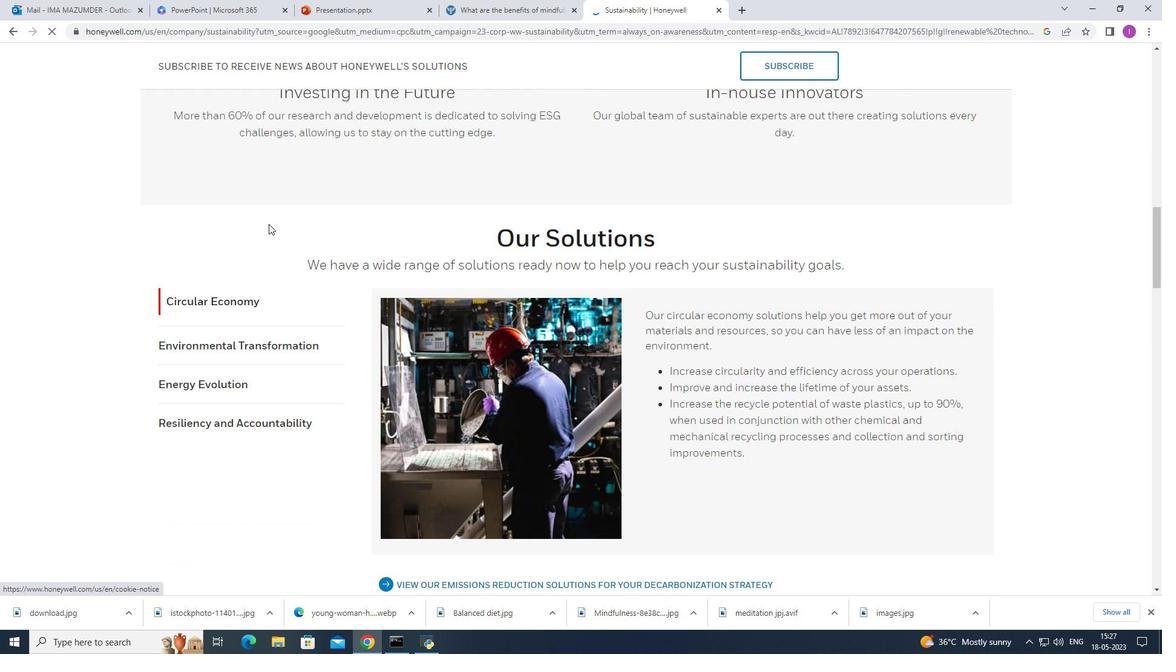 
Action: Mouse scrolled (268, 222) with delta (0, 0)
Screenshot: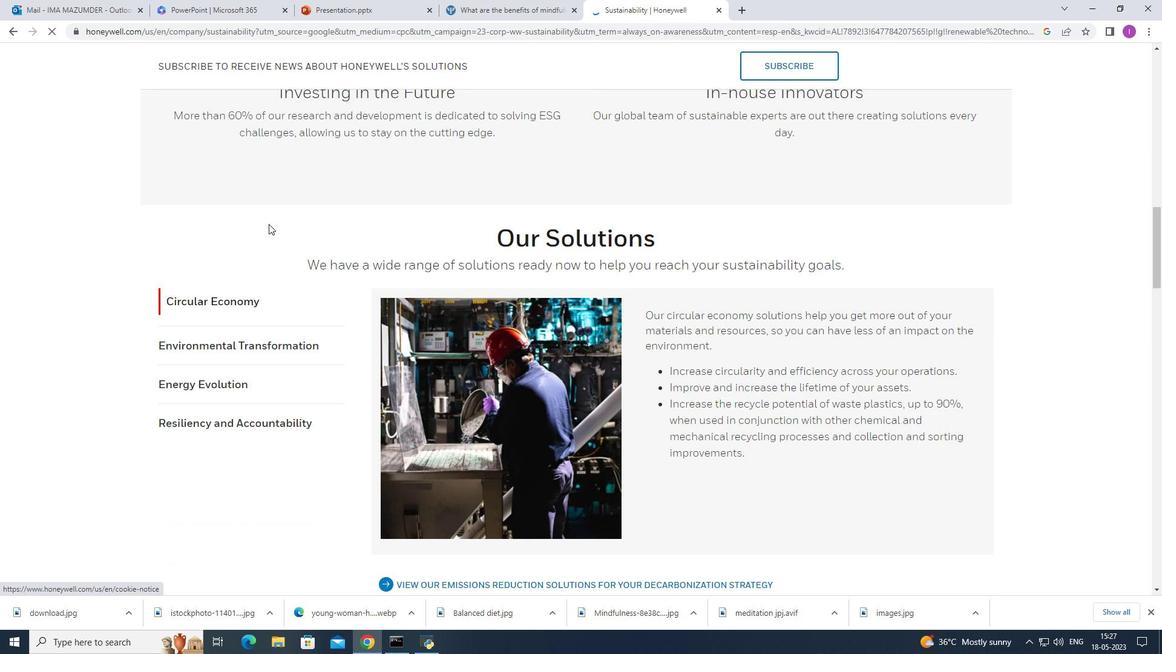 
Action: Mouse scrolled (268, 222) with delta (0, 0)
Screenshot: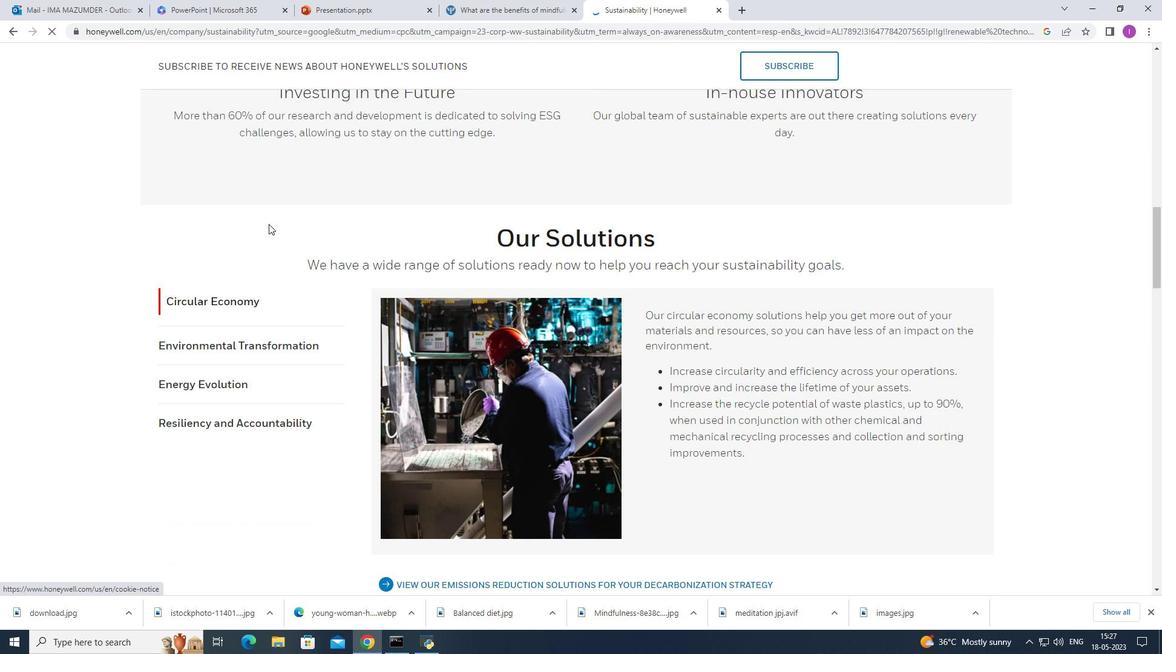 
Action: Mouse moved to (161, 105)
Screenshot: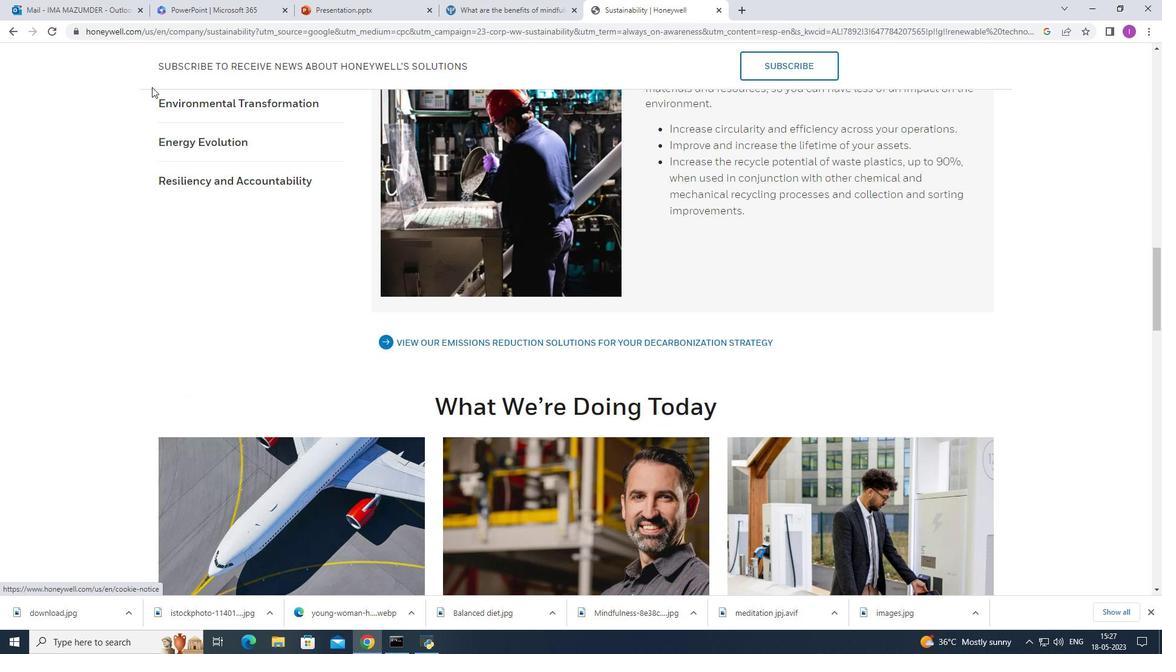 
Action: Mouse scrolled (161, 104) with delta (0, 0)
Screenshot: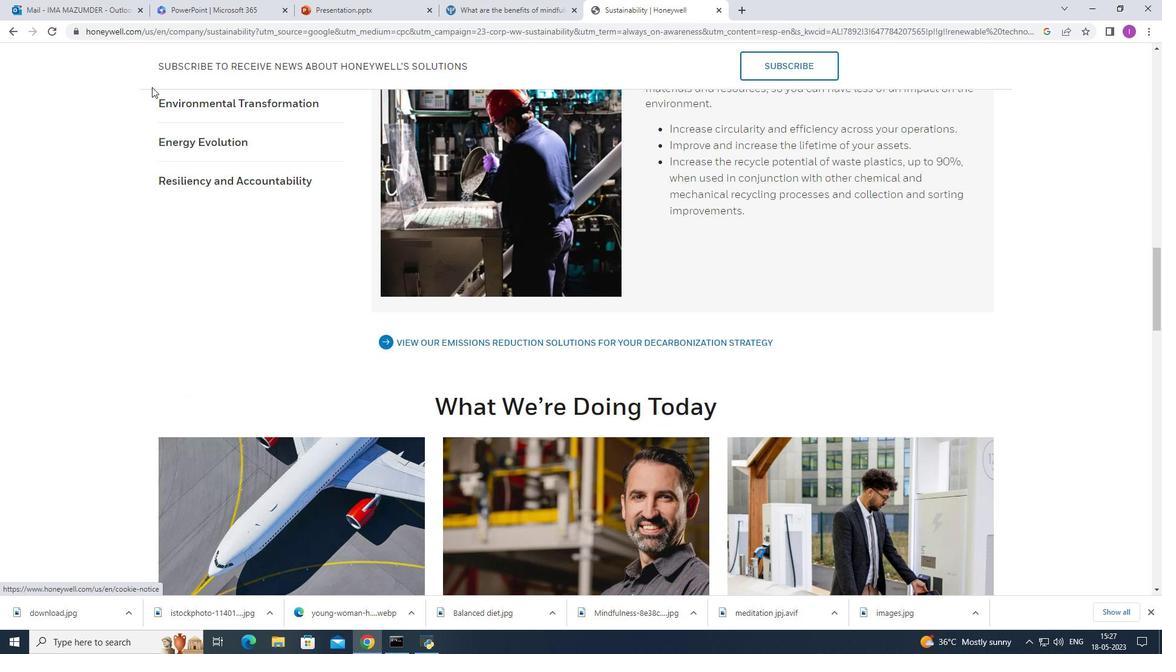 
Action: Mouse moved to (169, 116)
Screenshot: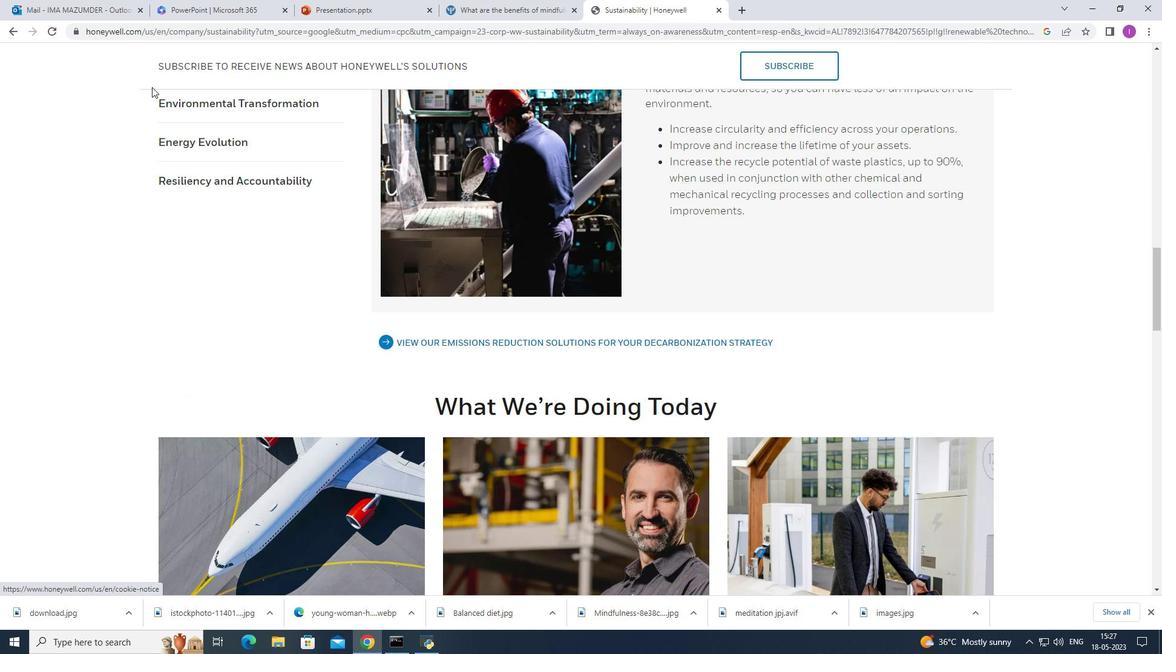 
Action: Mouse scrolled (166, 112) with delta (0, 0)
Screenshot: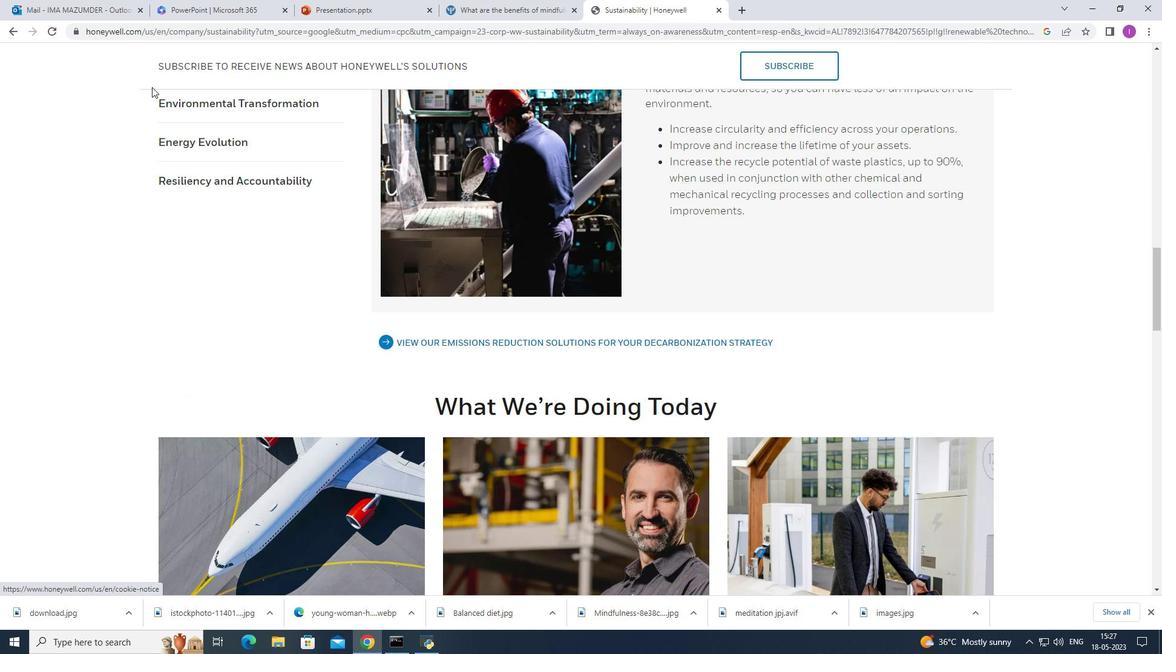 
Action: Mouse moved to (175, 124)
Screenshot: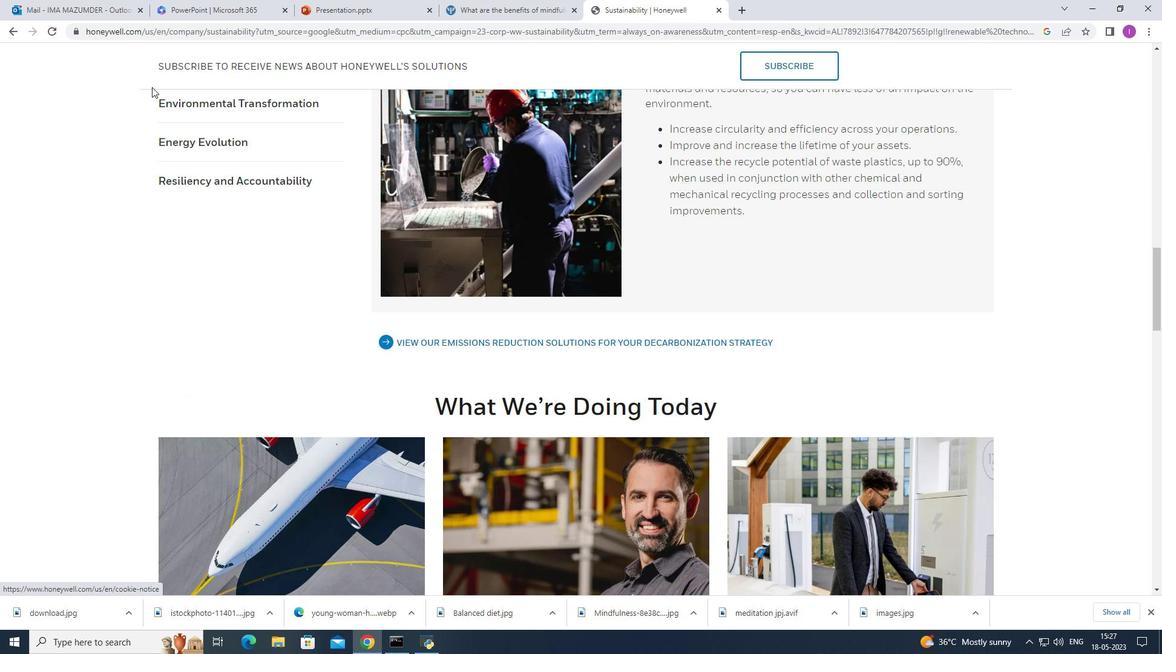 
Action: Mouse scrolled (172, 118) with delta (0, 0)
Screenshot: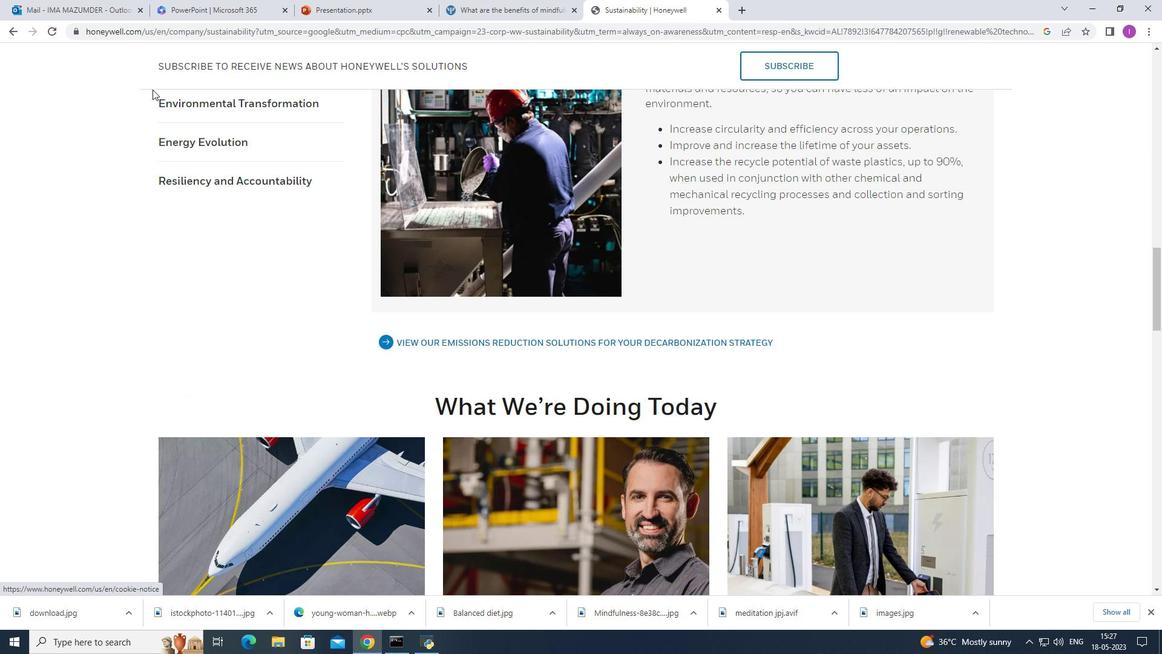
Action: Mouse moved to (204, 179)
Screenshot: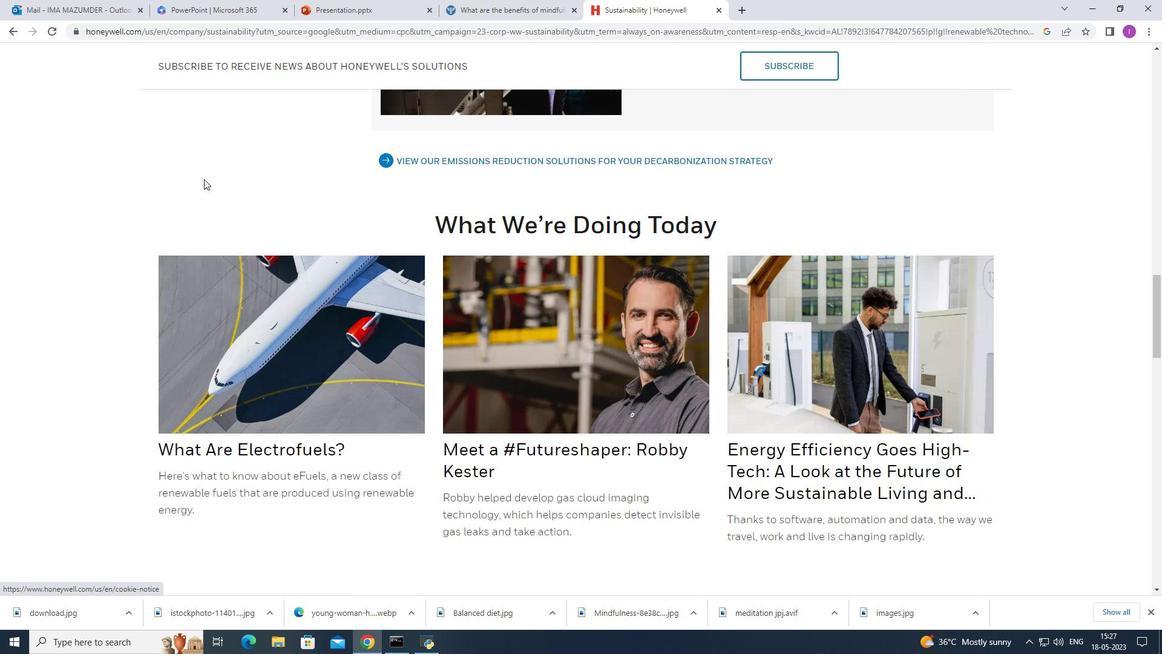 
Action: Mouse scrolled (204, 179) with delta (0, 0)
Screenshot: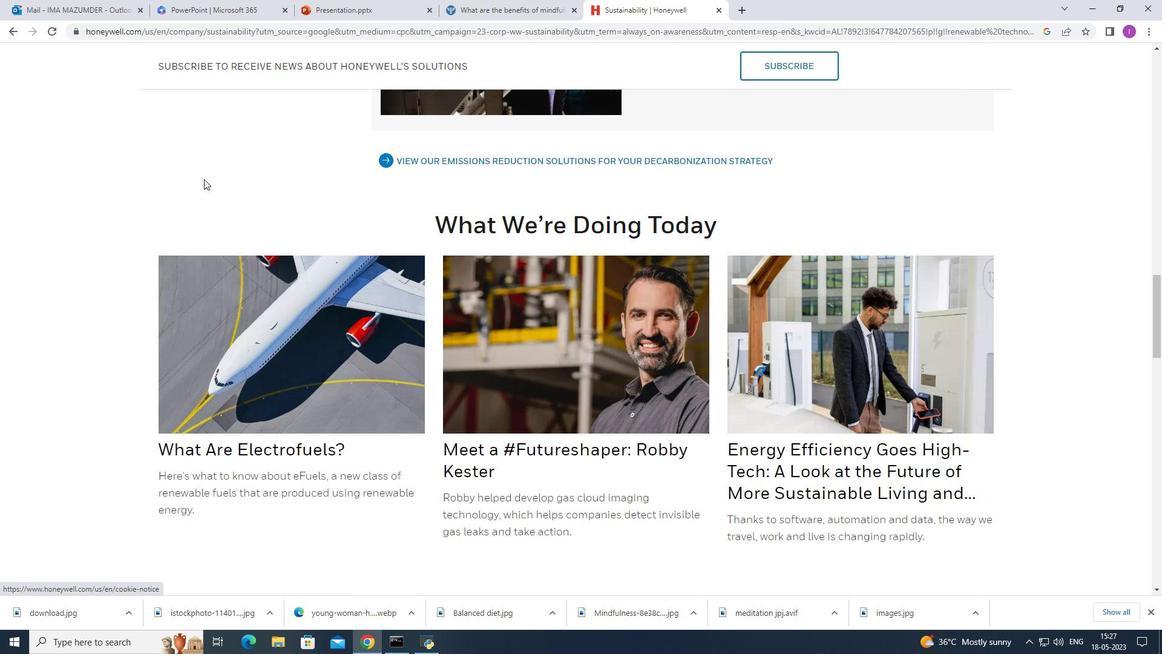 
Action: Mouse moved to (204, 181)
Screenshot: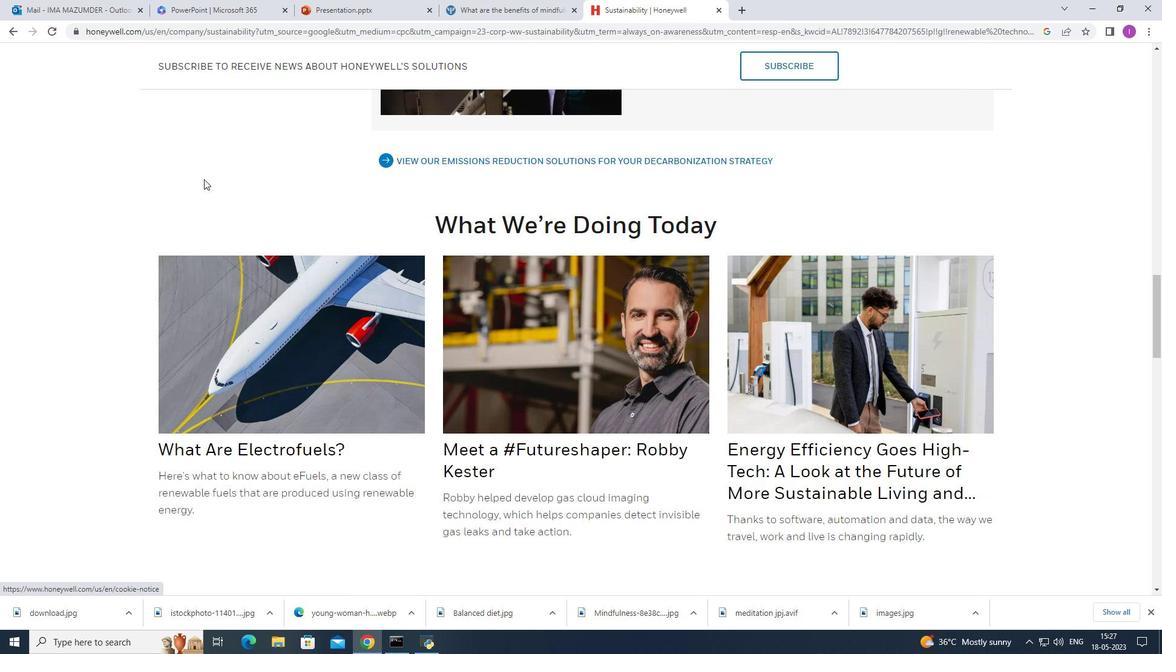 
Action: Mouse scrolled (204, 181) with delta (0, 0)
Screenshot: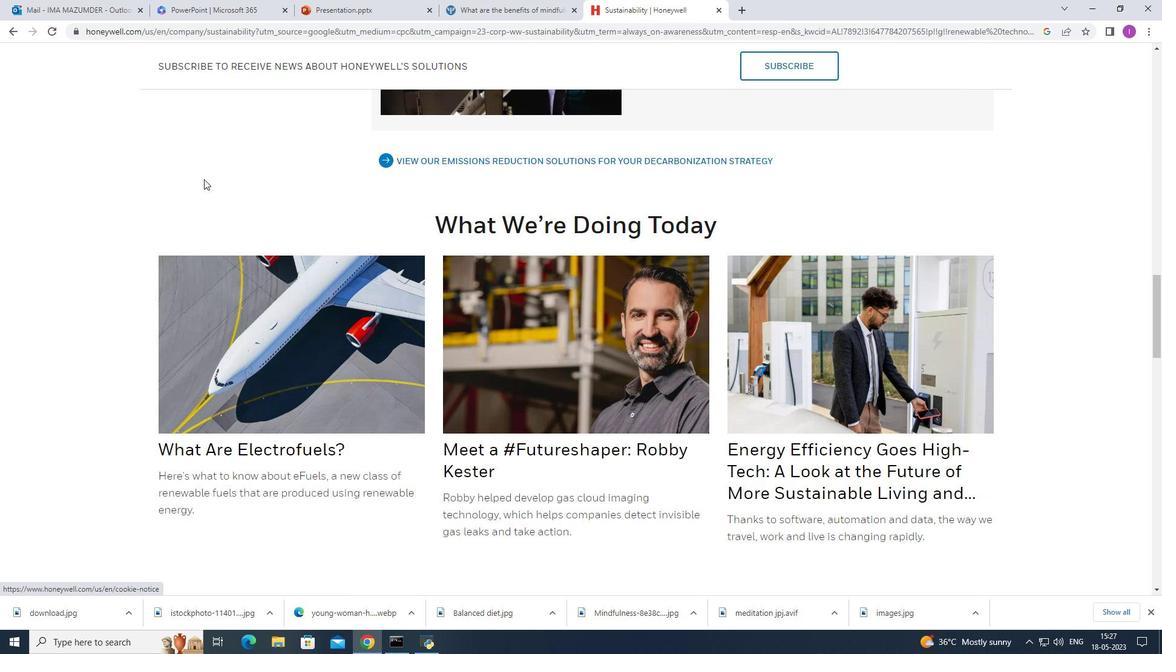 
Action: Mouse scrolled (204, 181) with delta (0, 0)
Screenshot: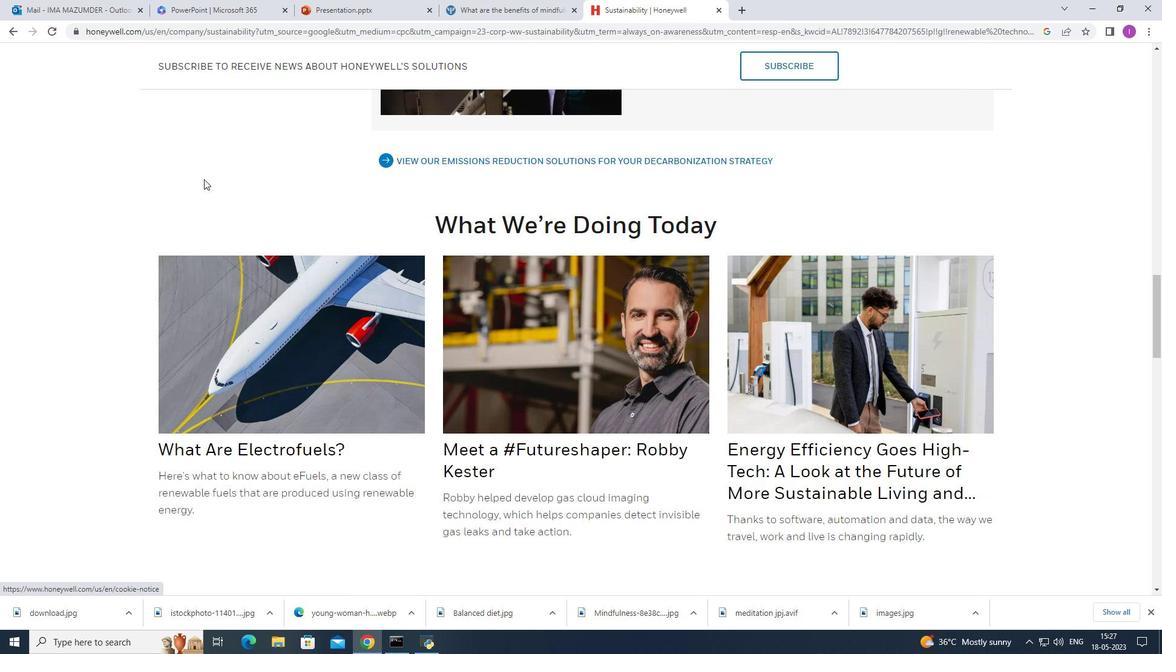 
Action: Mouse moved to (205, 182)
Screenshot: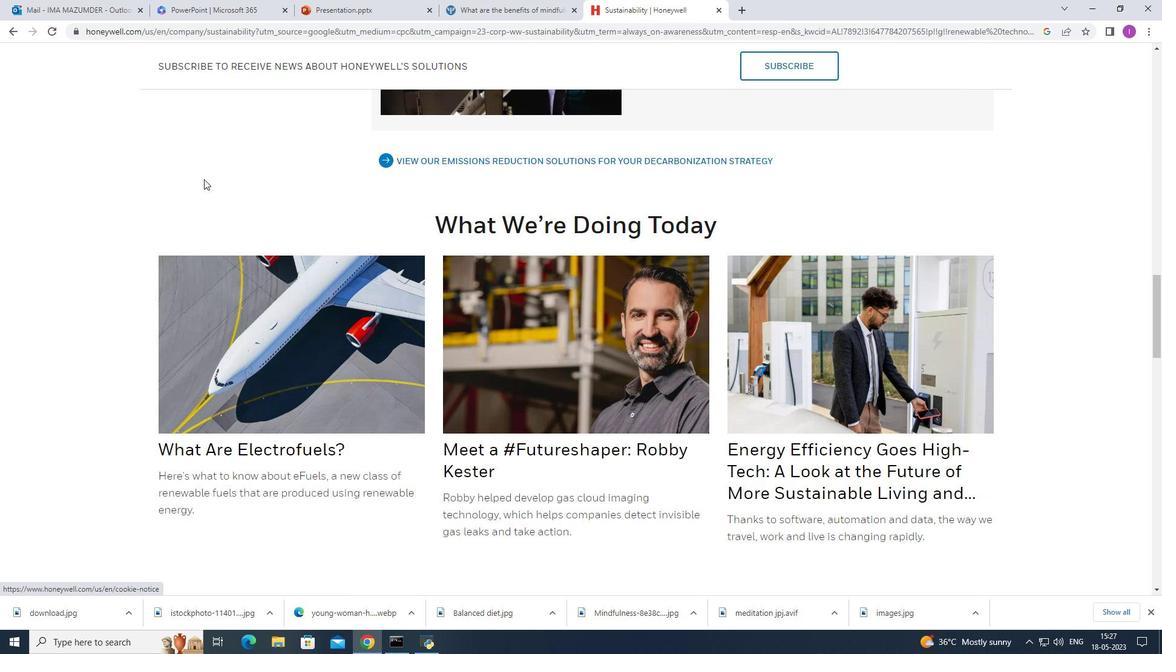 
Action: Mouse scrolled (205, 182) with delta (0, 0)
Screenshot: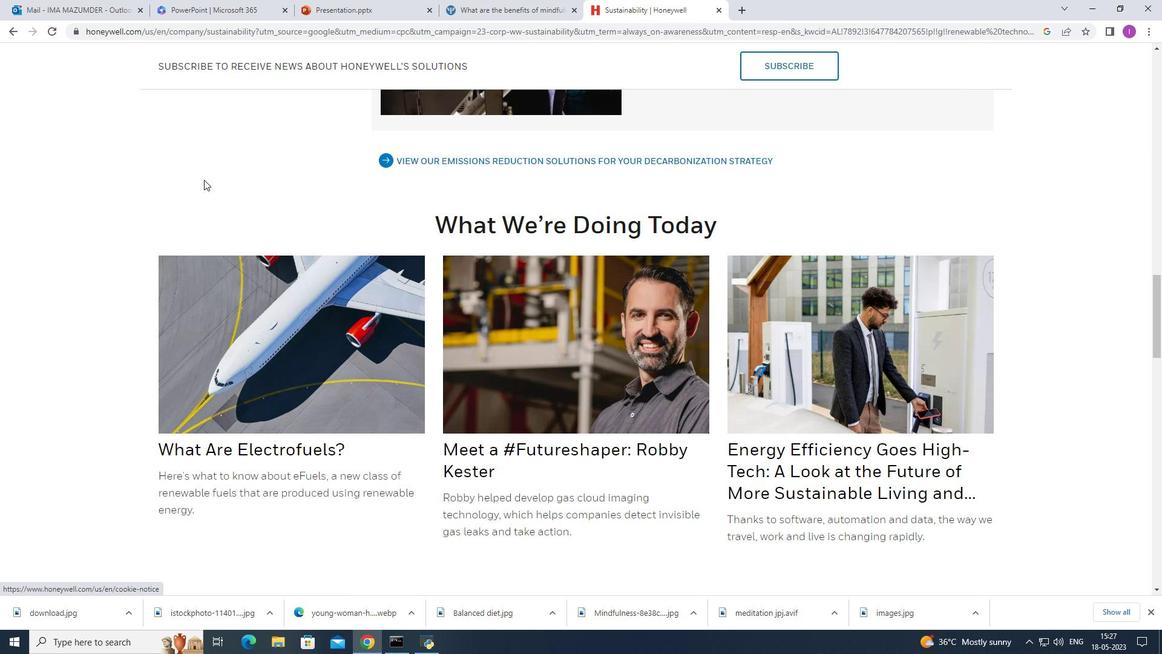 
Action: Mouse moved to (206, 187)
Screenshot: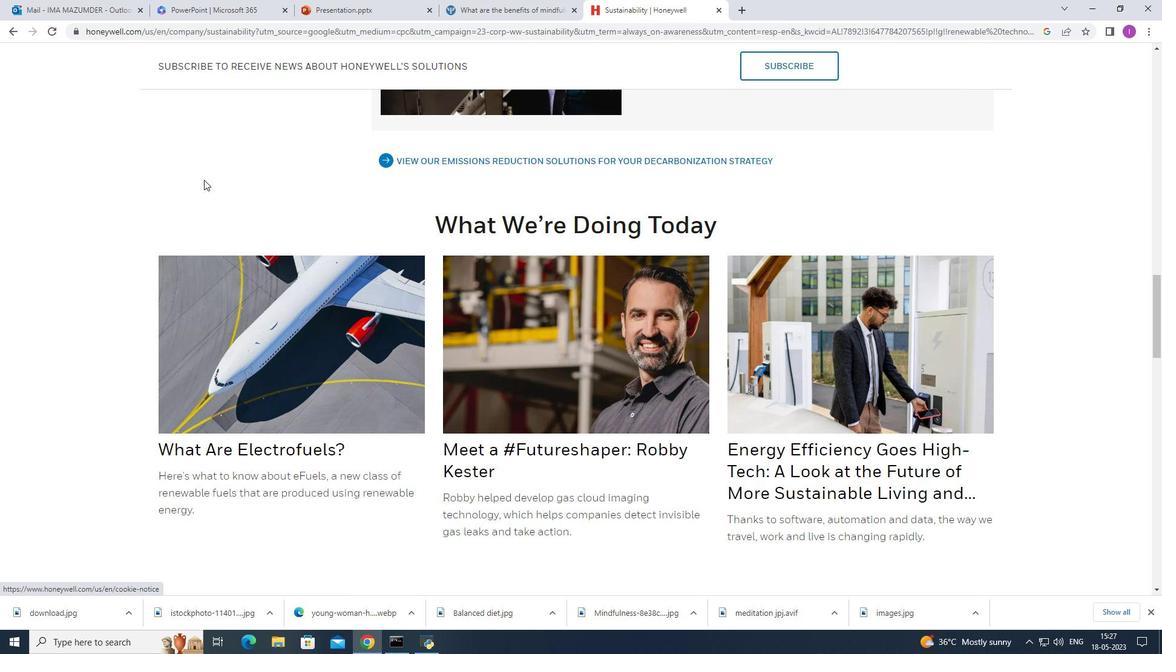 
Action: Mouse scrolled (206, 187) with delta (0, 0)
Screenshot: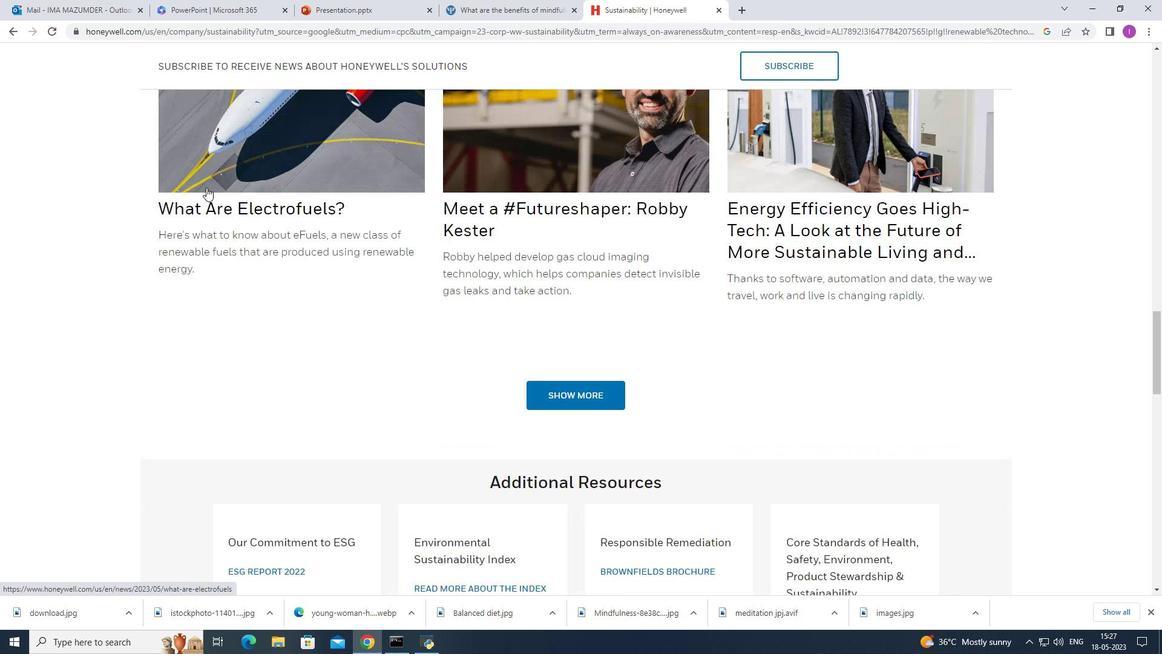 
Action: Mouse scrolled (206, 187) with delta (0, 0)
Screenshot: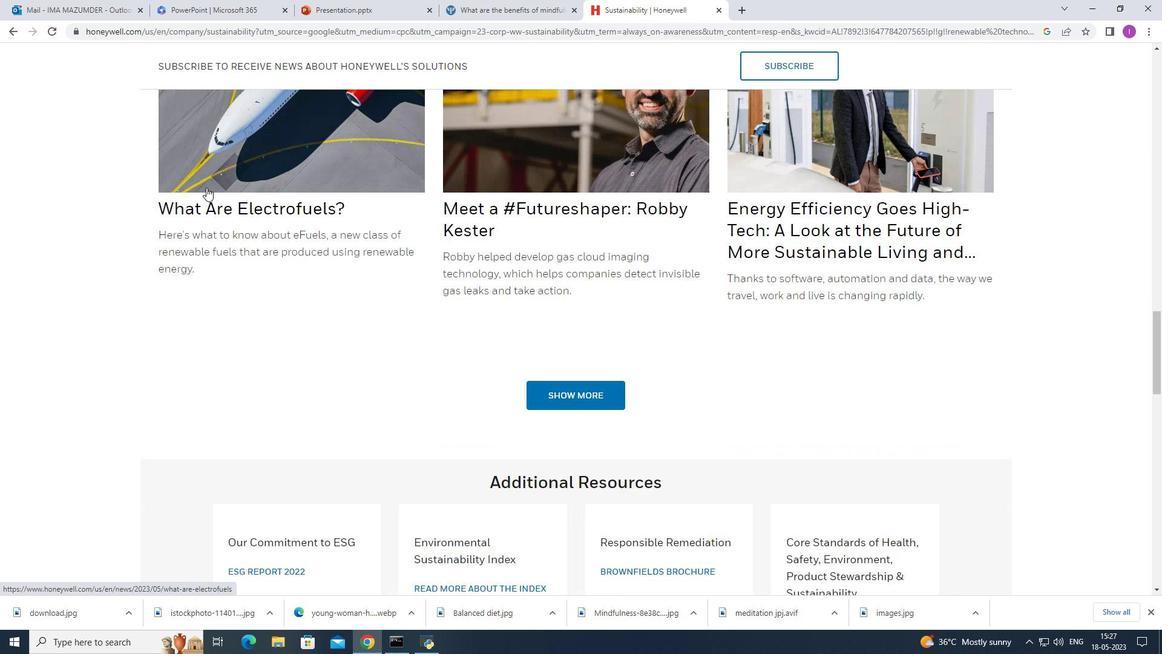 
Action: Mouse scrolled (206, 187) with delta (0, 0)
Screenshot: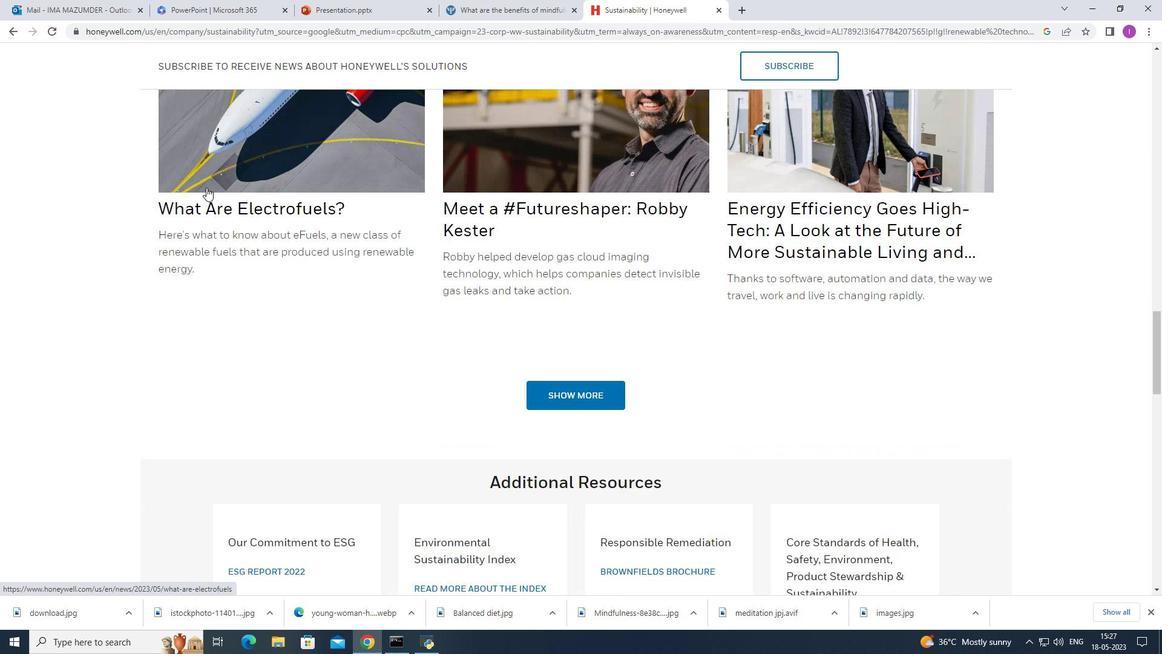 
Action: Mouse moved to (10, 31)
Screenshot: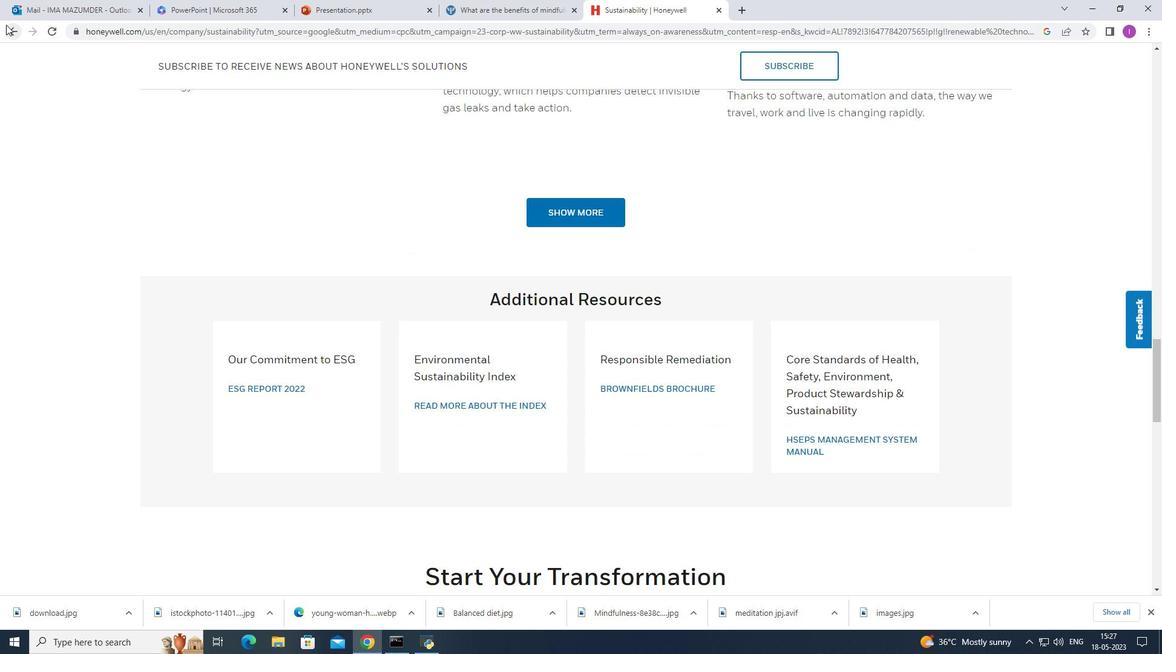
Action: Mouse pressed left at (10, 31)
Screenshot: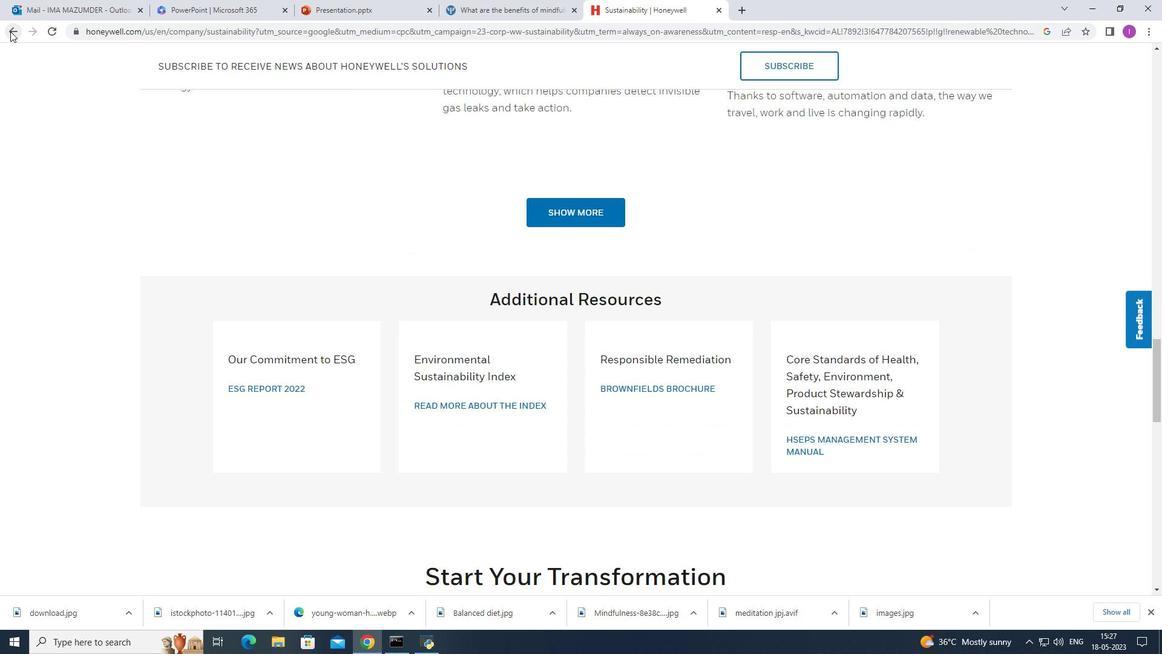 
Action: Mouse moved to (187, 43)
Screenshot: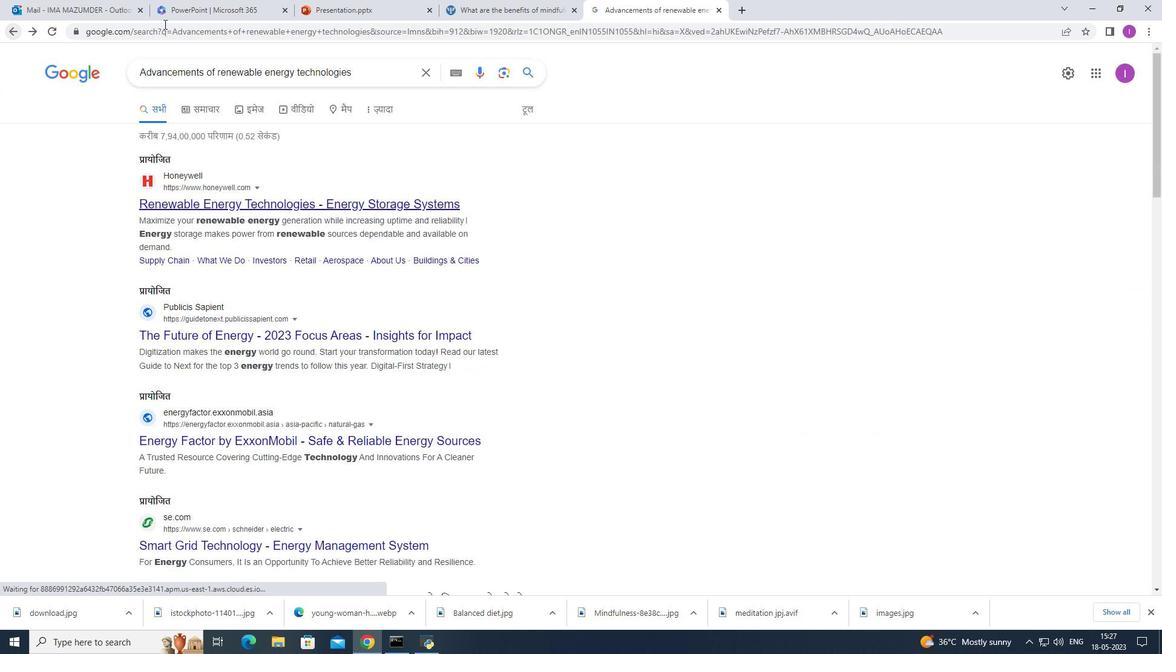 
Action: Mouse scrolled (185, 39) with delta (0, 0)
Screenshot: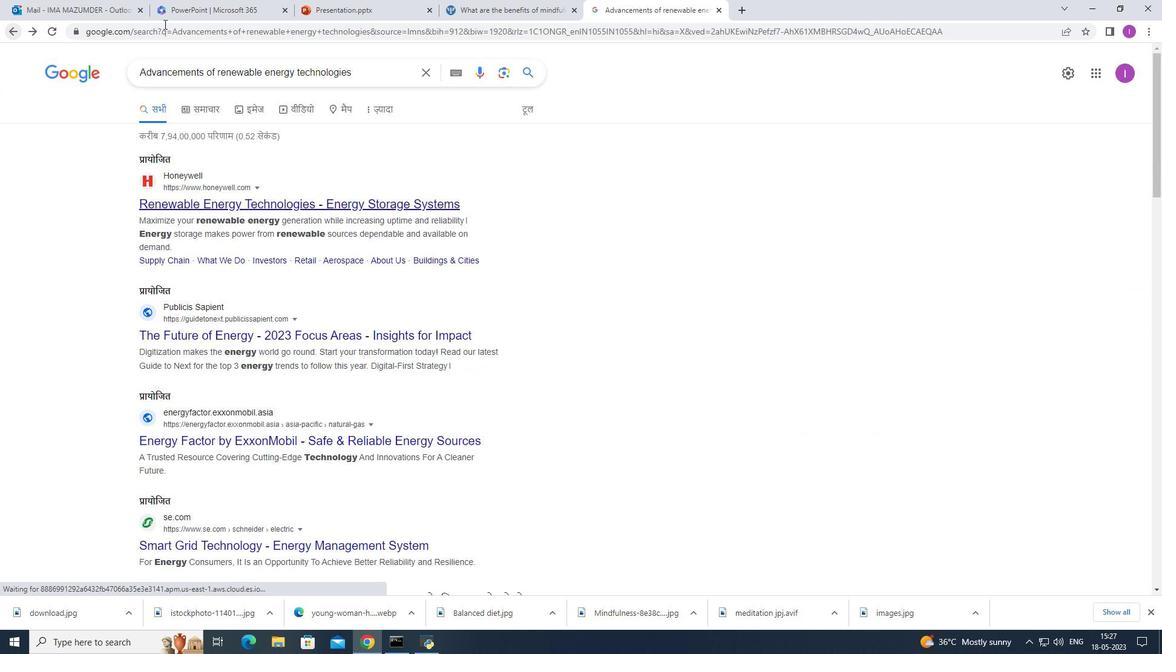 
Action: Mouse moved to (201, 60)
Screenshot: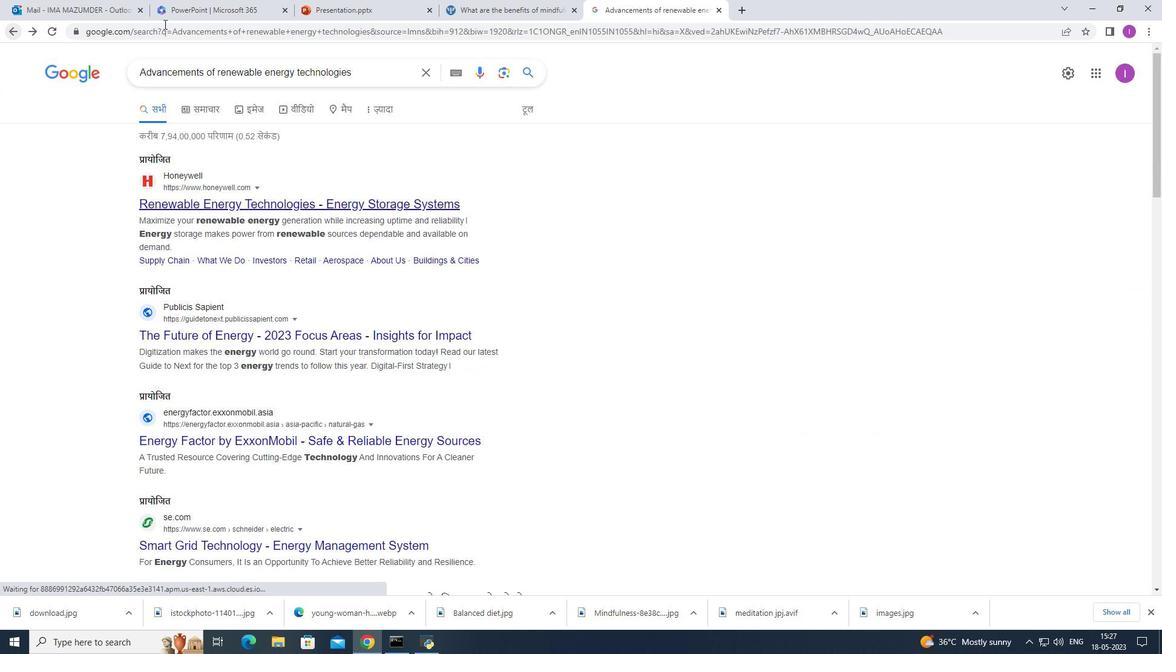 
Action: Mouse scrolled (199, 59) with delta (0, 0)
Screenshot: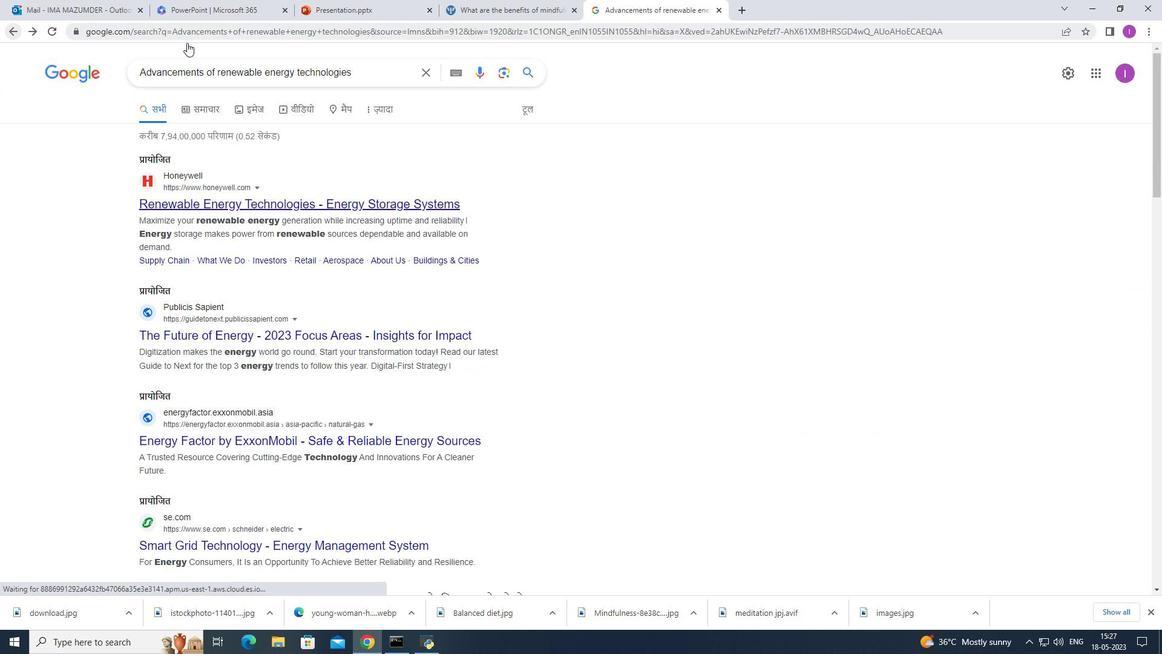 
Action: Mouse moved to (210, 85)
Screenshot: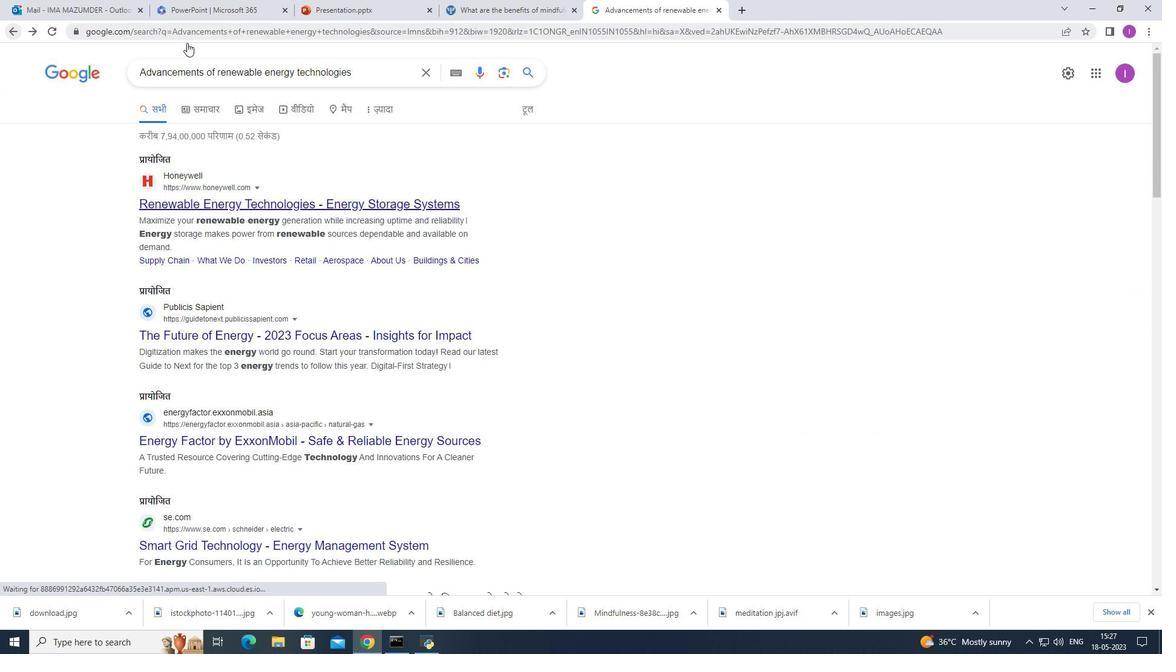 
Action: Mouse scrolled (203, 64) with delta (0, 0)
Screenshot: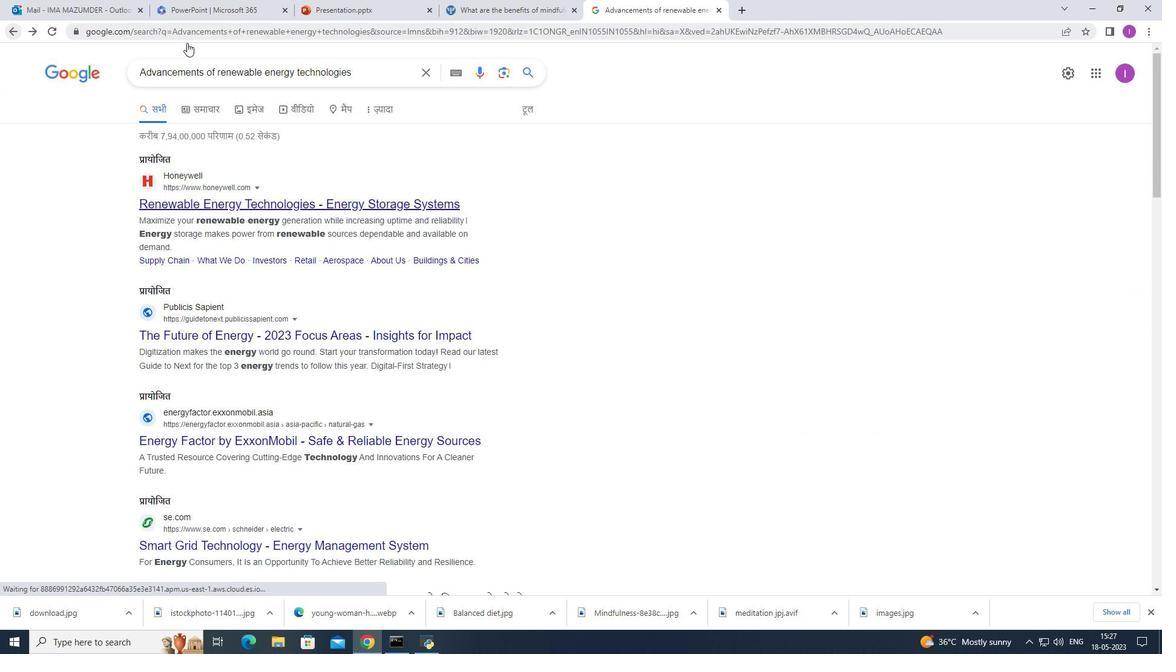 
Action: Mouse moved to (210, 92)
Screenshot: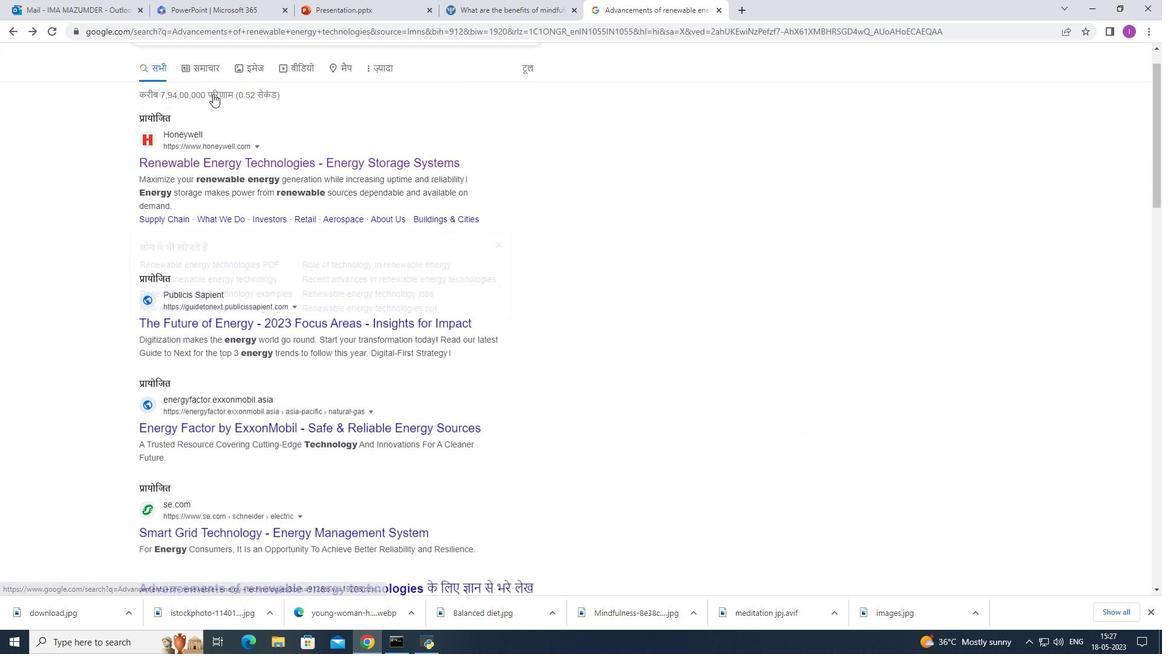 
Action: Mouse scrolled (210, 91) with delta (0, 0)
Screenshot: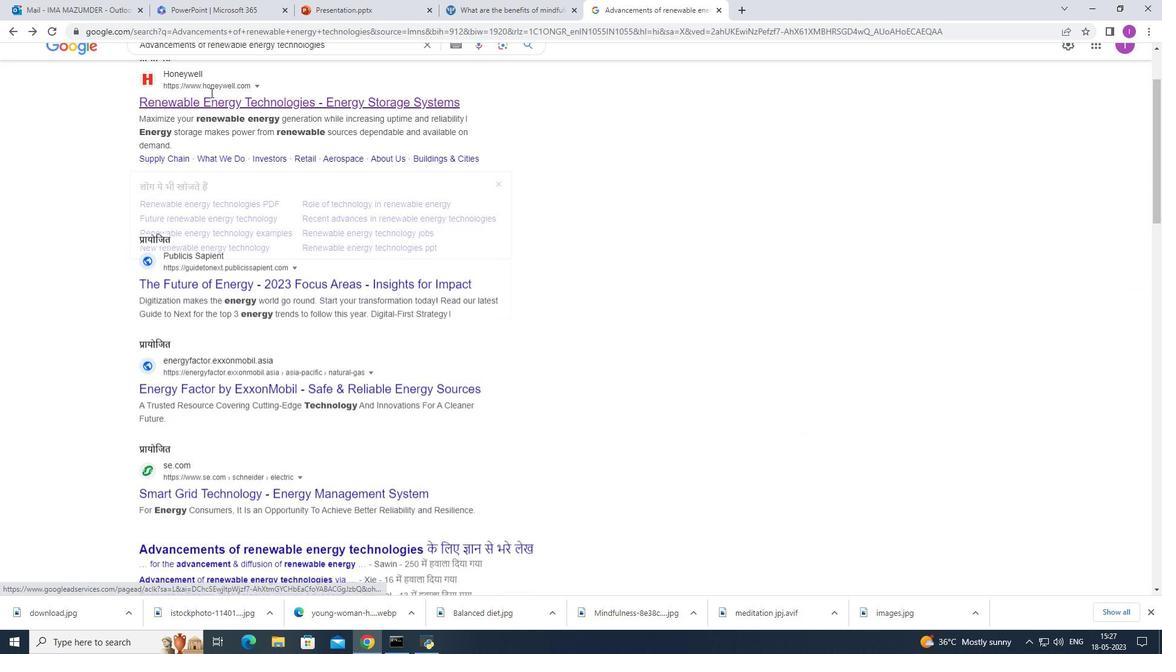 
Action: Mouse scrolled (210, 91) with delta (0, 0)
Screenshot: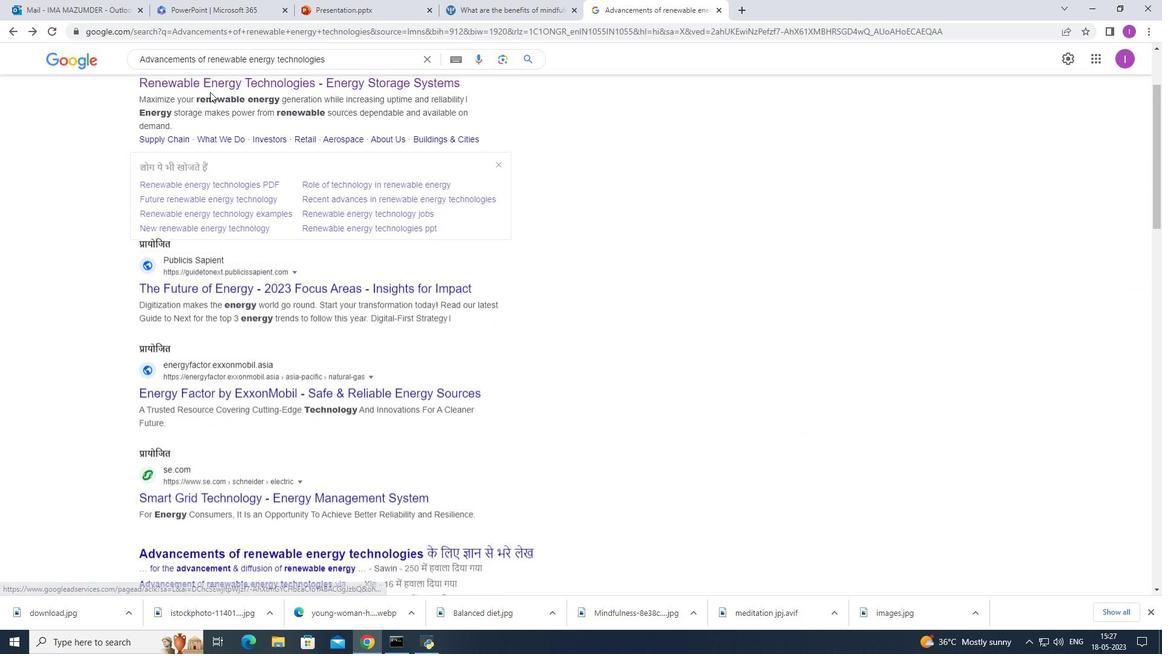 
Action: Mouse scrolled (210, 91) with delta (0, 0)
Screenshot: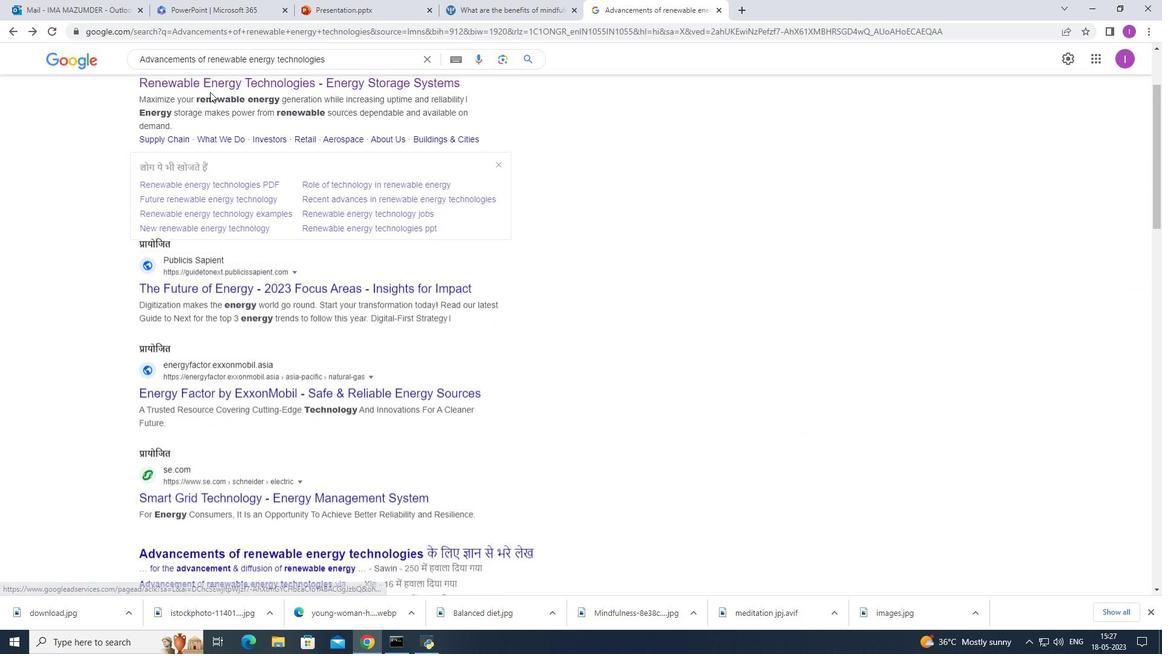 
Action: Mouse moved to (211, 98)
Screenshot: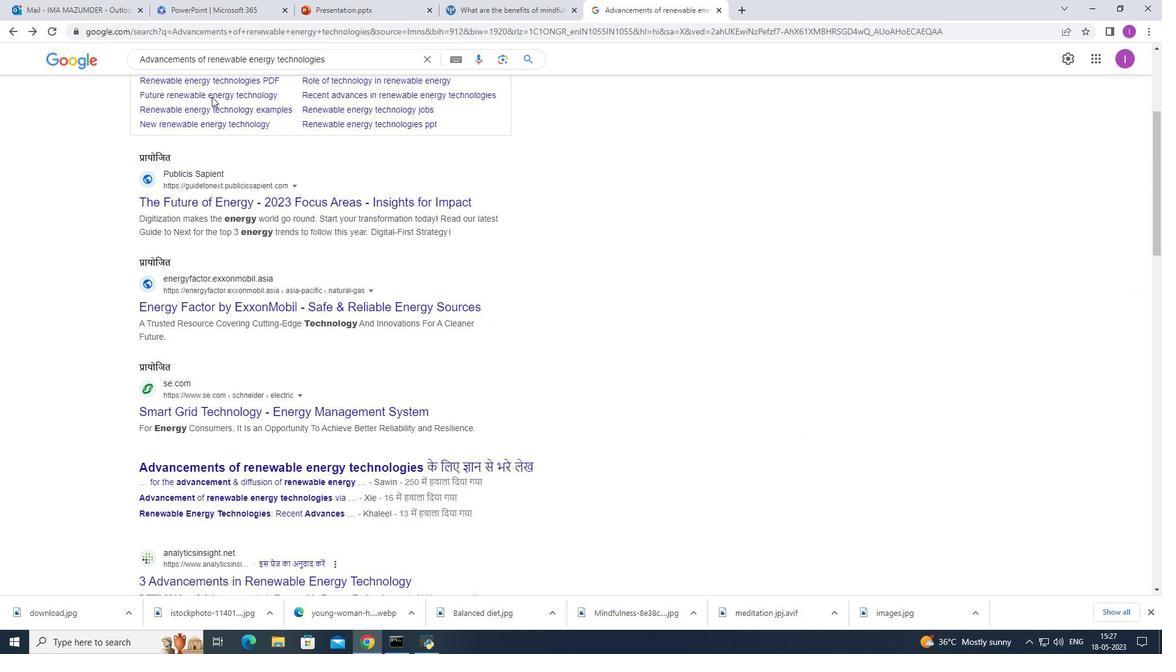 
Action: Mouse scrolled (211, 97) with delta (0, 0)
Screenshot: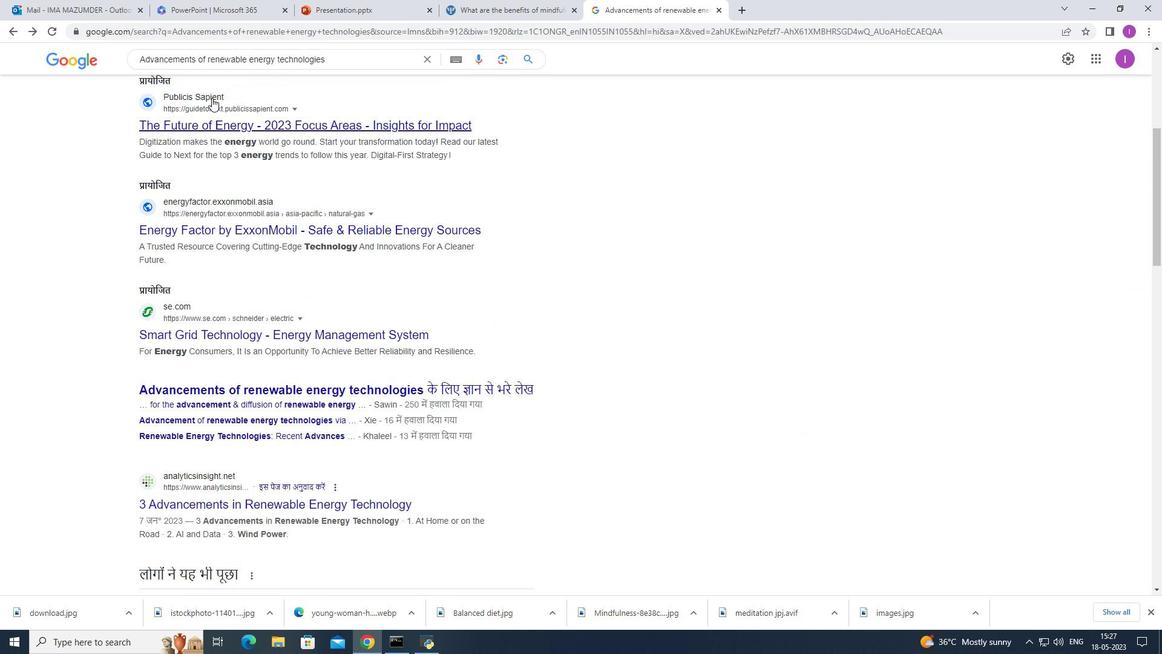 
Action: Mouse moved to (212, 99)
Screenshot: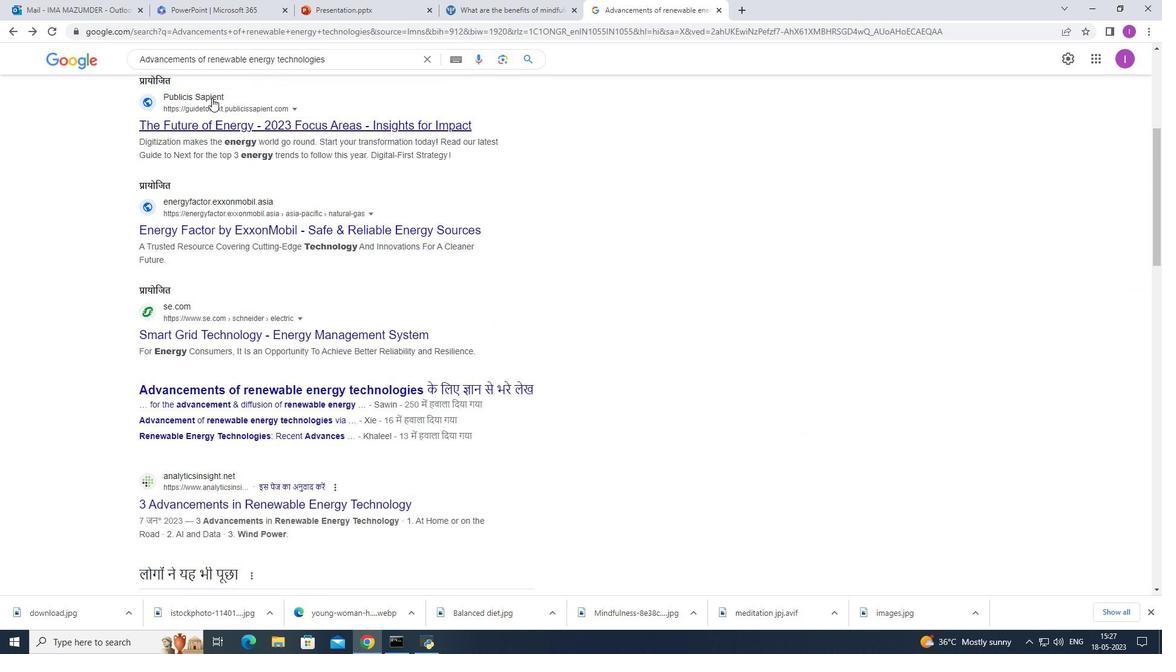 
Action: Mouse scrolled (212, 98) with delta (0, 0)
Screenshot: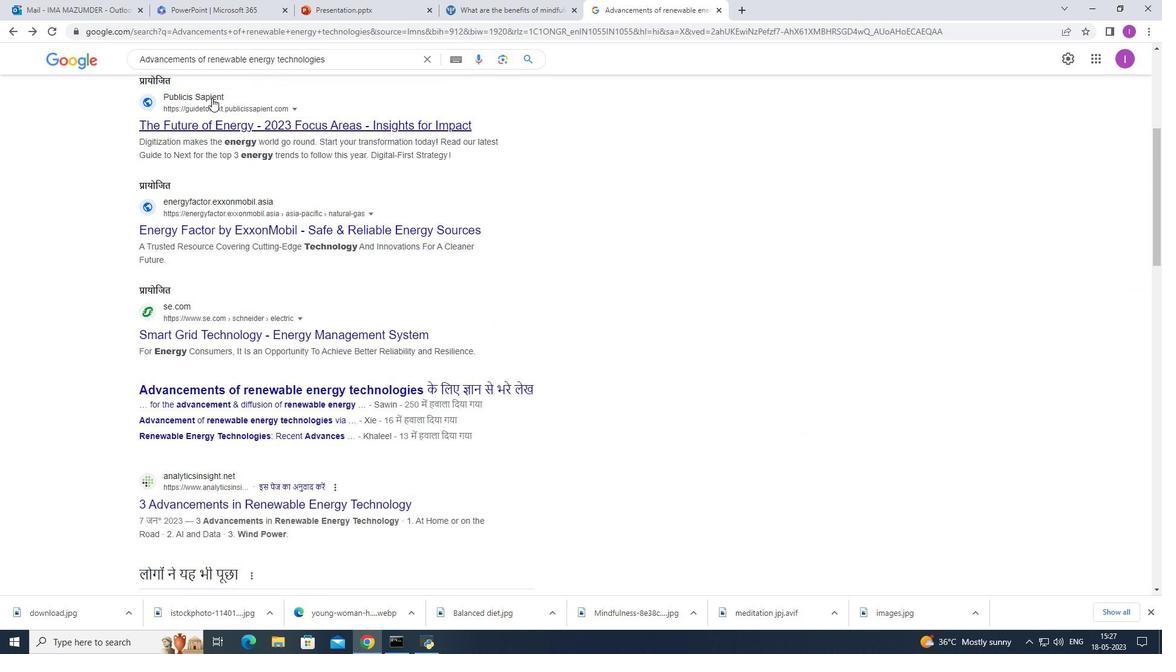 
Action: Mouse moved to (212, 99)
Screenshot: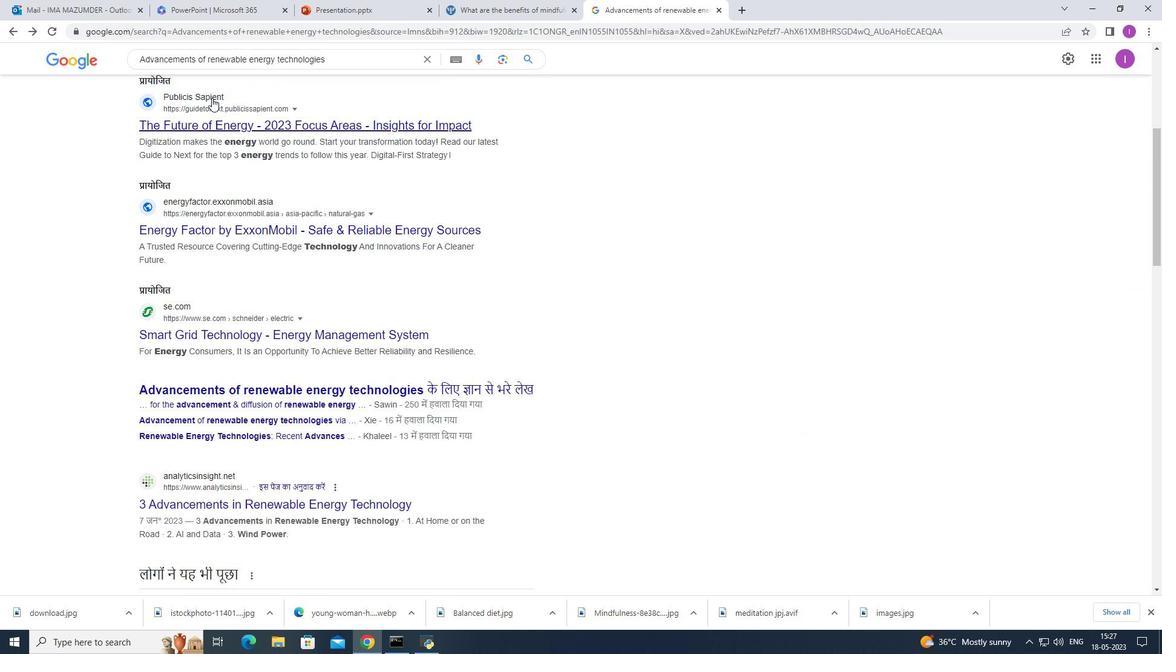 
Action: Mouse scrolled (212, 99) with delta (0, 0)
Screenshot: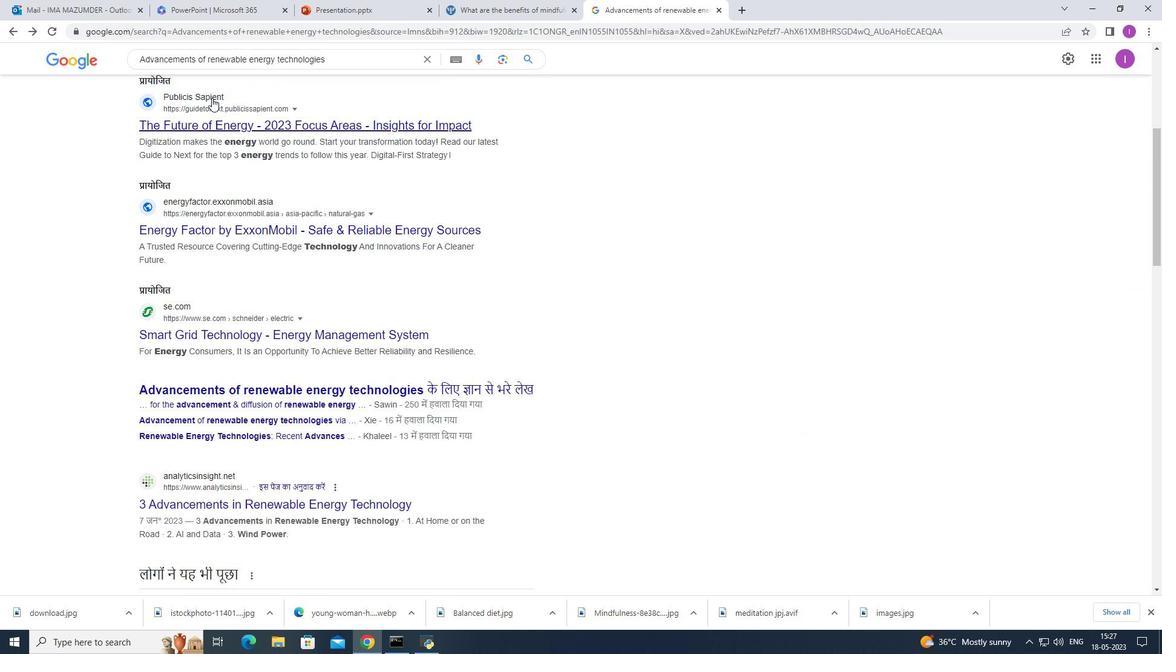 
Action: Mouse moved to (282, 208)
Screenshot: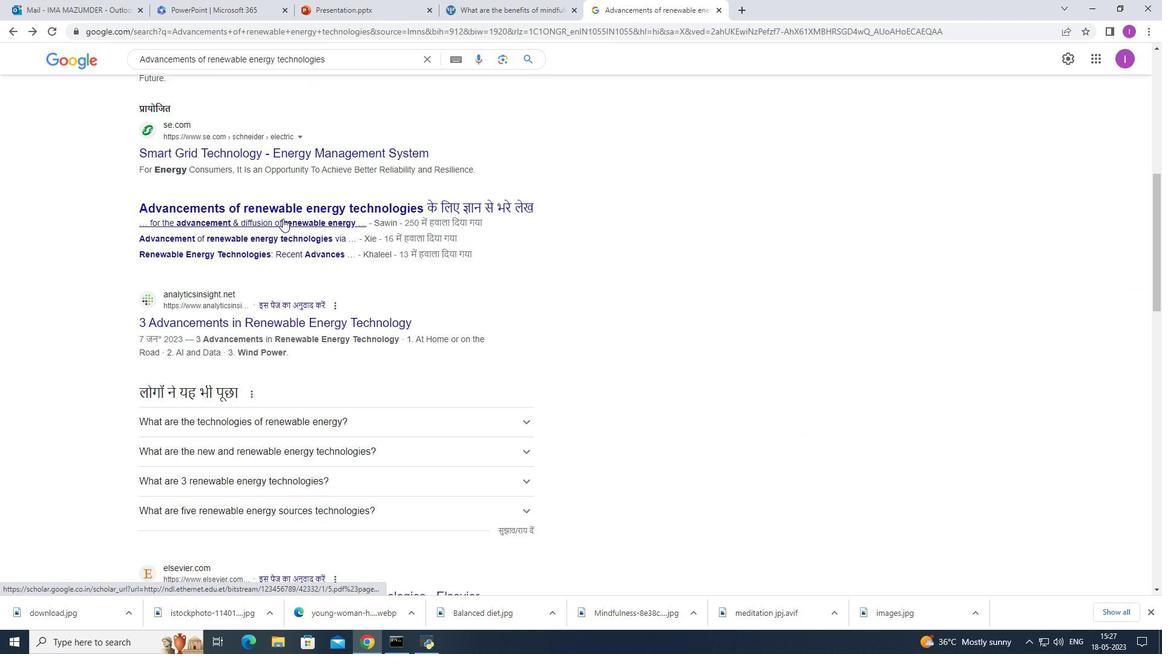 
Action: Mouse pressed left at (282, 208)
Screenshot: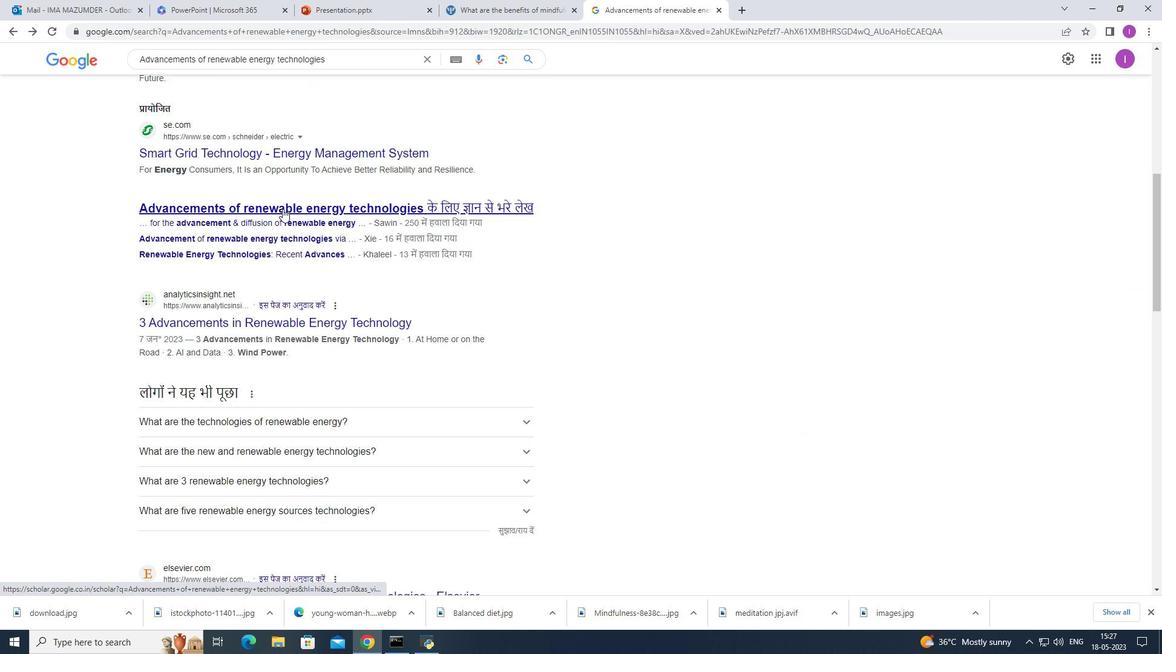 
Action: Mouse pressed left at (282, 208)
Screenshot: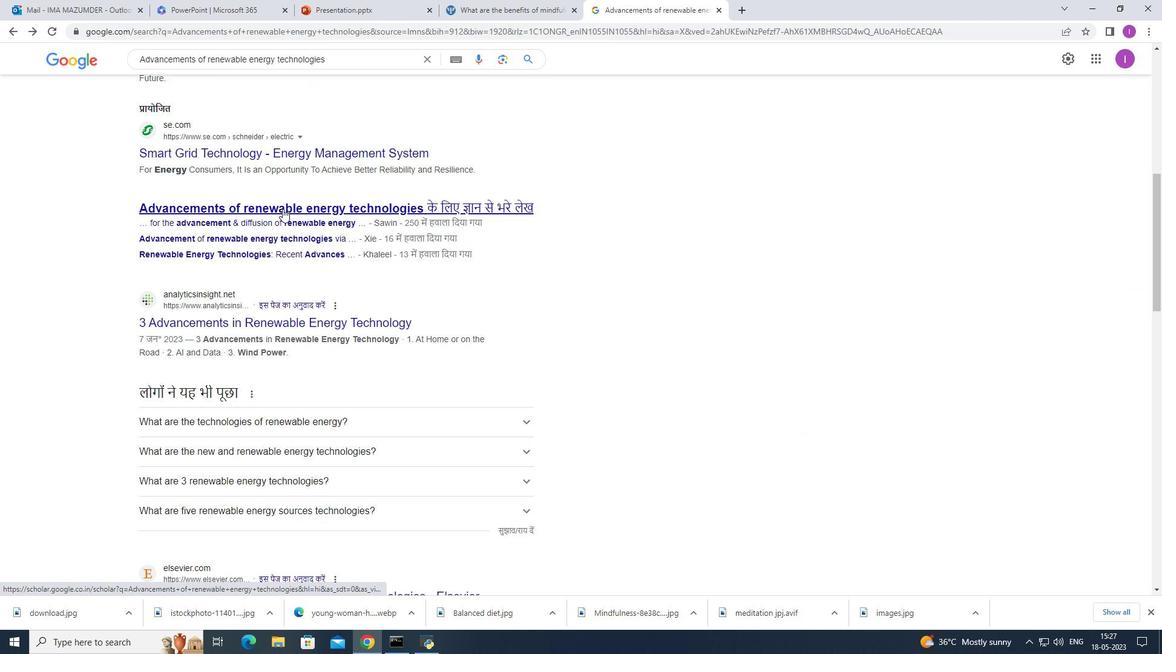 
Action: Mouse scrolled (282, 209) with delta (0, 0)
Screenshot: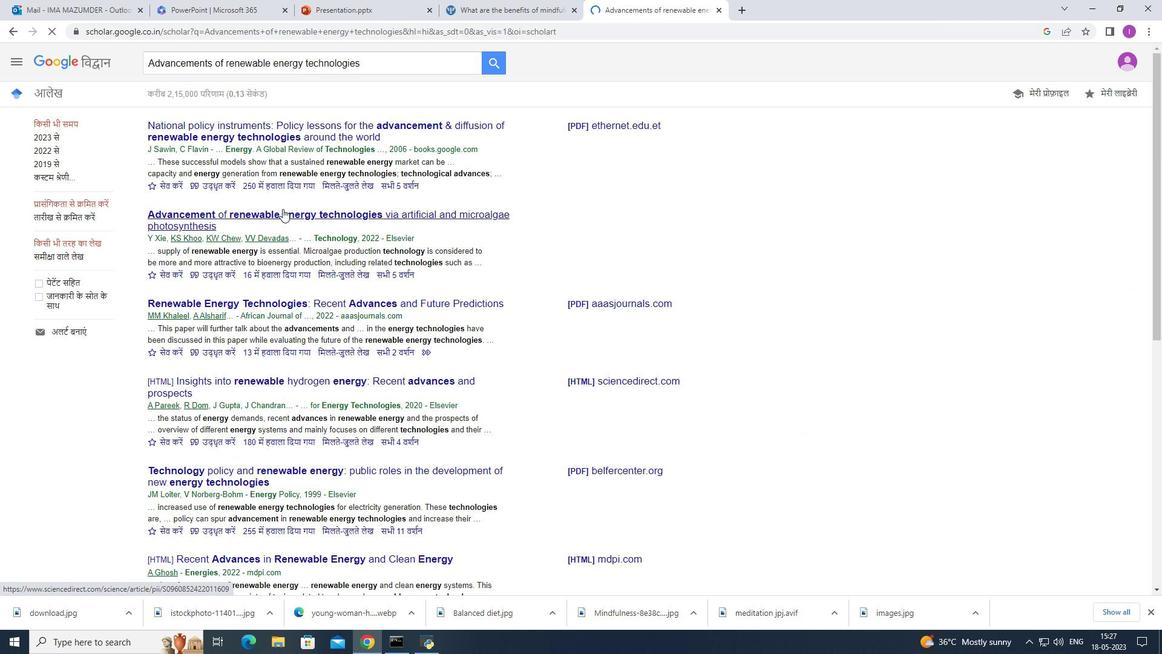 
Action: Mouse scrolled (282, 209) with delta (0, 0)
Screenshot: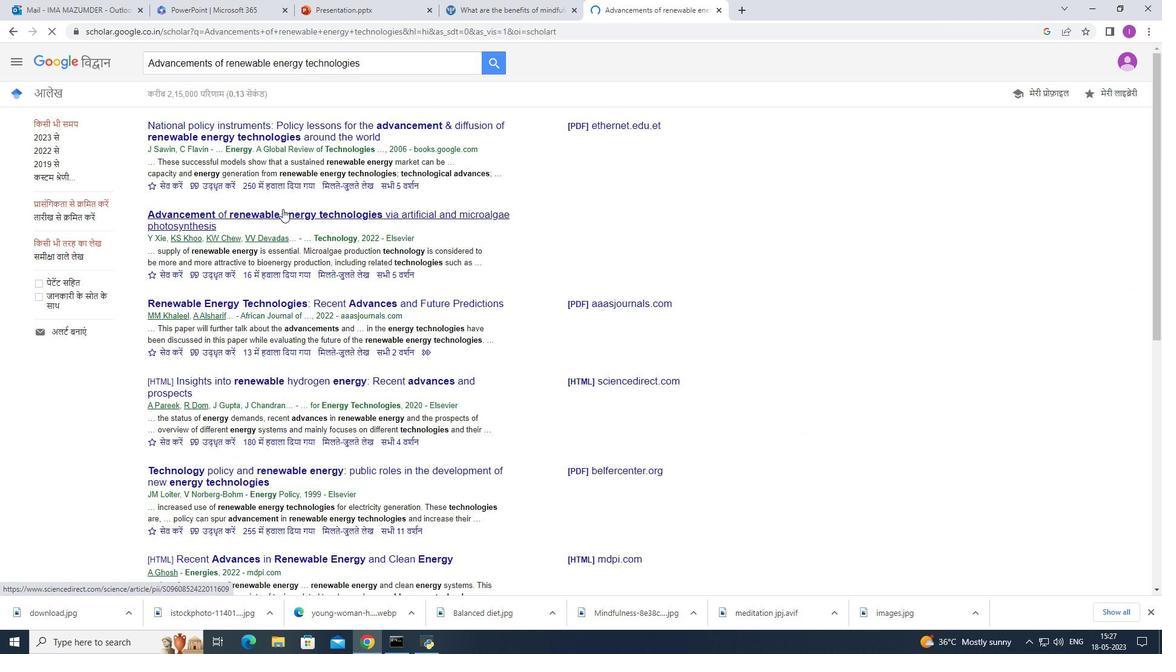 
Action: Mouse scrolled (282, 208) with delta (0, 0)
Screenshot: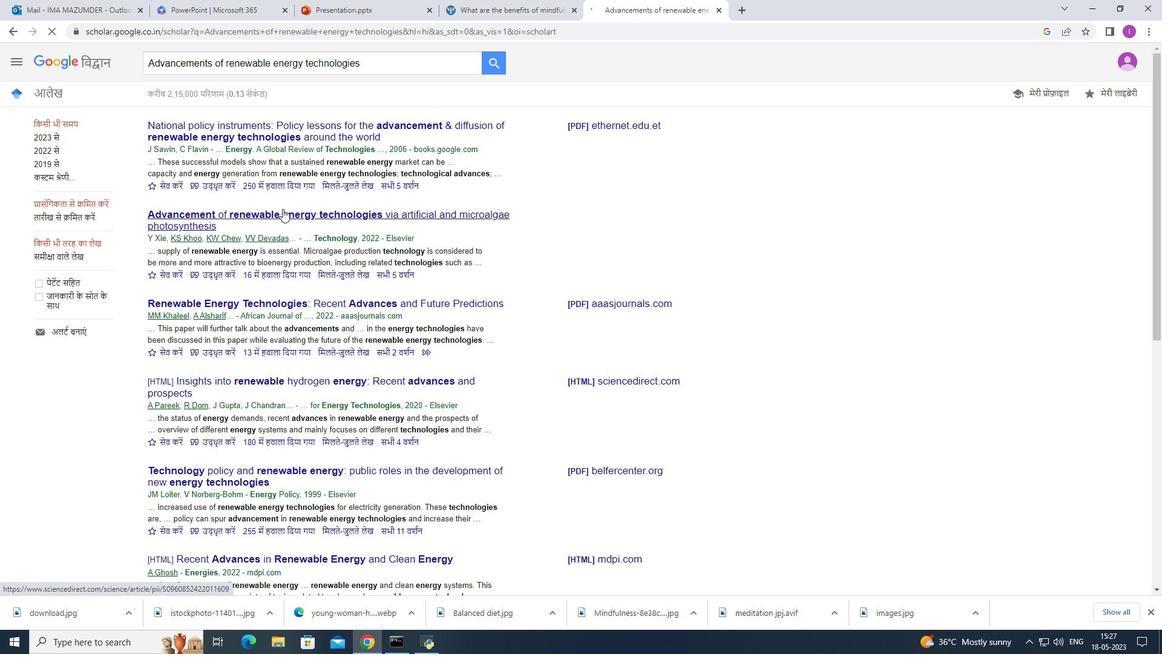 
Action: Mouse scrolled (282, 208) with delta (0, 0)
Screenshot: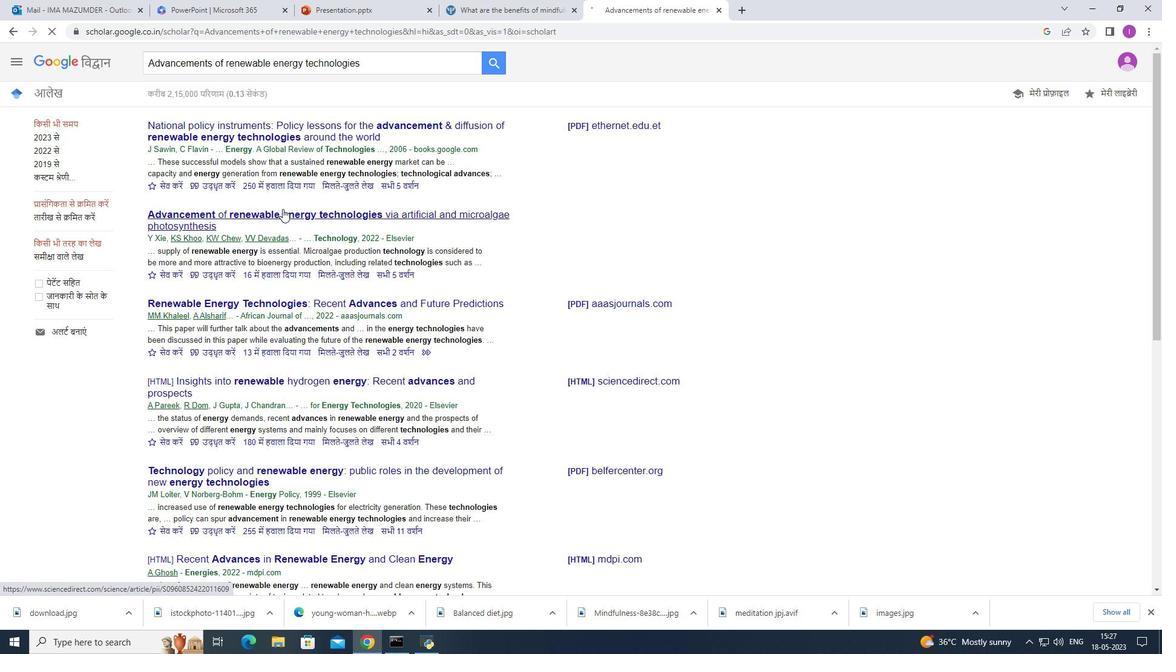 
Action: Mouse scrolled (282, 208) with delta (0, 0)
Screenshot: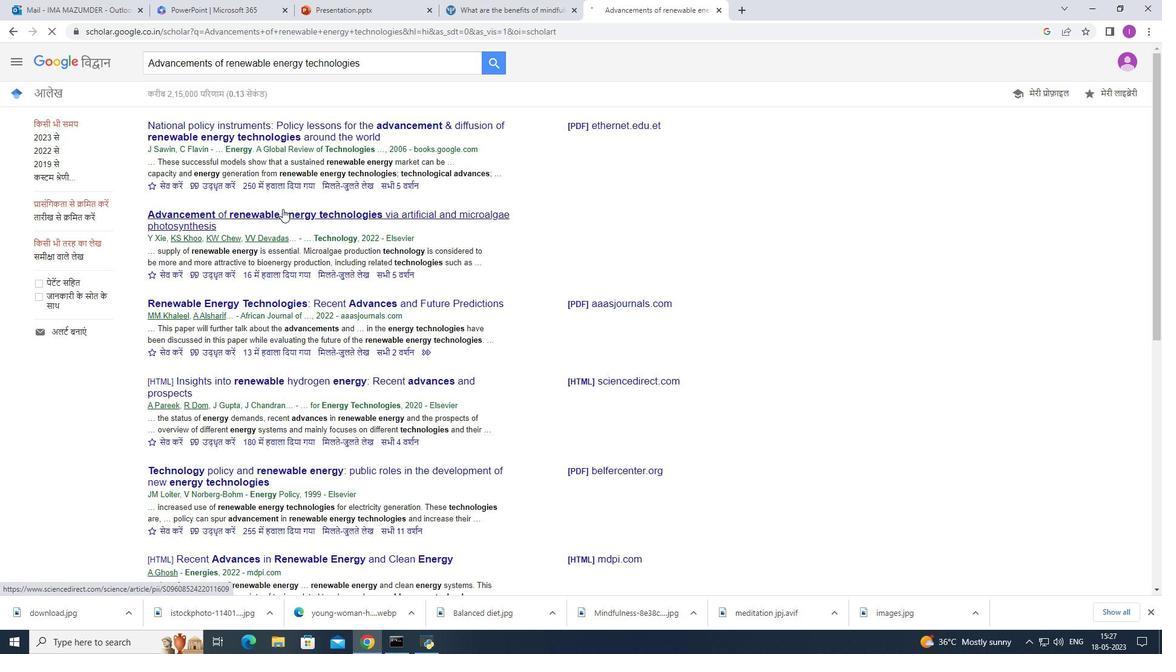 
Action: Mouse scrolled (282, 208) with delta (0, 0)
Screenshot: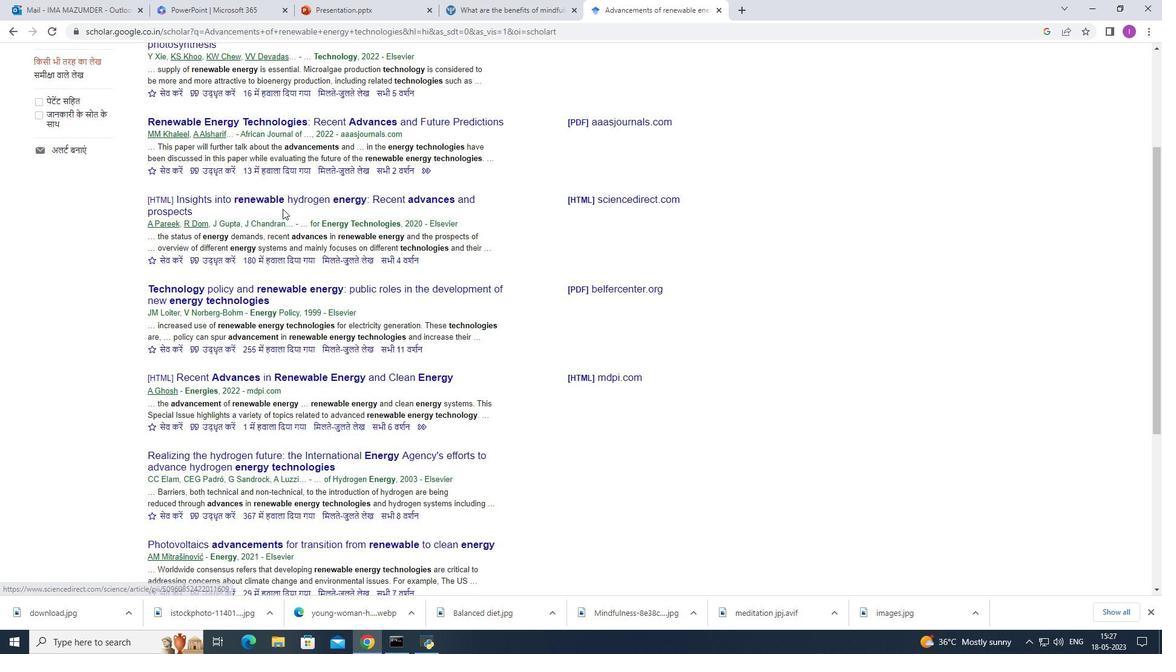 
Action: Mouse moved to (10, 33)
Screenshot: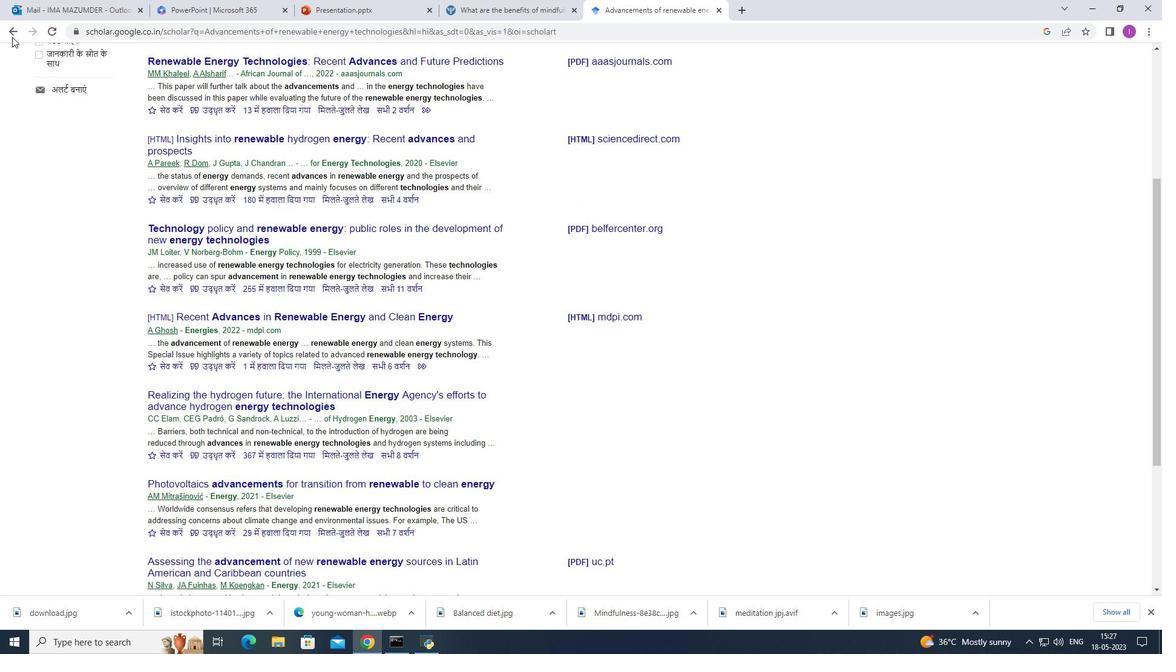 
Action: Mouse pressed left at (10, 33)
Screenshot: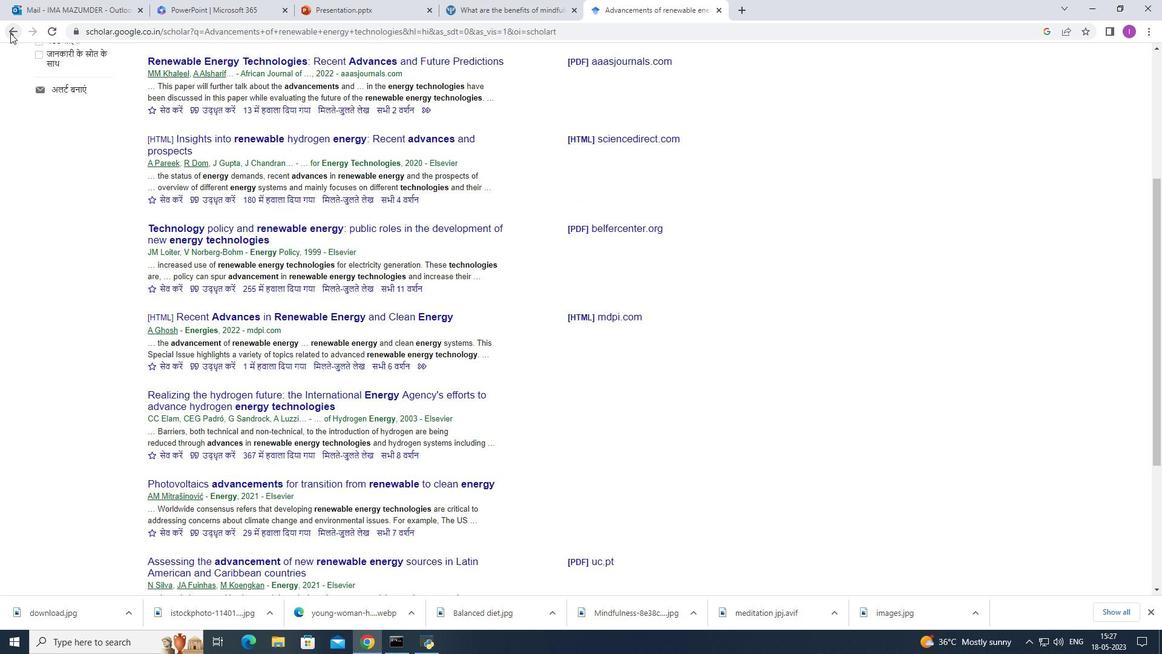 
Action: Mouse moved to (176, 212)
Screenshot: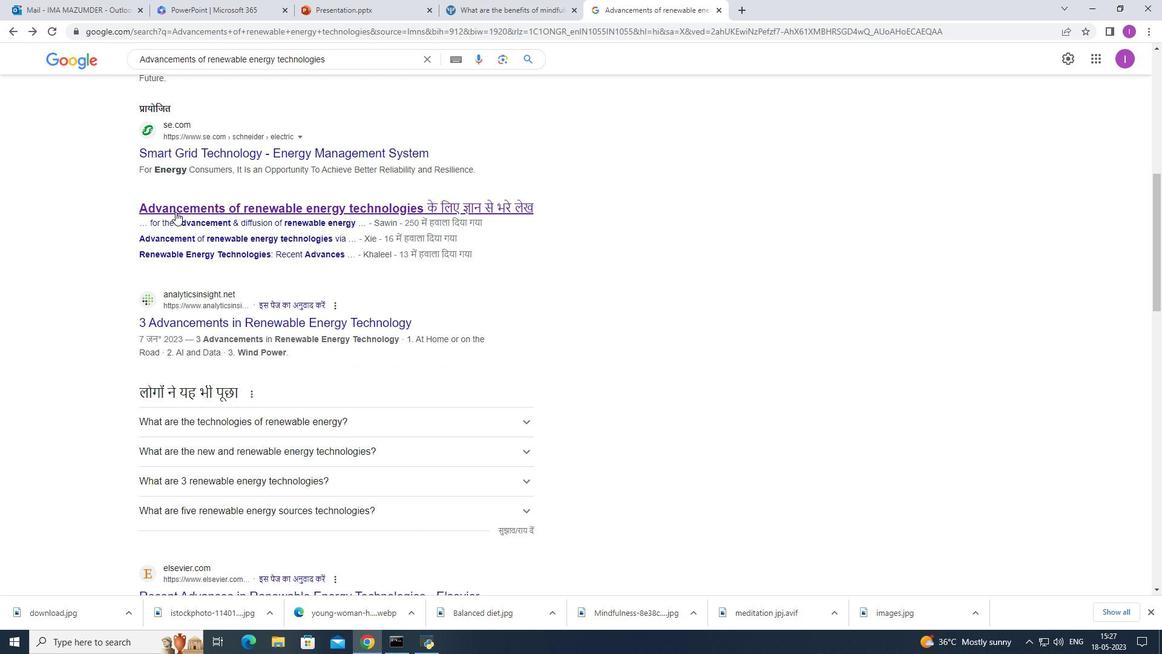 
Action: Mouse scrolled (176, 213) with delta (0, 0)
Screenshot: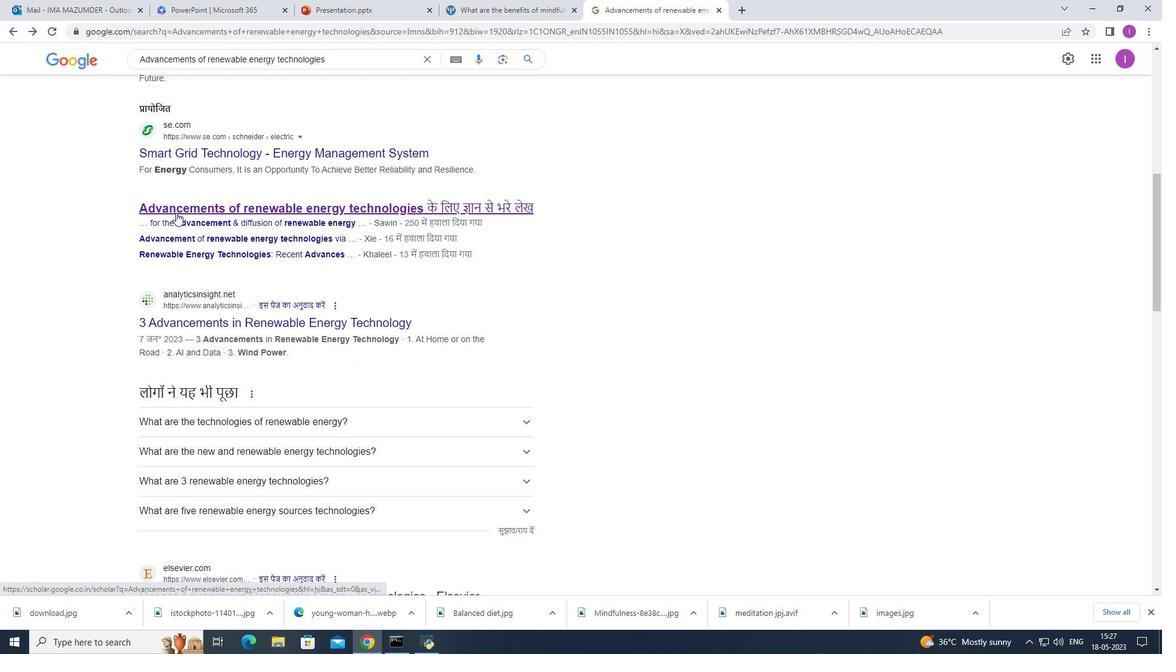 
Action: Mouse scrolled (176, 213) with delta (0, 0)
Screenshot: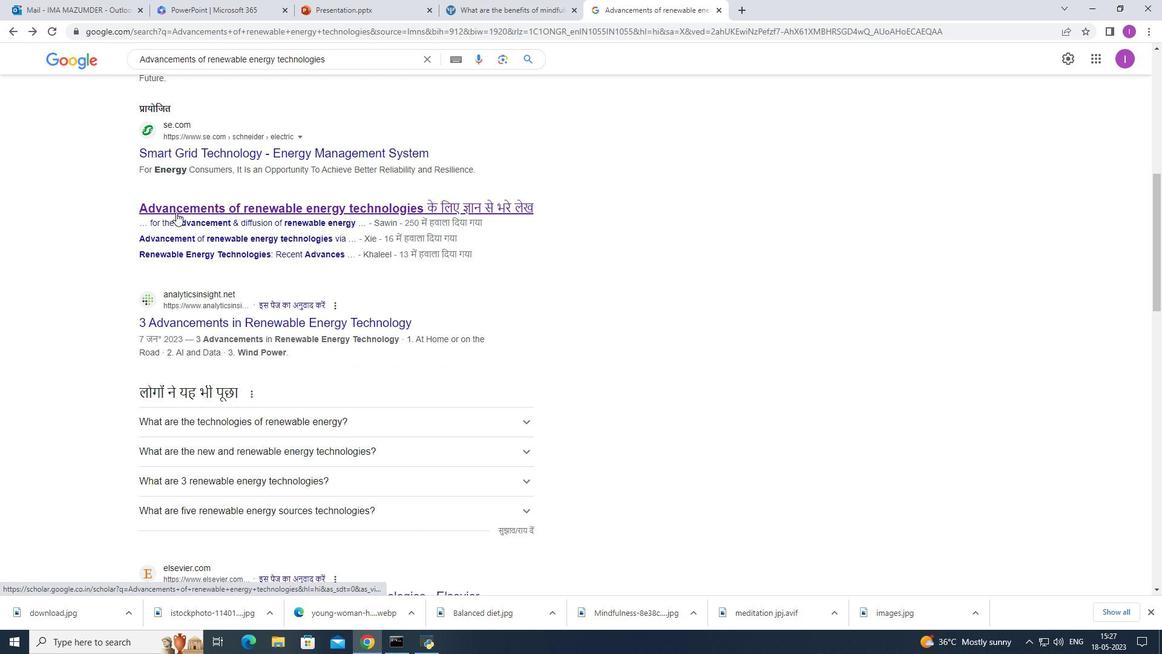 
Action: Mouse moved to (176, 210)
Screenshot: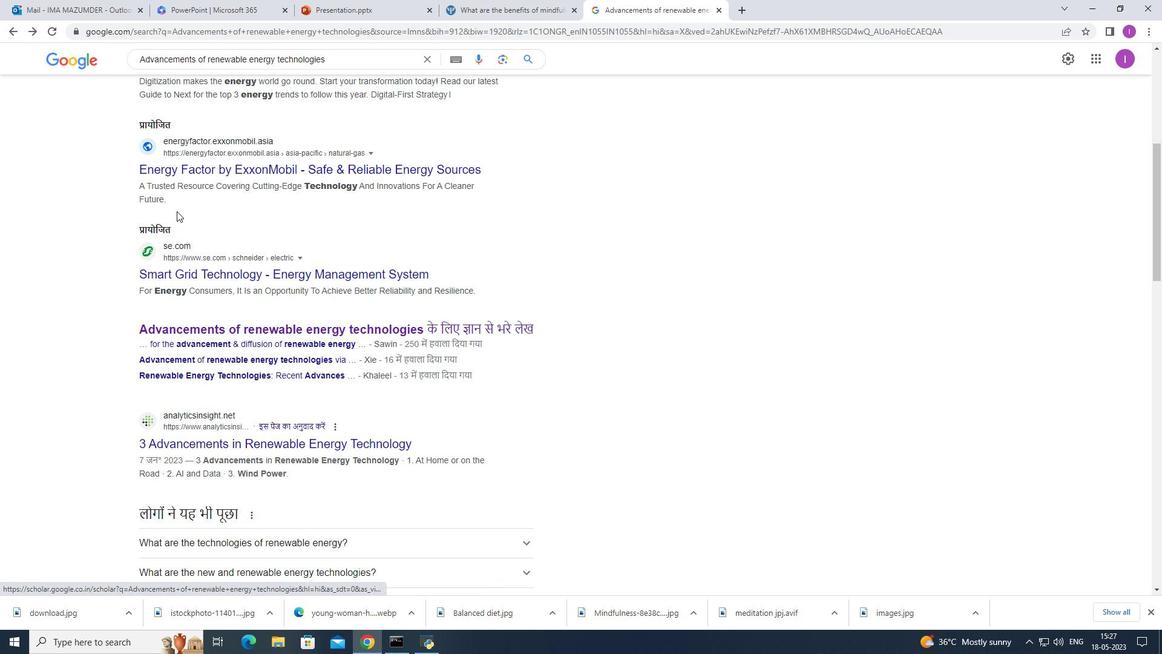 
Action: Mouse scrolled (176, 210) with delta (0, 0)
Screenshot: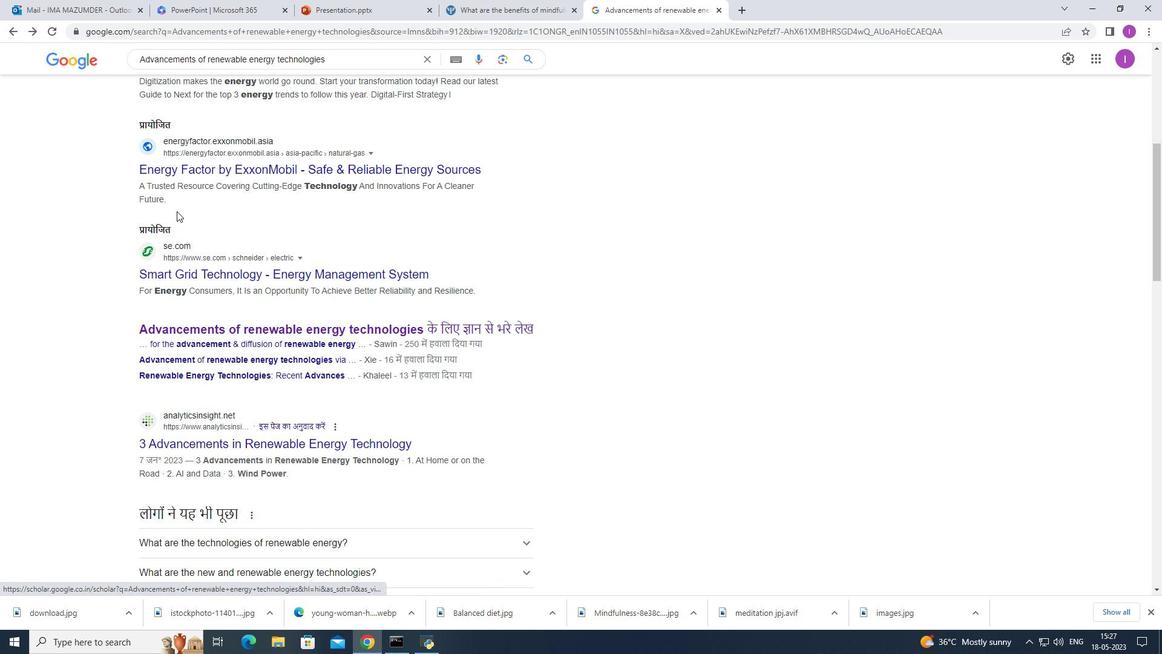 
Action: Mouse moved to (177, 208)
Screenshot: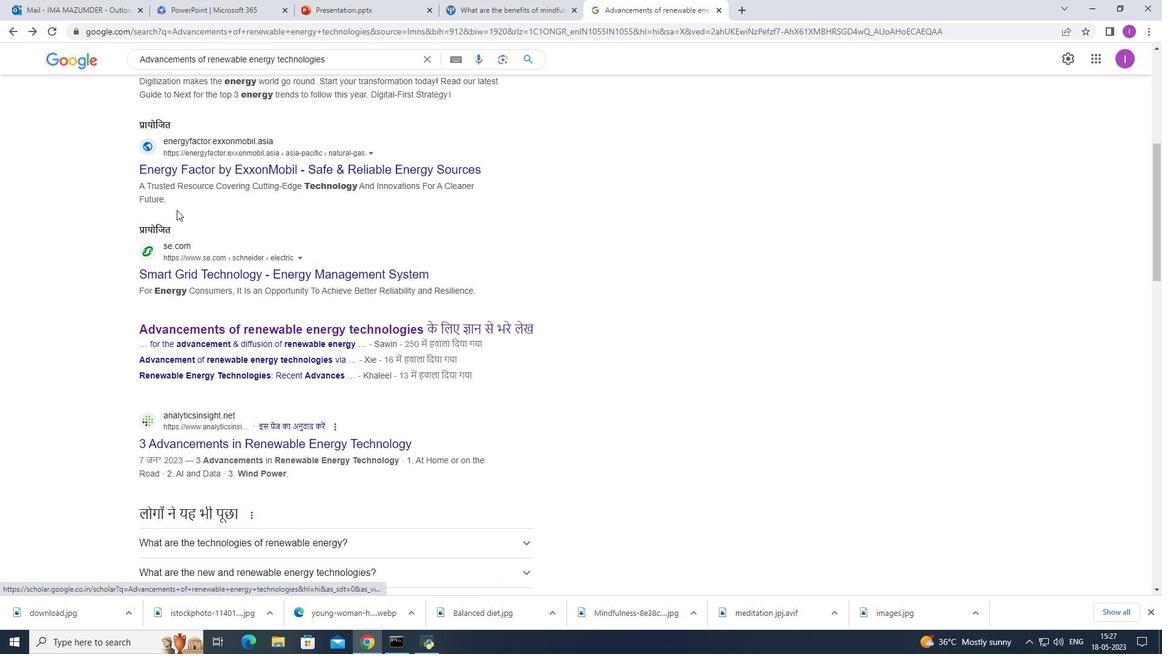 
Action: Mouse scrolled (177, 209) with delta (0, 0)
Screenshot: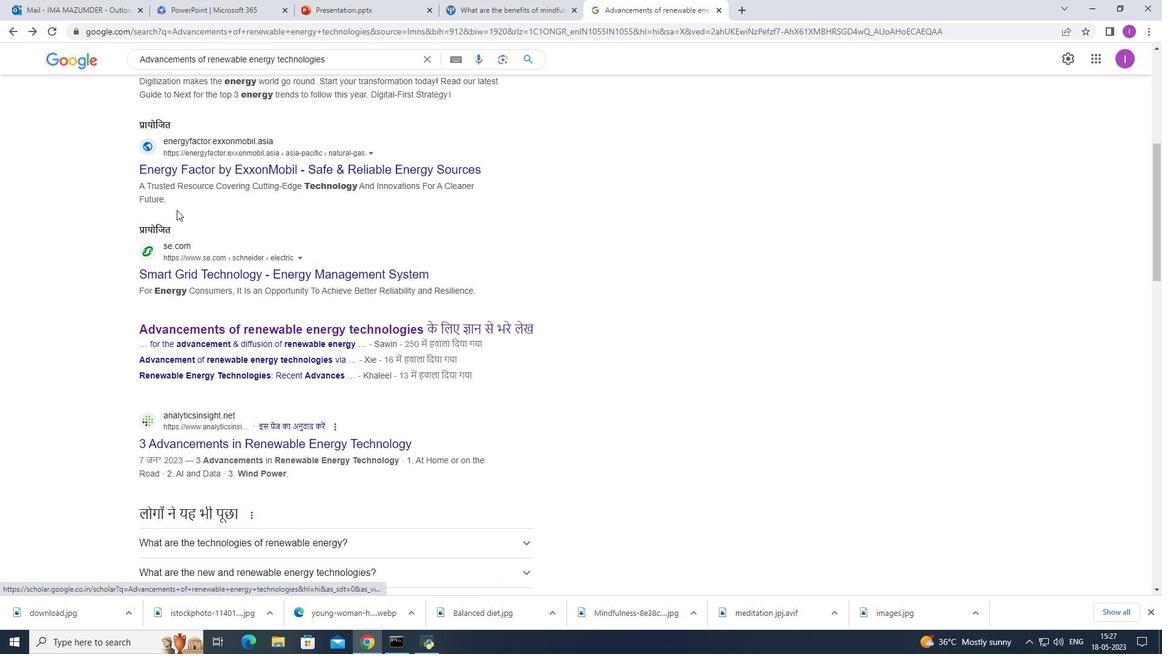 
Action: Mouse moved to (230, 226)
Screenshot: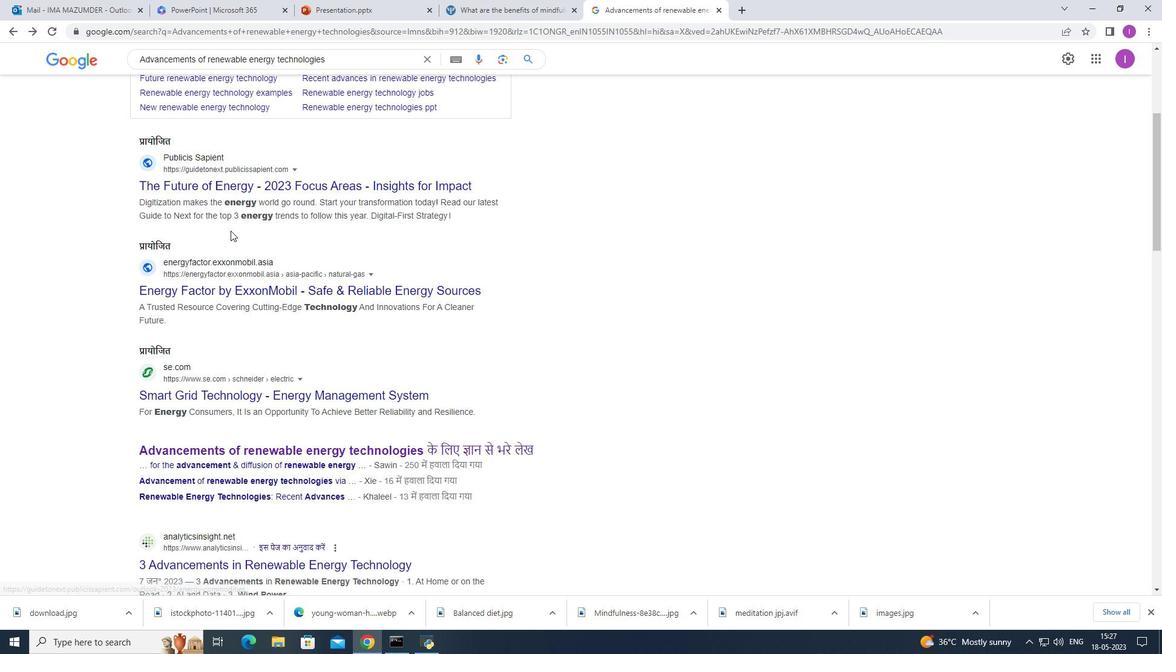 
Action: Mouse scrolled (230, 227) with delta (0, 0)
Screenshot: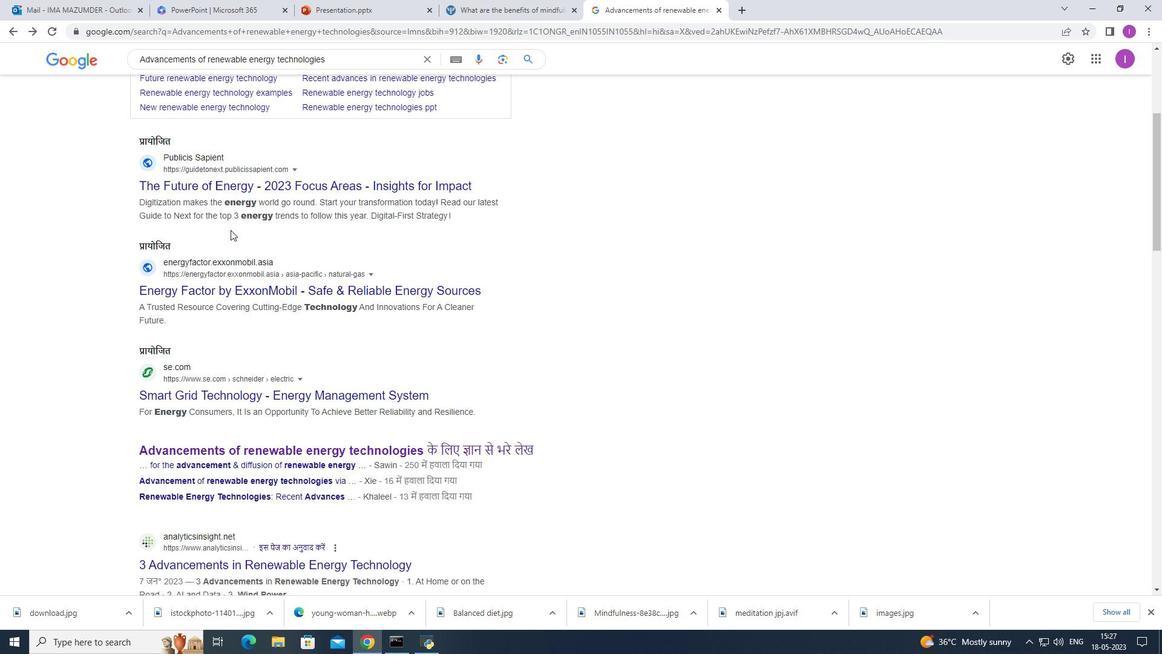
Action: Mouse moved to (231, 202)
Screenshot: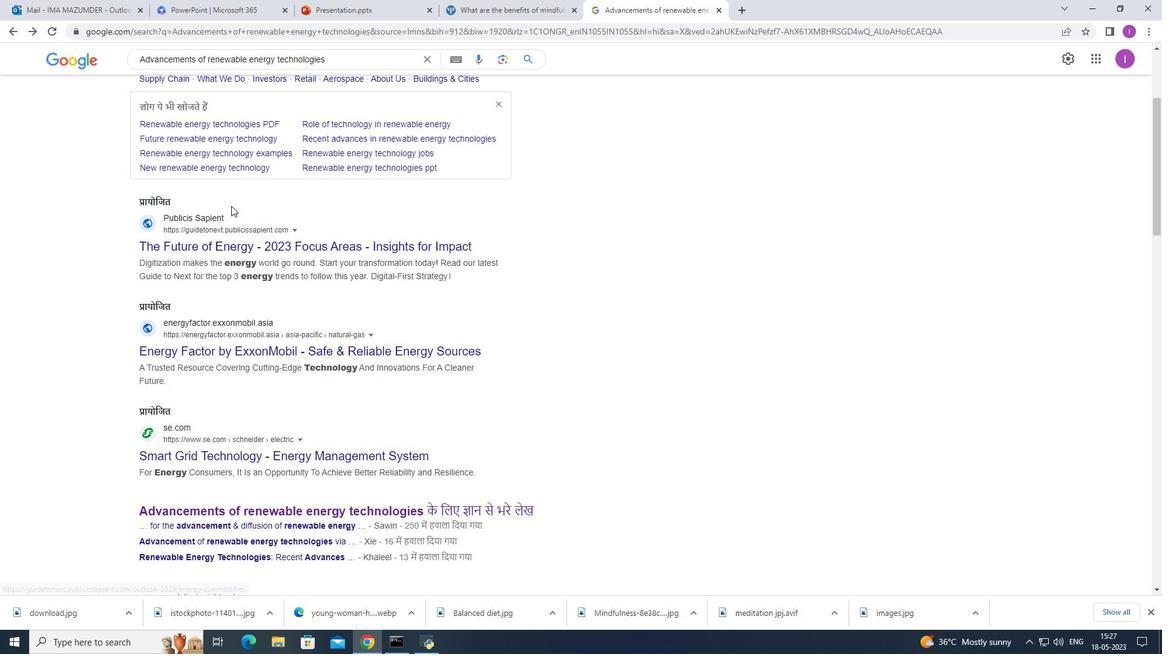 
Action: Mouse scrolled (231, 203) with delta (0, 0)
Screenshot: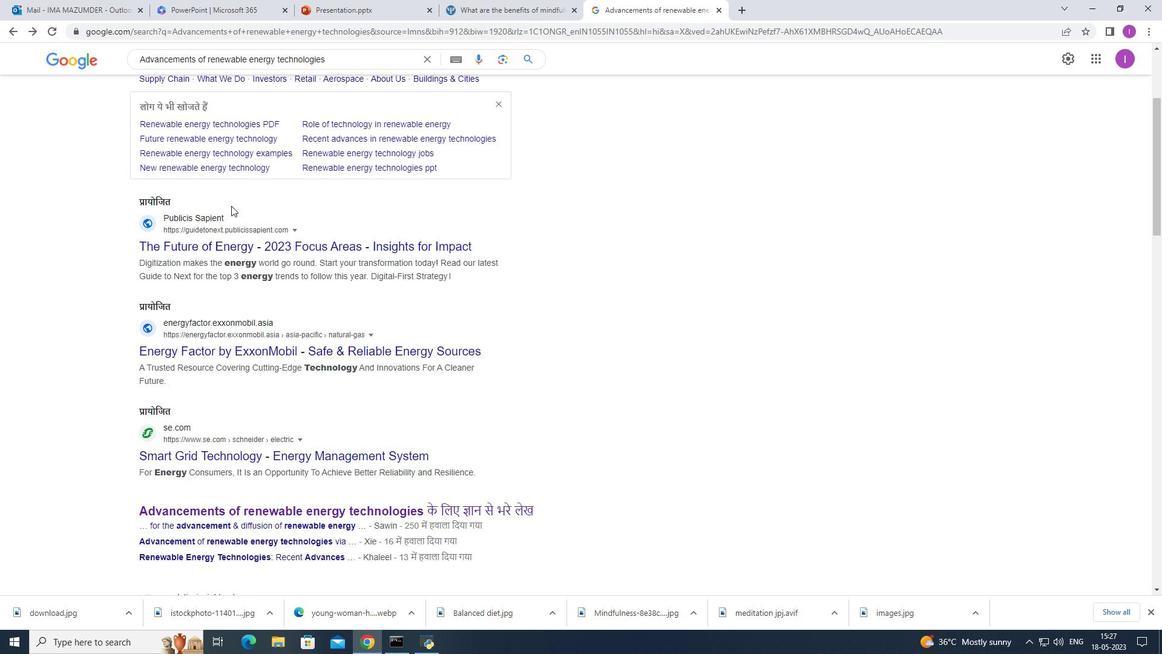 
Action: Mouse moved to (231, 202)
Screenshot: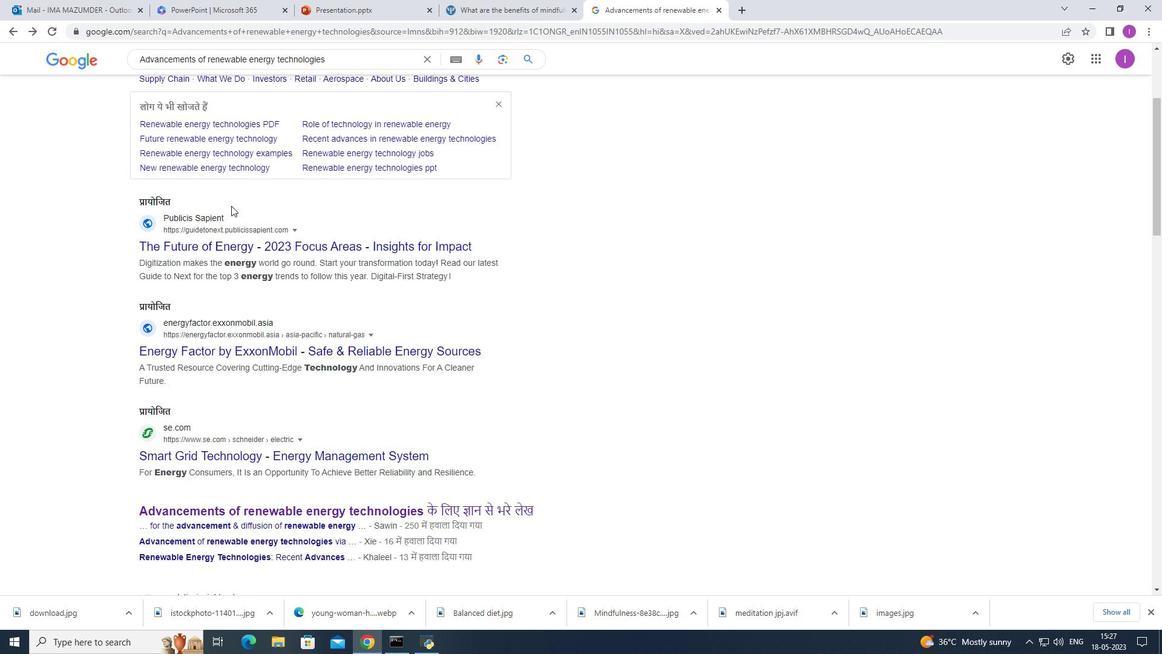 
Action: Mouse scrolled (231, 202) with delta (0, 0)
Screenshot: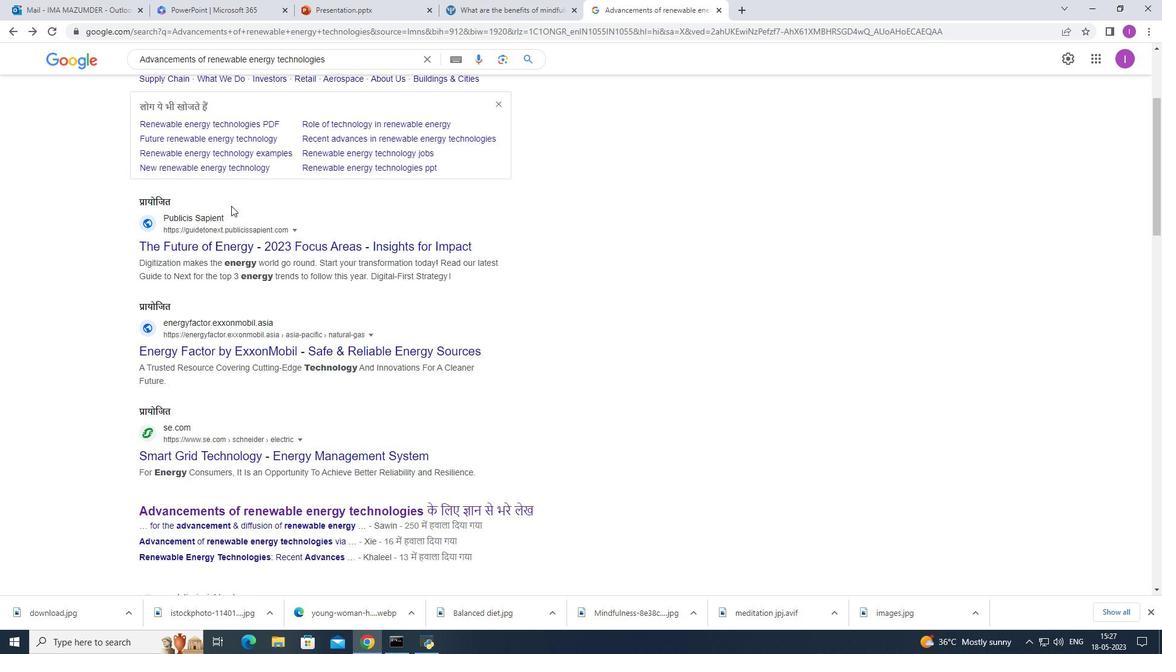 
Action: Mouse scrolled (231, 202) with delta (0, 0)
Screenshot: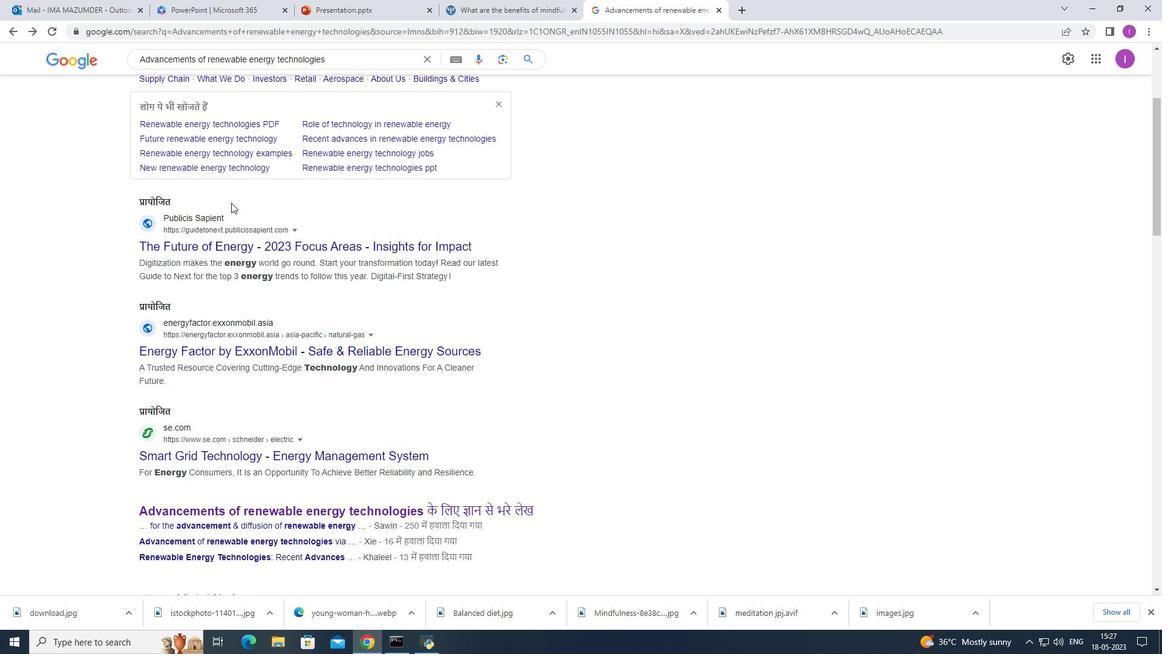 
Action: Mouse moved to (177, 248)
Screenshot: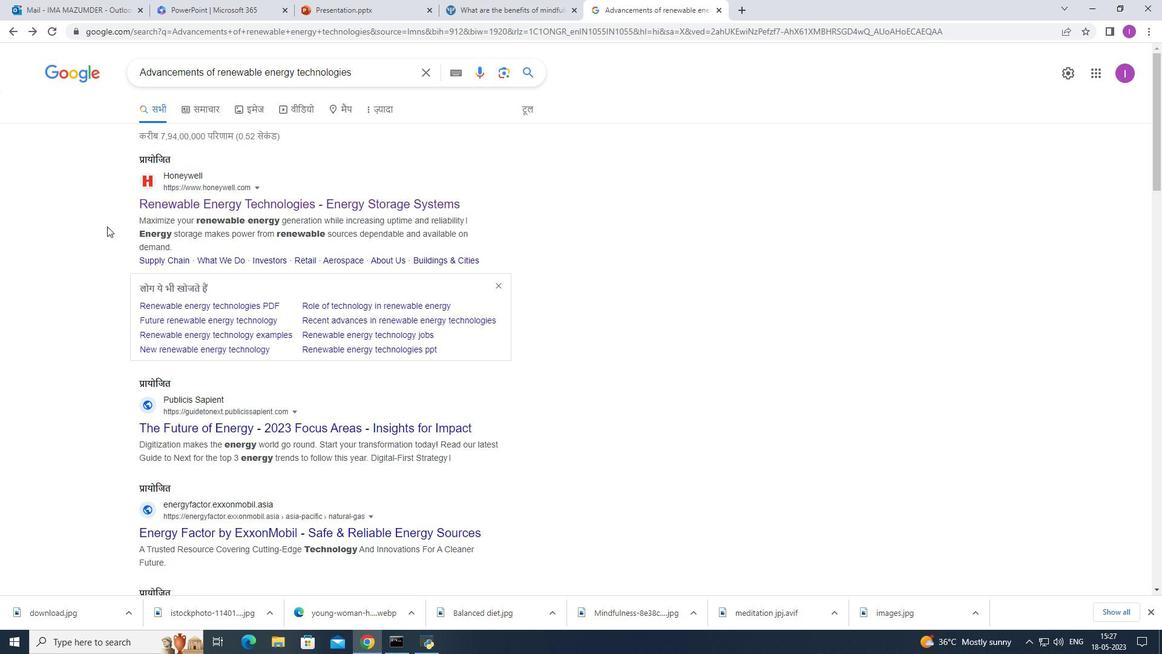 
Action: Mouse scrolled (177, 248) with delta (0, 0)
Screenshot: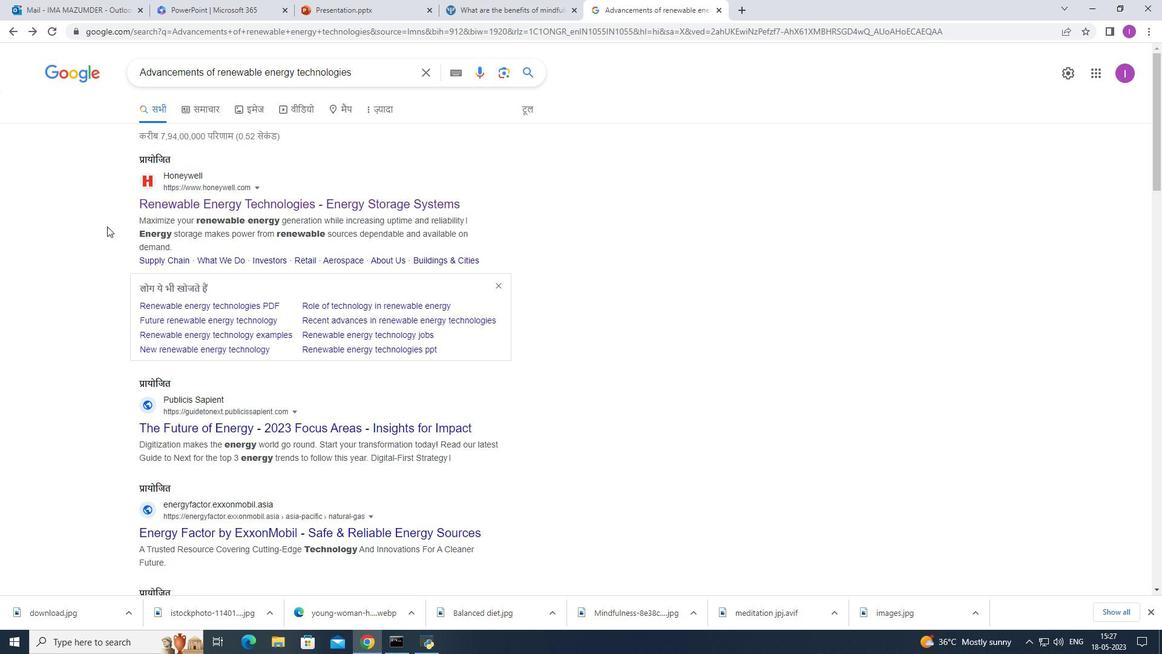 
Action: Mouse scrolled (177, 248) with delta (0, 0)
Screenshot: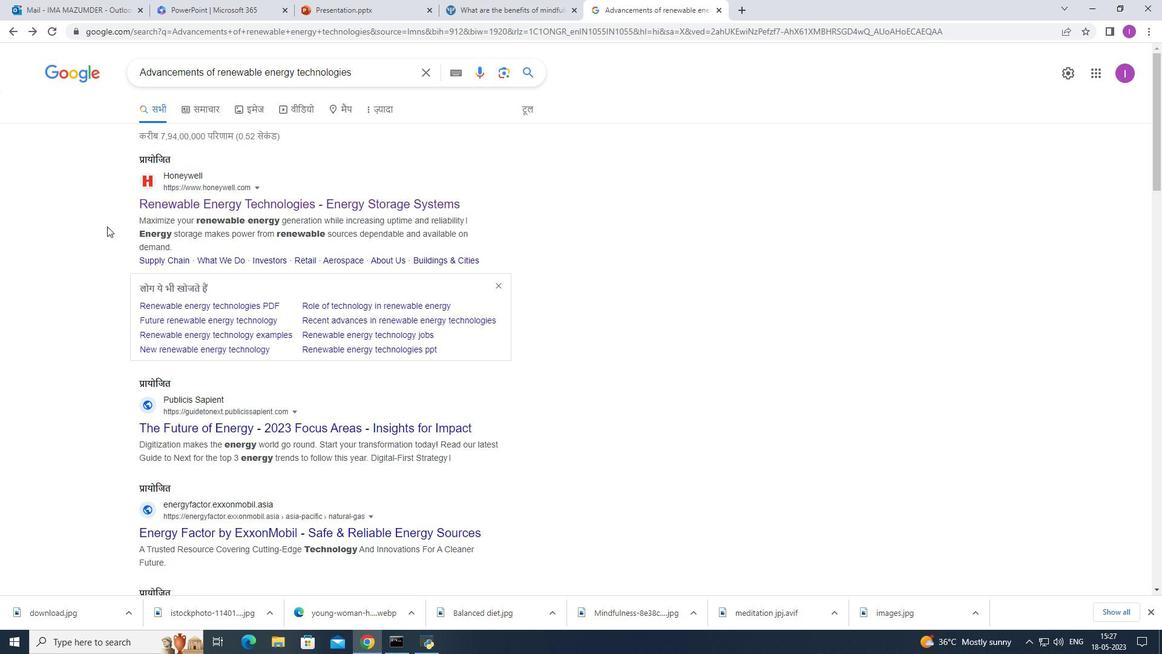 
Action: Mouse moved to (179, 250)
Screenshot: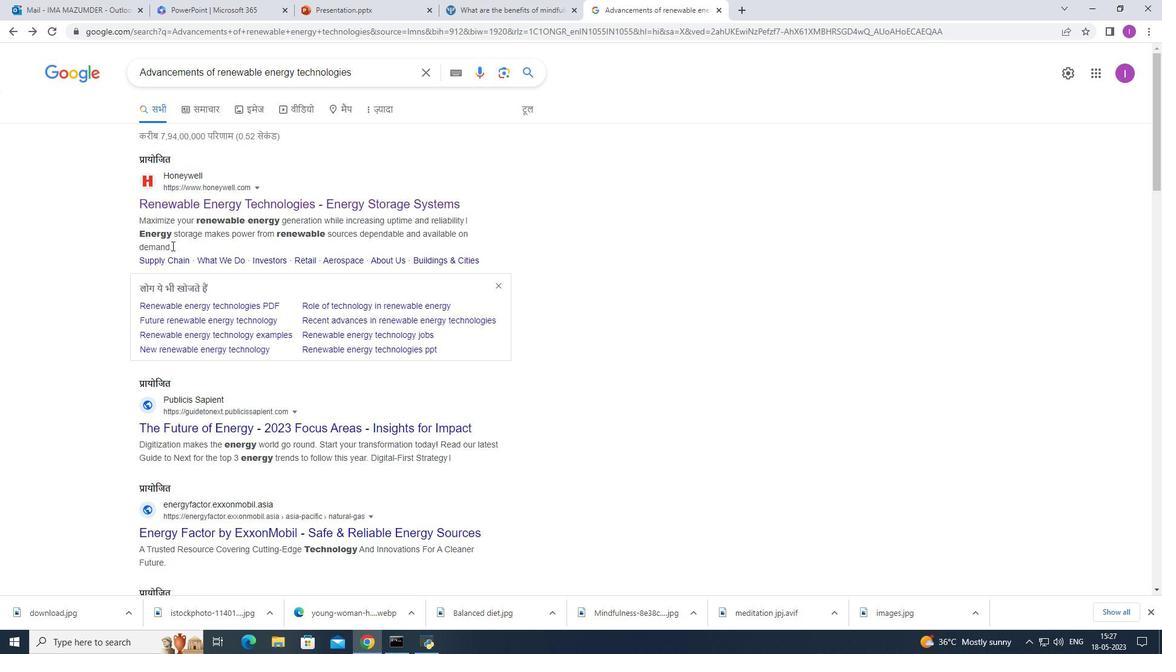 
Action: Mouse scrolled (179, 249) with delta (0, 0)
Screenshot: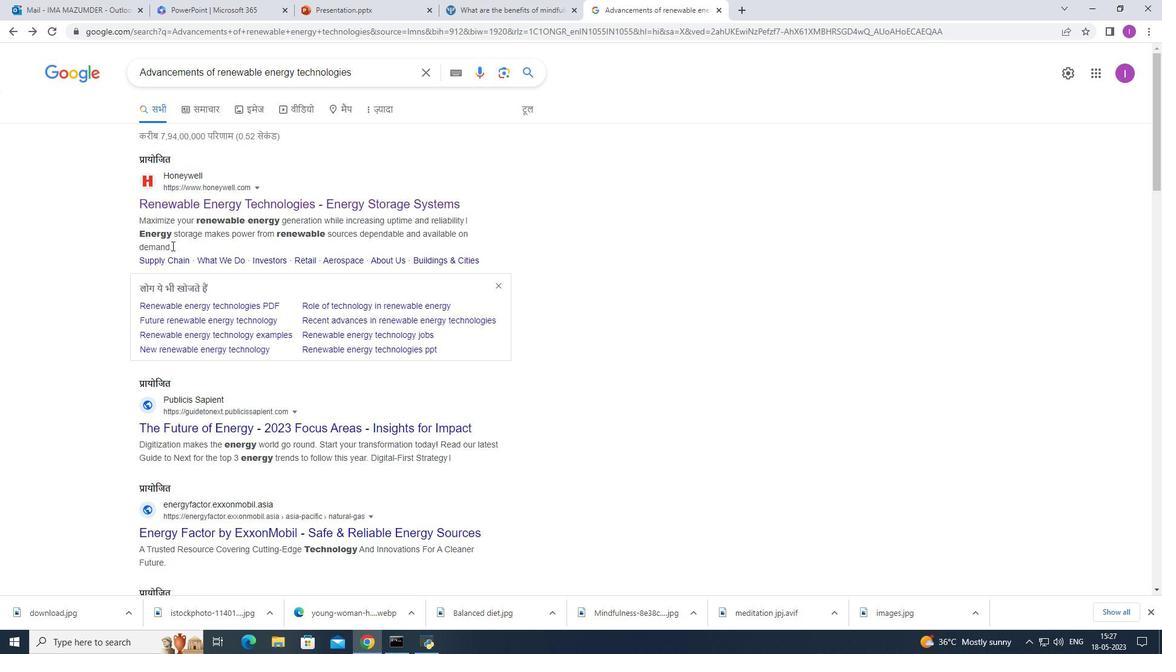 
Action: Mouse moved to (180, 267)
Screenshot: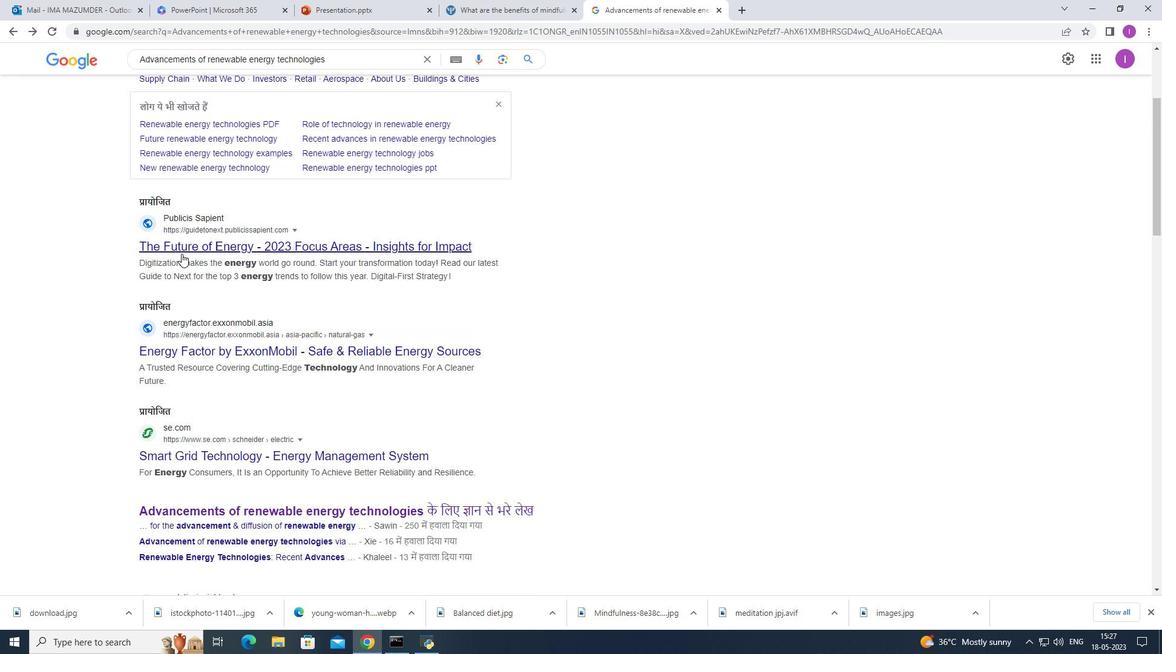 
Action: Mouse scrolled (180, 261) with delta (0, 0)
Screenshot: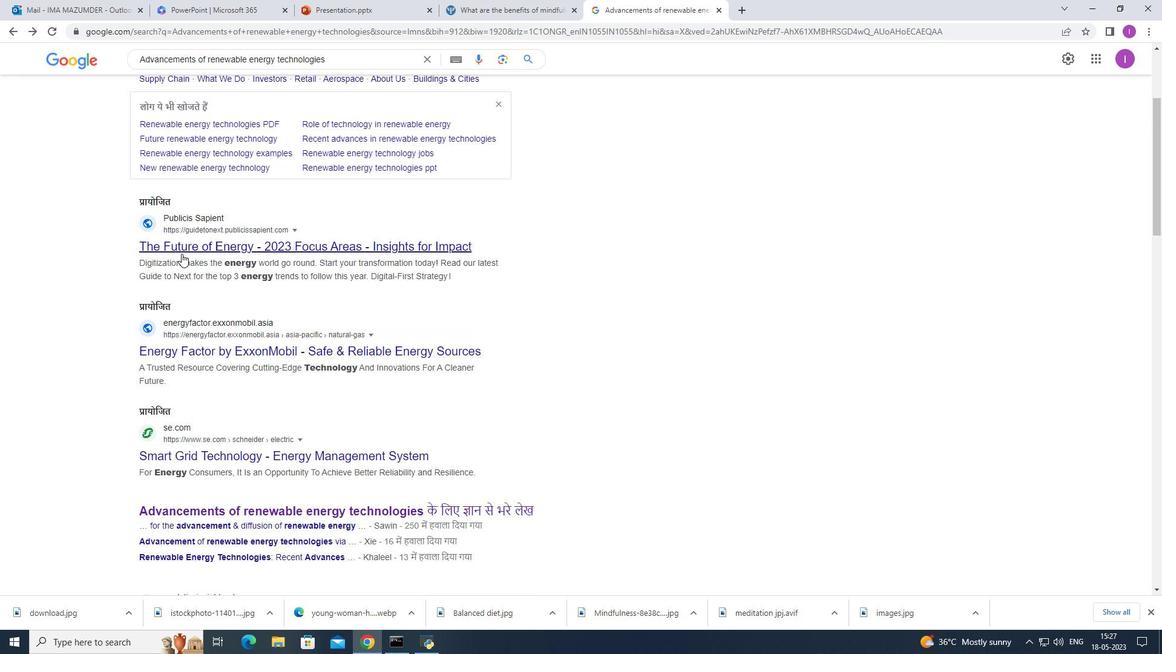 
Action: Mouse moved to (180, 278)
